 Task: Play online Dominion games in very easy mode.
Action: Mouse moved to (251, 512)
Screenshot: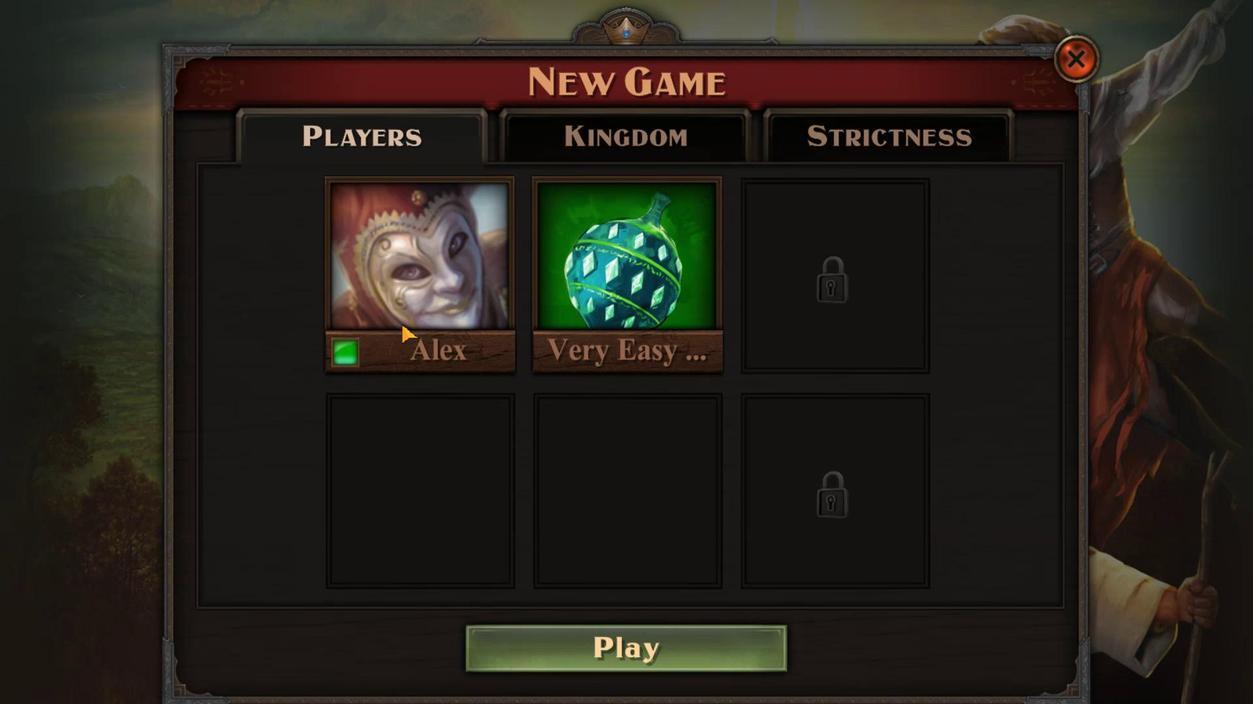 
Action: Mouse pressed left at (251, 512)
Screenshot: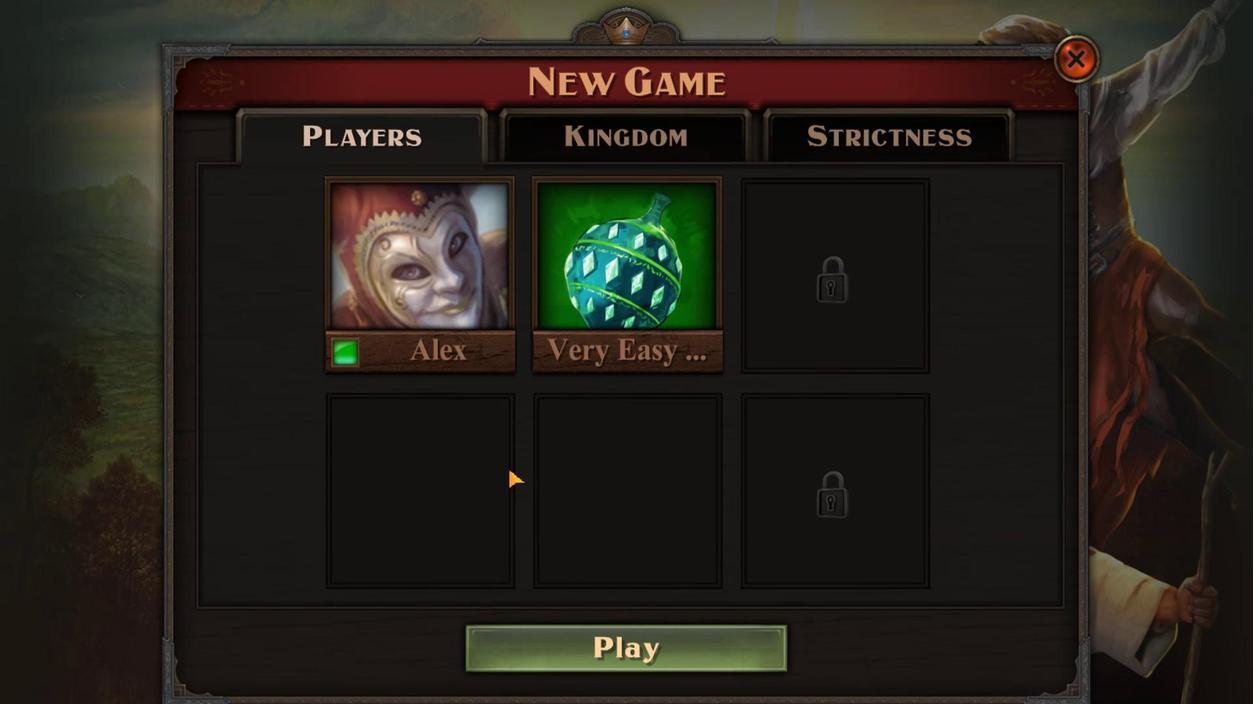 
Action: Mouse moved to (545, 513)
Screenshot: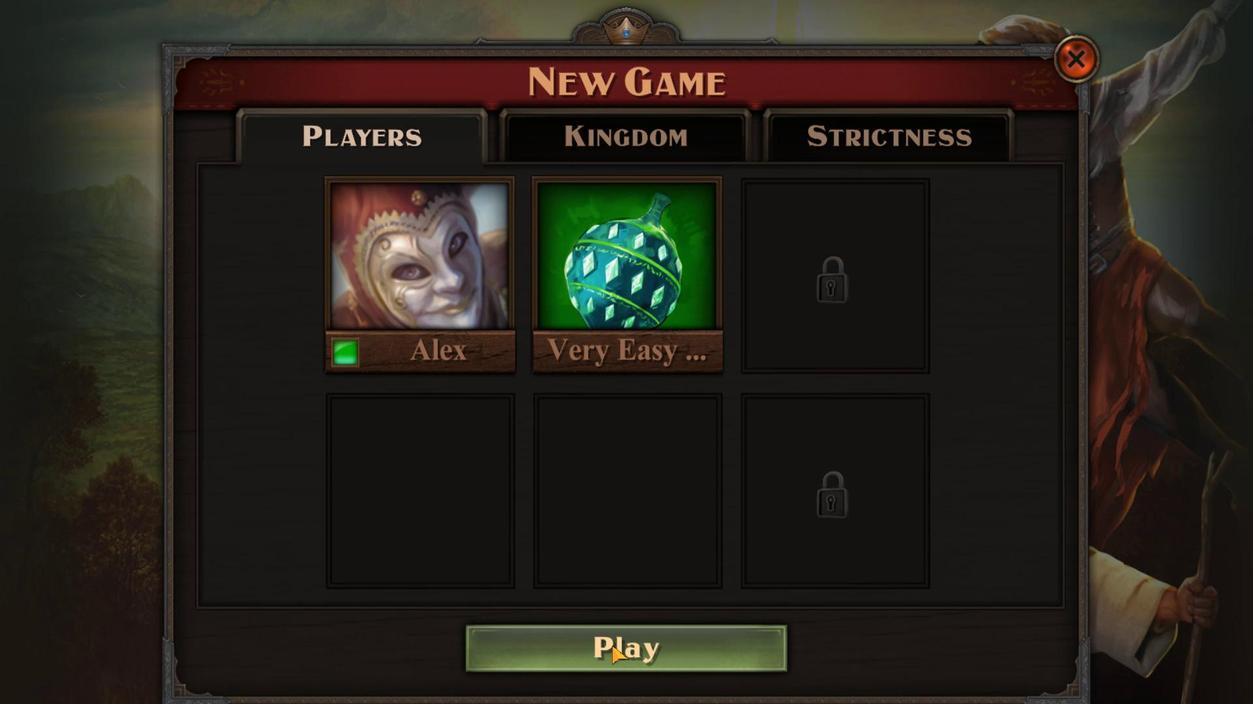 
Action: Mouse pressed left at (545, 513)
Screenshot: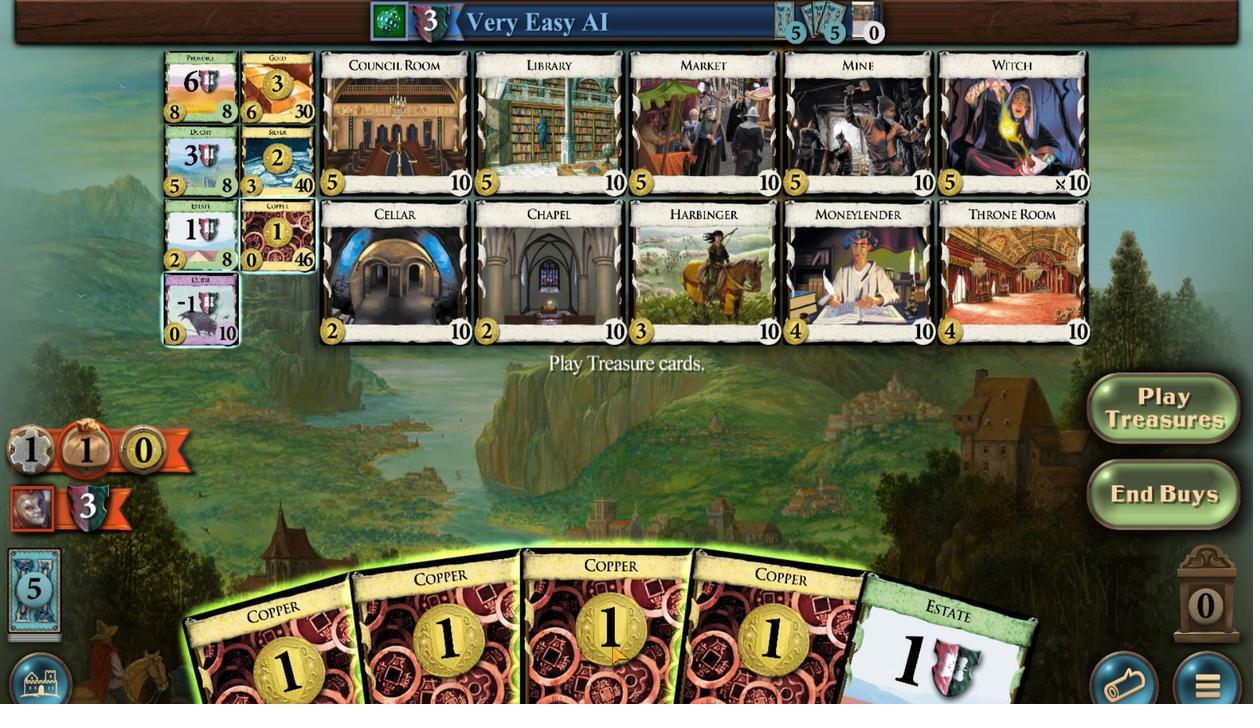 
Action: Mouse moved to (439, 513)
Screenshot: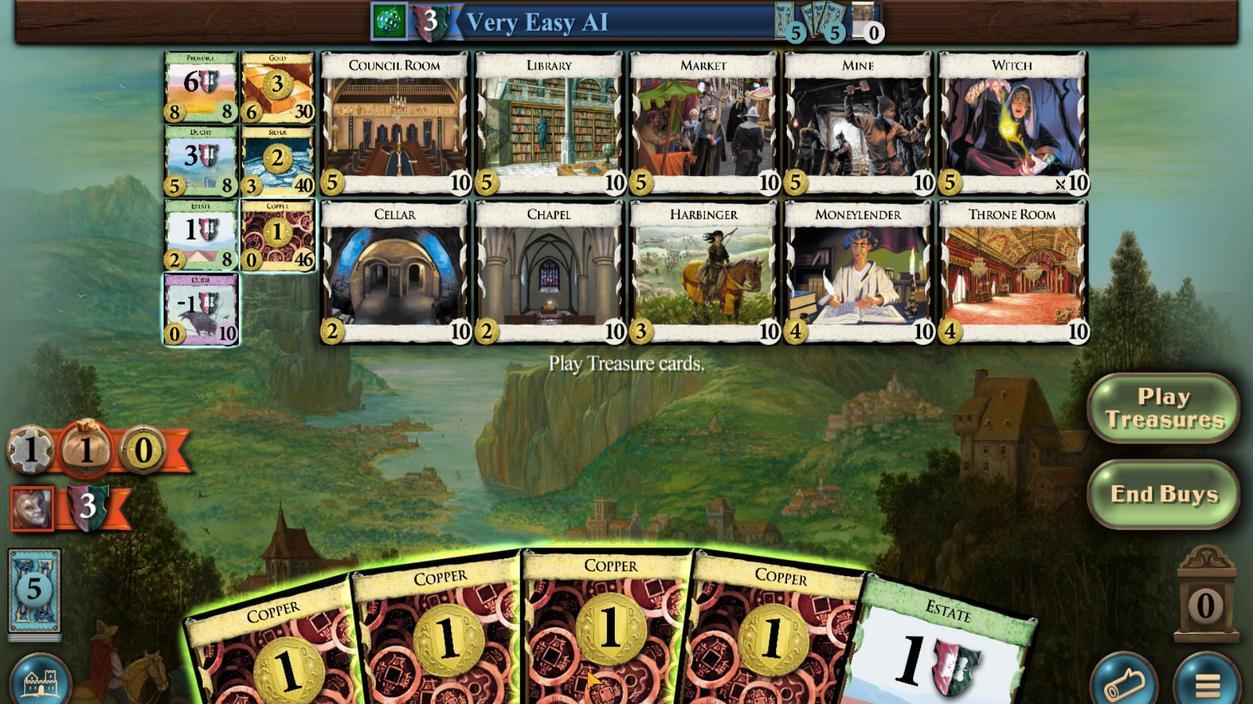 
Action: Mouse pressed left at (439, 513)
Screenshot: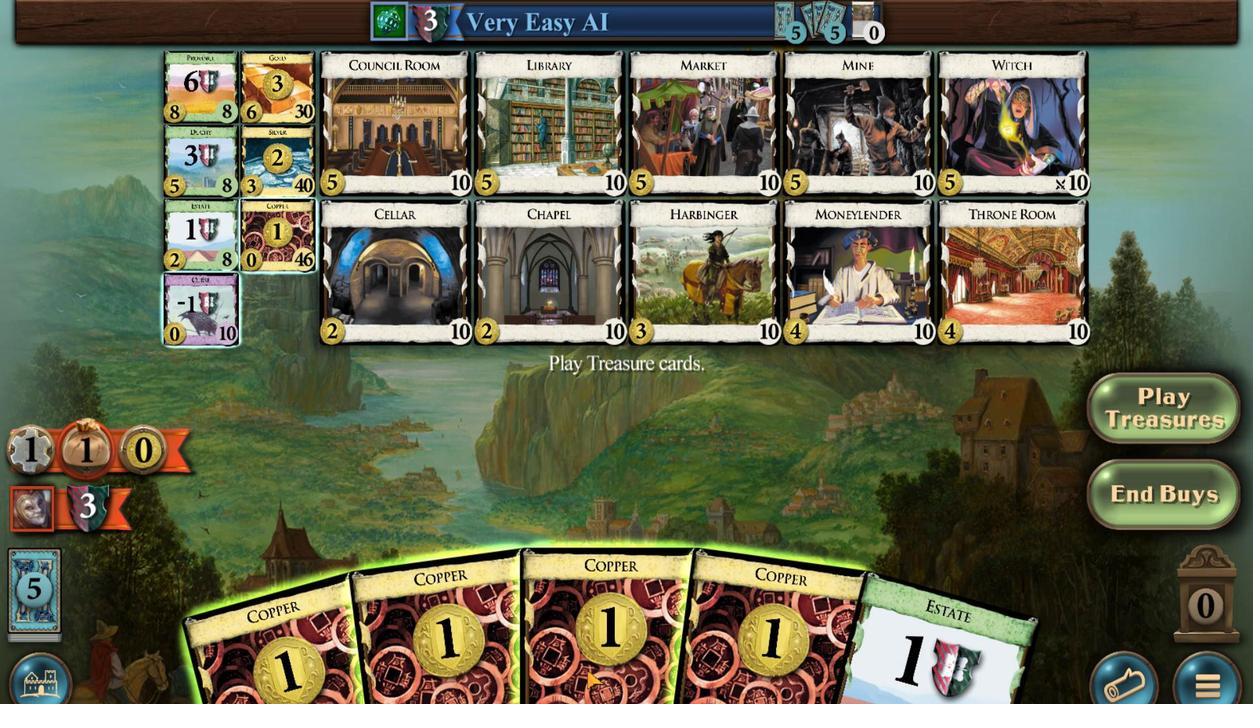 
Action: Mouse moved to (576, 512)
Screenshot: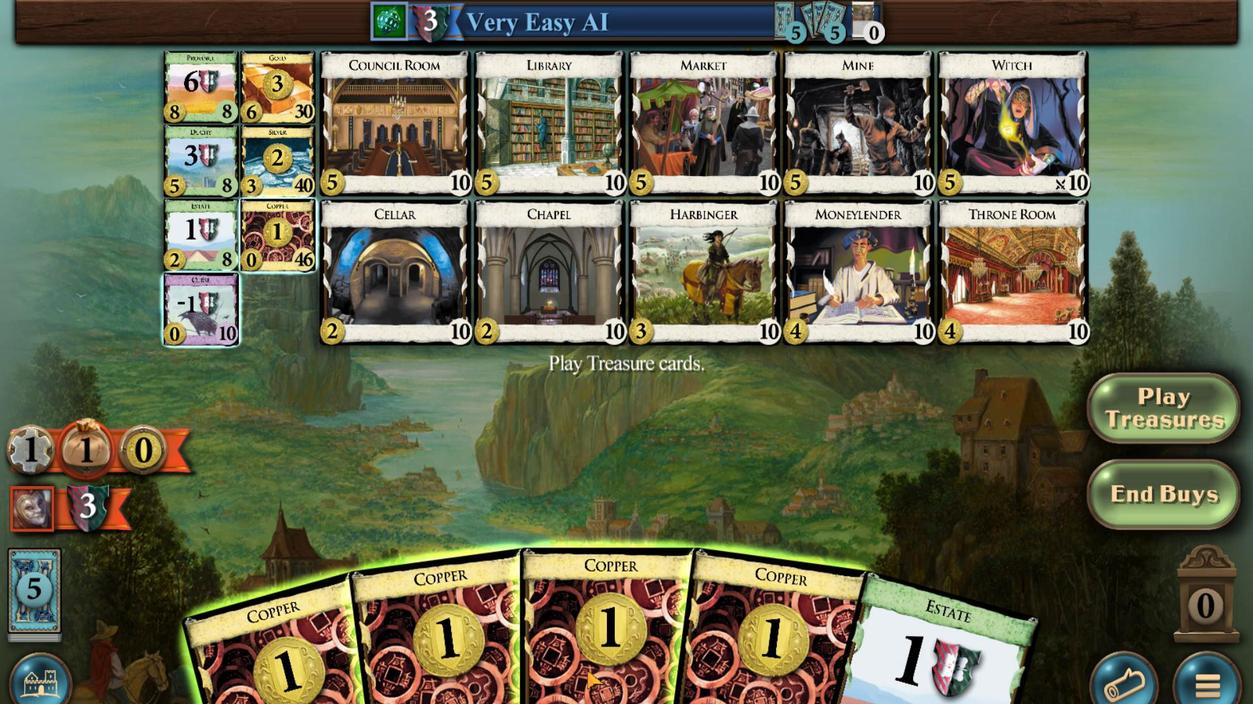 
Action: Mouse pressed left at (576, 512)
Screenshot: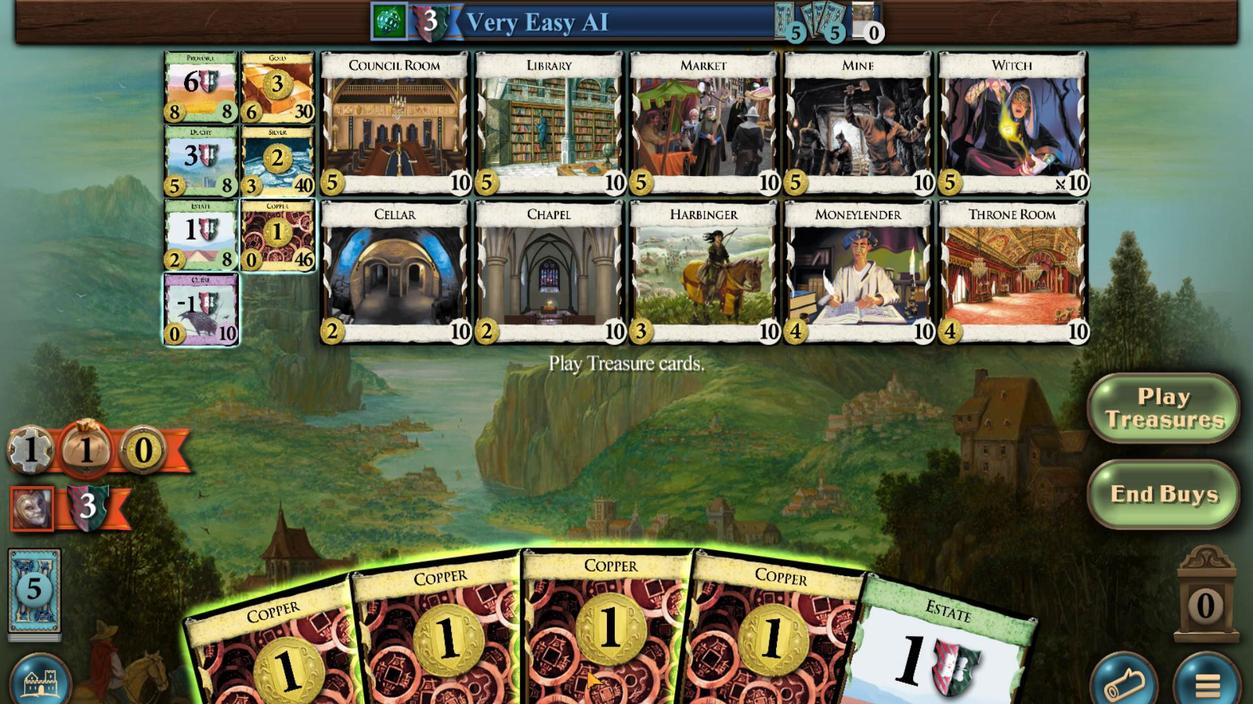 
Action: Mouse moved to (394, 512)
Screenshot: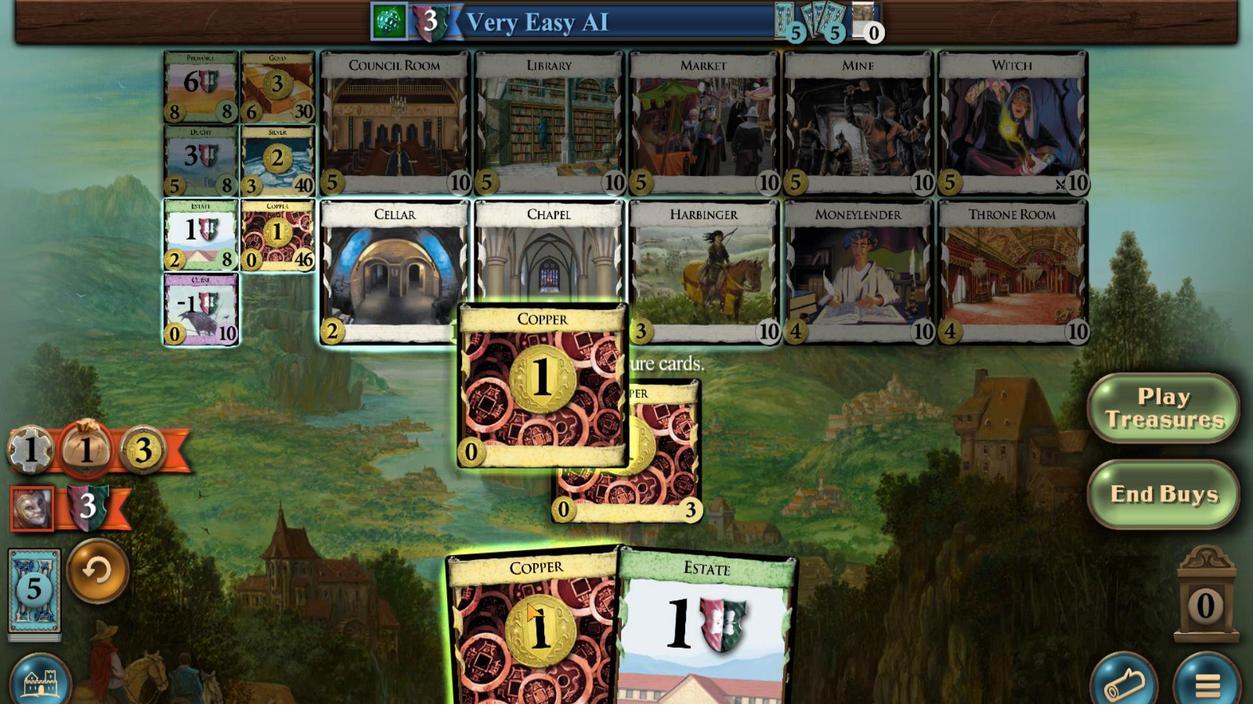 
Action: Mouse scrolled (394, 512) with delta (0, 0)
Screenshot: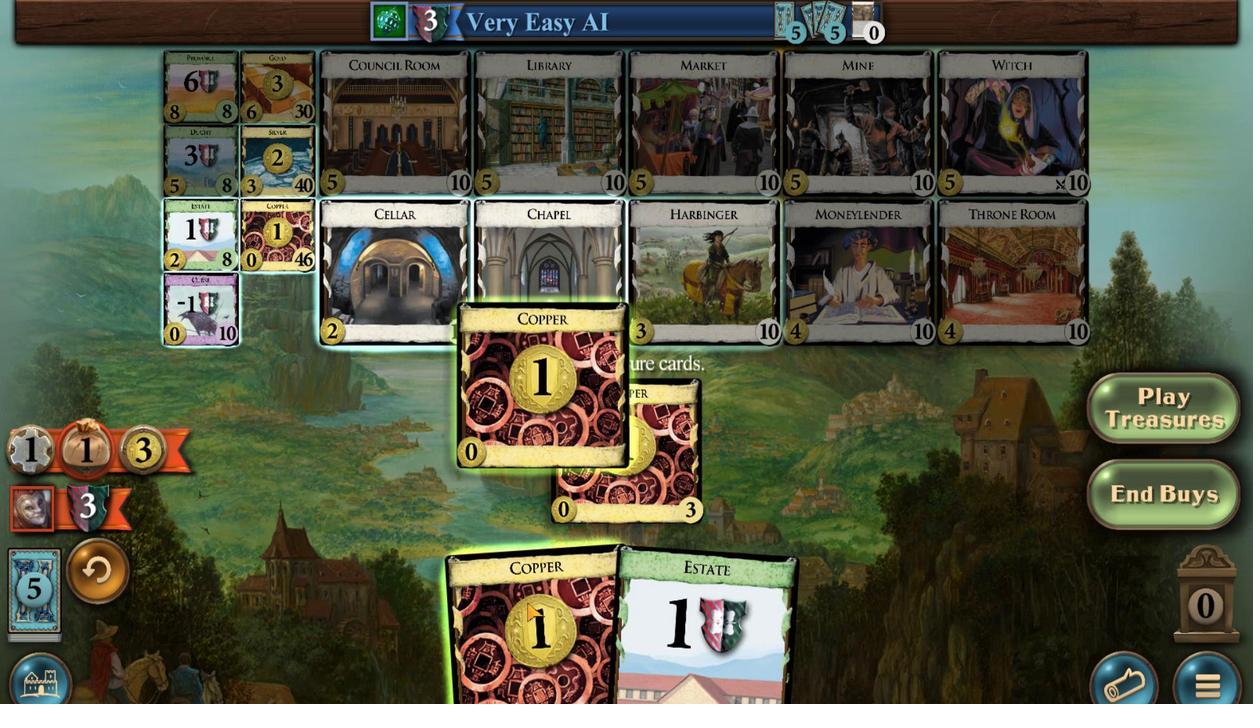 
Action: Mouse scrolled (394, 512) with delta (0, 0)
Screenshot: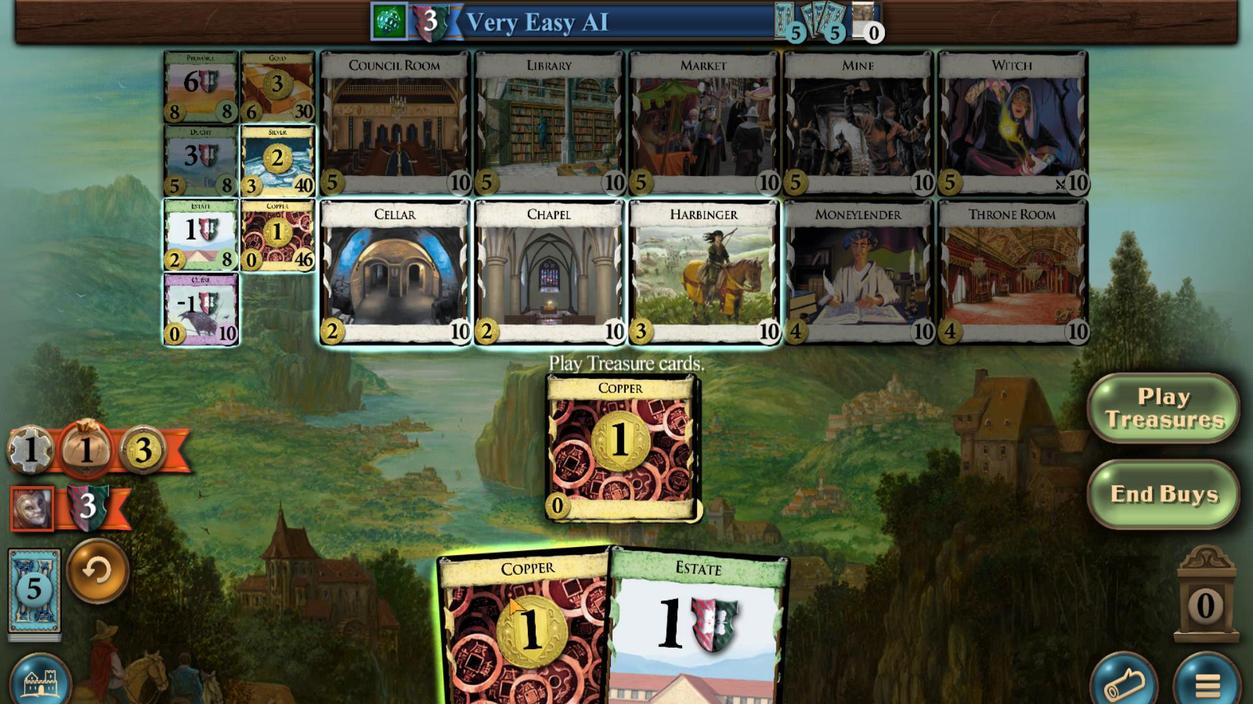 
Action: Mouse moved to (399, 512)
Screenshot: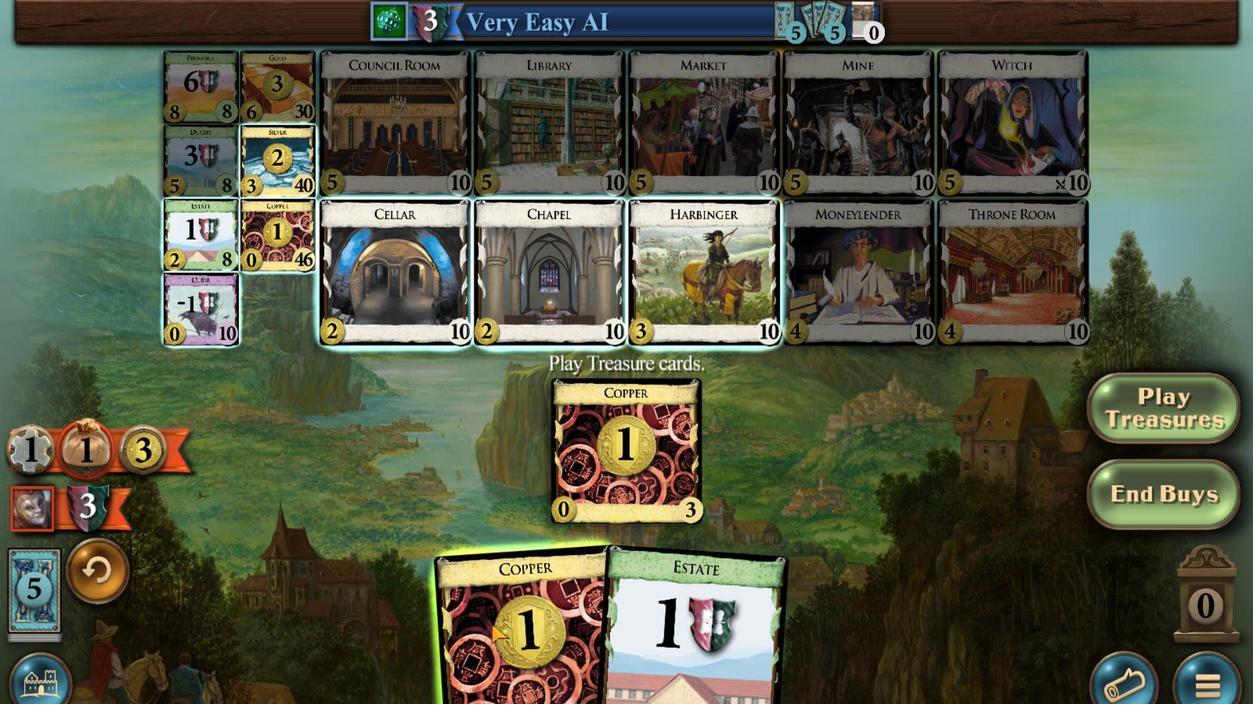 
Action: Mouse scrolled (399, 512) with delta (0, 0)
Screenshot: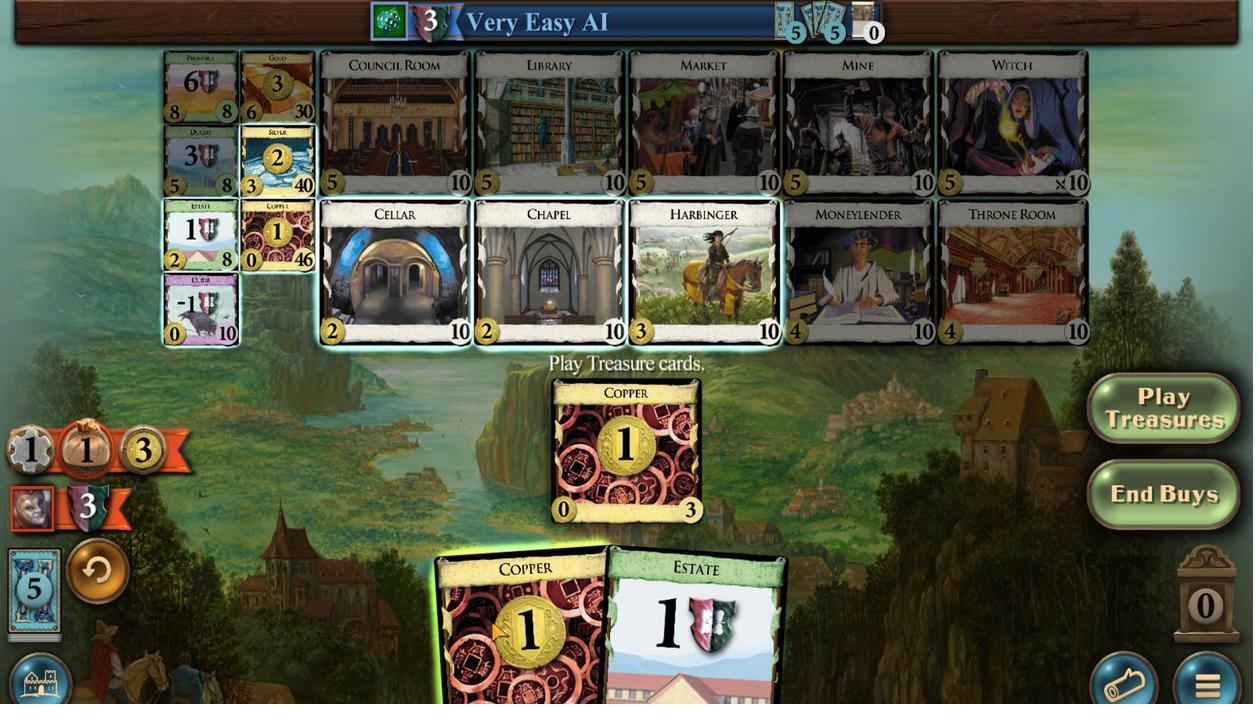 
Action: Mouse scrolled (399, 512) with delta (0, 0)
Screenshot: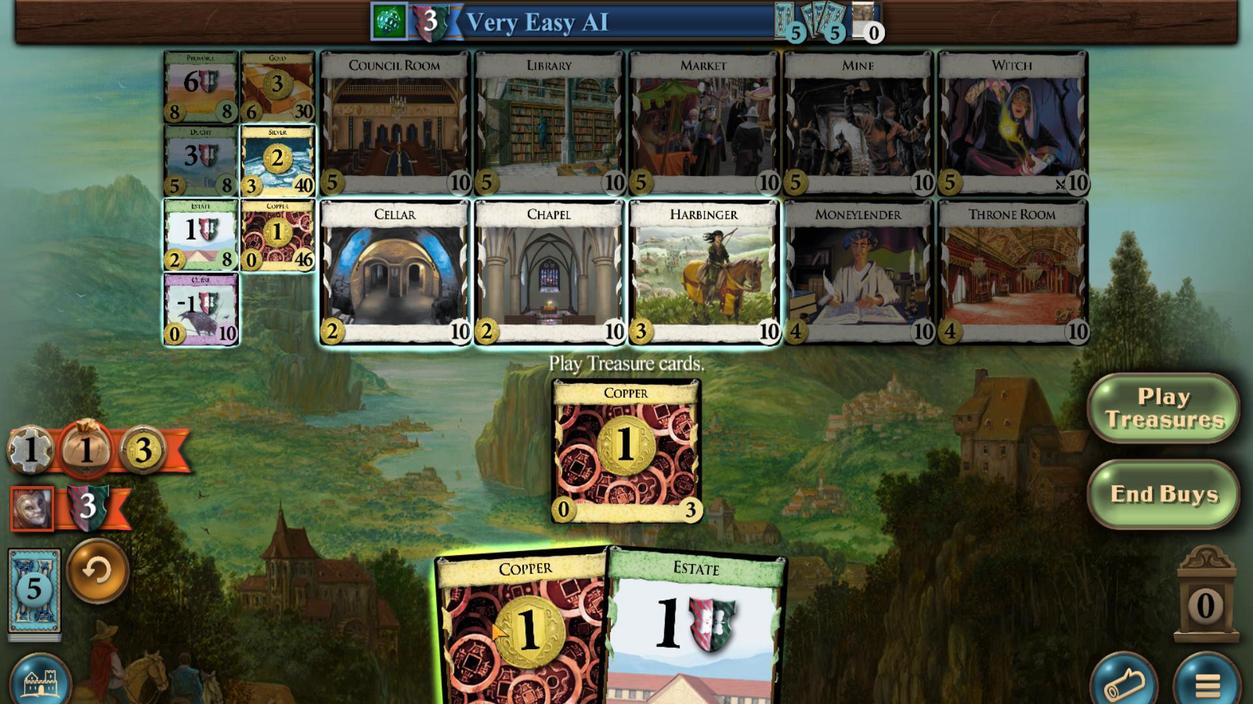 
Action: Mouse moved to (440, 512)
Screenshot: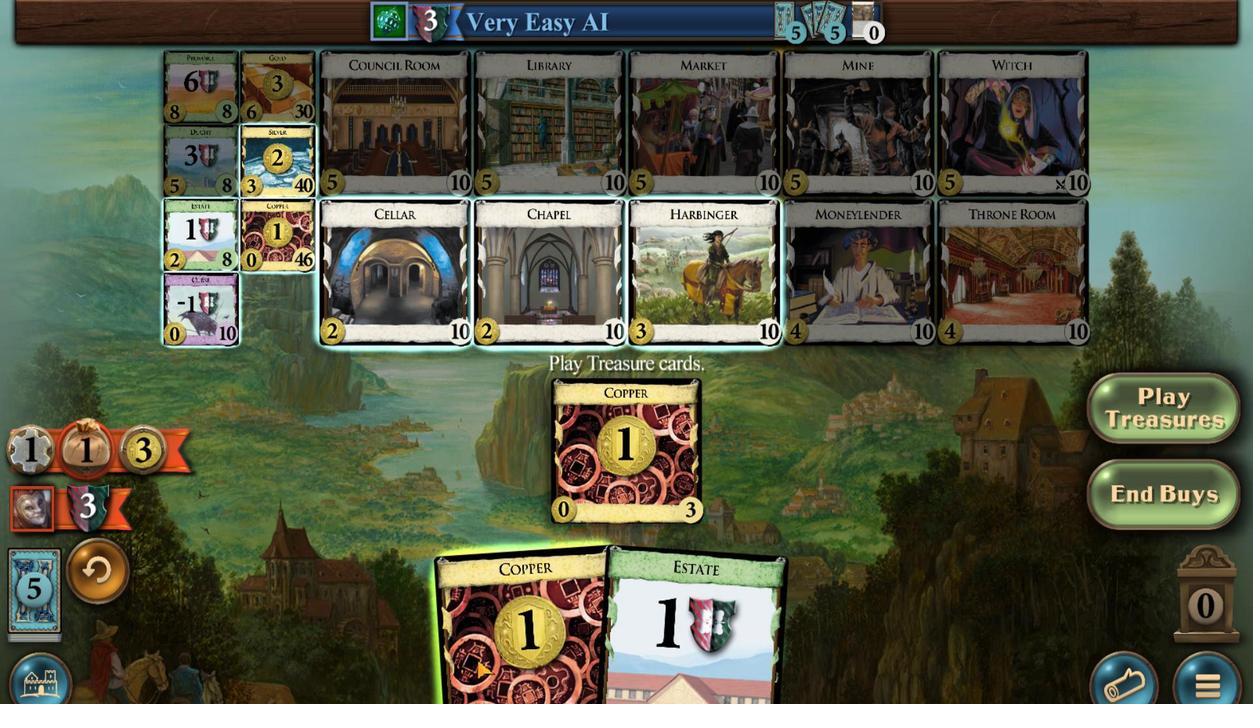 
Action: Mouse scrolled (440, 512) with delta (0, 0)
Screenshot: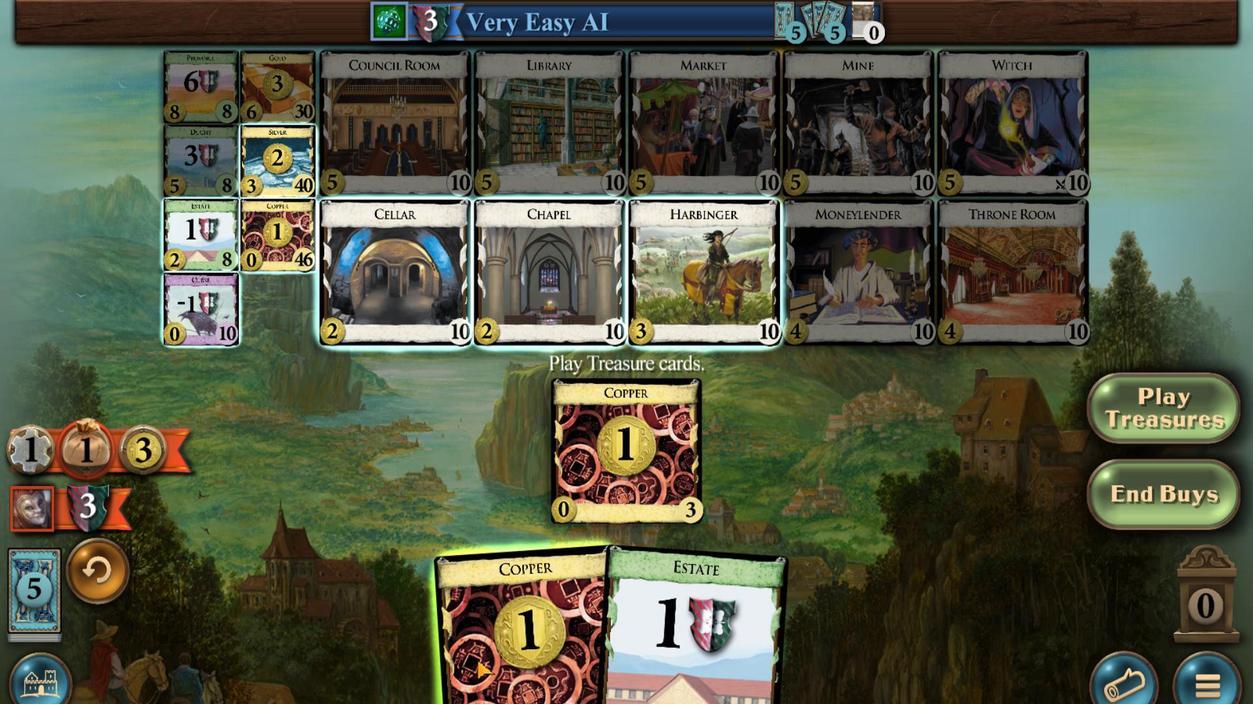 
Action: Mouse moved to (468, 512)
Screenshot: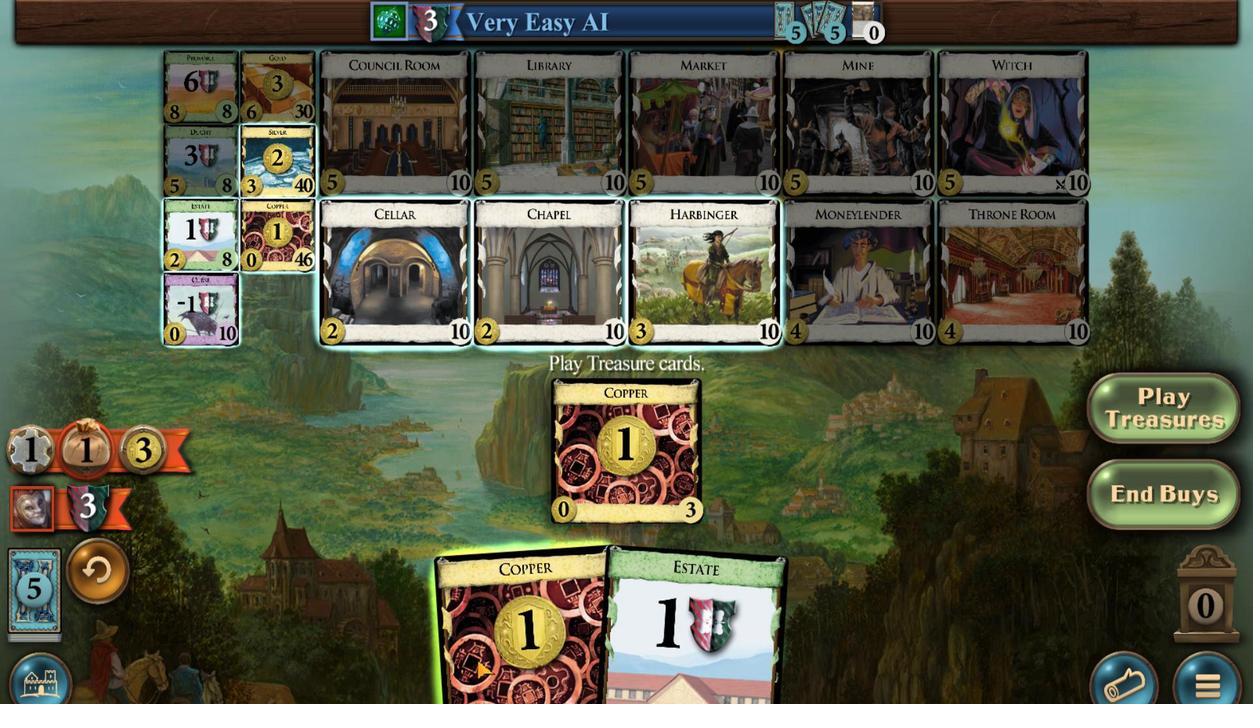 
Action: Mouse scrolled (468, 512) with delta (0, 0)
Screenshot: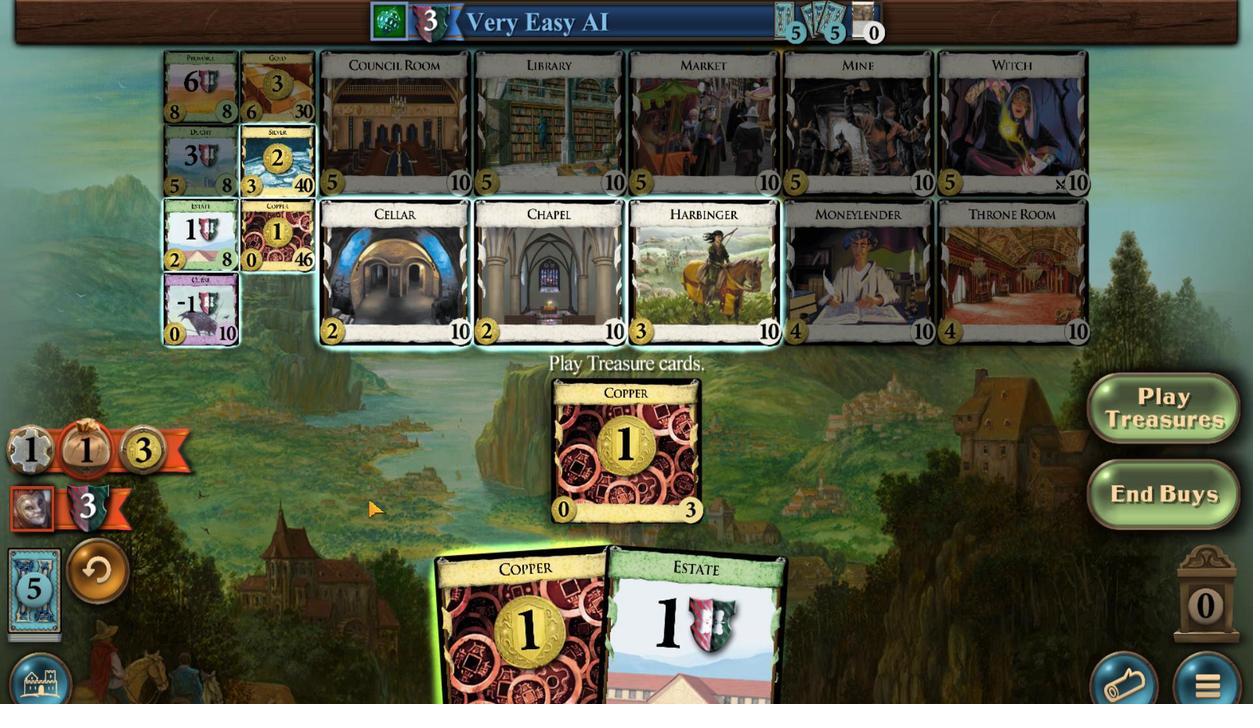 
Action: Mouse scrolled (468, 512) with delta (0, 0)
Screenshot: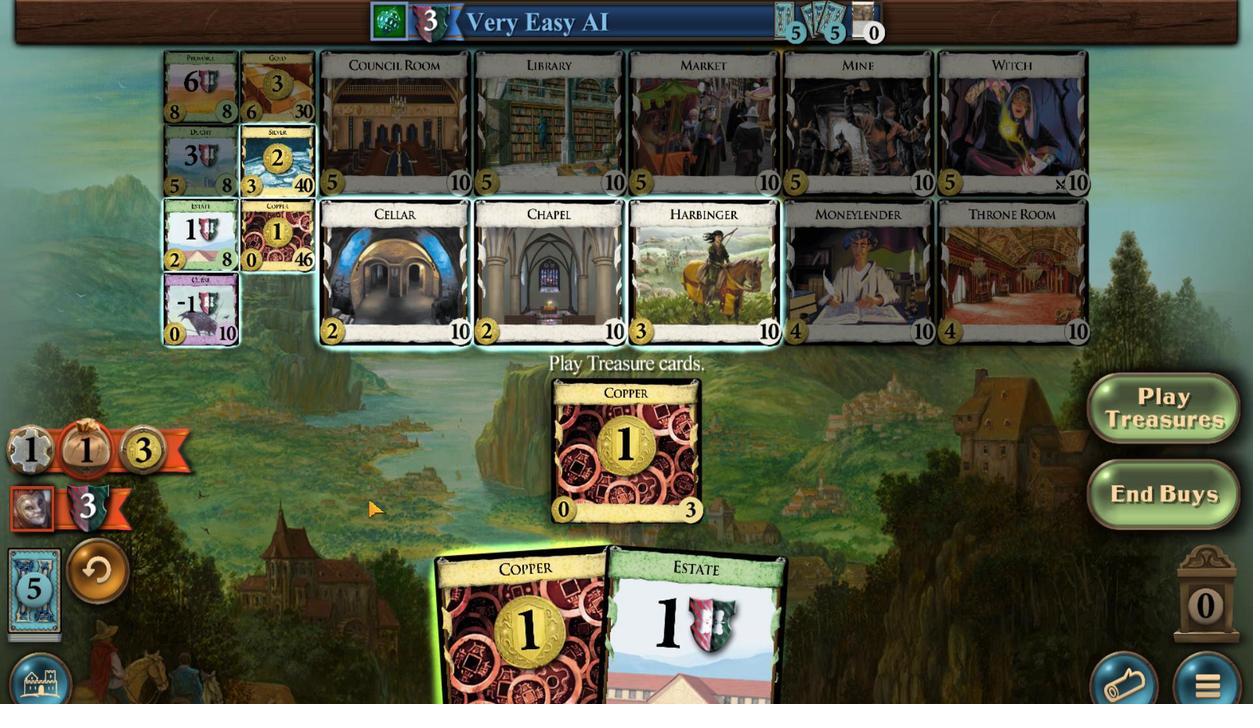 
Action: Mouse scrolled (468, 512) with delta (0, 0)
Screenshot: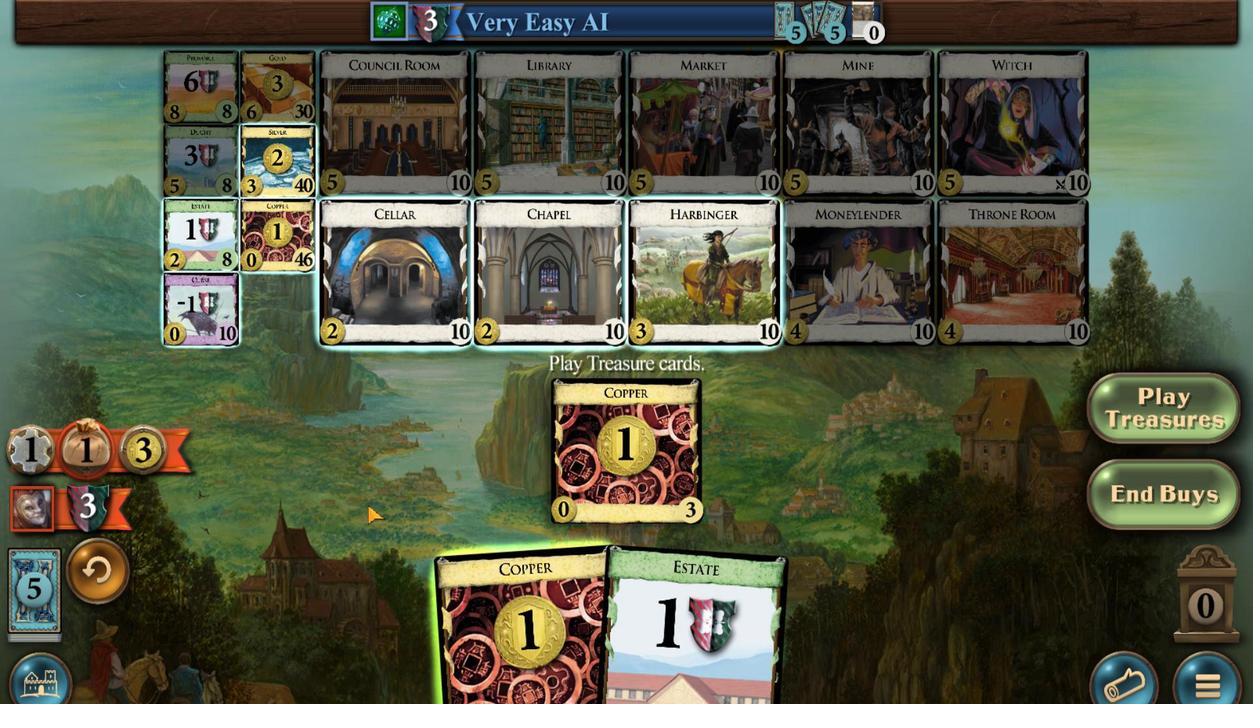 
Action: Mouse moved to (341, 515)
Screenshot: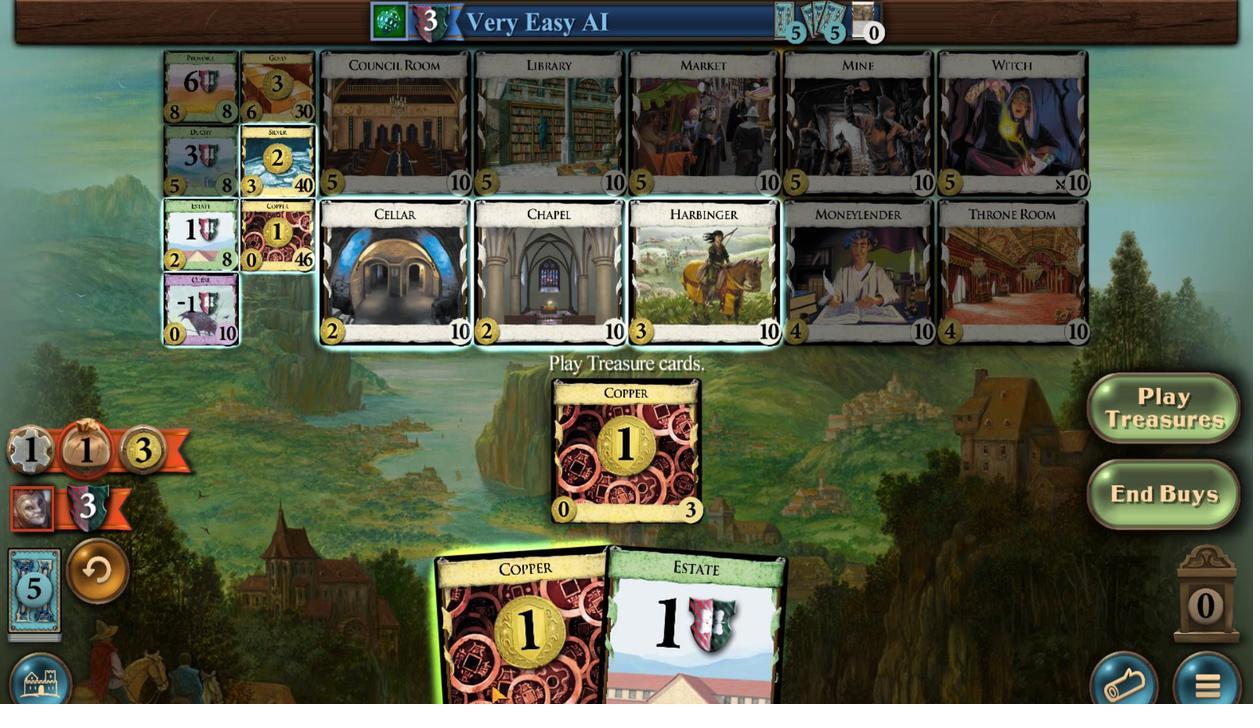 
Action: Mouse pressed left at (341, 515)
Screenshot: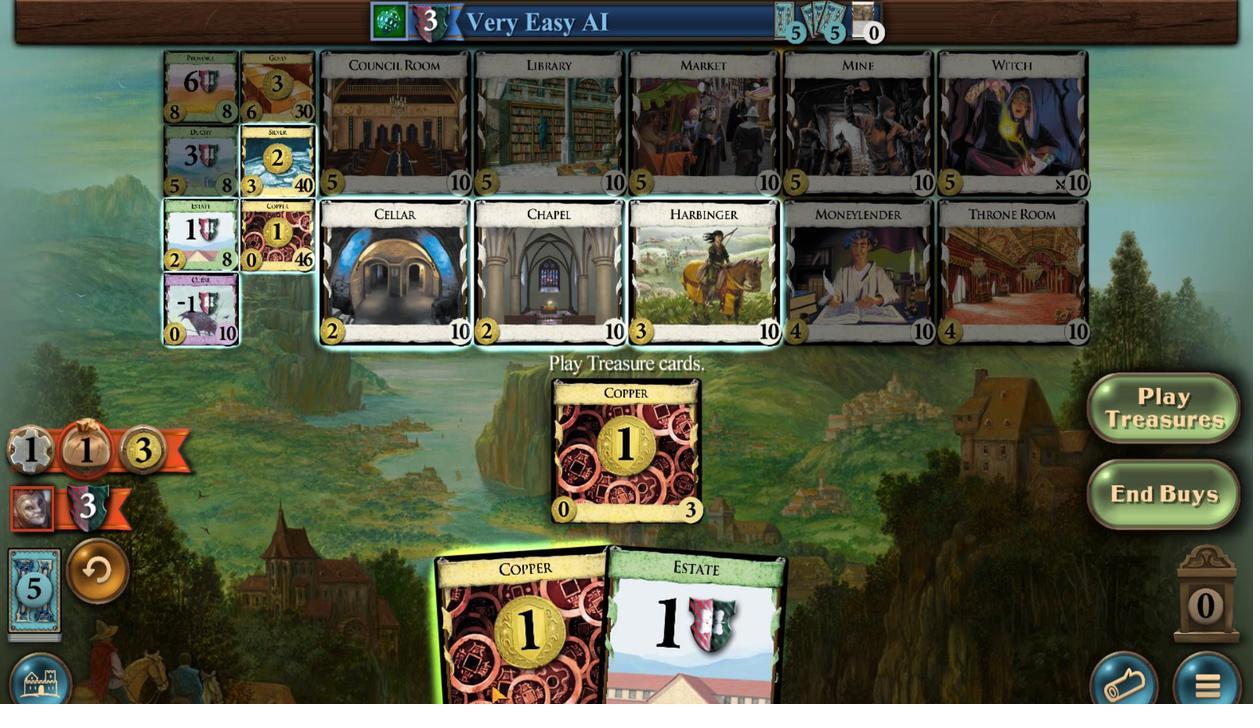 
Action: Mouse moved to (498, 512)
Screenshot: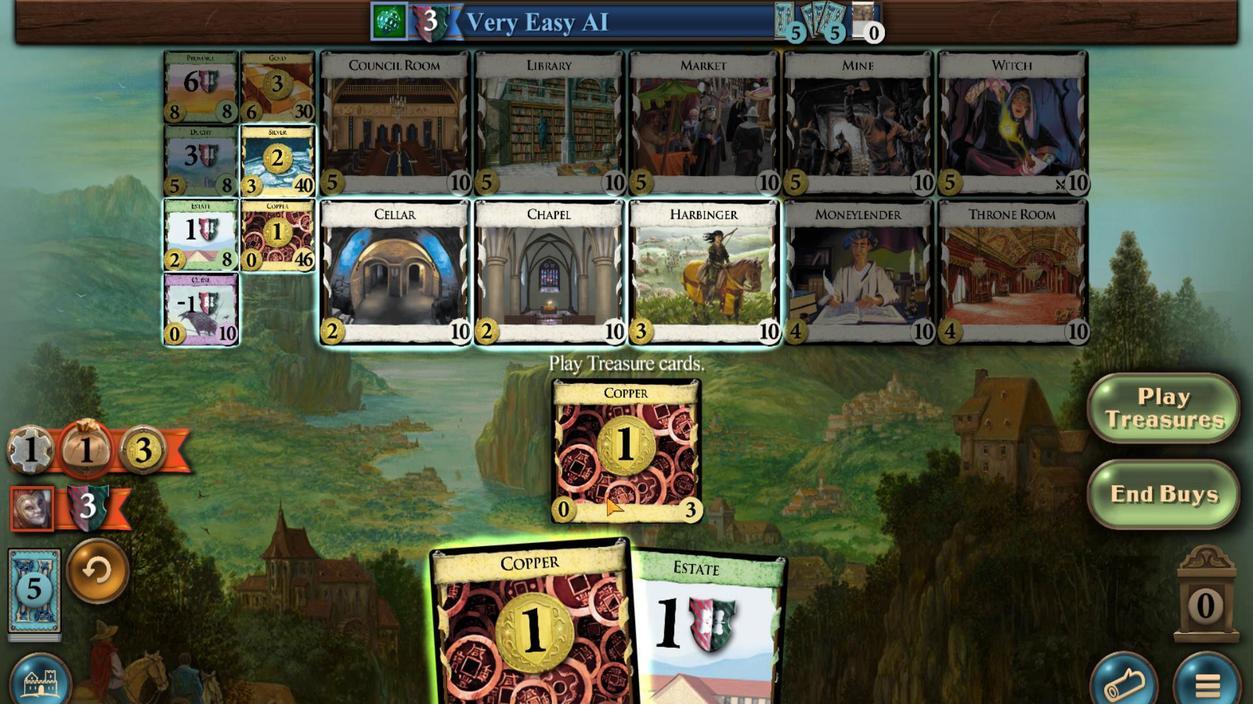
Action: Mouse scrolled (498, 512) with delta (0, 0)
Screenshot: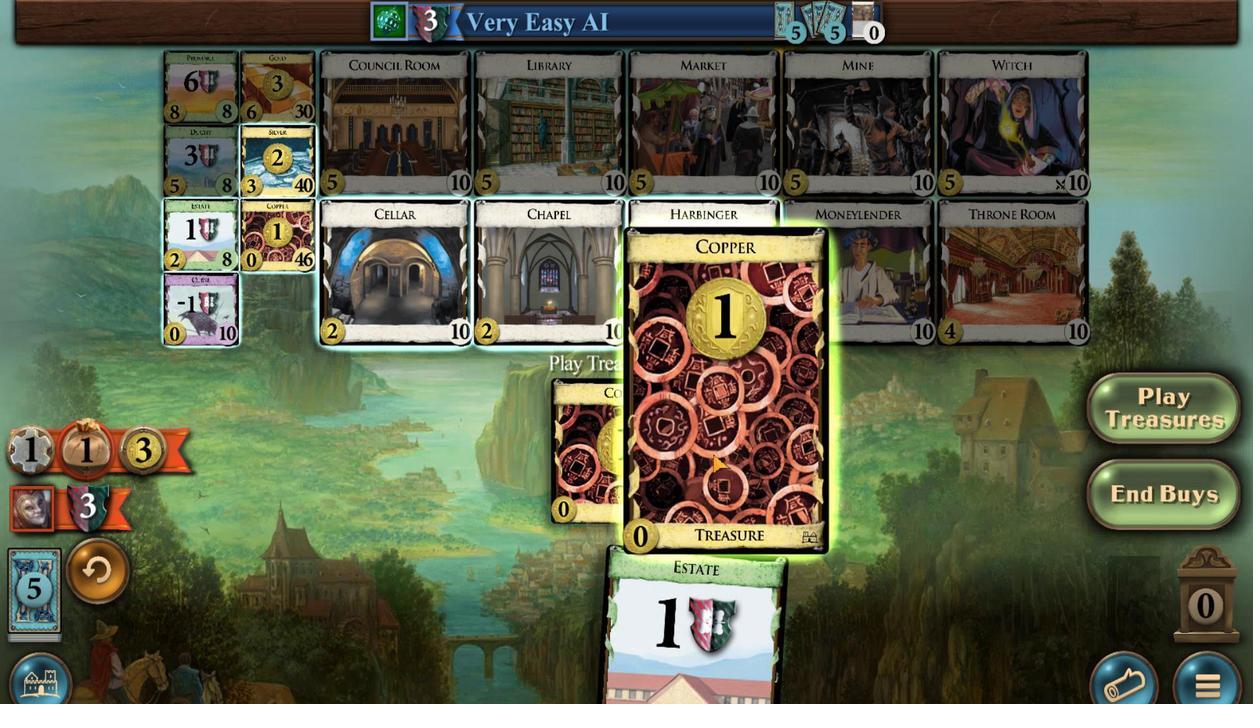
Action: Mouse scrolled (498, 512) with delta (0, 0)
Screenshot: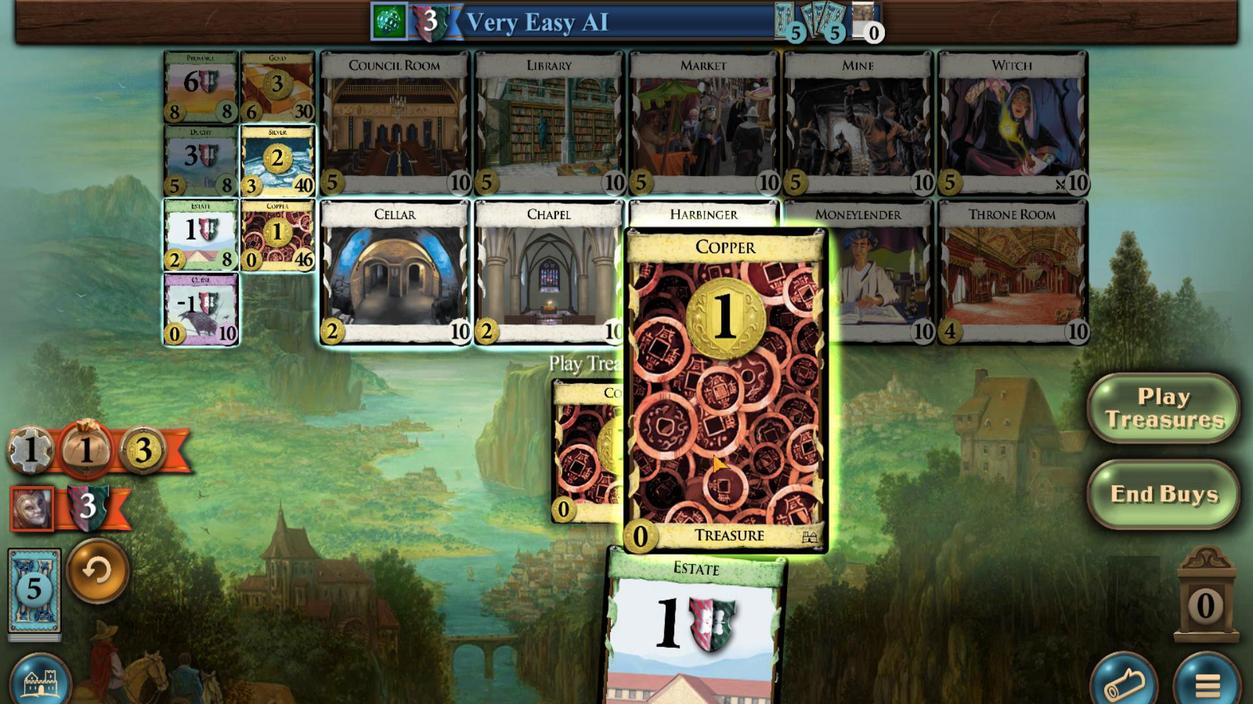 
Action: Mouse scrolled (498, 512) with delta (0, 0)
Screenshot: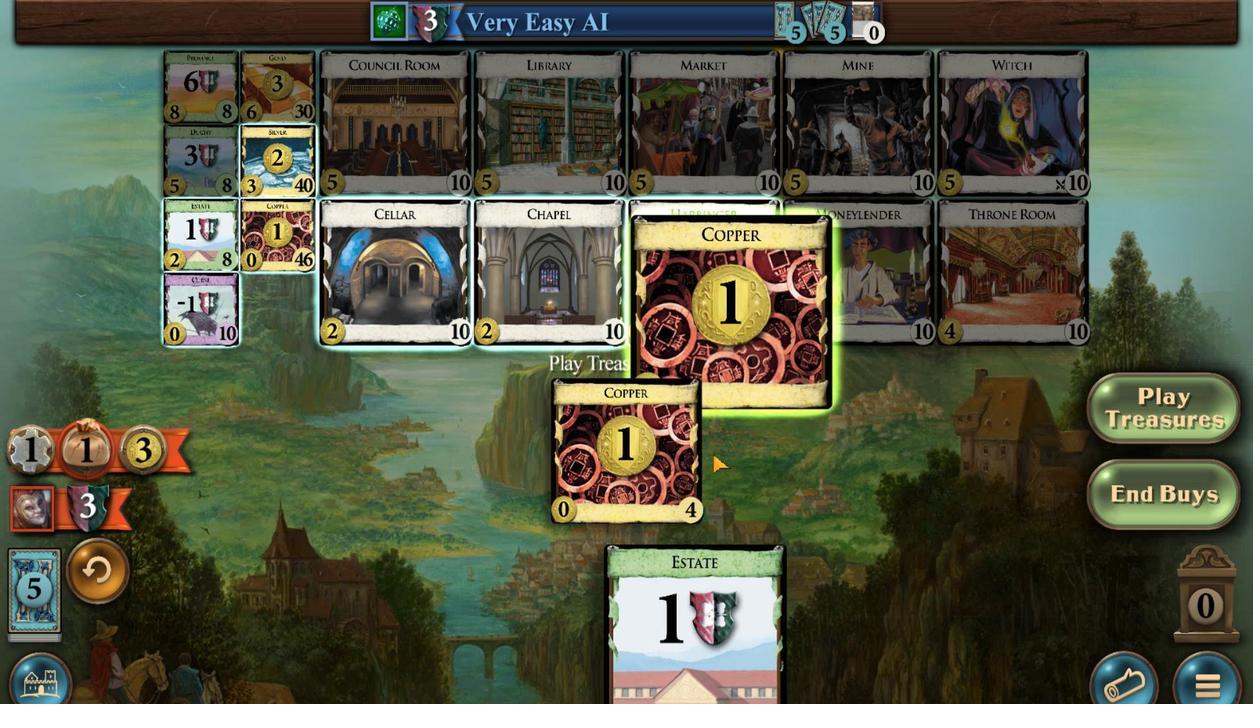 
Action: Mouse moved to (525, 512)
Screenshot: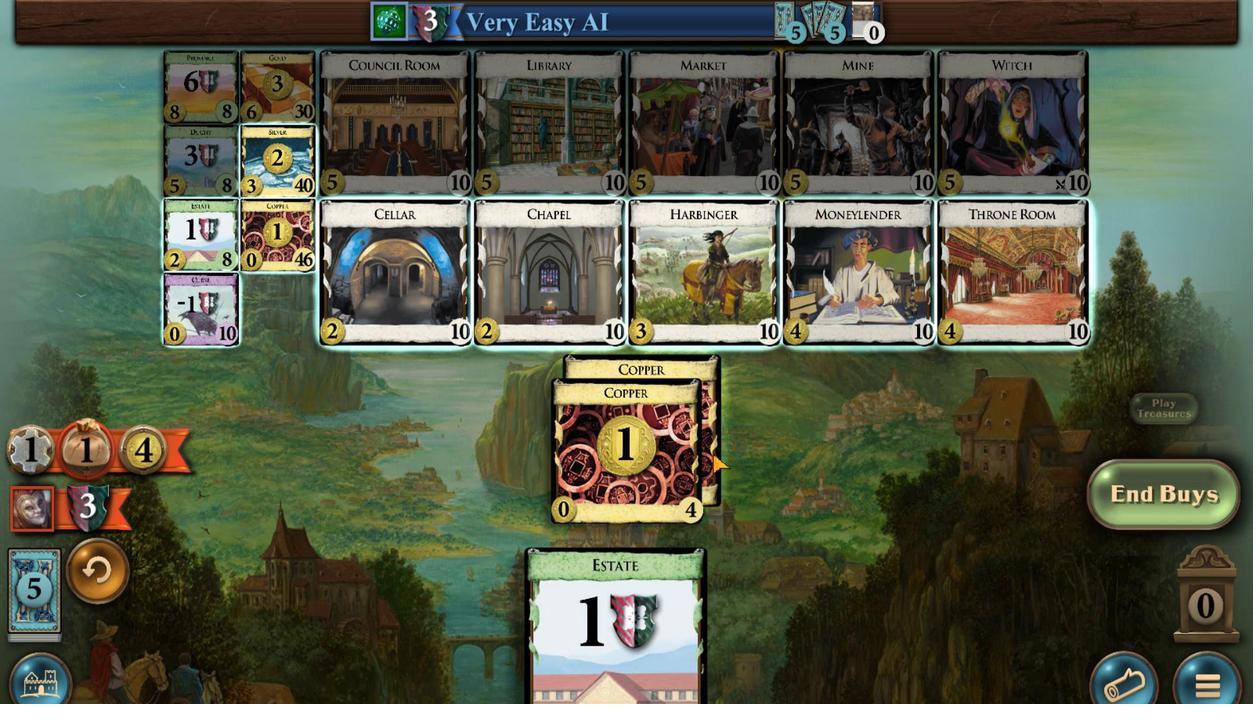 
Action: Mouse scrolled (525, 512) with delta (0, 0)
Screenshot: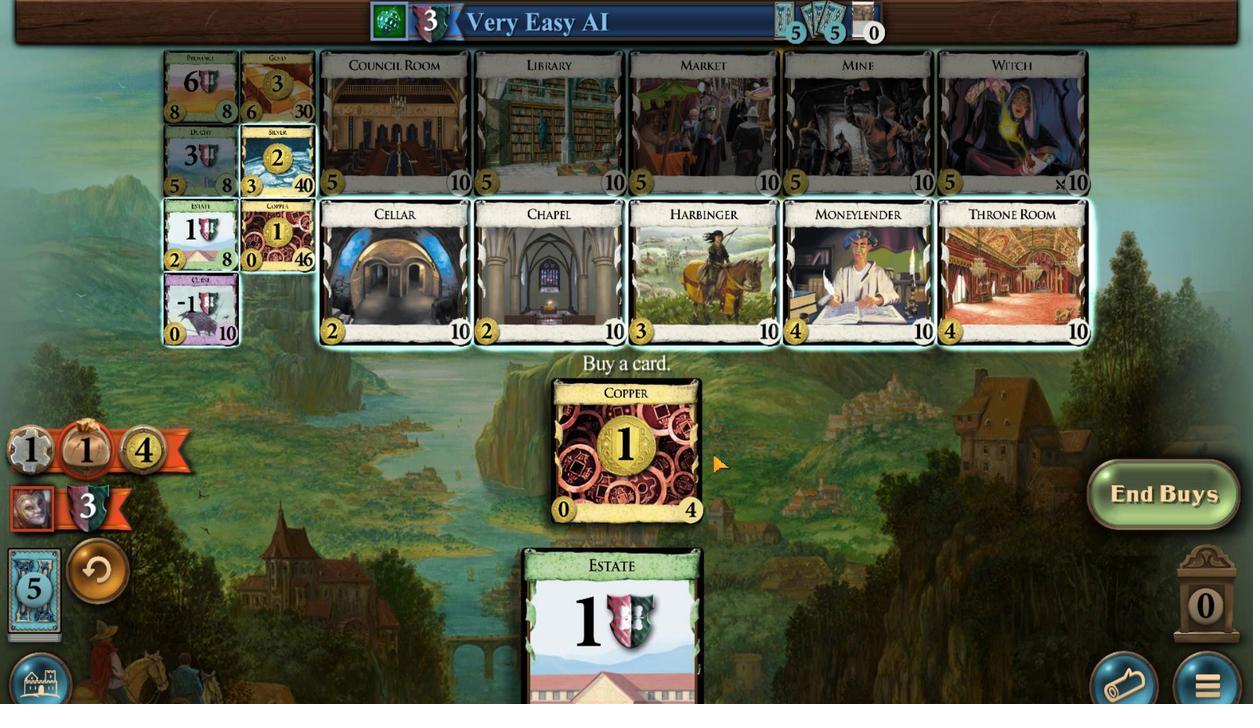 
Action: Mouse scrolled (525, 512) with delta (0, 0)
Screenshot: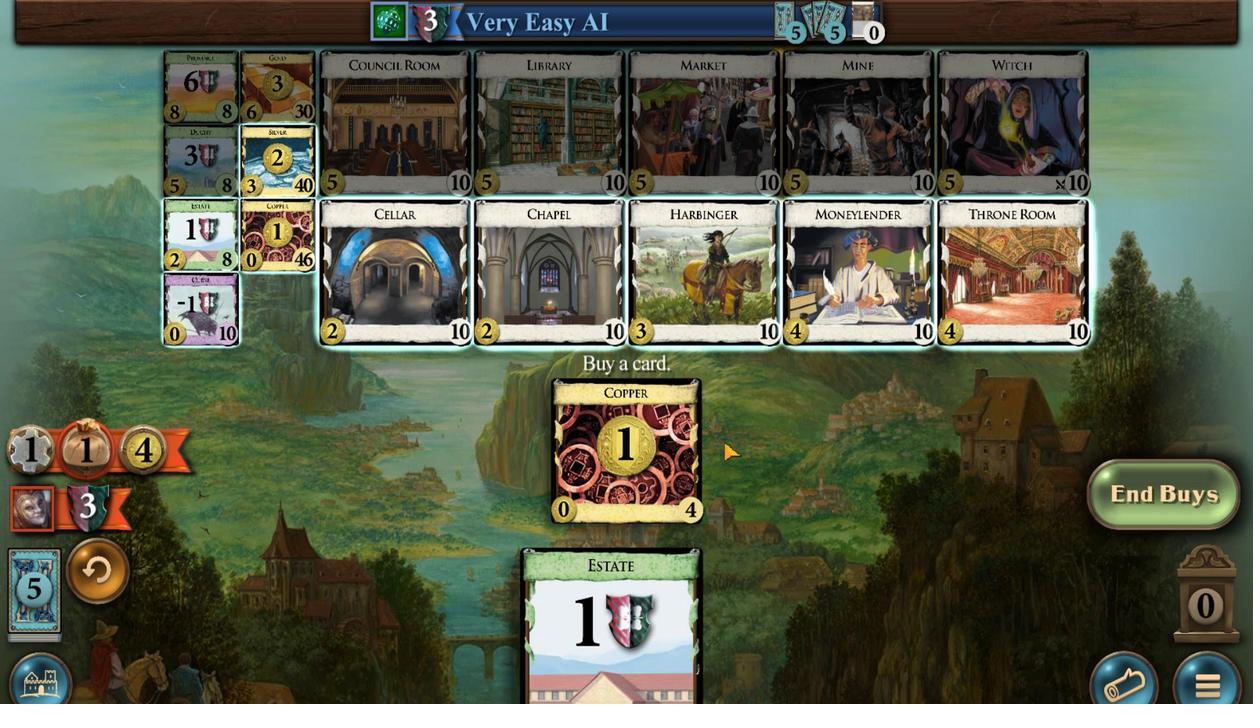 
Action: Mouse moved to (424, 512)
Screenshot: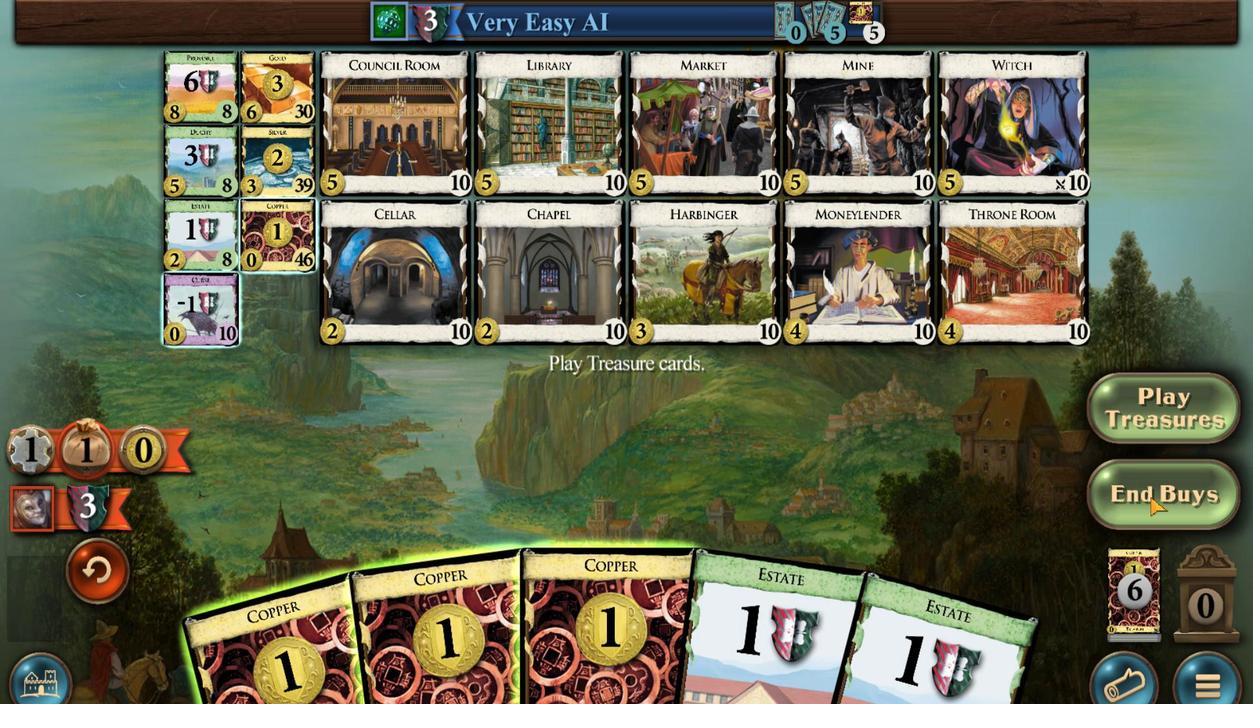 
Action: Mouse scrolled (424, 512) with delta (0, 0)
Screenshot: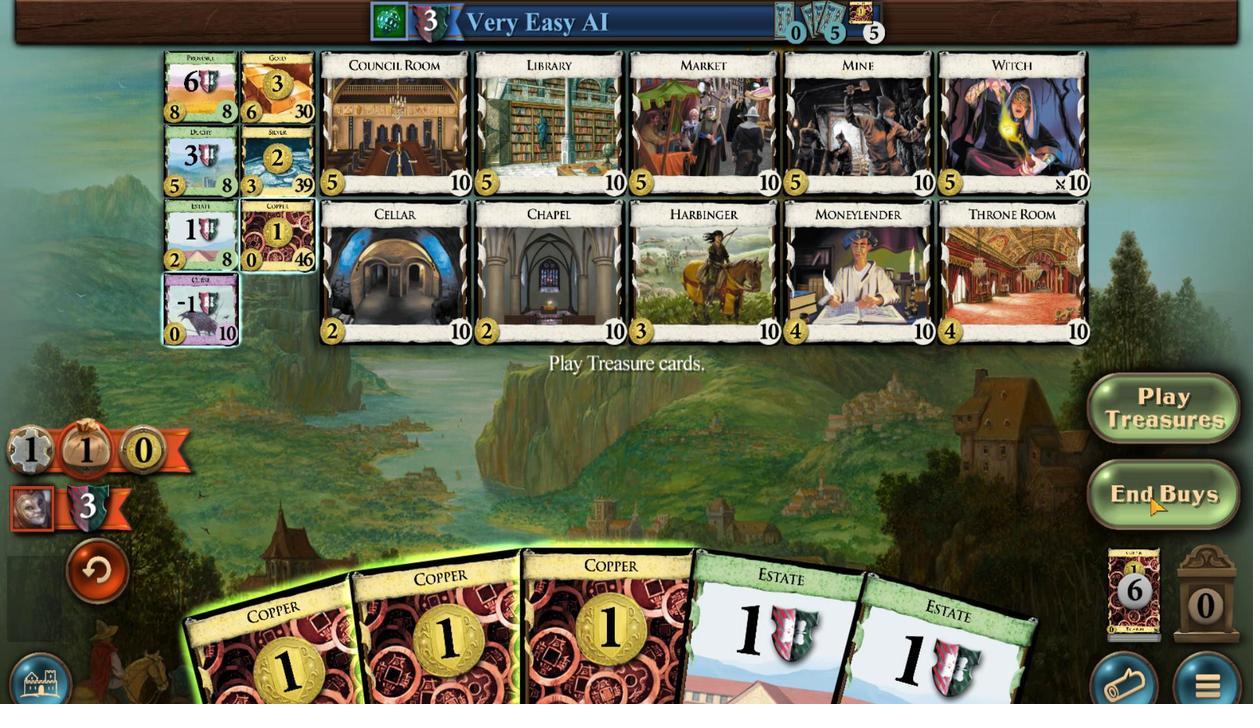 
Action: Mouse scrolled (424, 512) with delta (0, 0)
Screenshot: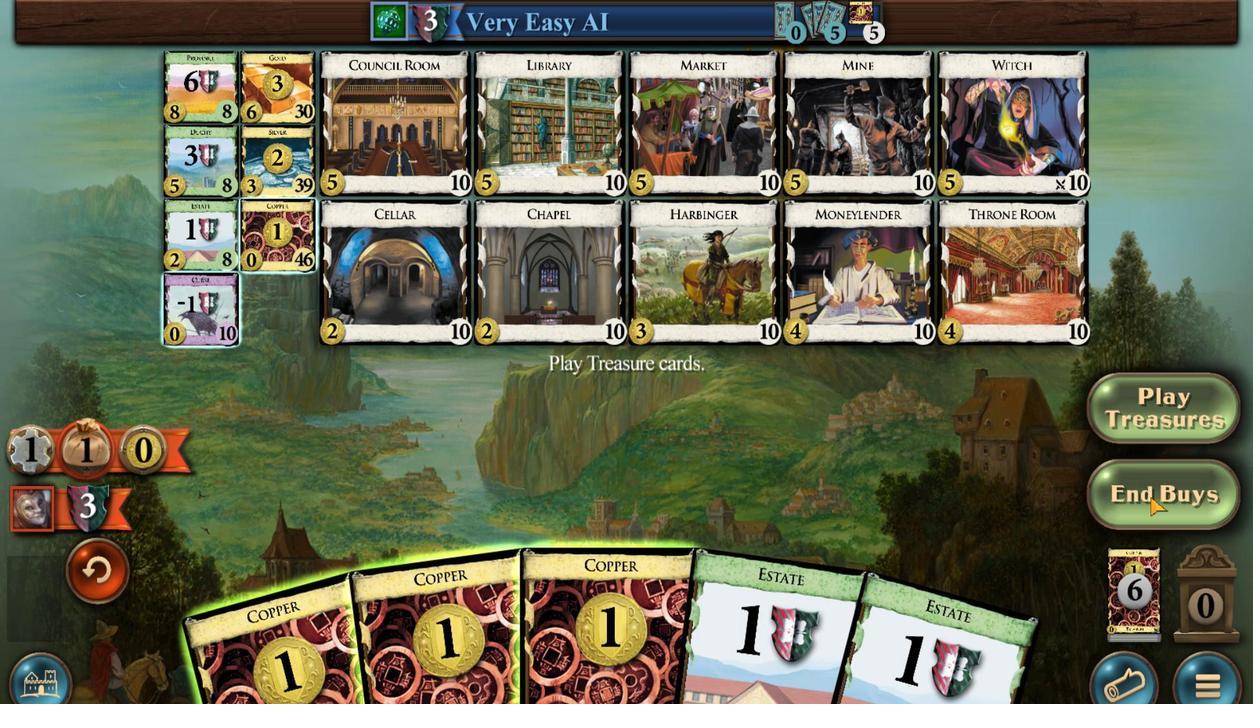 
Action: Mouse moved to (273, 514)
Screenshot: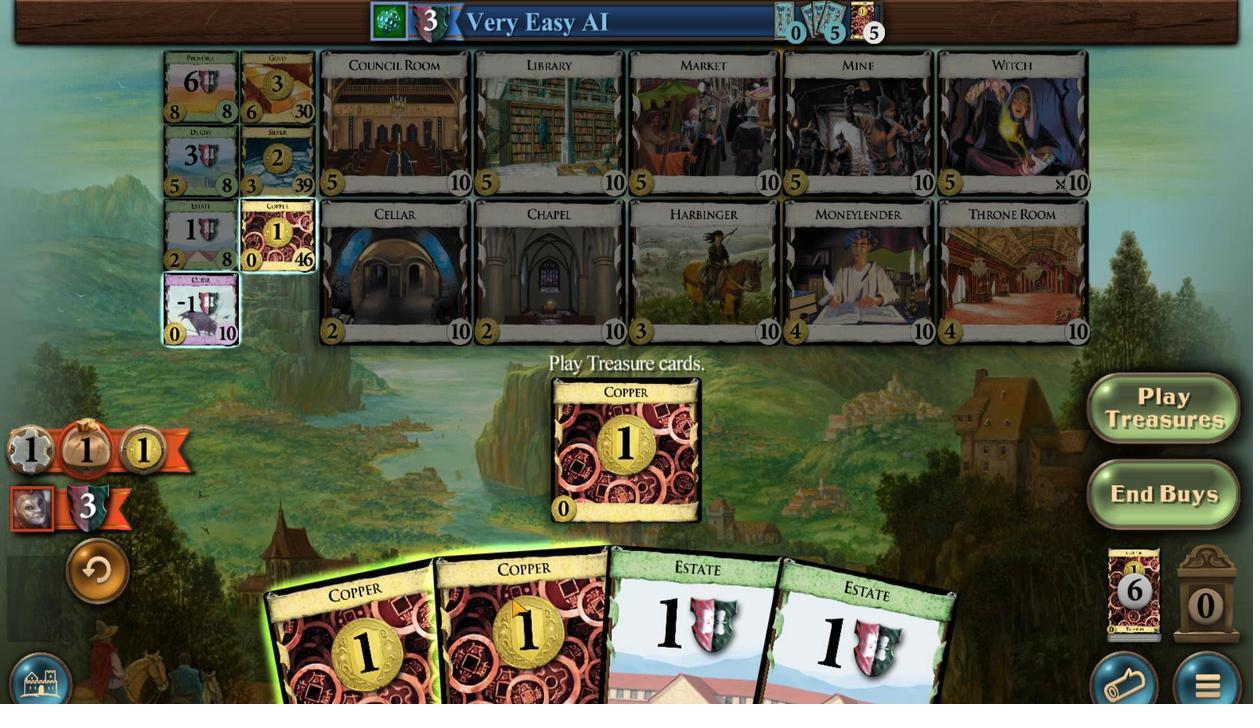
Action: Mouse pressed left at (273, 514)
Screenshot: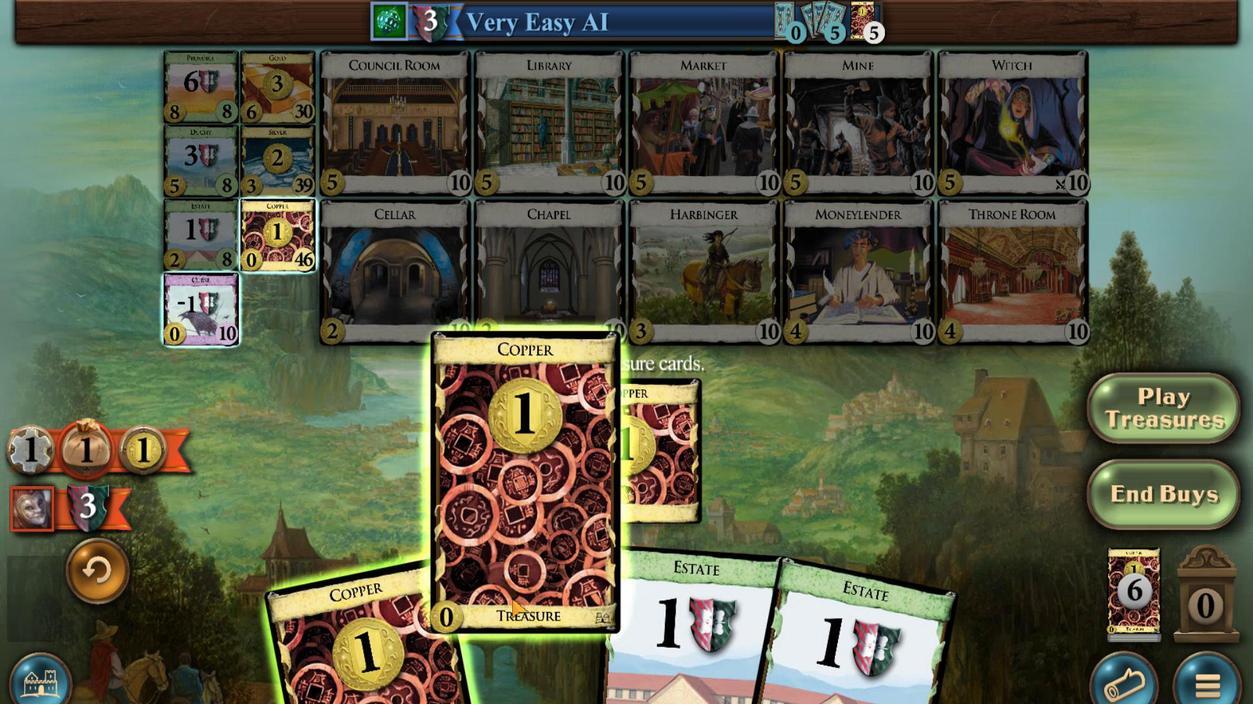 
Action: Mouse moved to (323, 512)
Screenshot: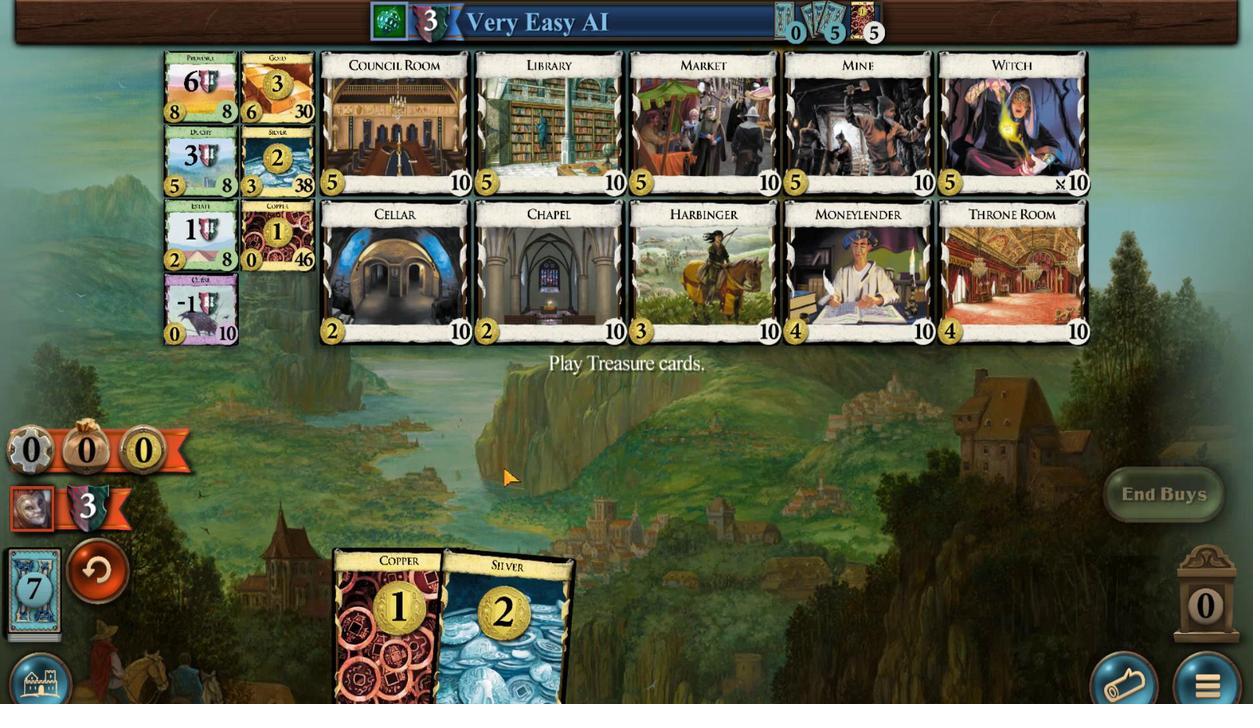 
Action: Mouse scrolled (323, 512) with delta (0, 0)
Screenshot: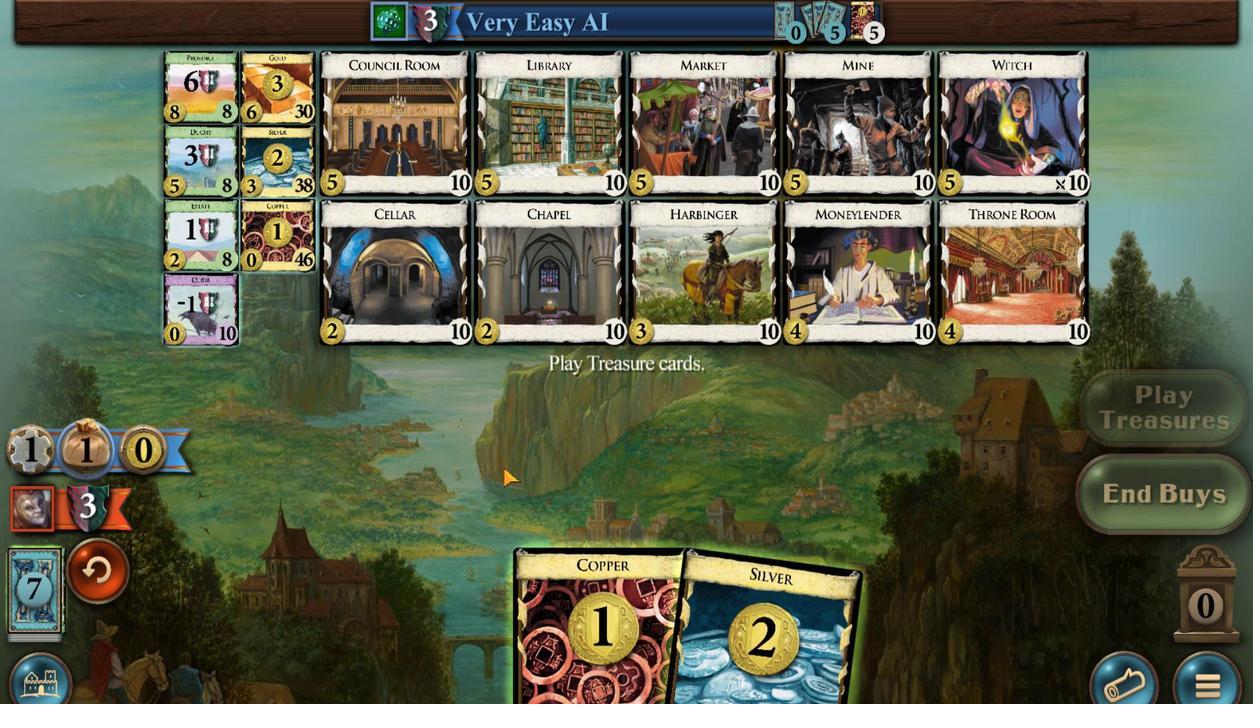 
Action: Mouse scrolled (323, 512) with delta (0, 0)
Screenshot: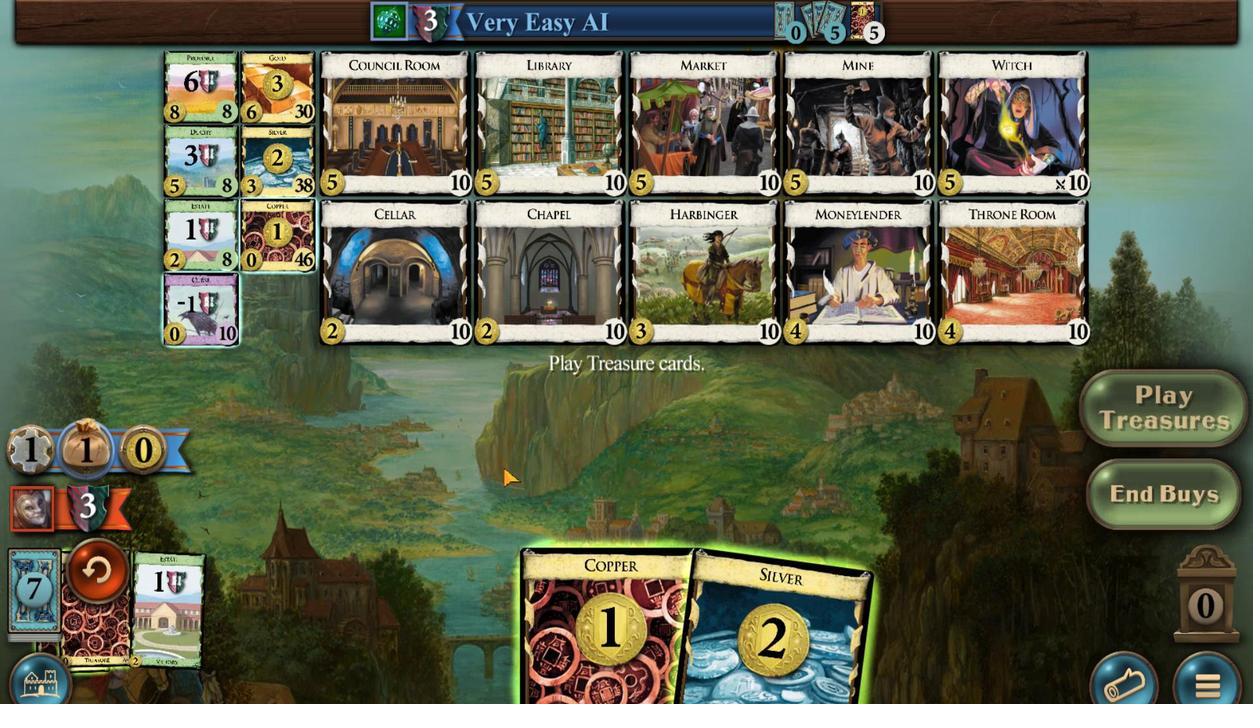 
Action: Mouse moved to (302, 512)
Screenshot: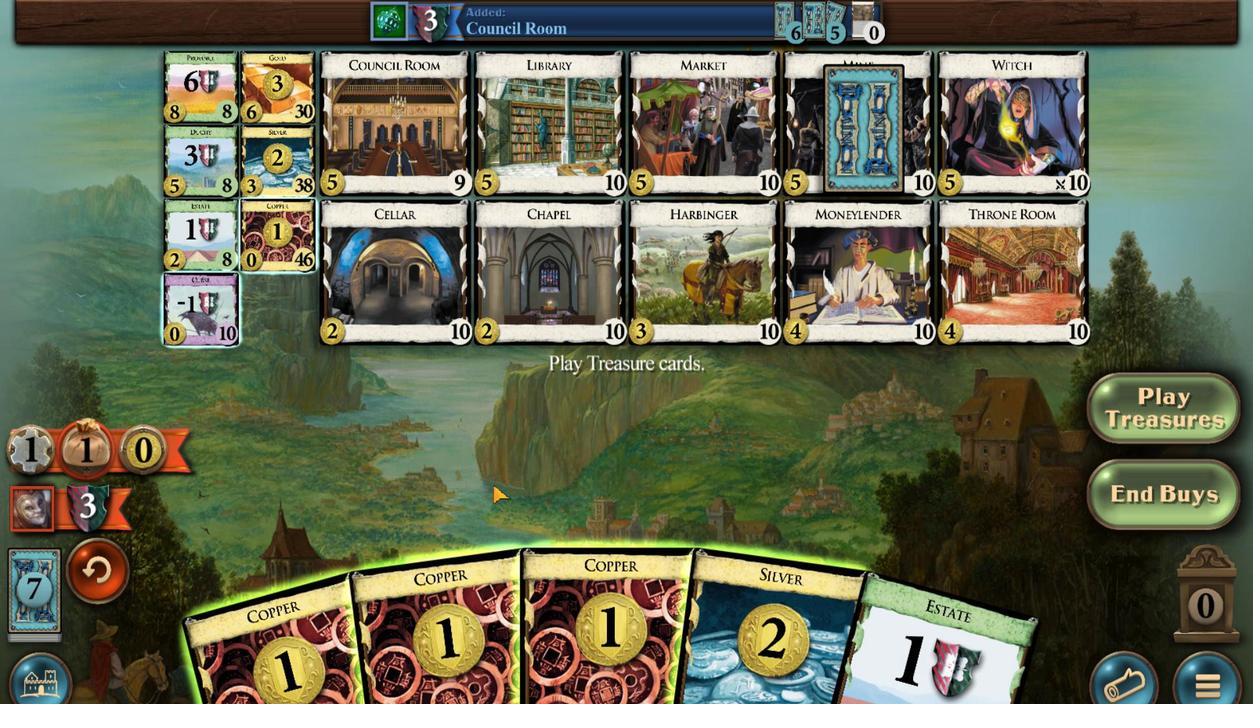 
Action: Mouse scrolled (302, 512) with delta (0, 0)
Screenshot: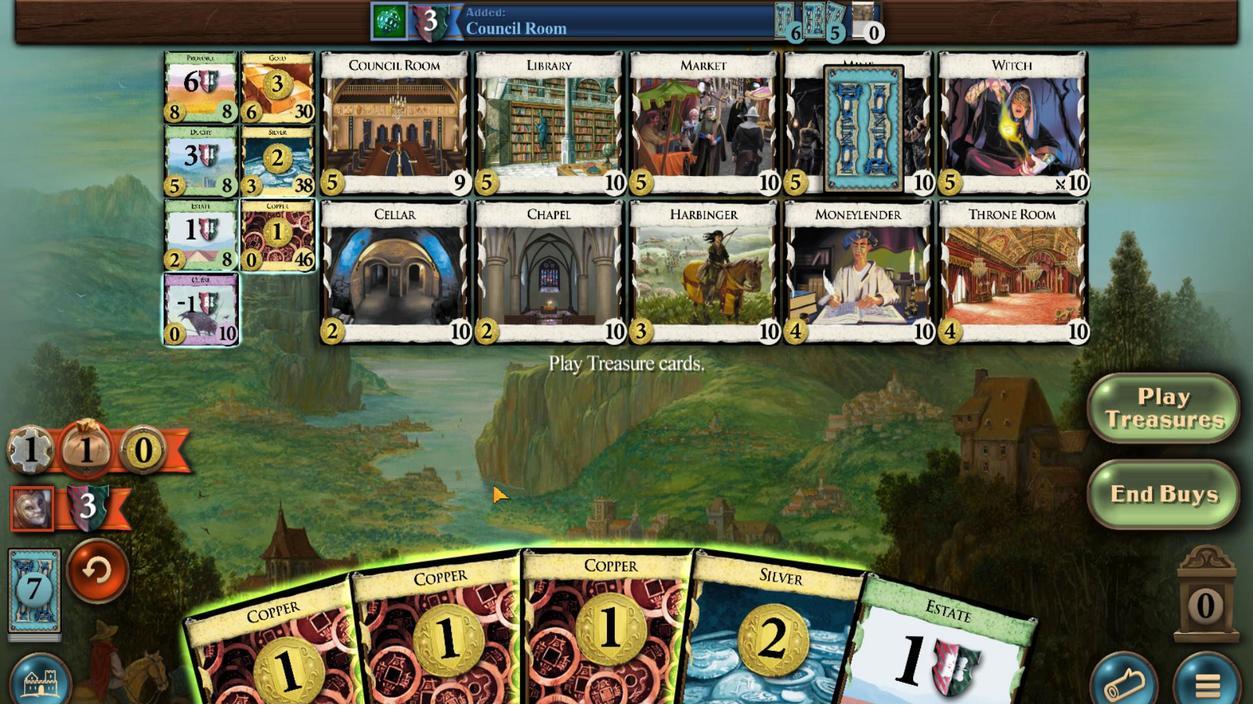 
Action: Mouse moved to (302, 512)
Screenshot: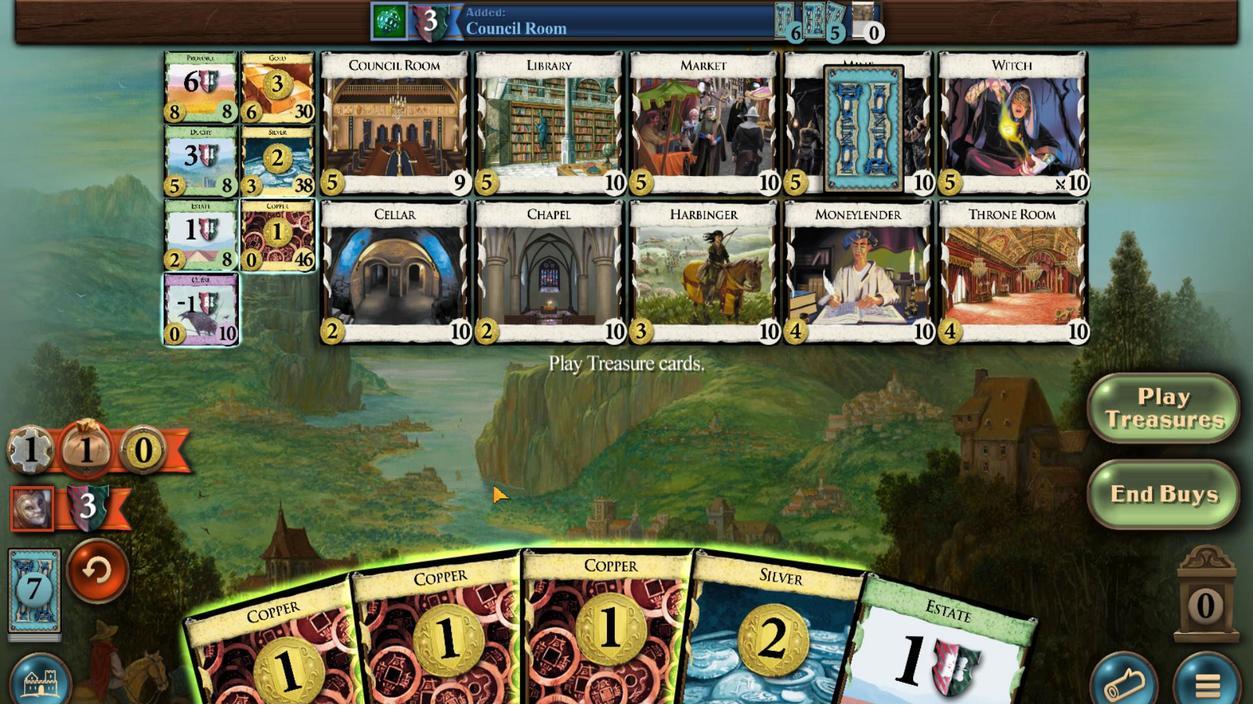 
Action: Mouse scrolled (302, 512) with delta (0, 0)
Screenshot: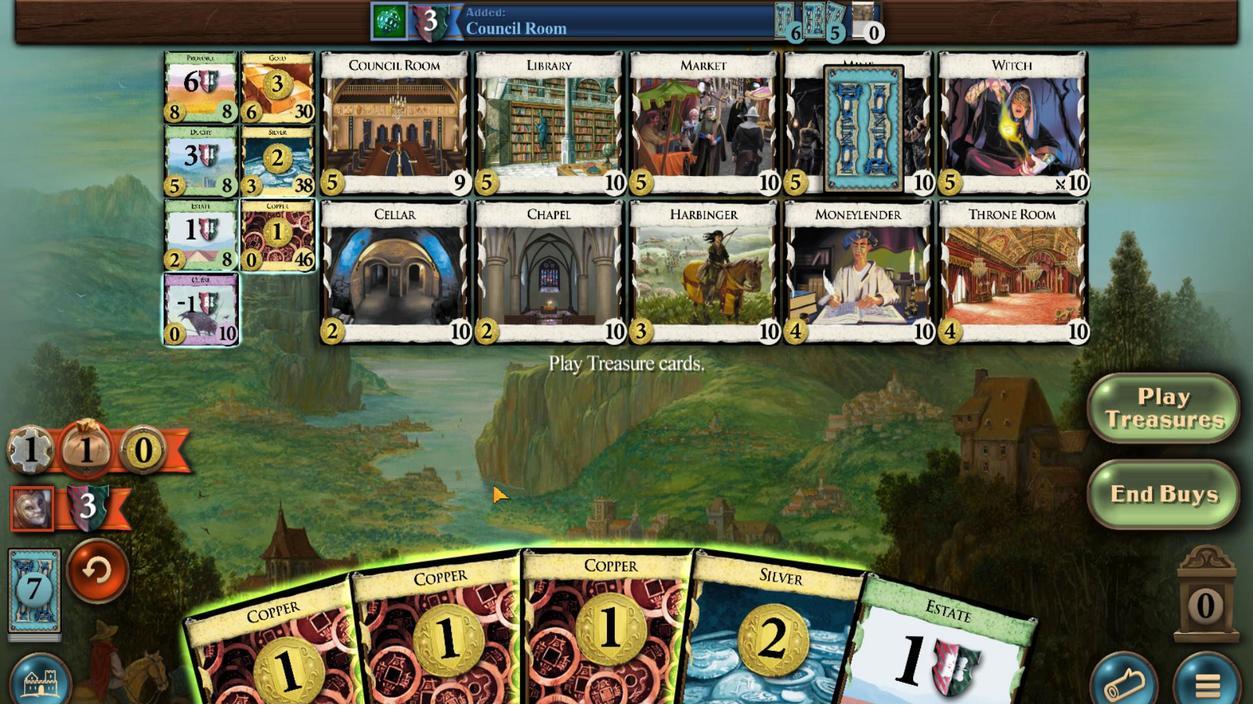 
Action: Mouse moved to (396, 512)
Screenshot: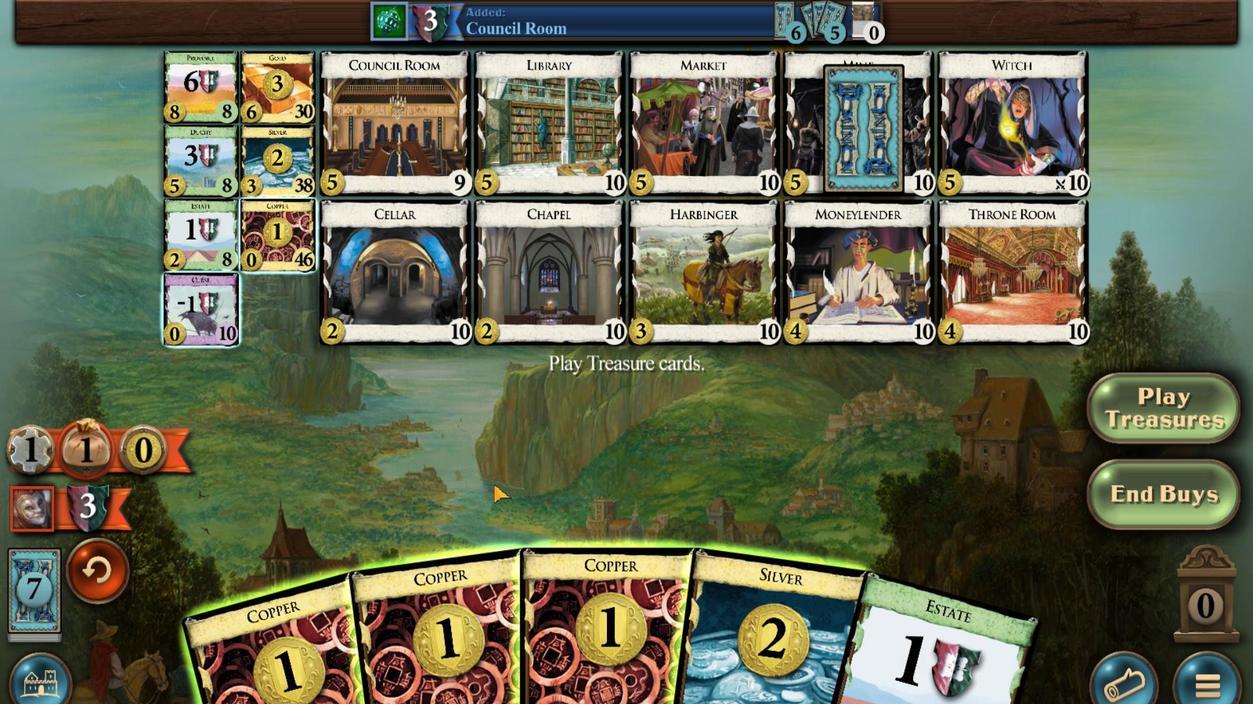 
Action: Mouse scrolled (396, 512) with delta (0, 0)
Screenshot: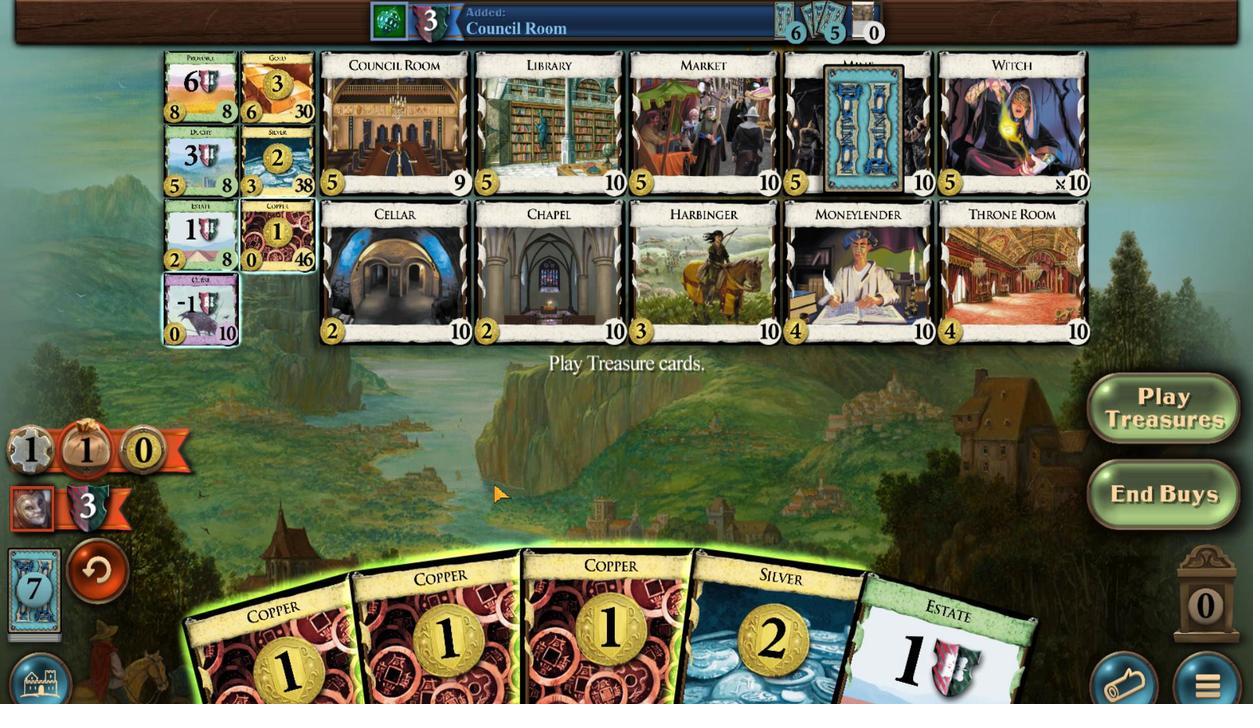 
Action: Mouse scrolled (396, 512) with delta (0, 0)
Screenshot: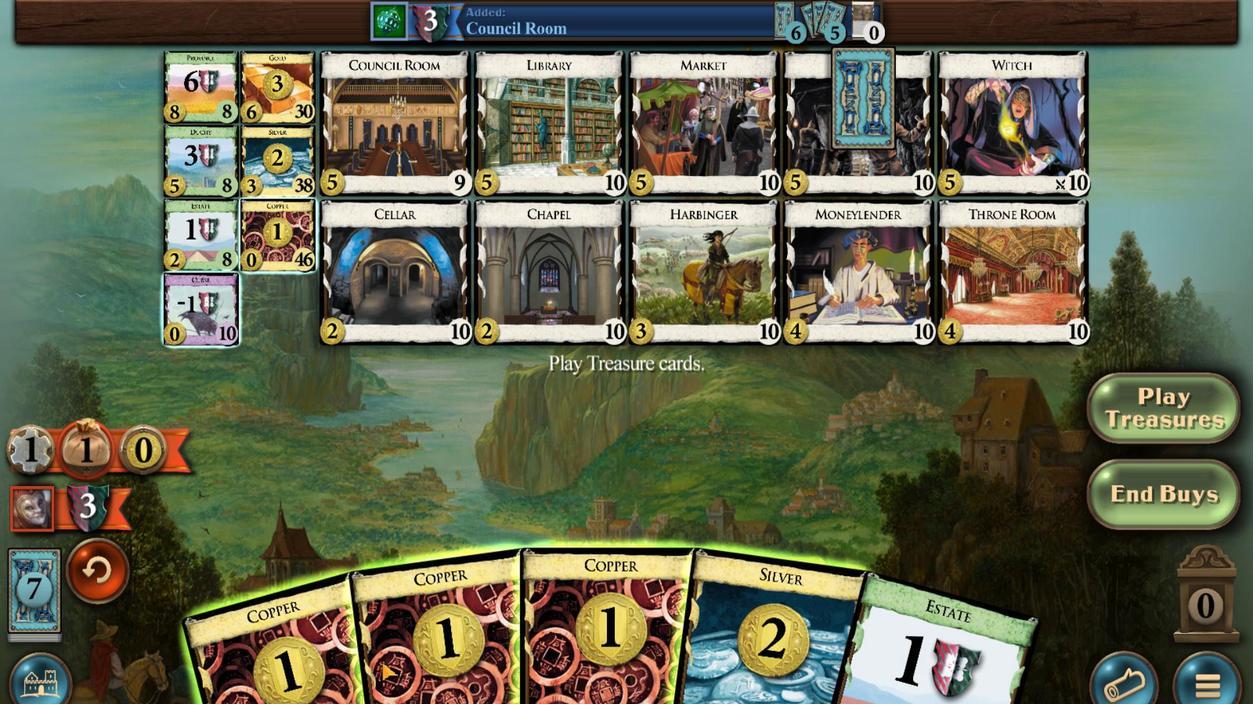 
Action: Mouse moved to (269, 514)
Screenshot: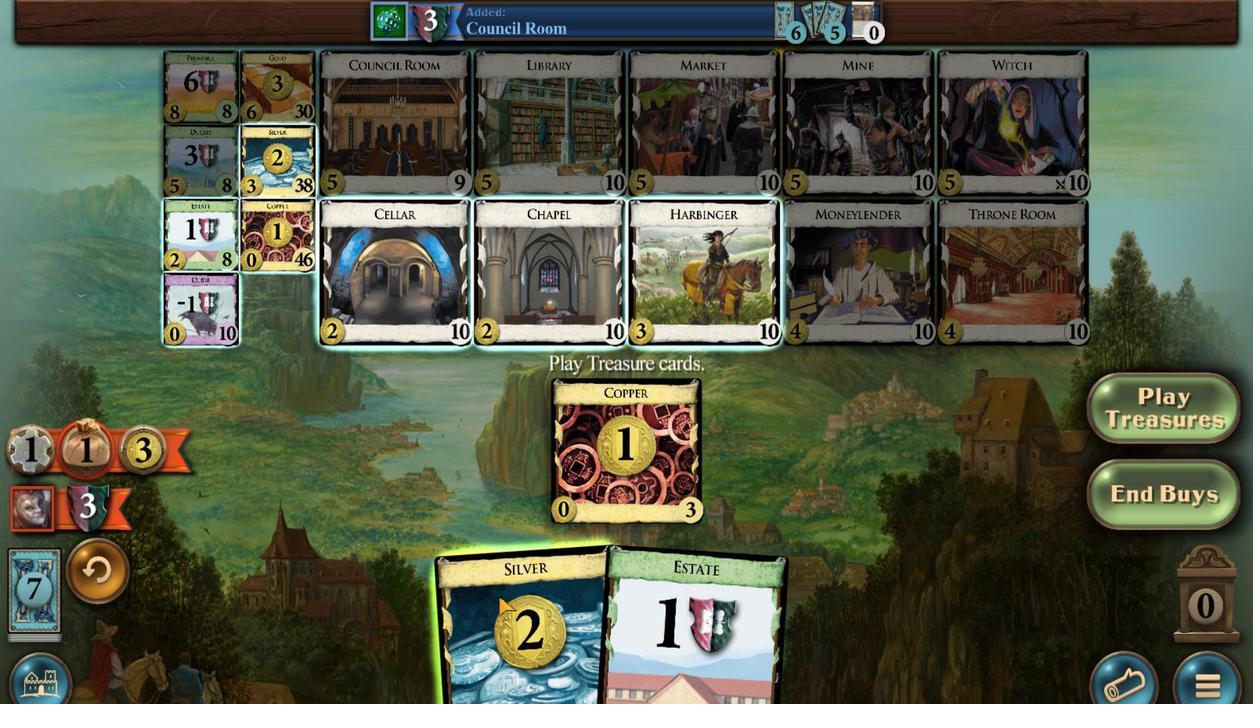 
Action: Mouse pressed left at (269, 514)
Screenshot: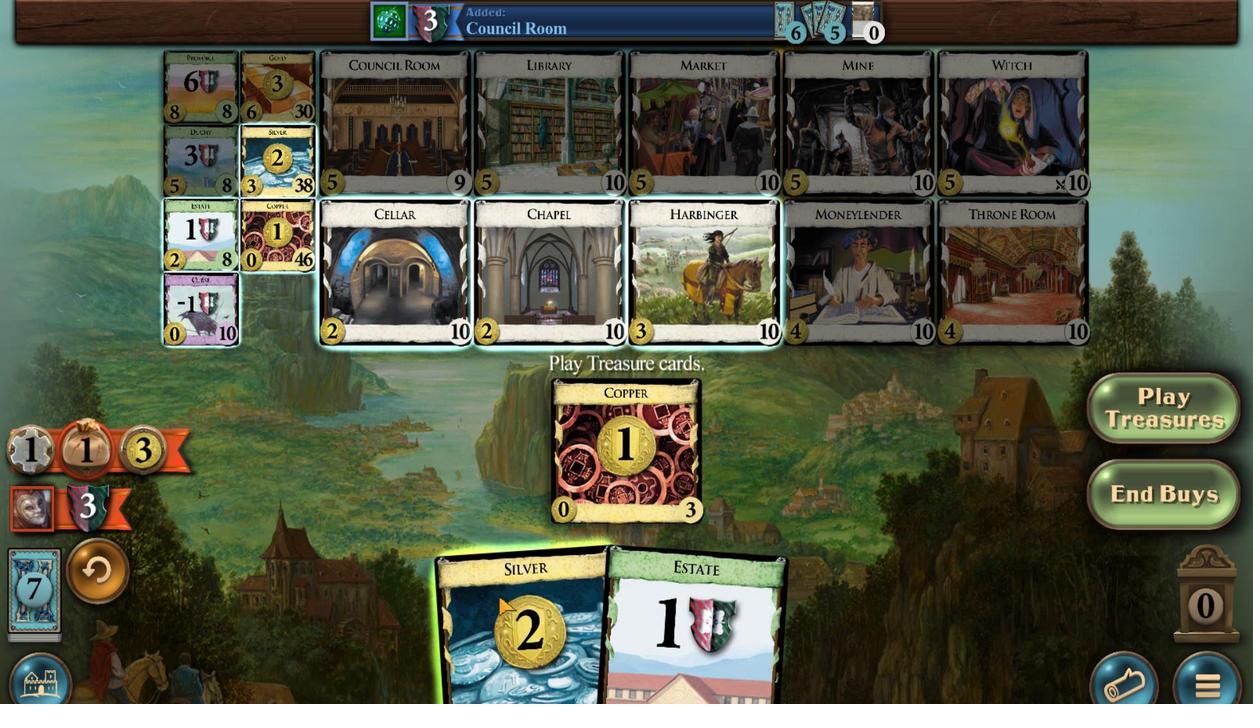 
Action: Mouse moved to (856, 512)
Screenshot: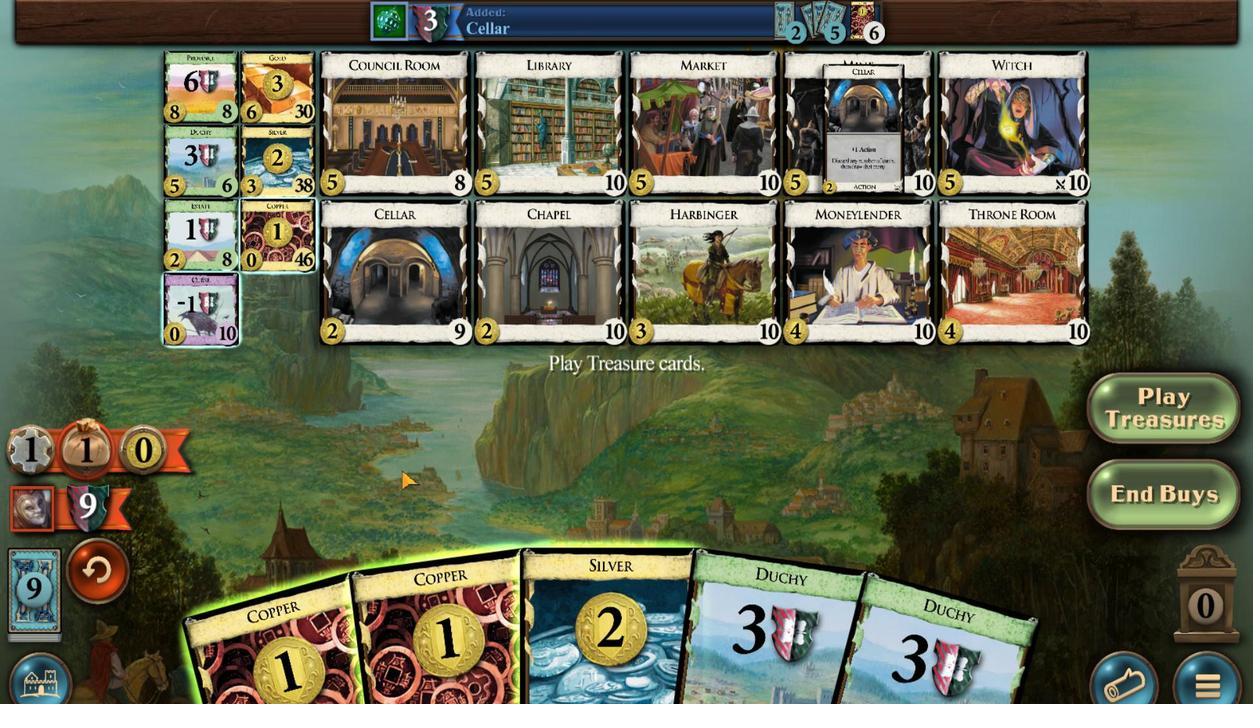 
Action: Mouse scrolled (856, 512) with delta (0, 0)
Screenshot: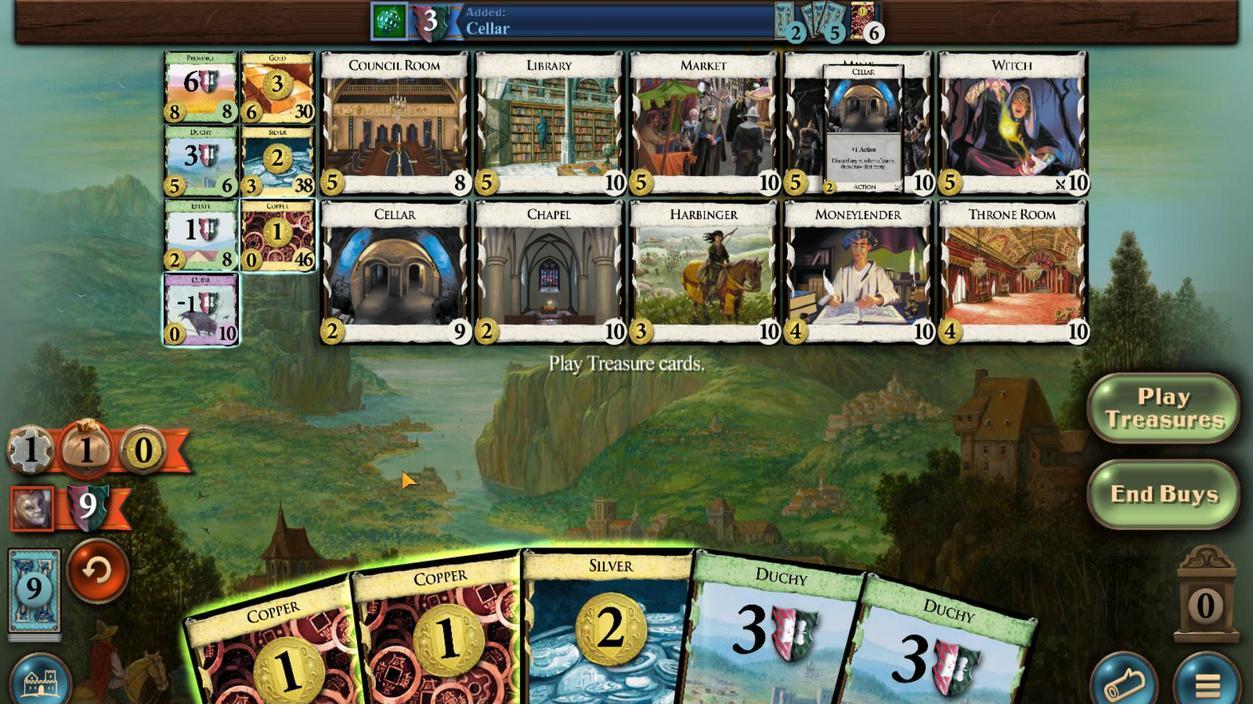 
Action: Mouse scrolled (856, 512) with delta (0, 0)
Screenshot: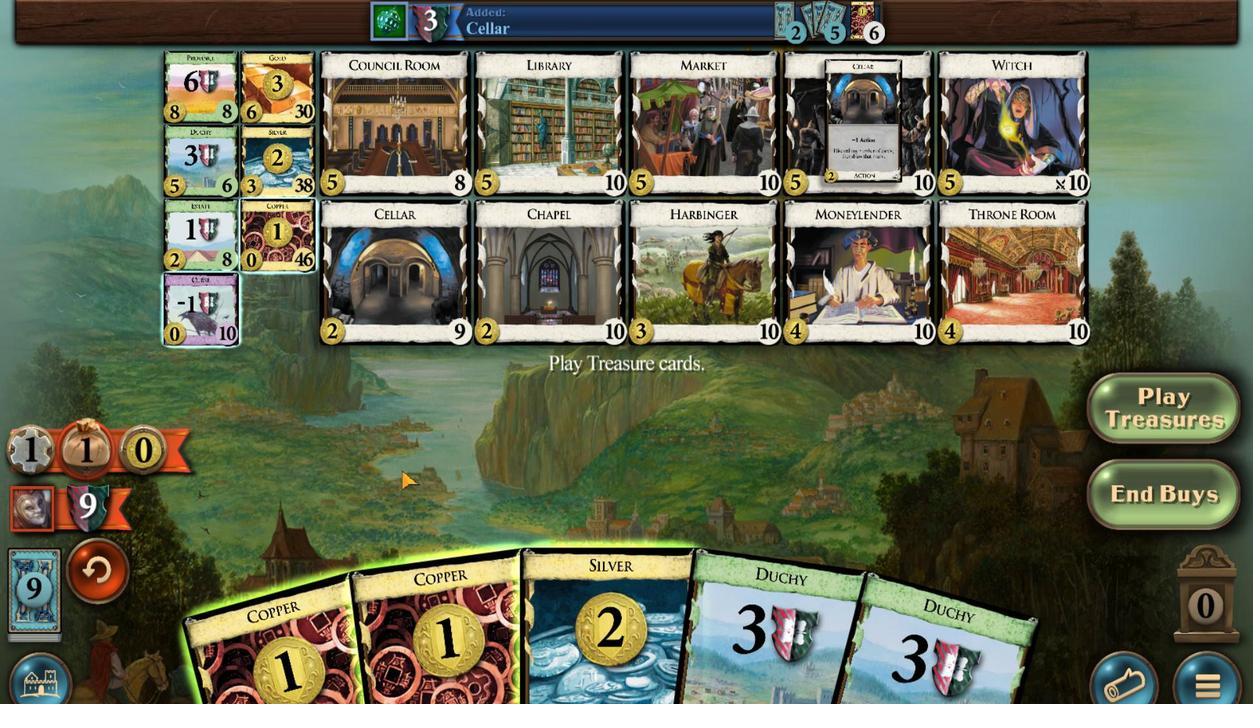 
Action: Mouse moved to (769, 512)
Screenshot: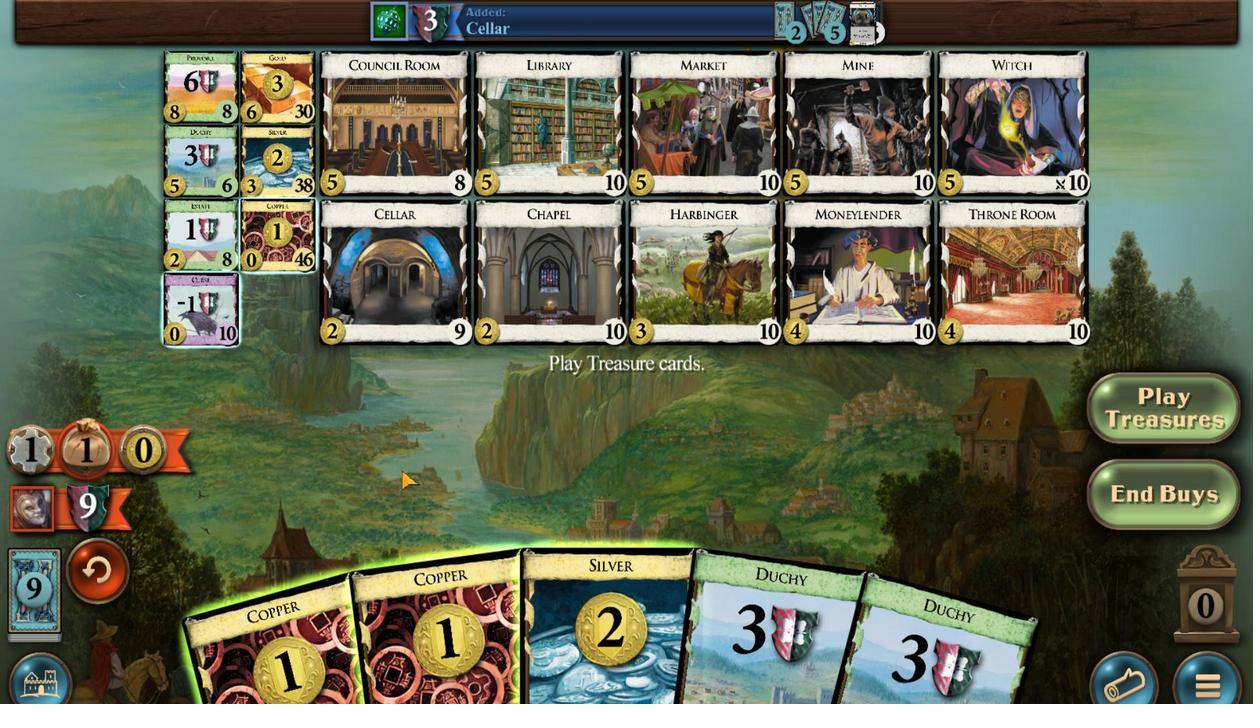 
Action: Mouse scrolled (769, 512) with delta (0, 0)
Screenshot: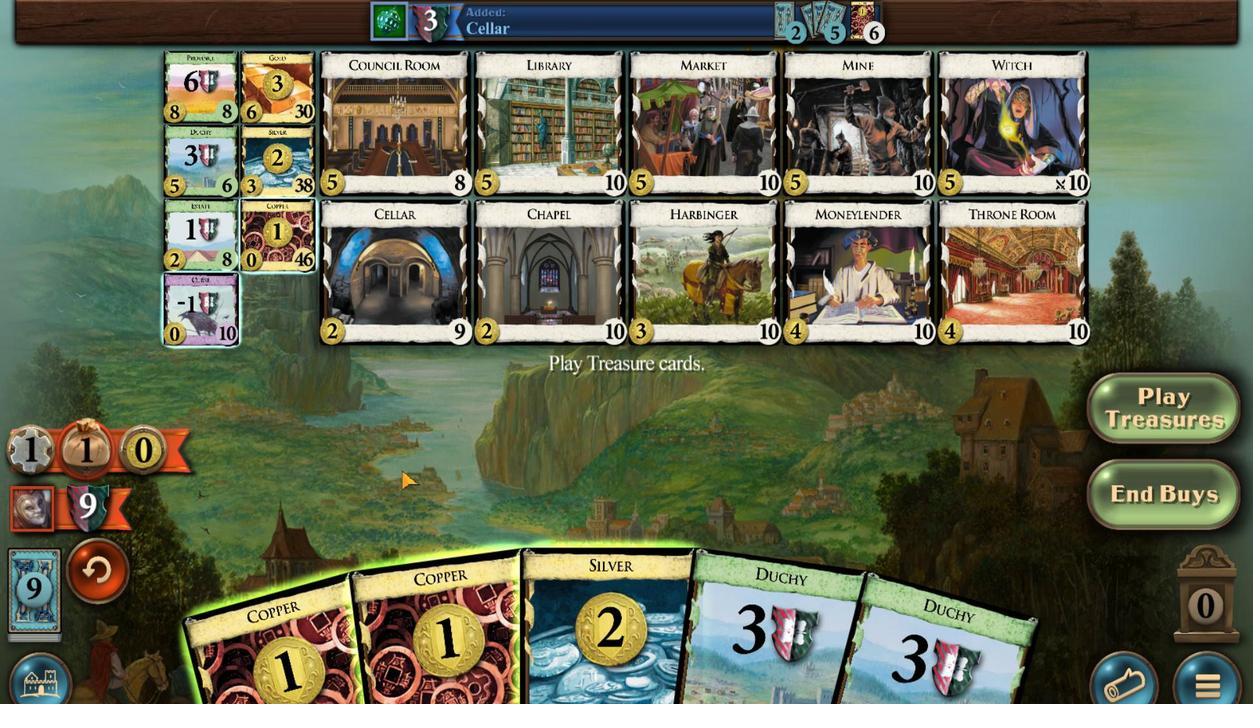 
Action: Mouse scrolled (769, 512) with delta (0, 0)
Screenshot: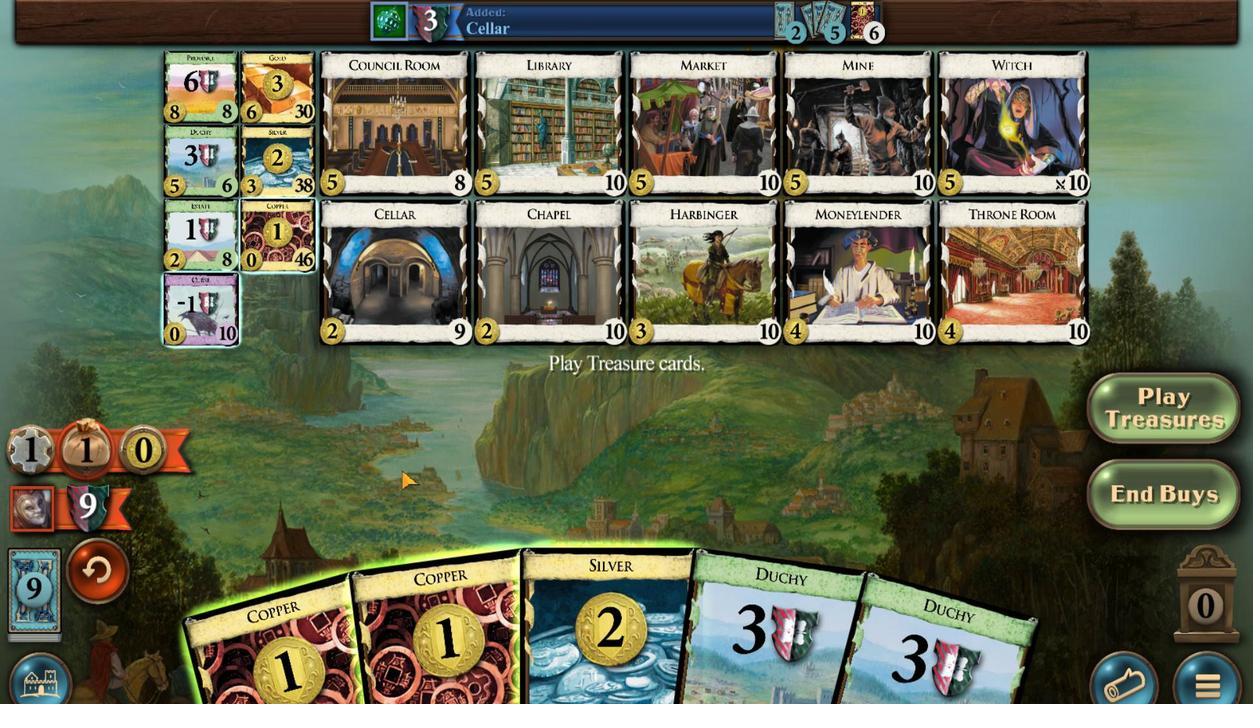 
Action: Mouse moved to (687, 512)
Screenshot: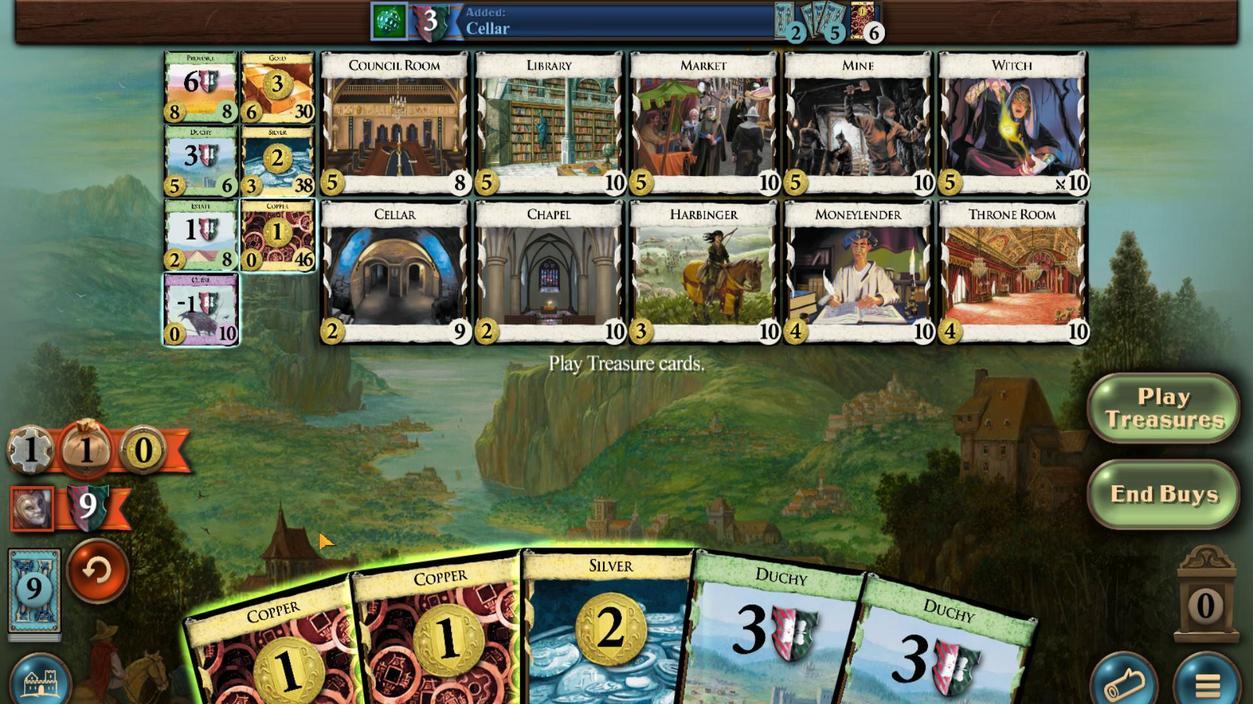 
Action: Mouse scrolled (687, 512) with delta (0, 0)
Screenshot: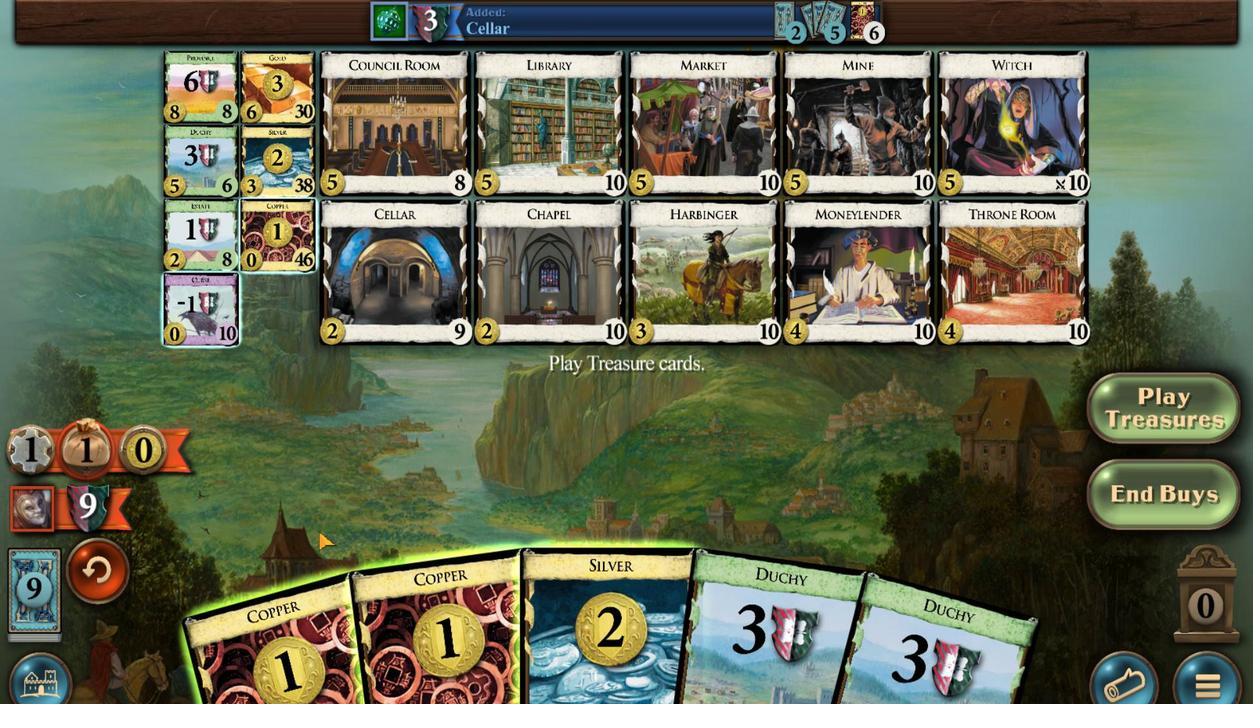 
Action: Mouse moved to (659, 512)
Screenshot: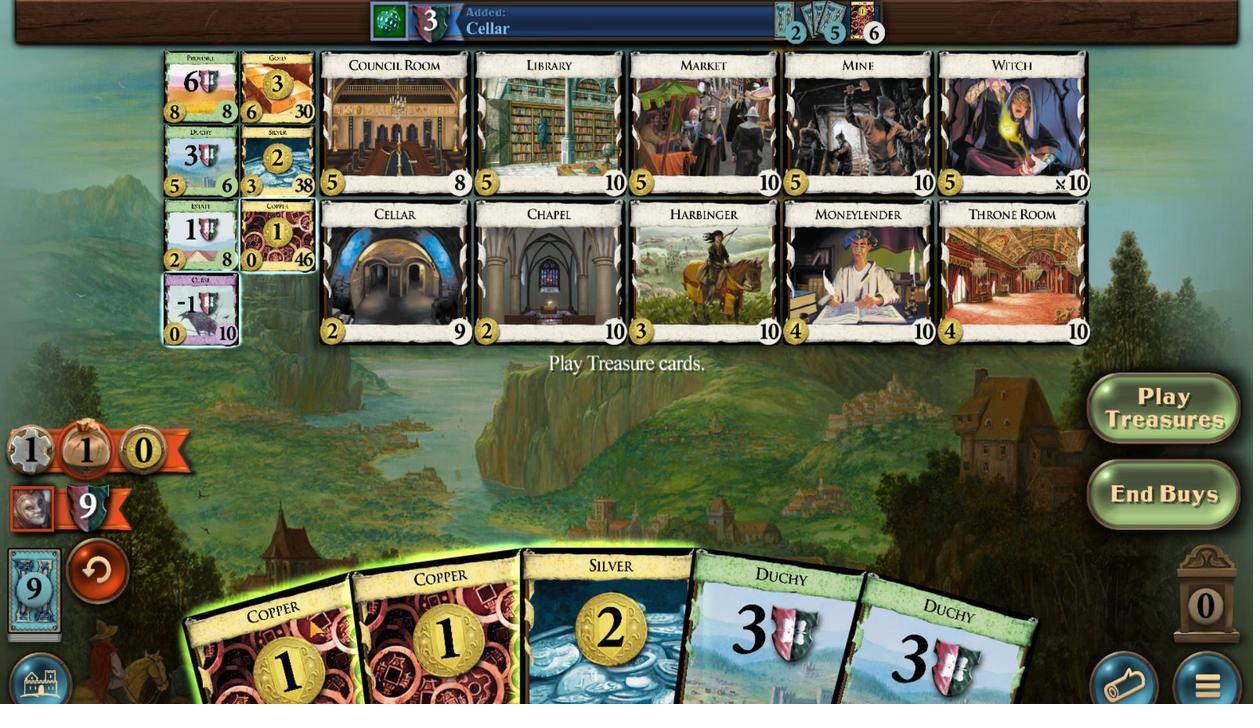 
Action: Mouse scrolled (659, 512) with delta (0, 0)
Screenshot: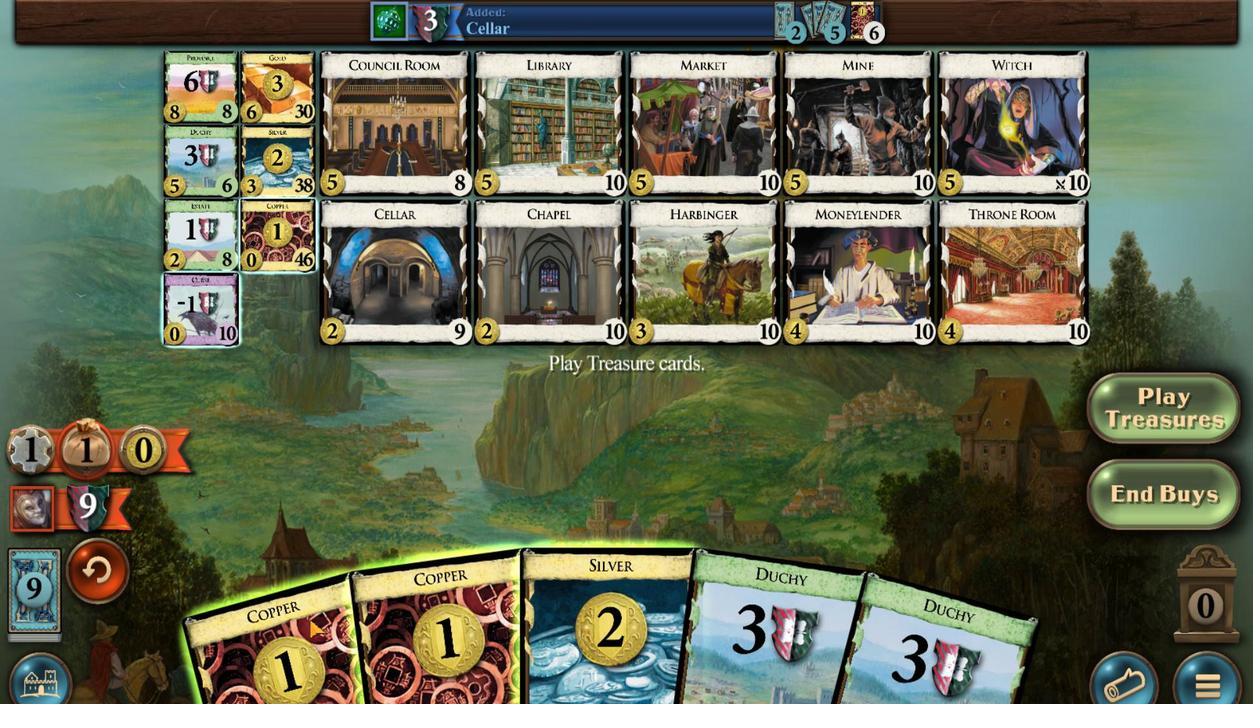 
Action: Mouse moved to (617, 512)
Screenshot: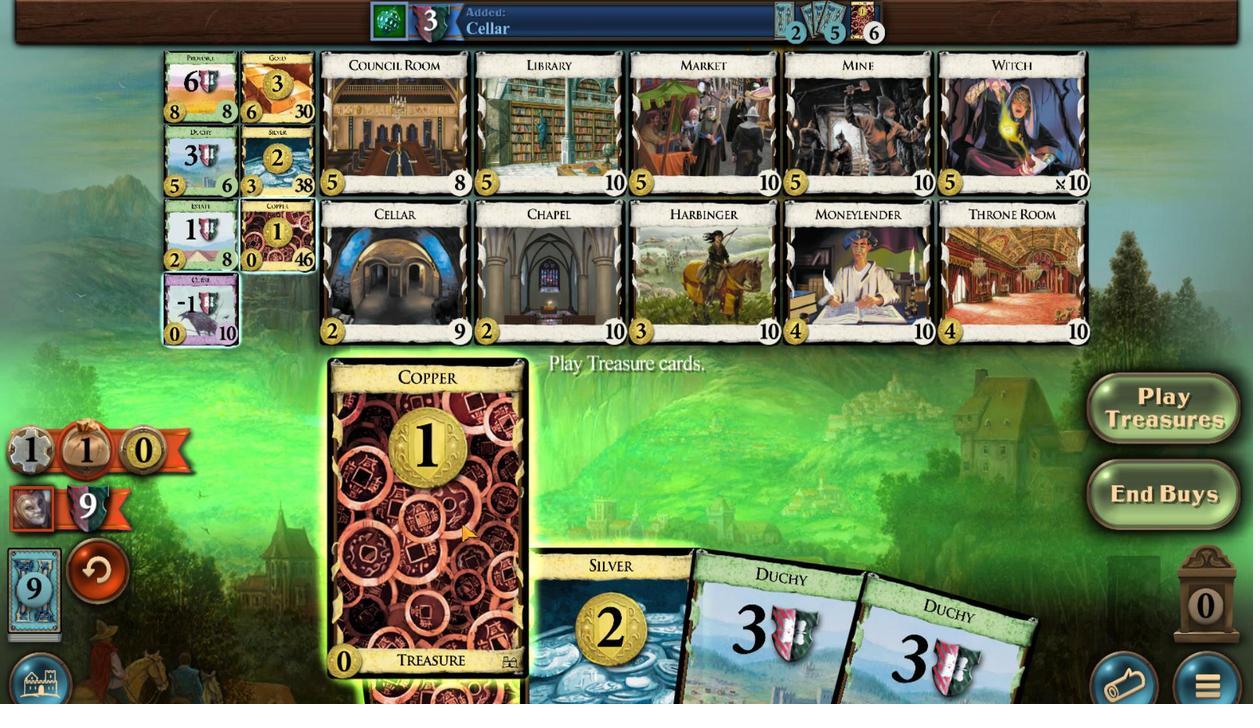 
Action: Mouse scrolled (617, 512) with delta (0, 0)
Screenshot: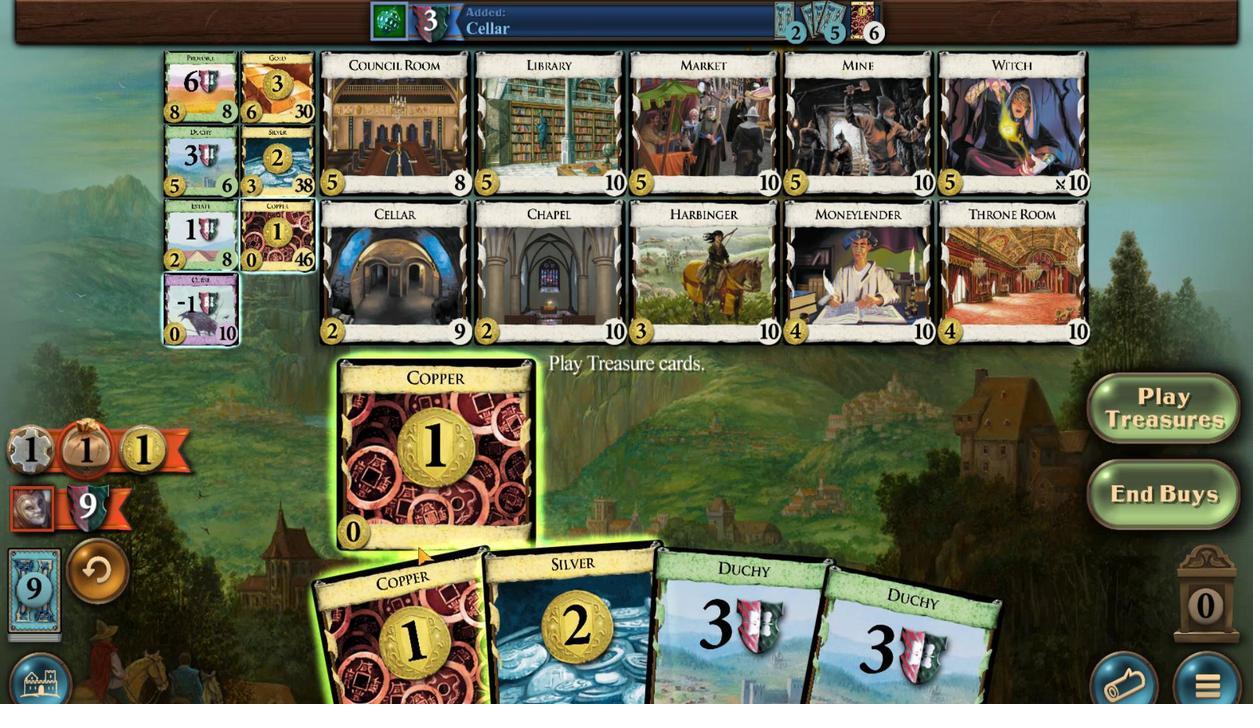 
Action: Mouse scrolled (617, 512) with delta (0, 0)
Screenshot: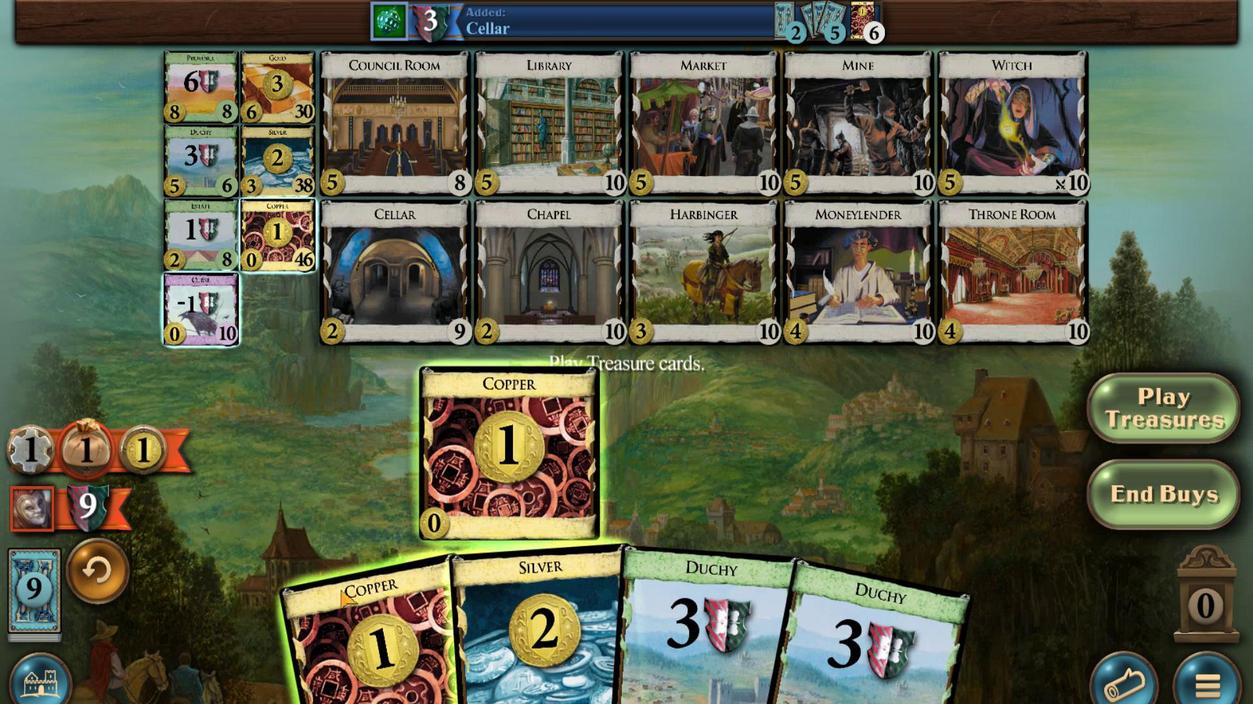 
Action: Mouse scrolled (617, 512) with delta (0, 0)
Screenshot: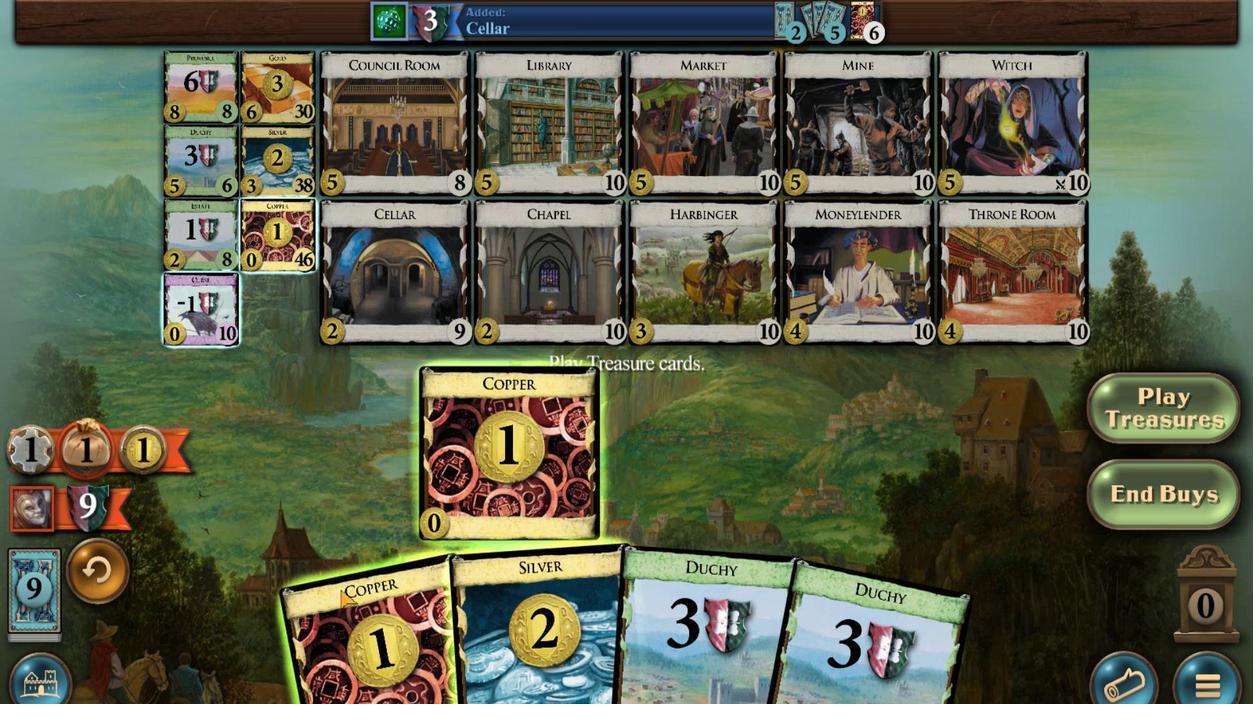 
Action: Mouse scrolled (617, 512) with delta (0, 0)
Screenshot: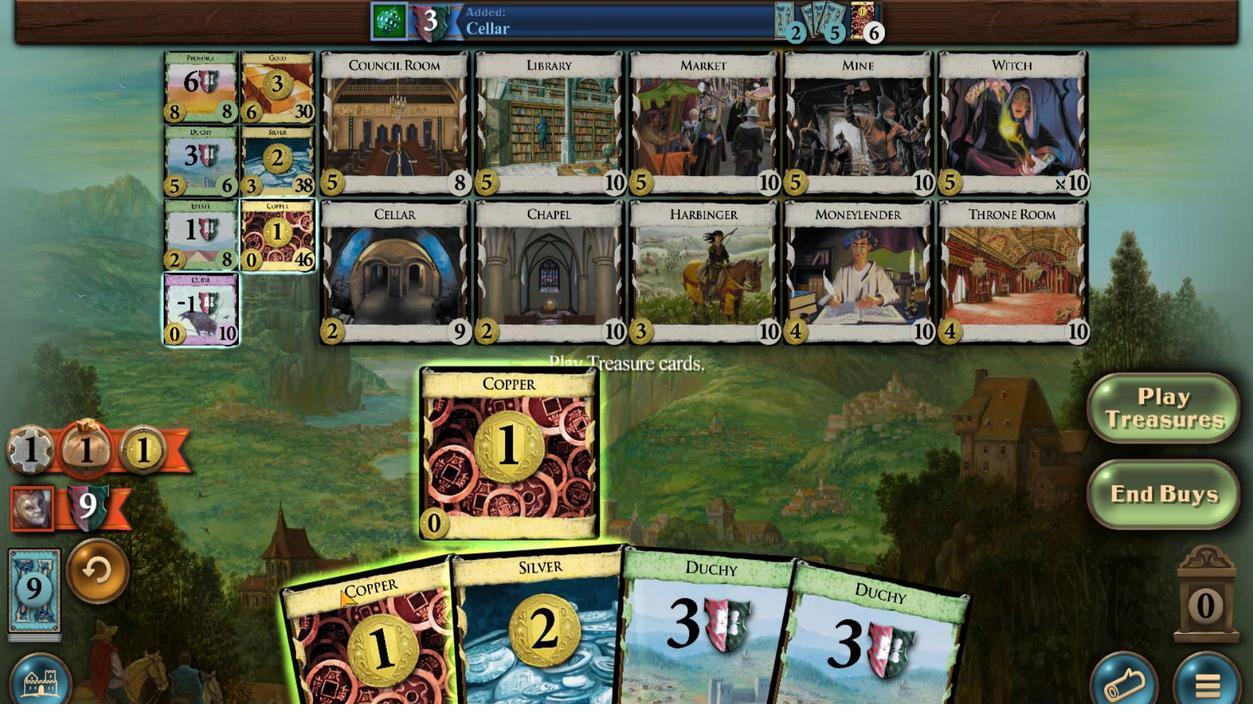
Action: Mouse moved to (531, 512)
Screenshot: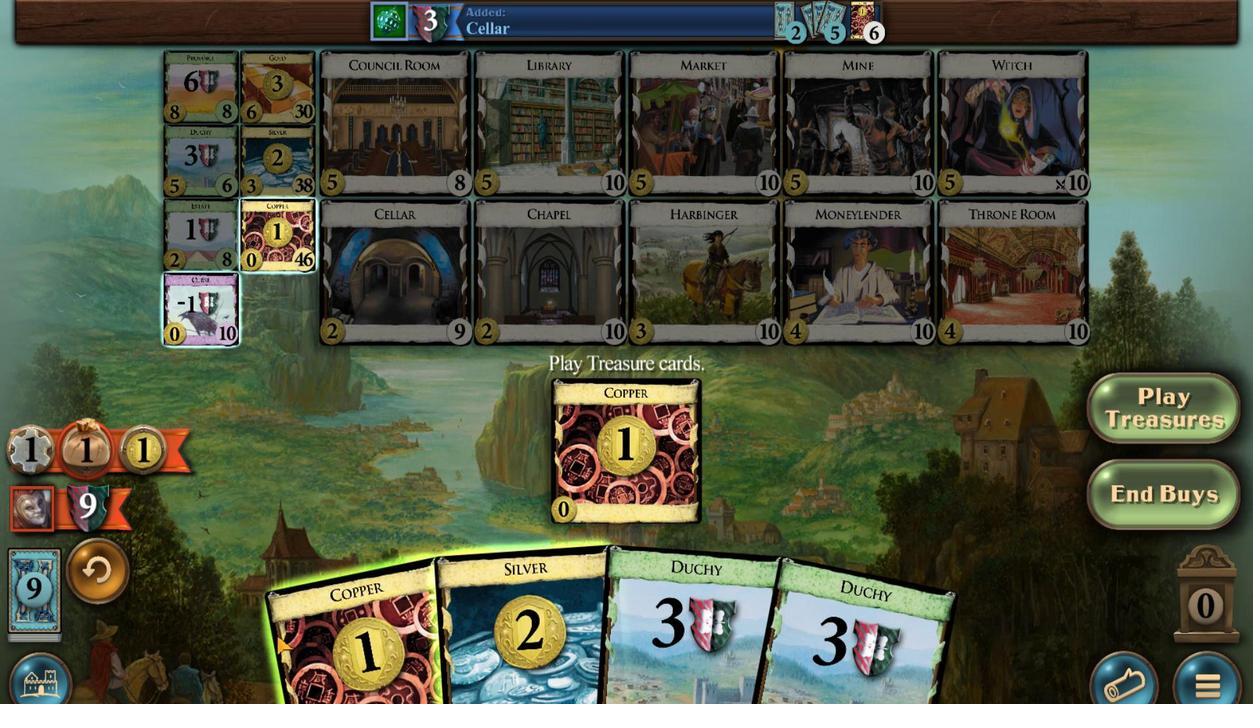 
Action: Mouse scrolled (531, 512) with delta (0, 0)
Screenshot: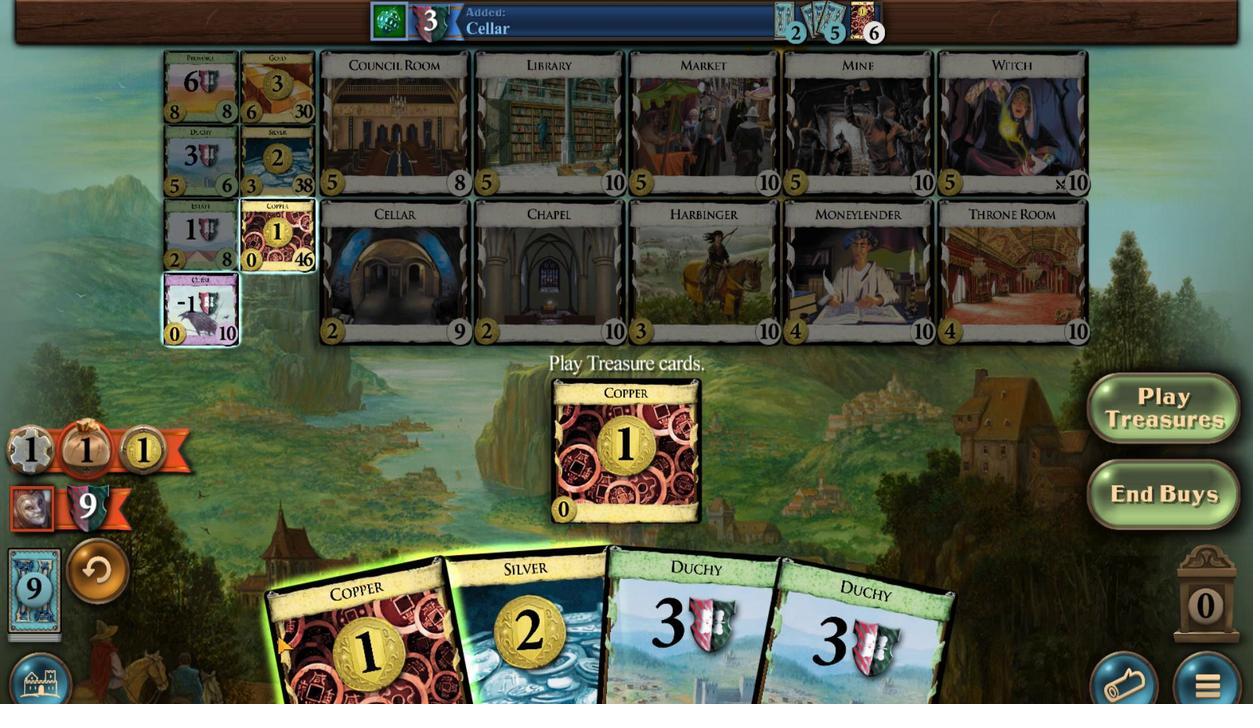 
Action: Mouse scrolled (531, 512) with delta (0, 0)
Screenshot: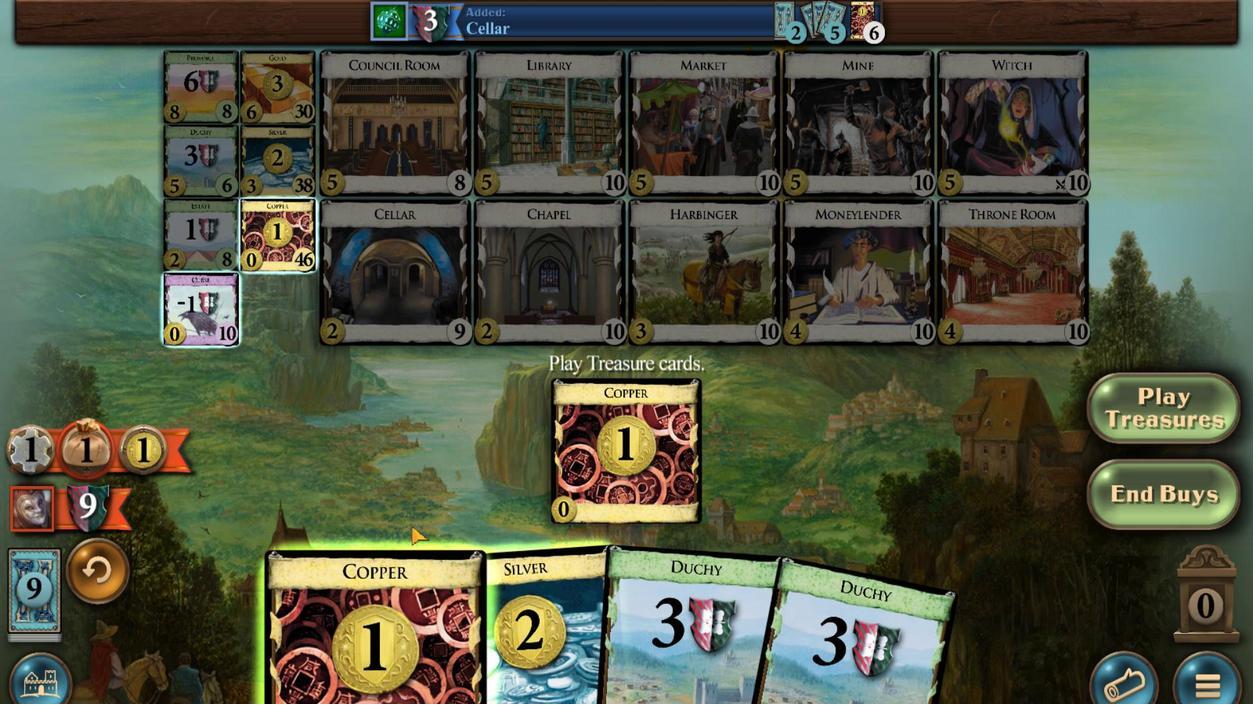 
Action: Mouse scrolled (531, 512) with delta (0, 0)
Screenshot: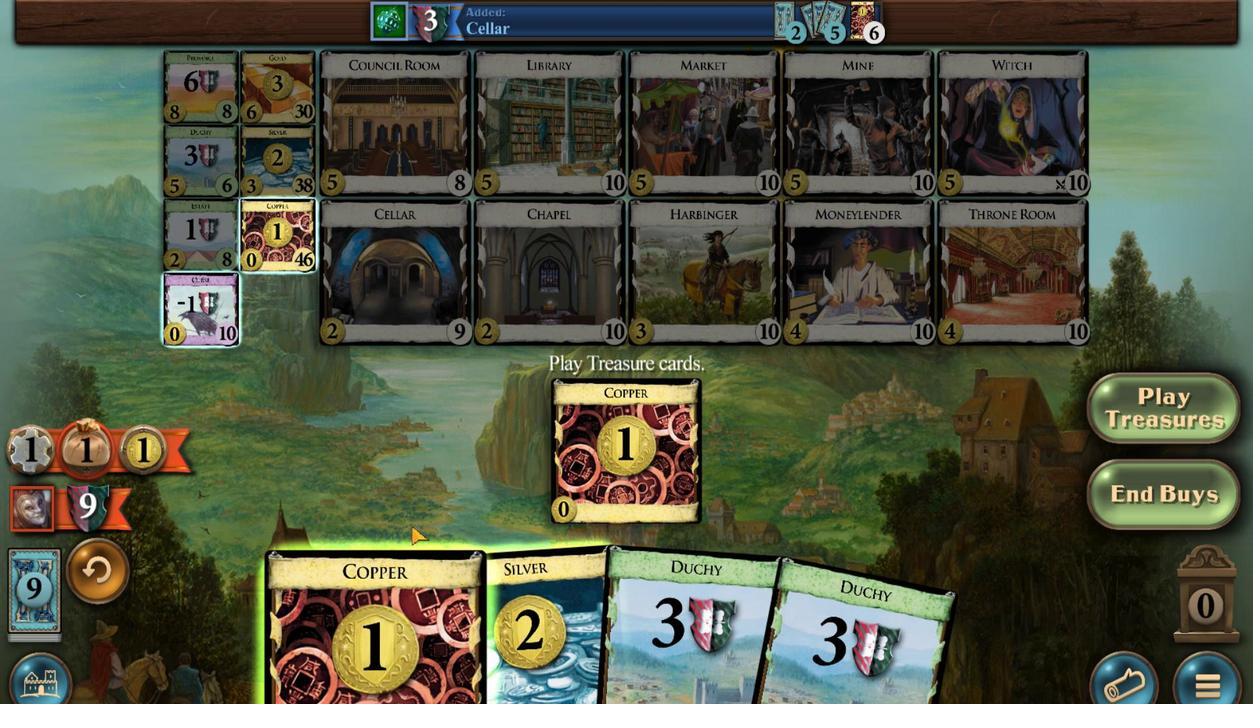 
Action: Mouse scrolled (531, 512) with delta (0, 0)
Screenshot: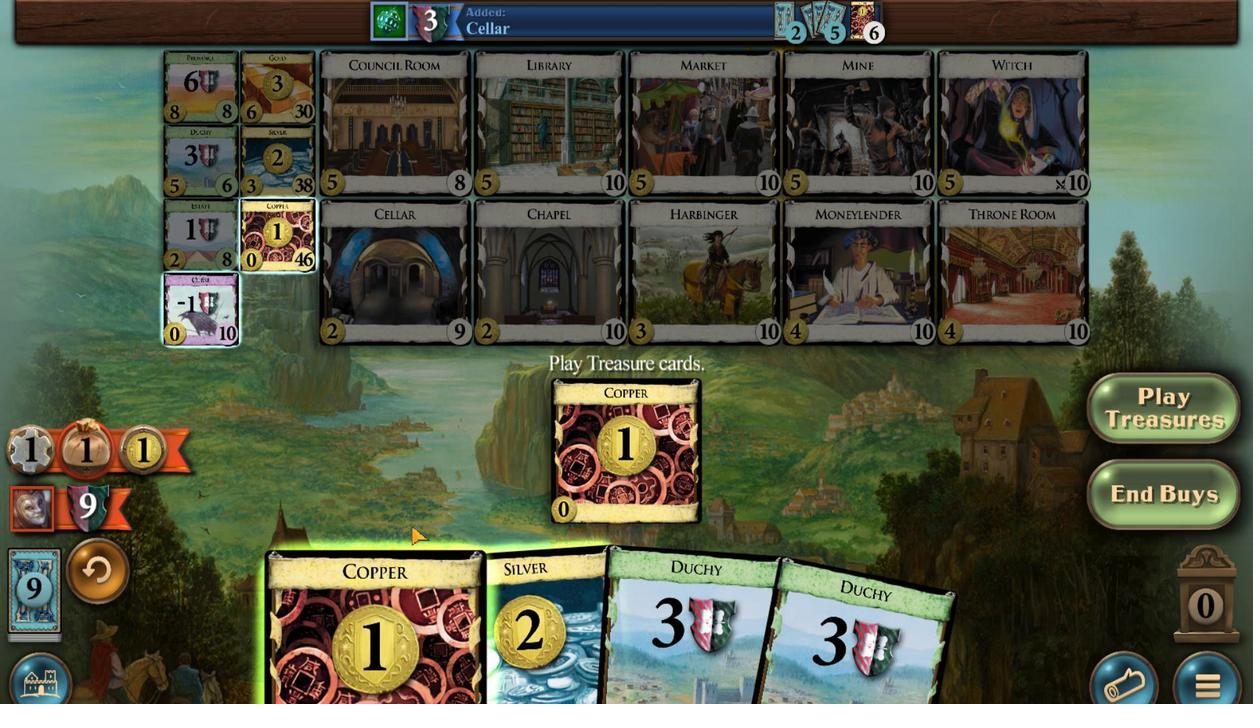 
Action: Mouse scrolled (531, 512) with delta (0, 0)
Screenshot: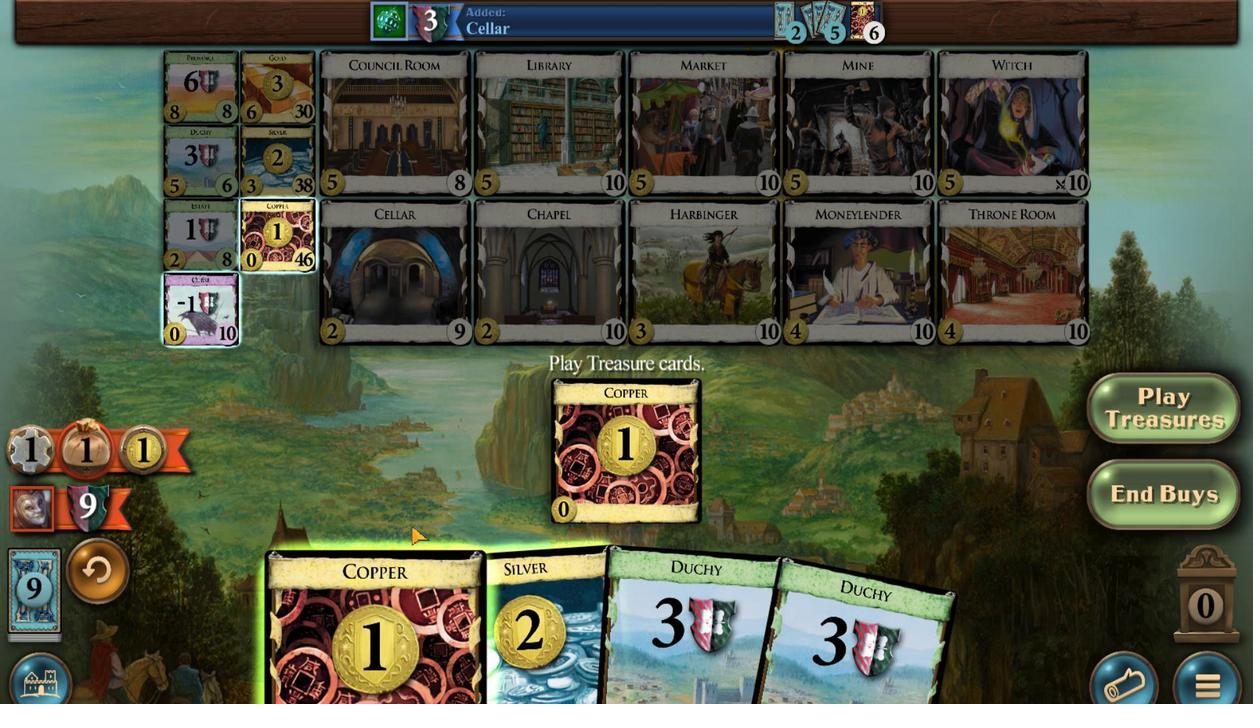 
Action: Mouse moved to (596, 512)
Screenshot: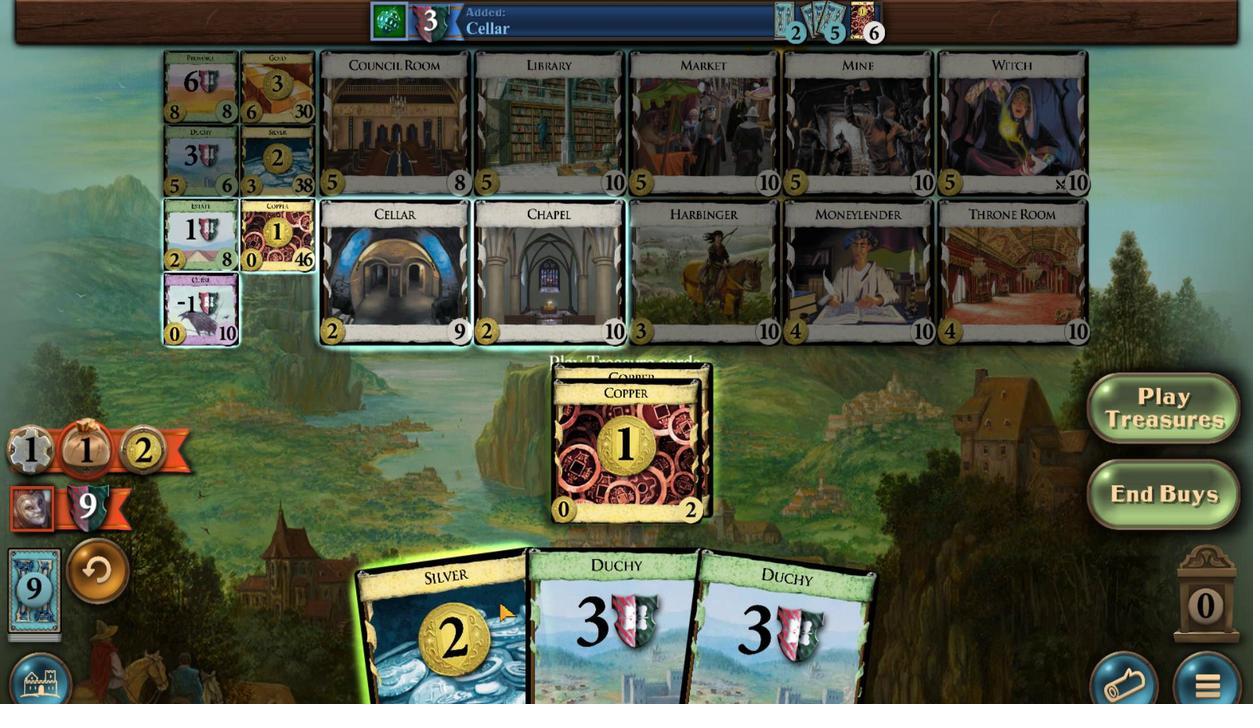 
Action: Mouse scrolled (596, 512) with delta (0, 0)
Screenshot: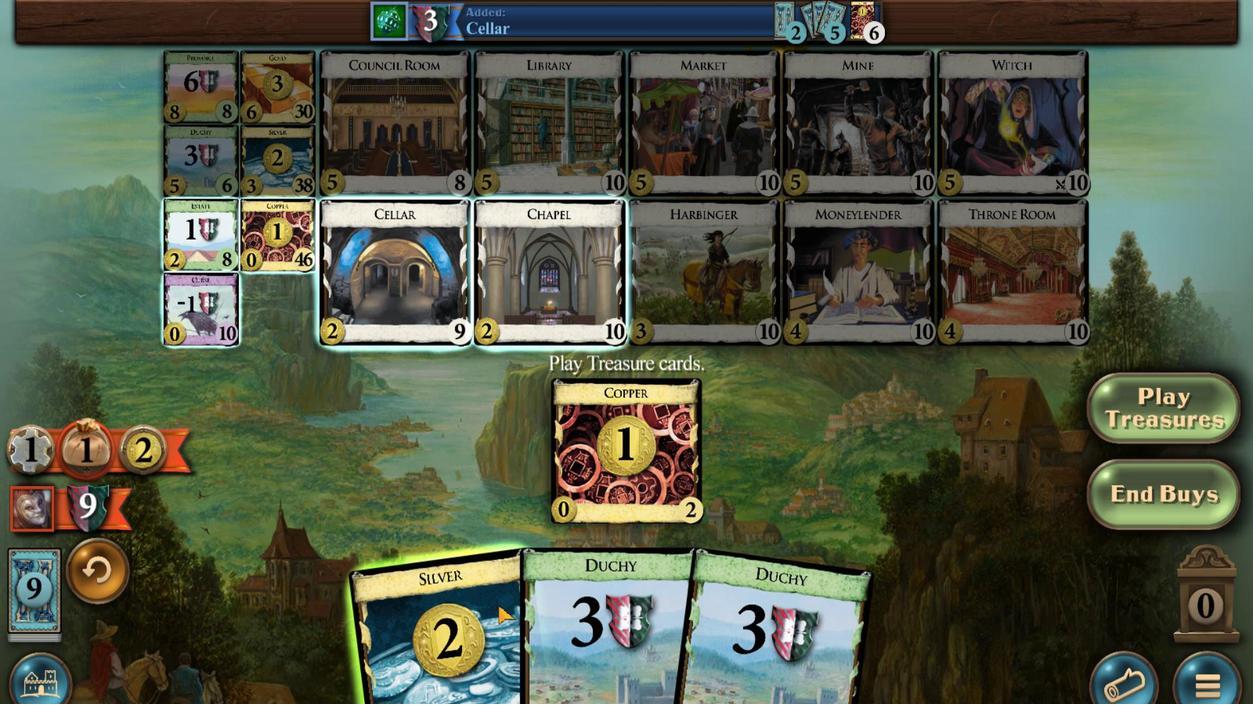 
Action: Mouse scrolled (596, 512) with delta (0, 0)
Screenshot: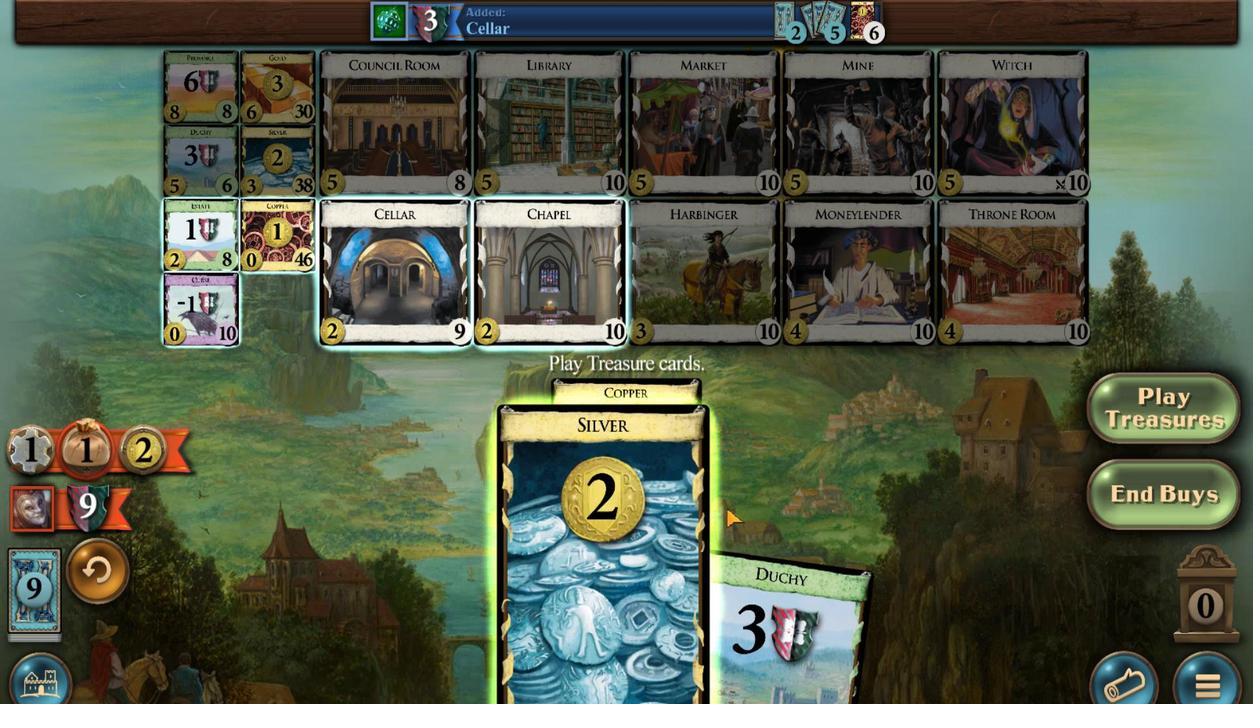 
Action: Mouse scrolled (596, 512) with delta (0, 0)
Screenshot: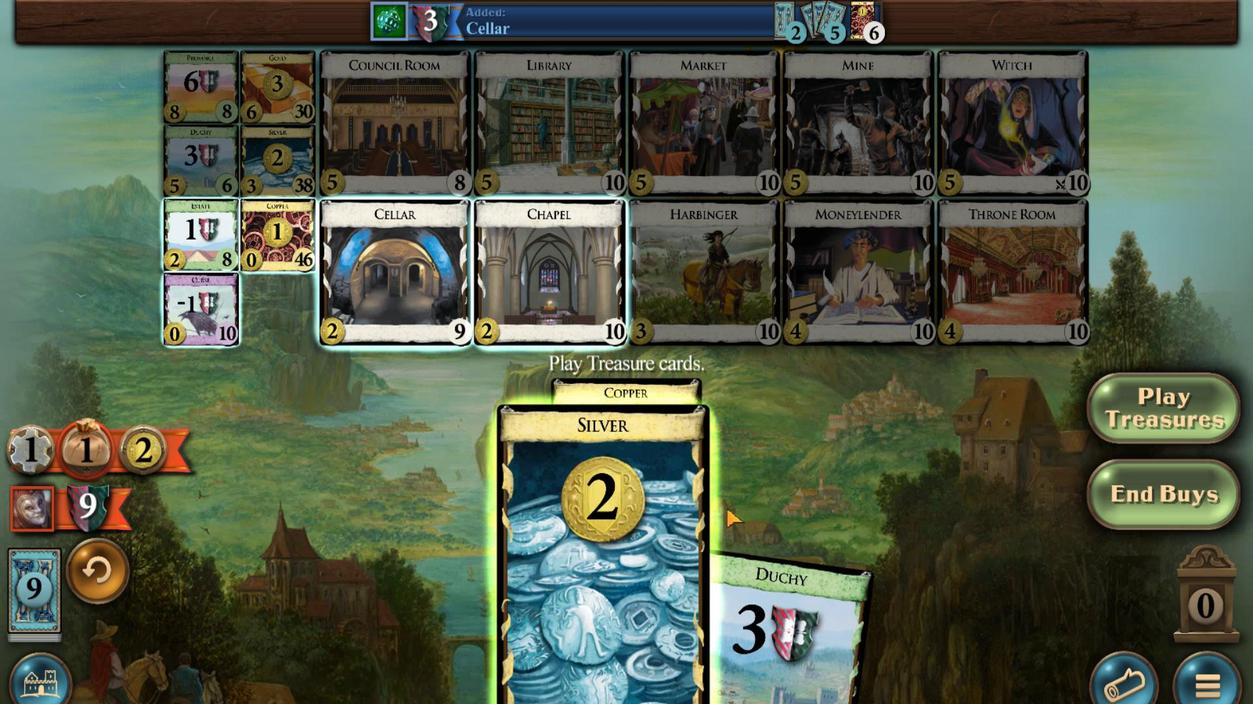
Action: Mouse moved to (301, 515)
Screenshot: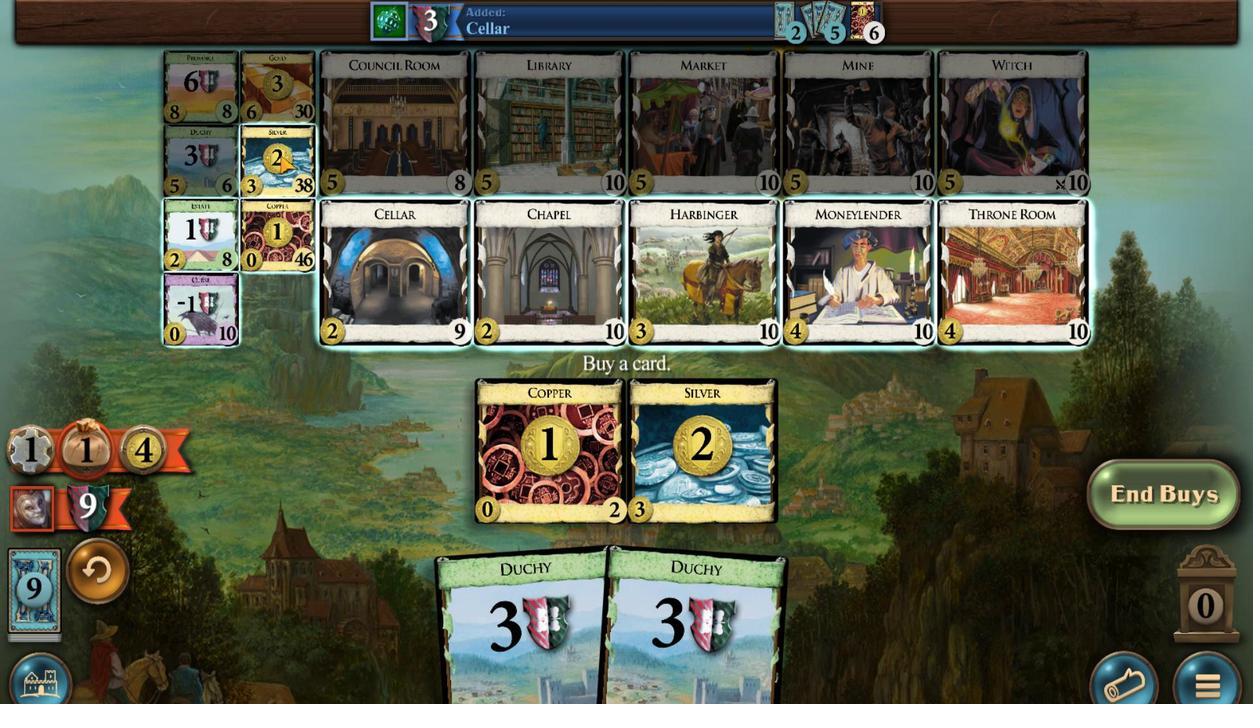 
Action: Mouse pressed left at (301, 515)
Screenshot: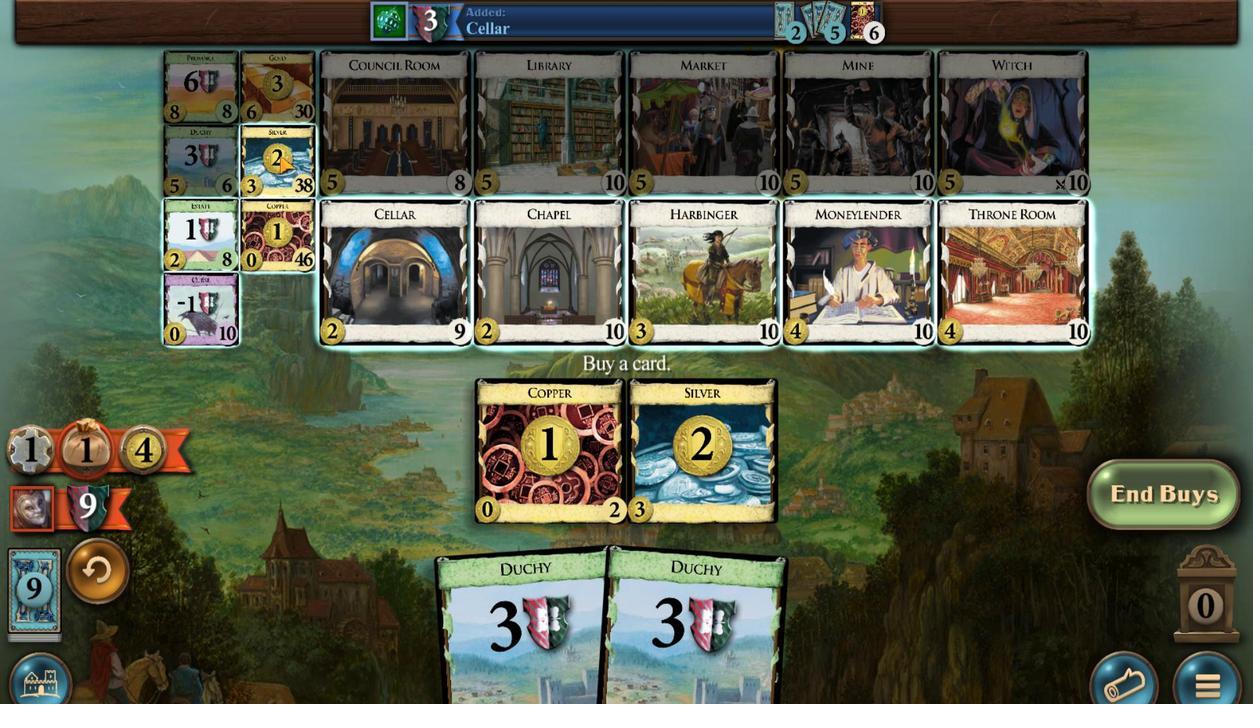 
Action: Mouse moved to (263, 512)
Screenshot: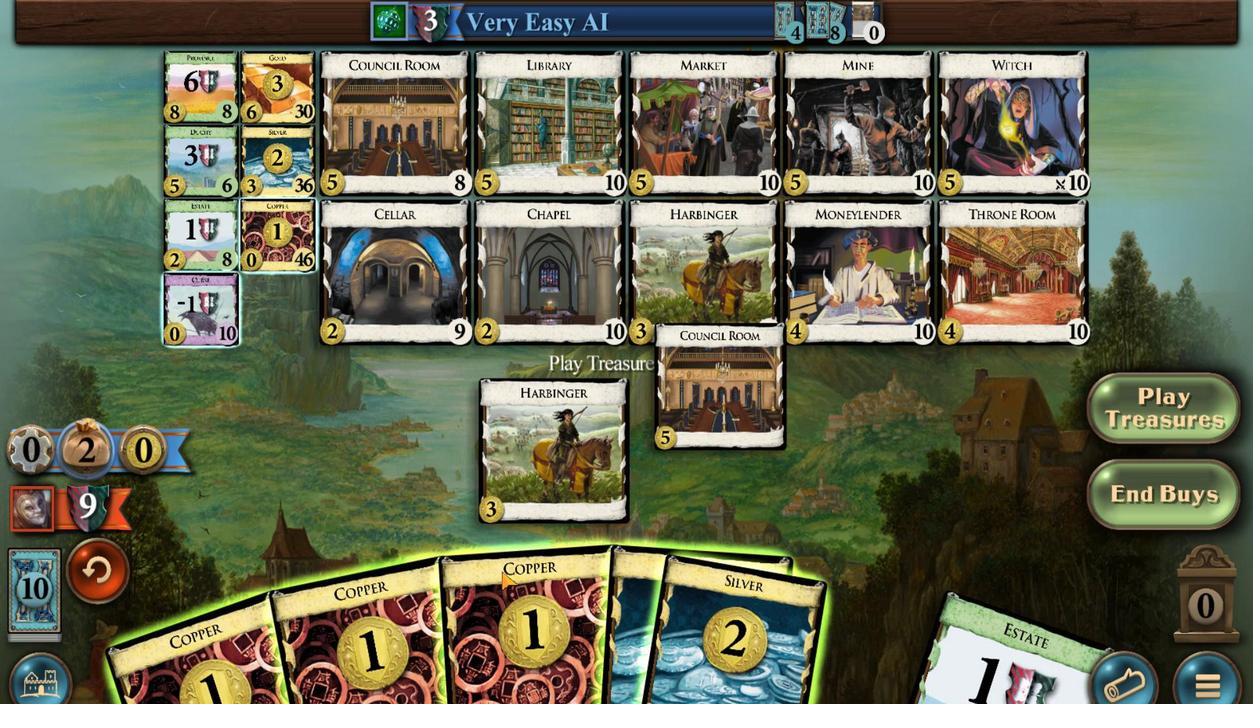 
Action: Mouse scrolled (263, 512) with delta (0, 0)
Screenshot: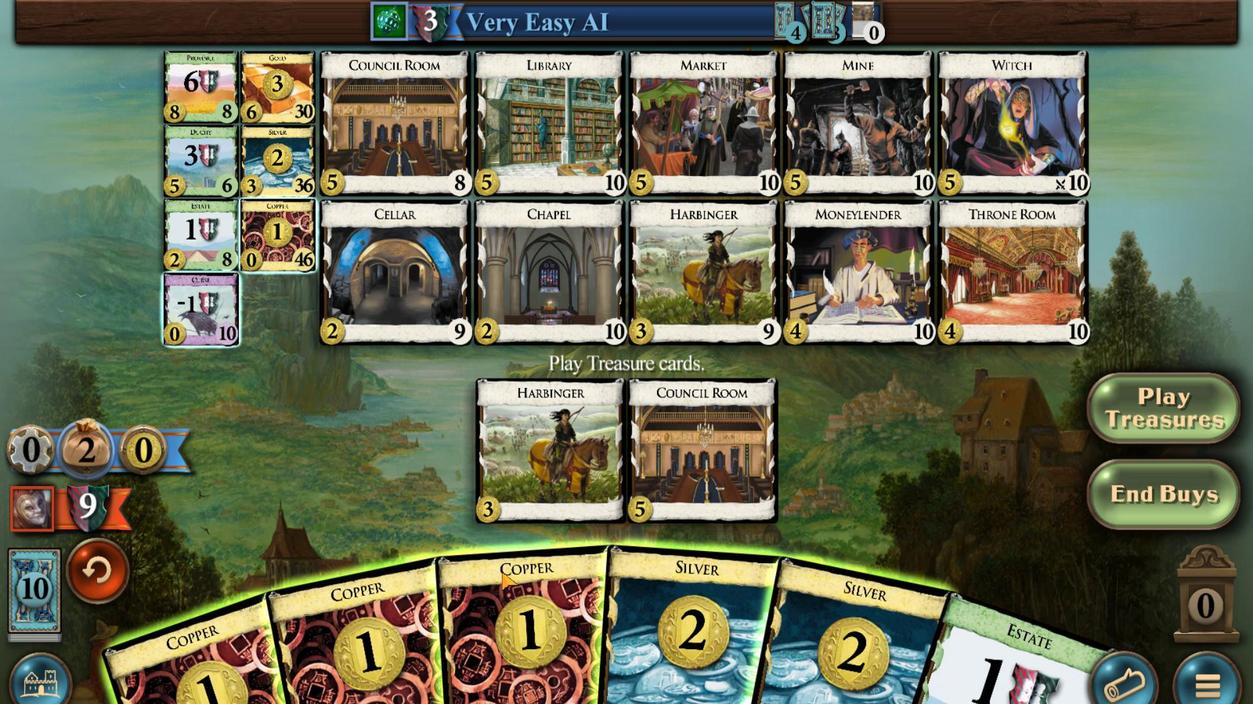 
Action: Mouse scrolled (263, 512) with delta (0, 0)
Screenshot: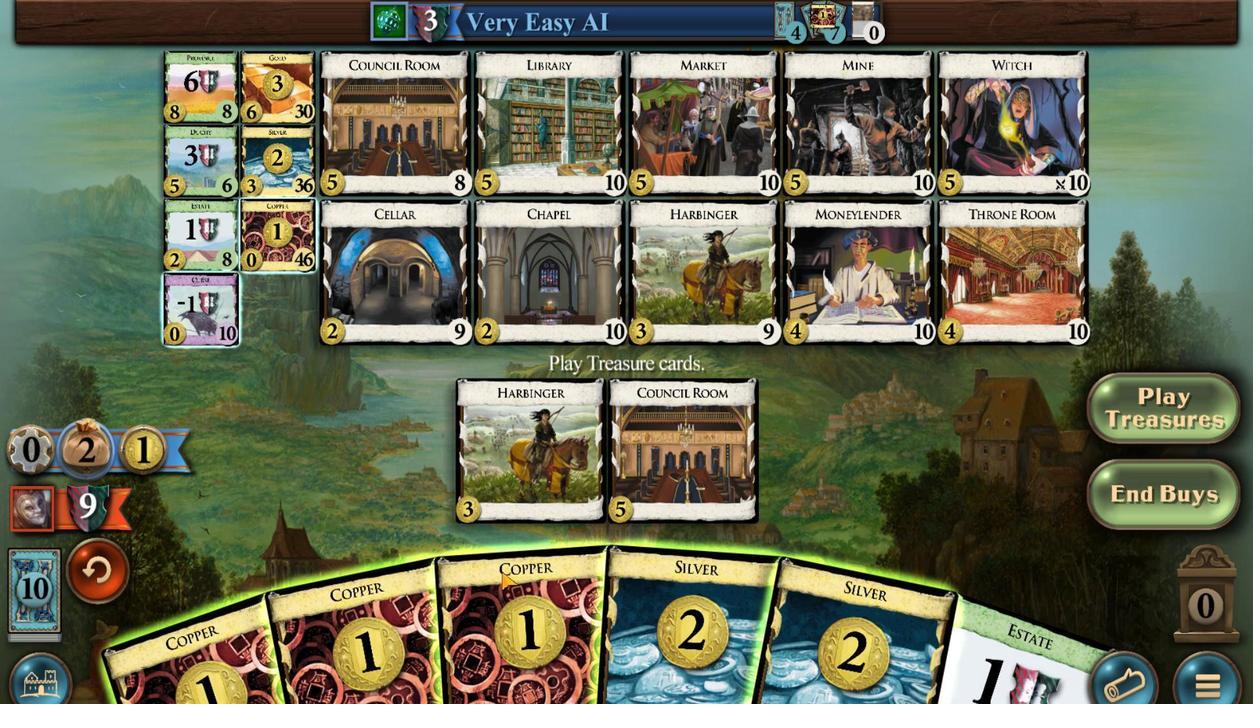 
Action: Mouse moved to (334, 512)
Screenshot: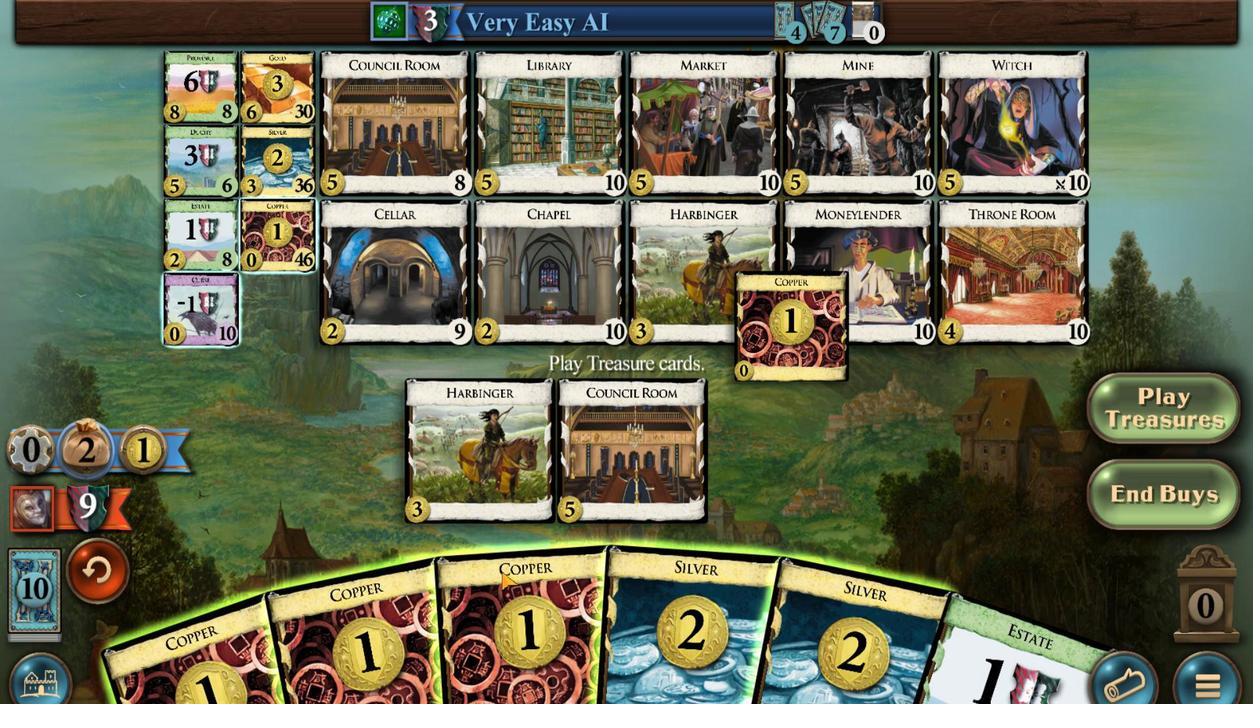 
Action: Mouse scrolled (334, 512) with delta (0, 0)
Screenshot: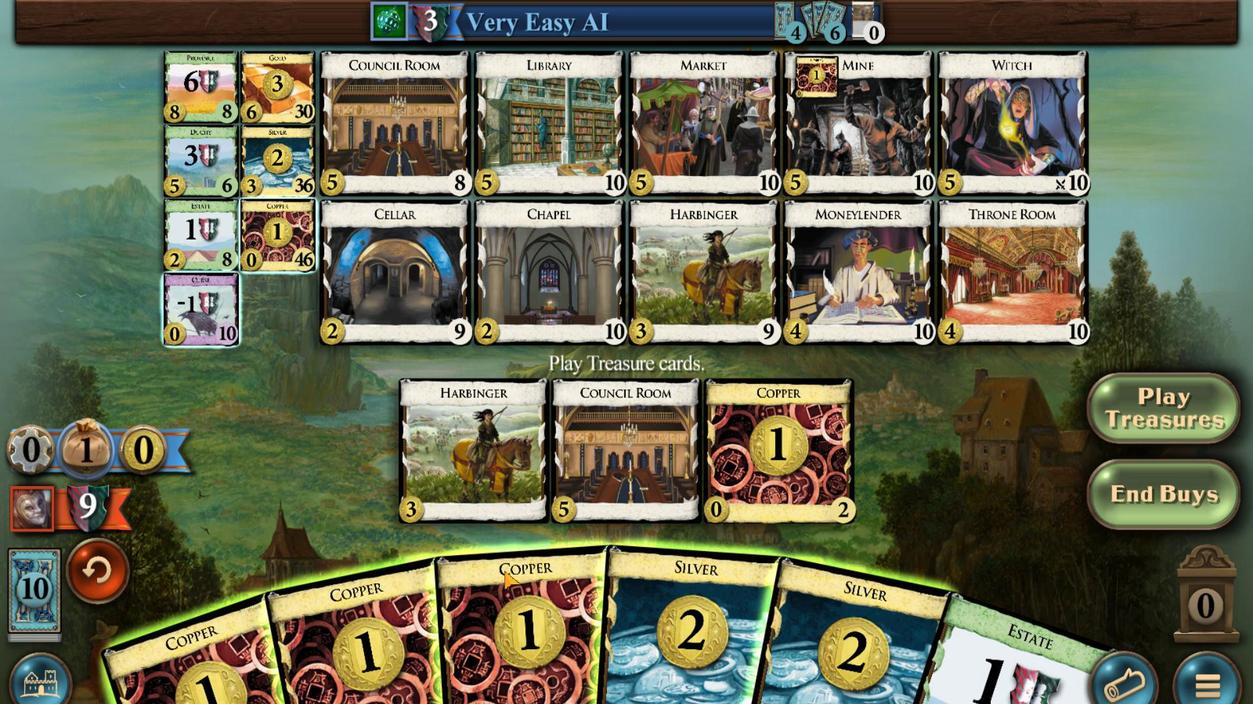 
Action: Mouse scrolled (334, 512) with delta (0, 0)
Screenshot: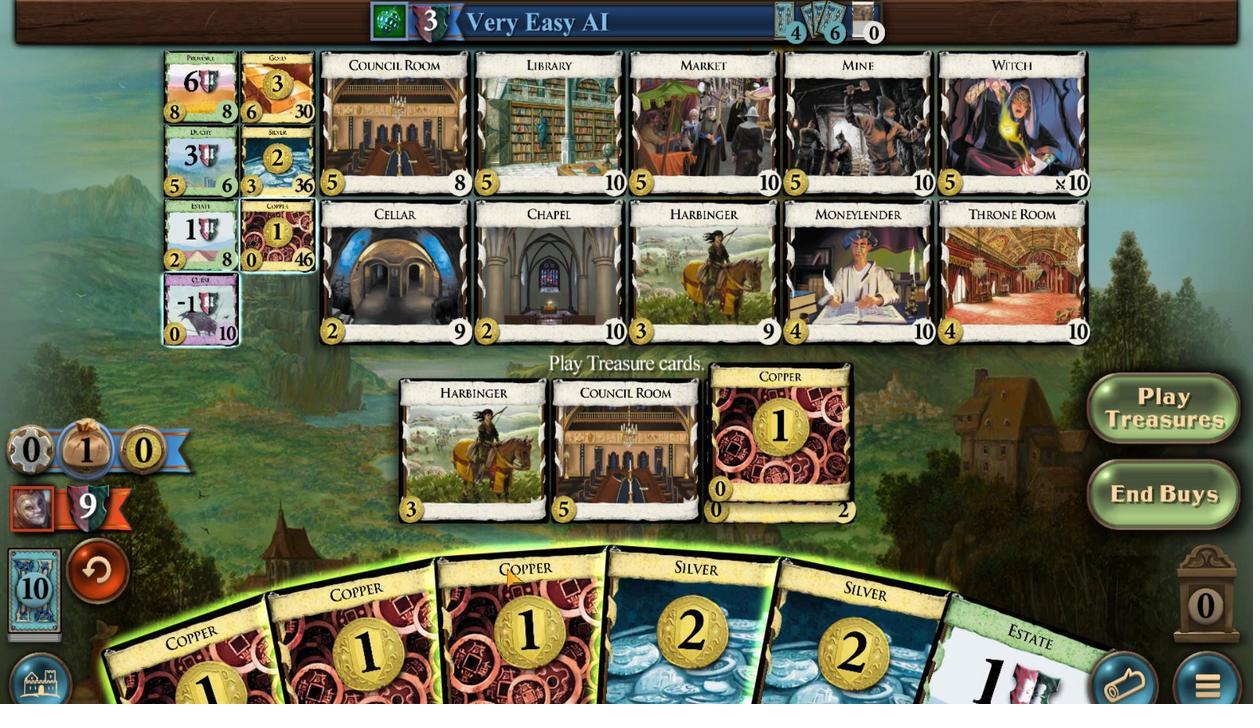 
Action: Mouse scrolled (334, 512) with delta (0, 0)
Screenshot: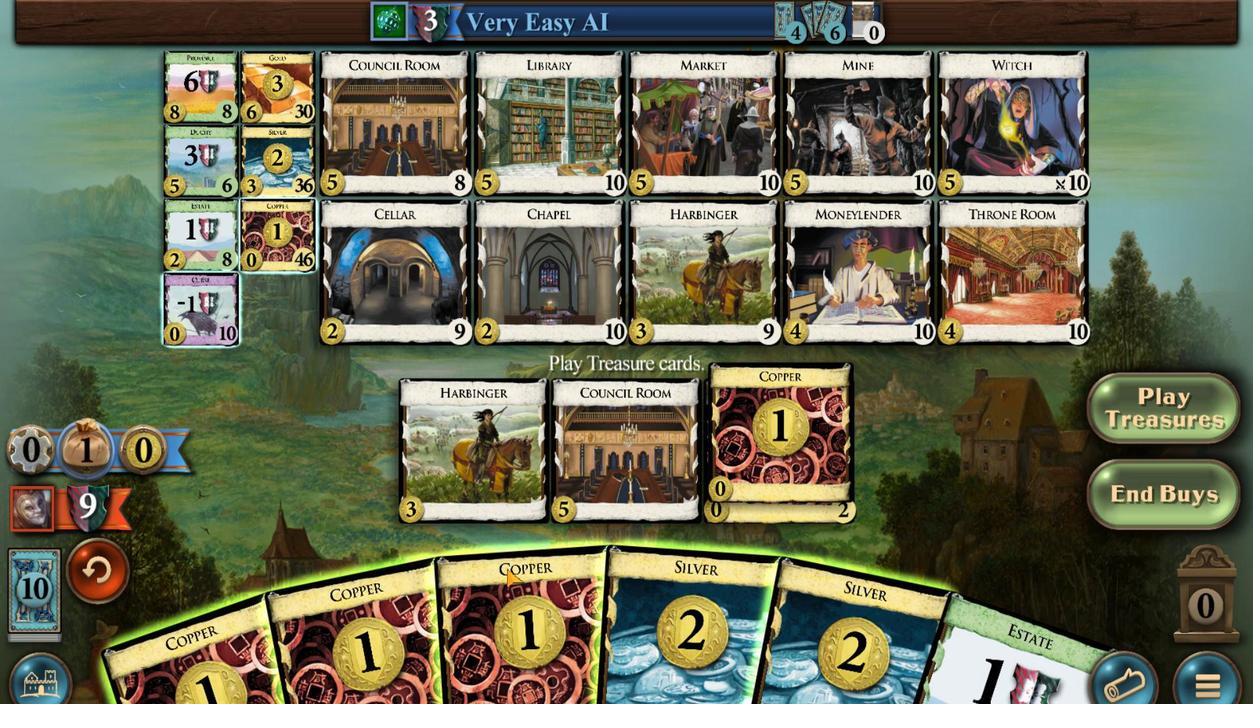 
Action: Mouse scrolled (334, 512) with delta (0, 0)
Screenshot: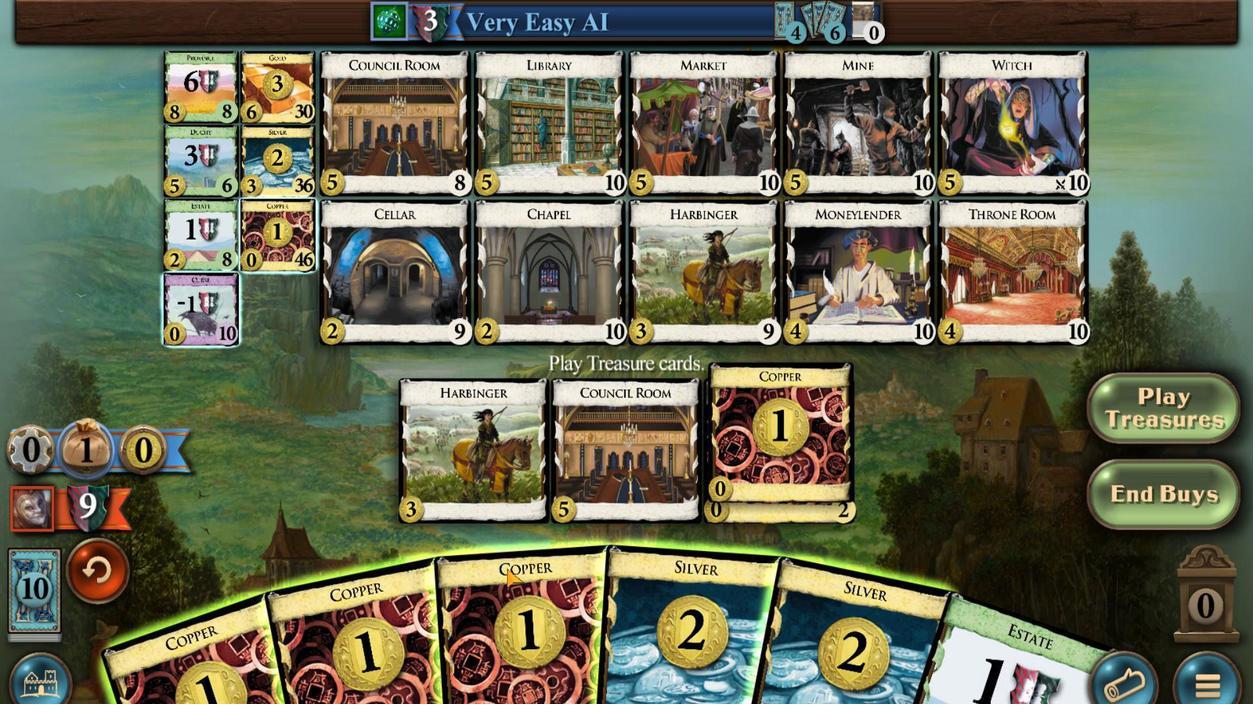 
Action: Mouse moved to (323, 512)
Screenshot: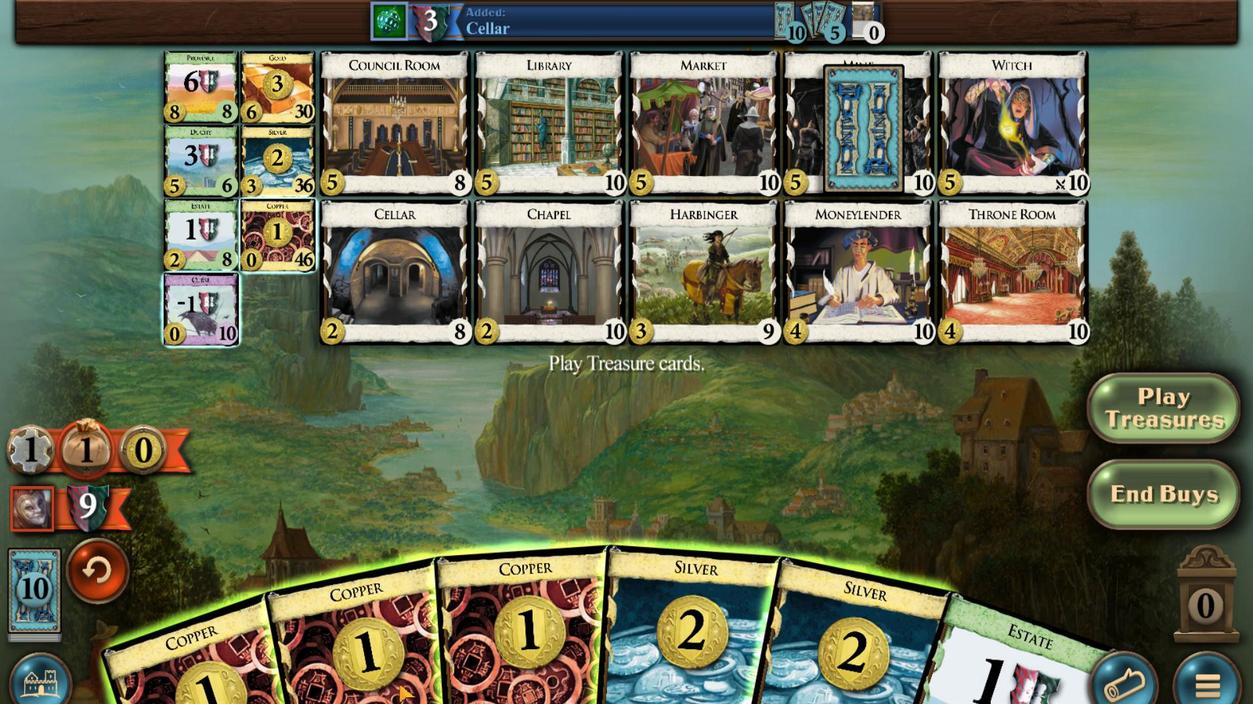 
Action: Mouse pressed left at (323, 512)
Screenshot: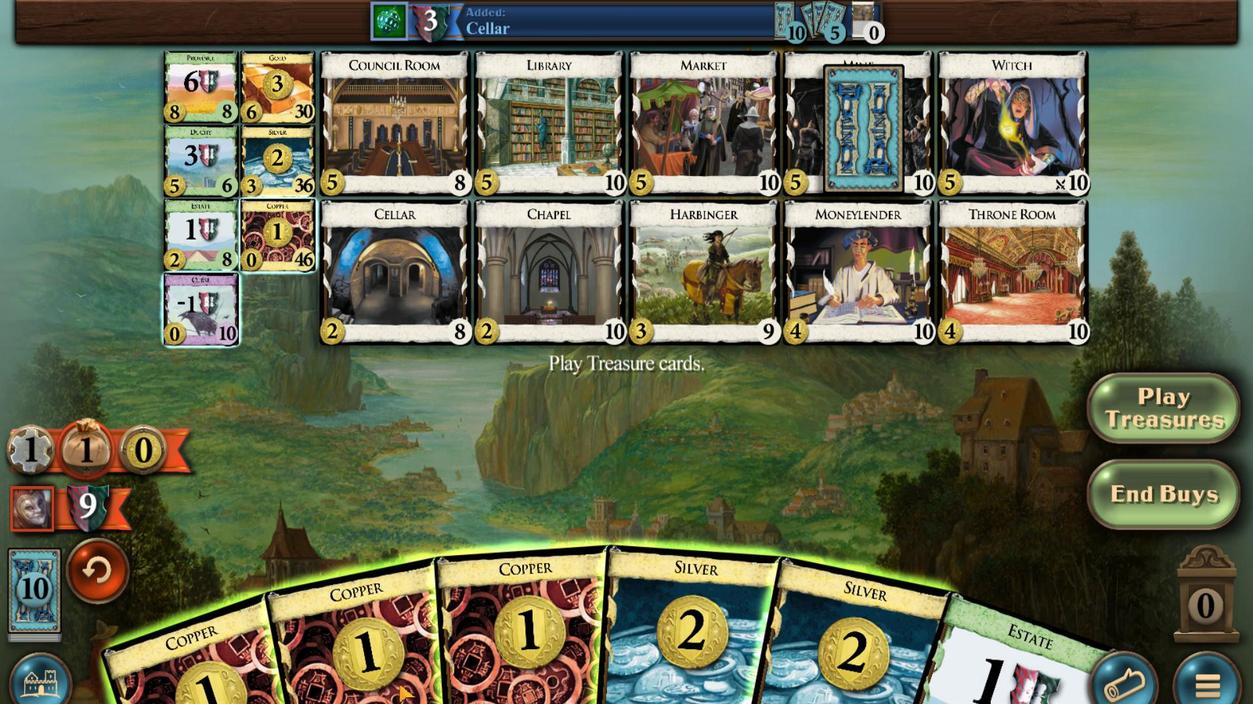 
Action: Mouse moved to (375, 512)
Screenshot: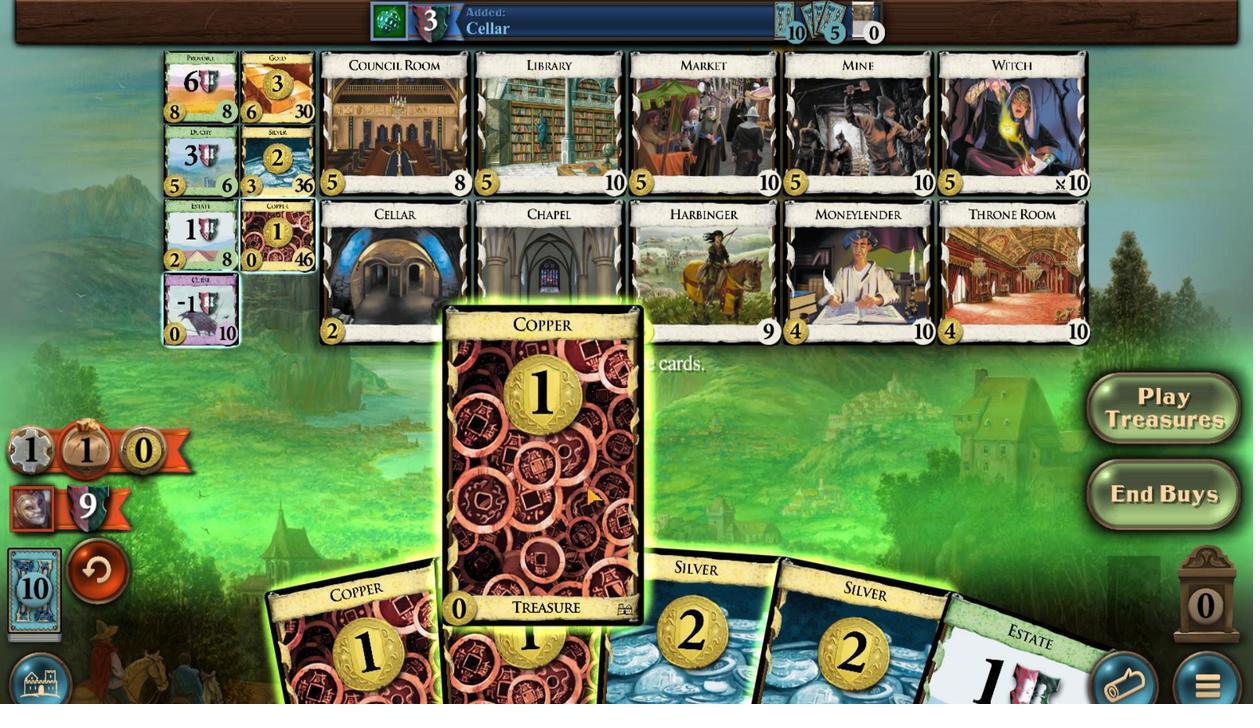 
Action: Mouse scrolled (375, 512) with delta (0, 0)
Screenshot: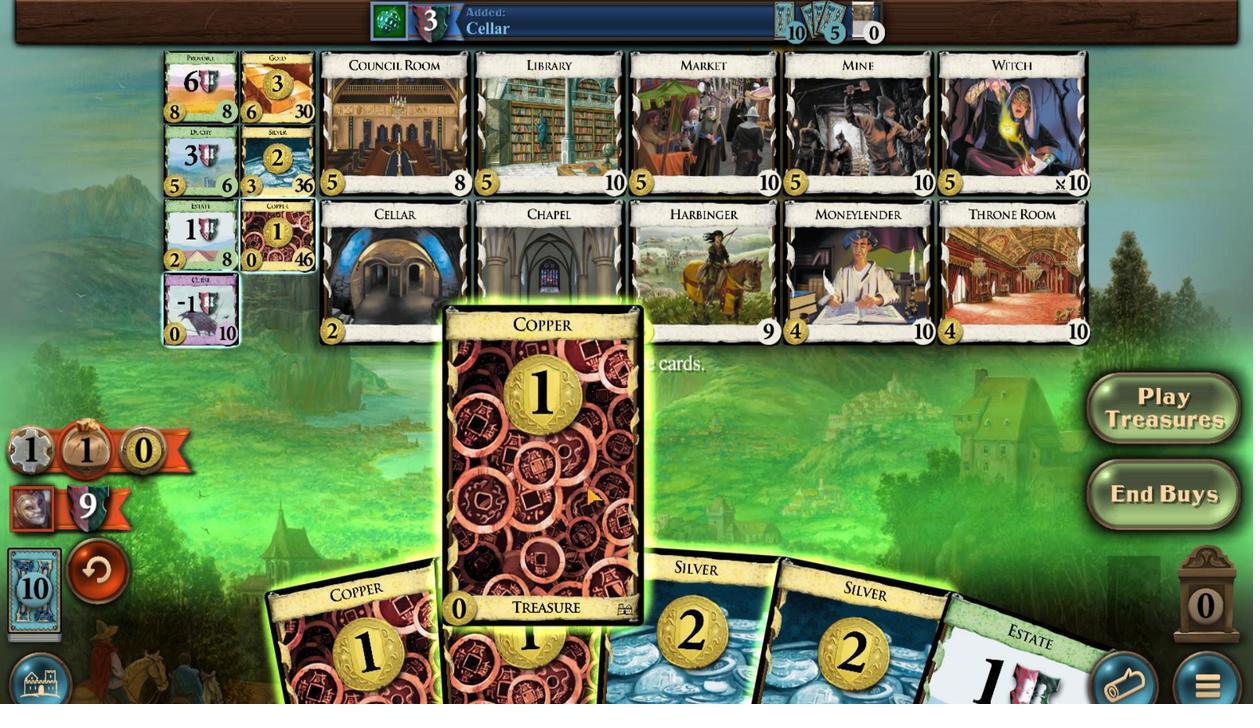 
Action: Mouse moved to (440, 512)
Screenshot: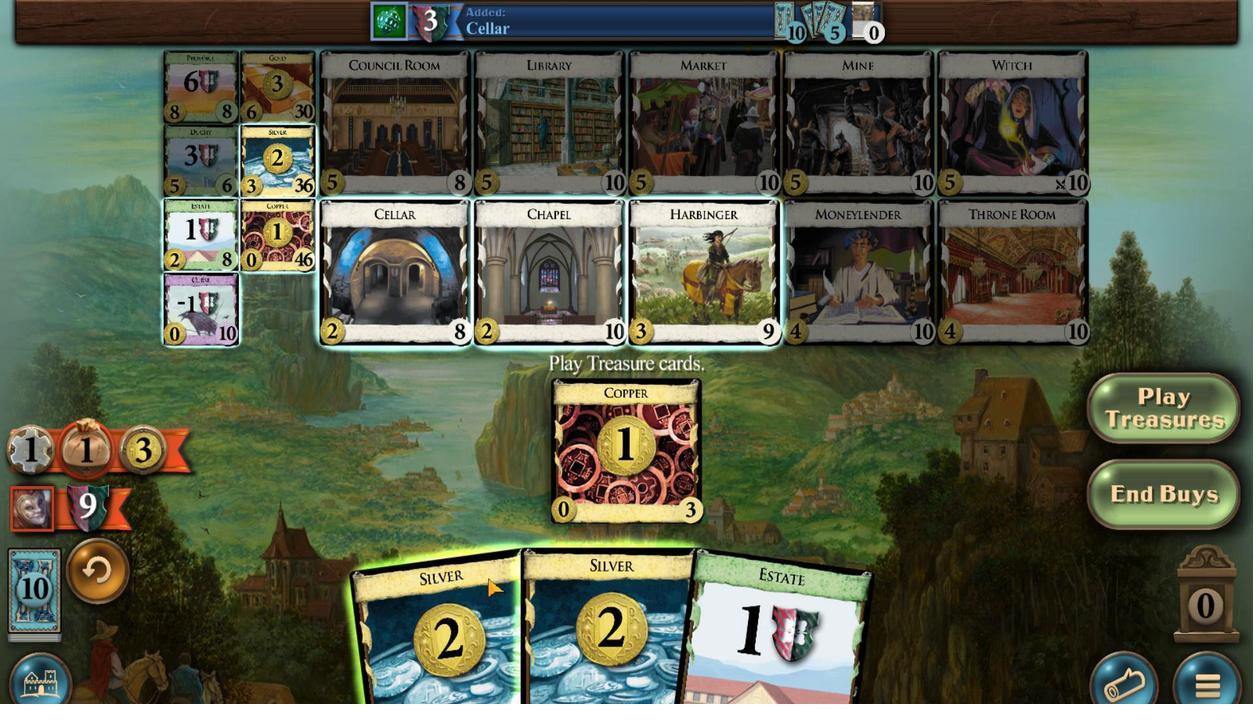 
Action: Mouse pressed left at (440, 512)
Screenshot: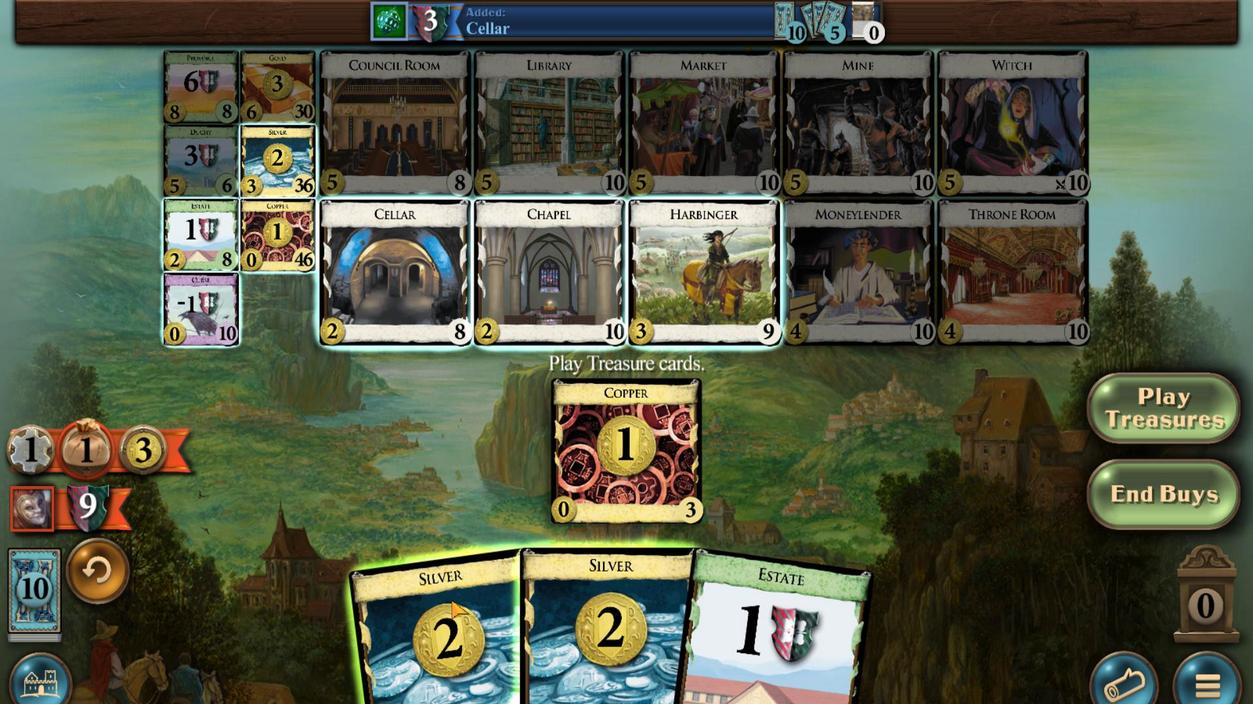 
Action: Mouse moved to (495, 512)
Screenshot: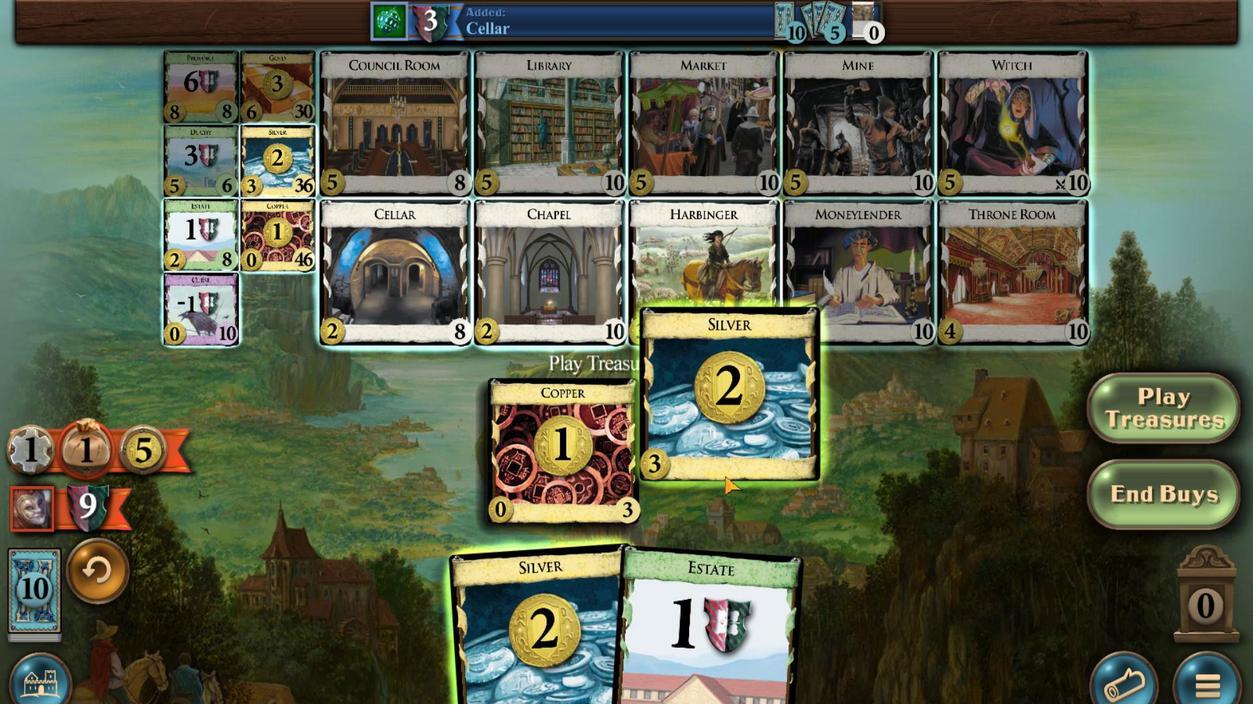 
Action: Mouse pressed left at (495, 512)
Screenshot: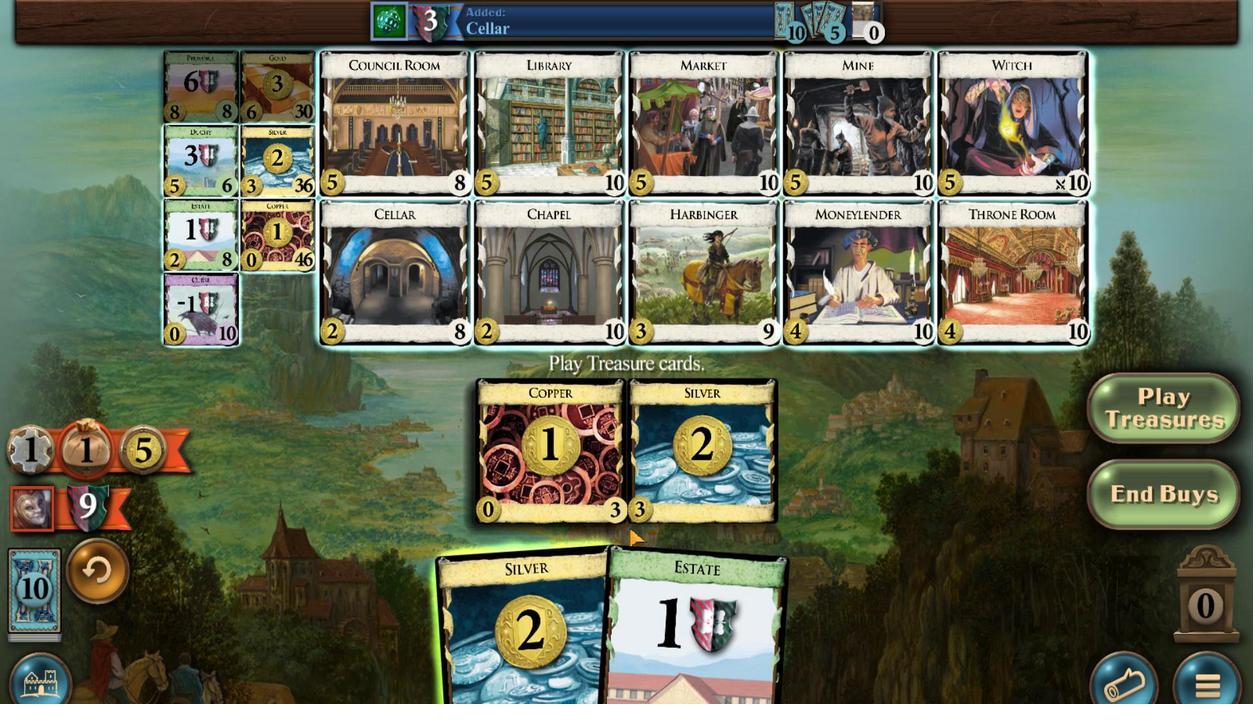 
Action: Mouse moved to (574, 512)
Screenshot: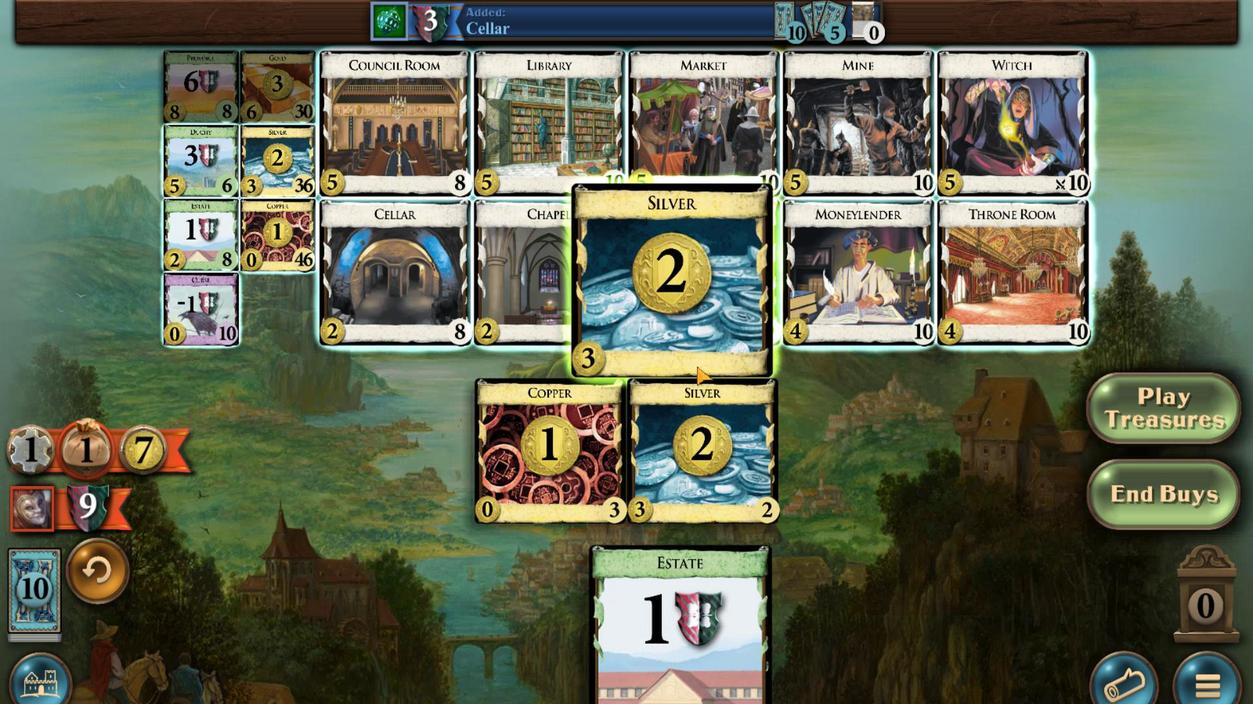 
Action: Mouse pressed left at (574, 512)
Screenshot: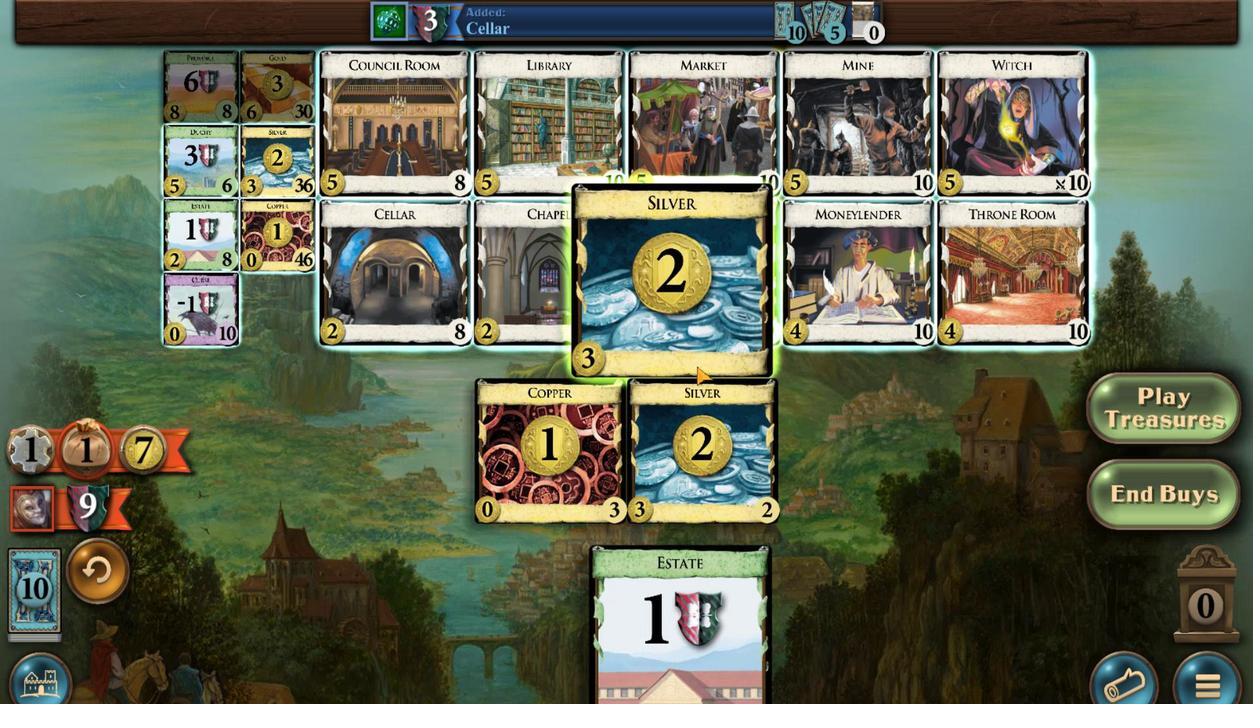 
Action: Mouse moved to (229, 515)
Screenshot: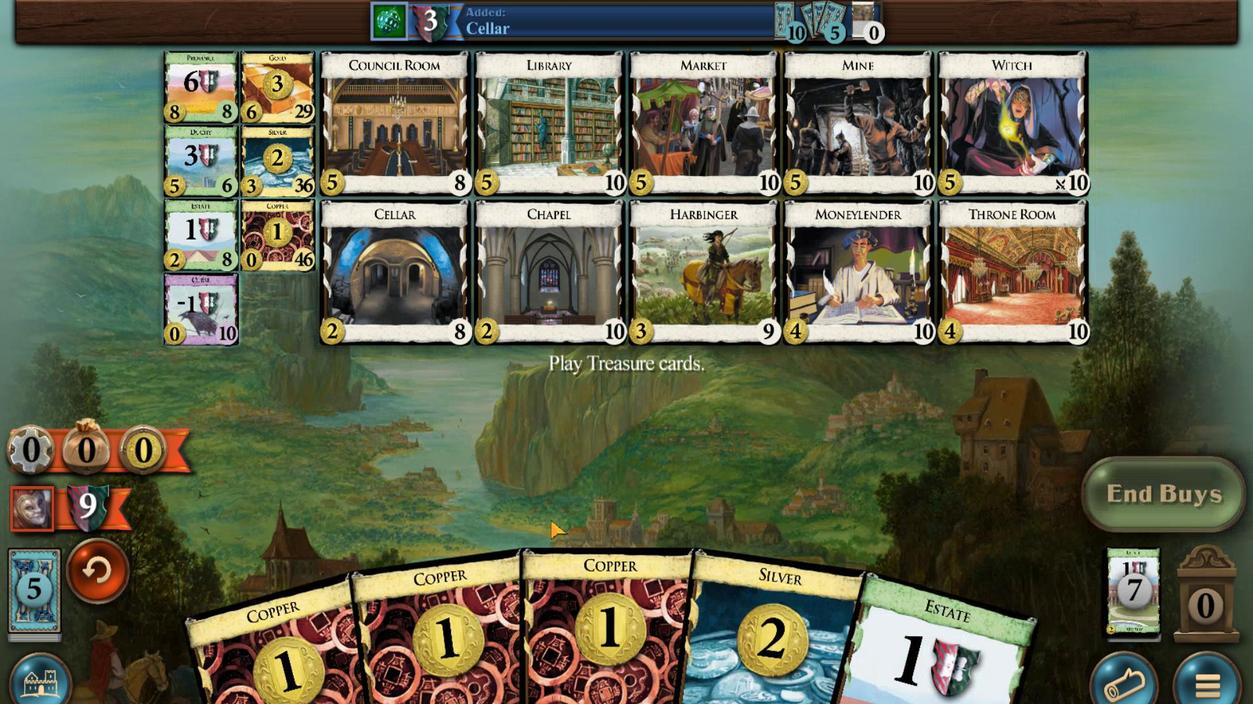 
Action: Mouse pressed left at (229, 515)
Screenshot: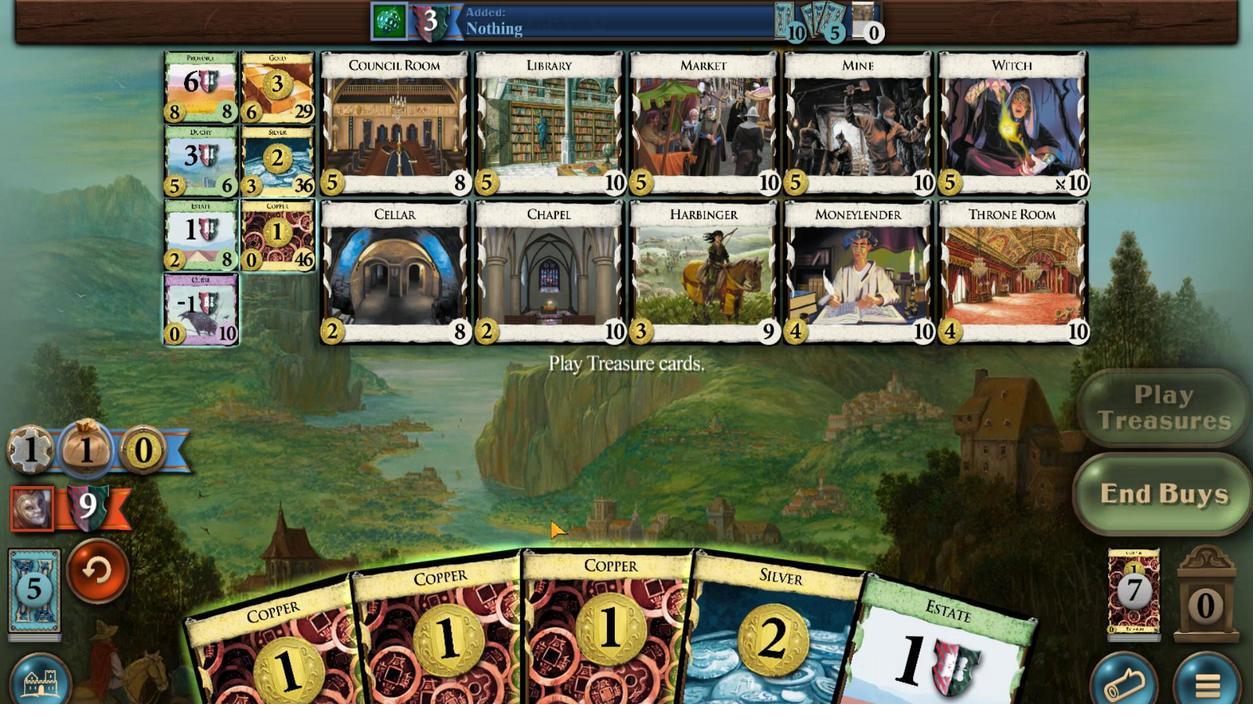 
Action: Mouse moved to (267, 512)
Screenshot: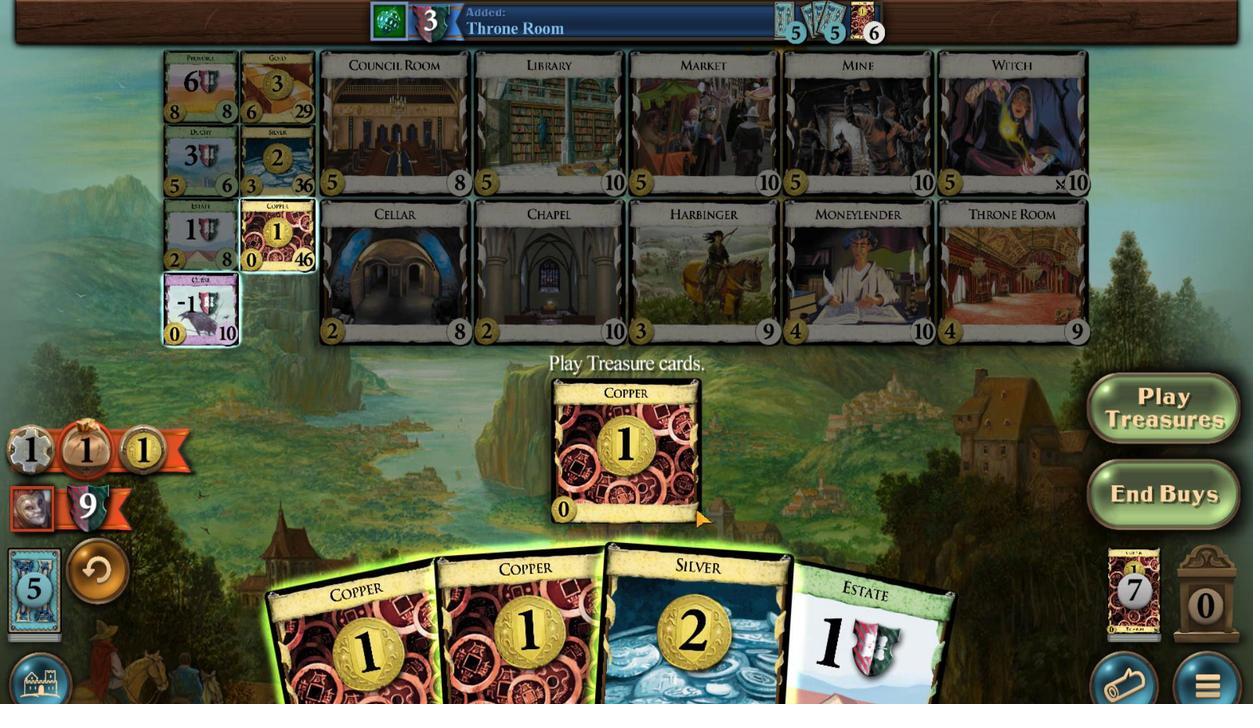
Action: Mouse pressed left at (267, 512)
Screenshot: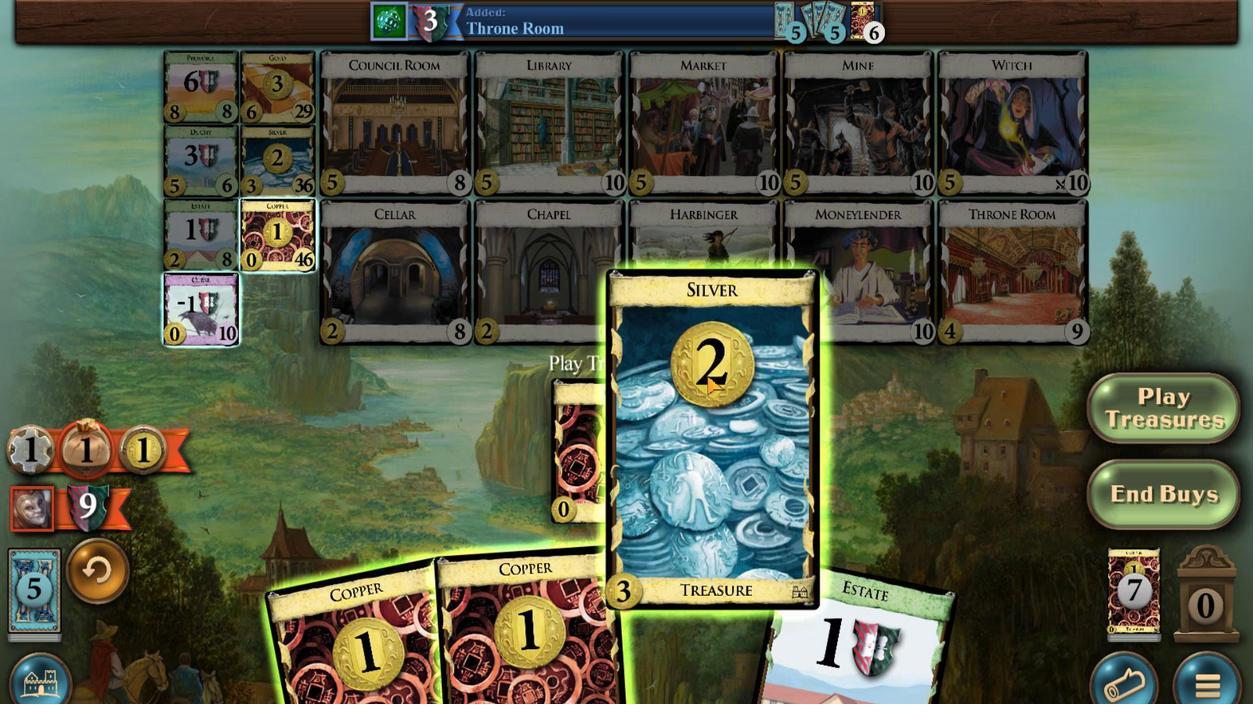 
Action: Mouse moved to (296, 512)
Screenshot: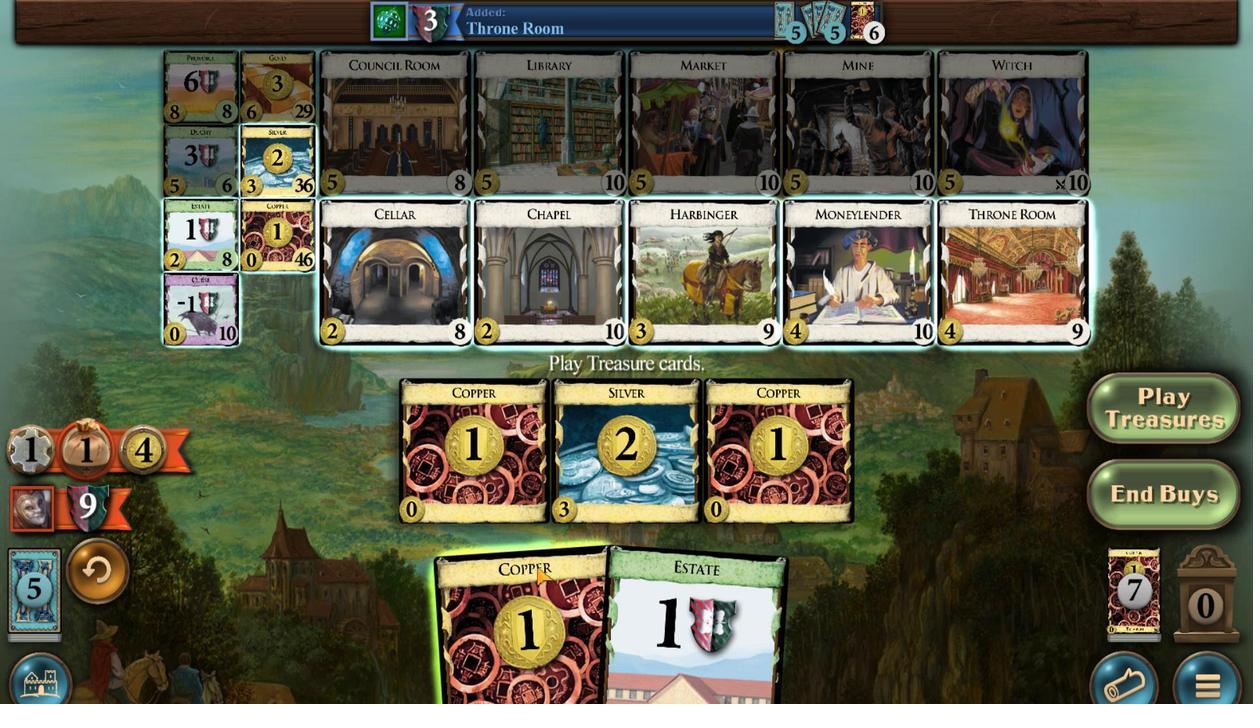 
Action: Mouse pressed left at (296, 512)
Screenshot: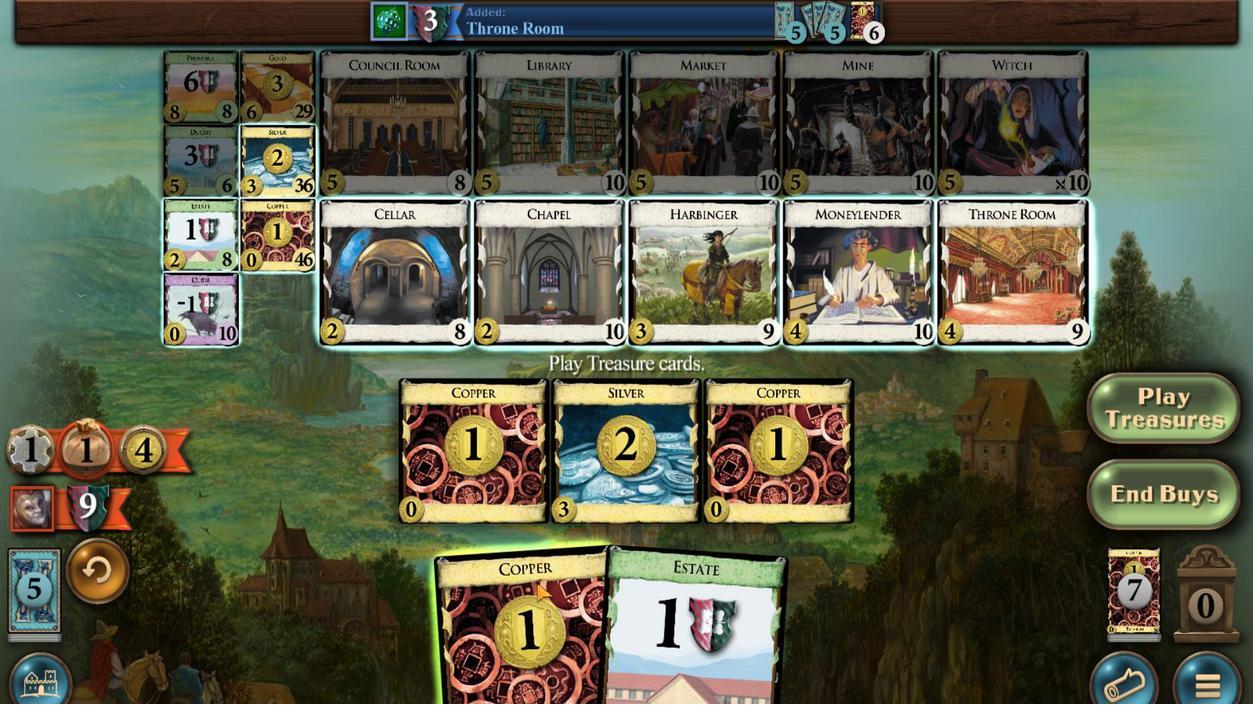 
Action: Mouse moved to (378, 512)
Screenshot: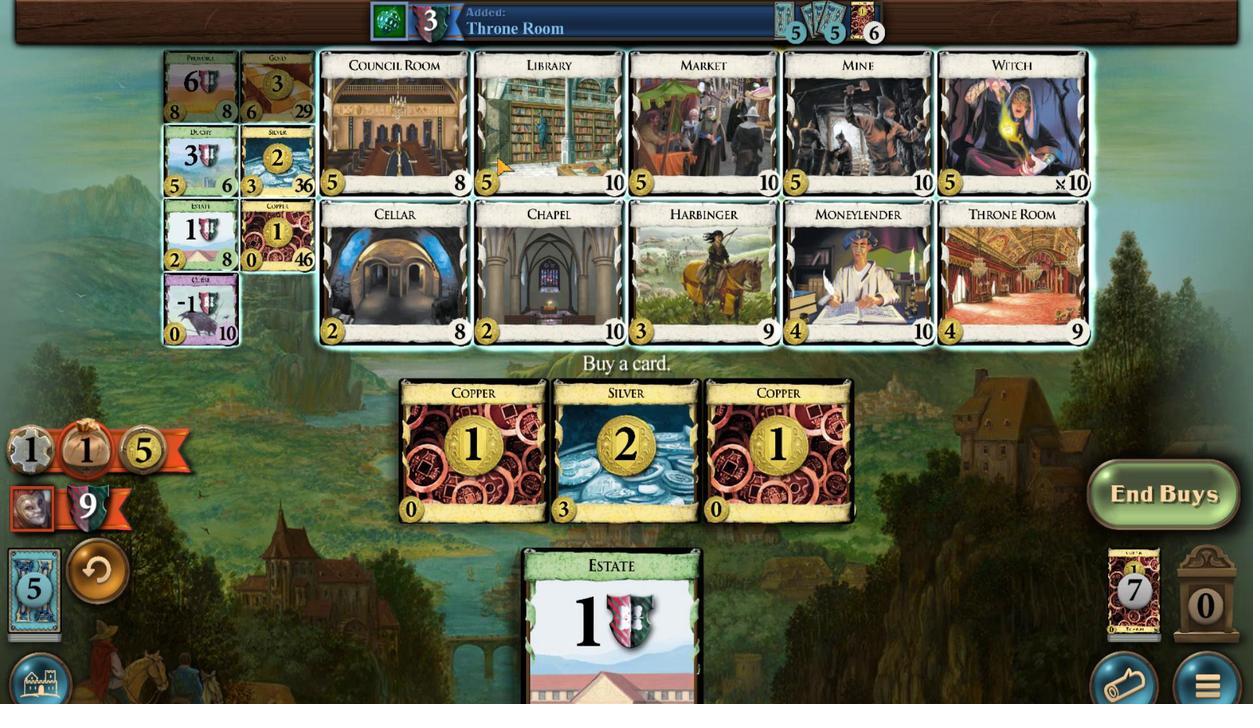 
Action: Mouse pressed left at (378, 512)
Screenshot: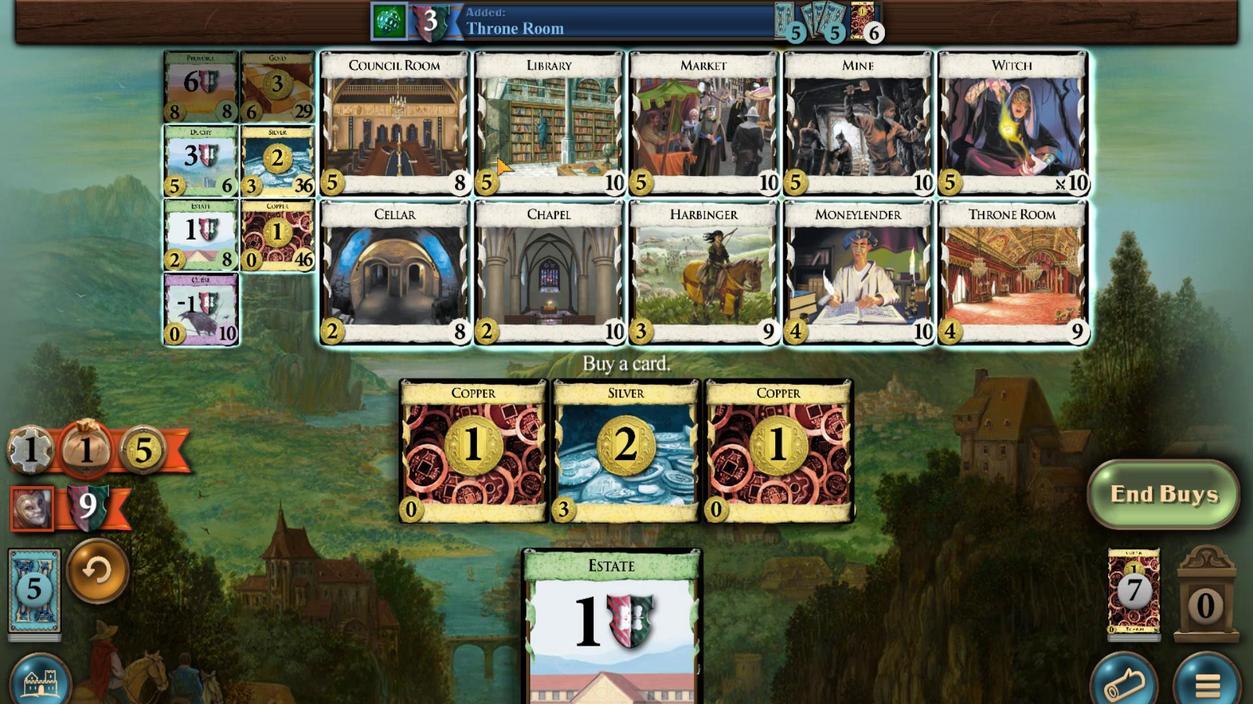 
Action: Mouse moved to (459, 512)
Screenshot: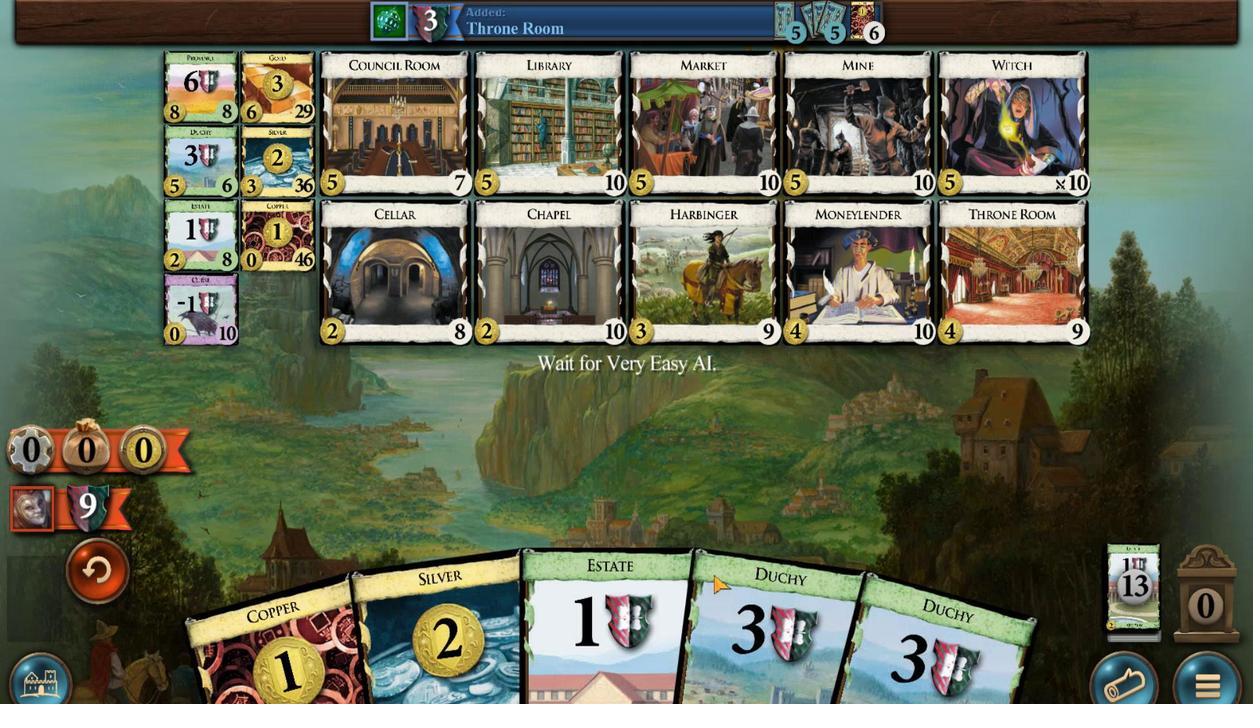 
Action: Mouse pressed left at (459, 512)
Screenshot: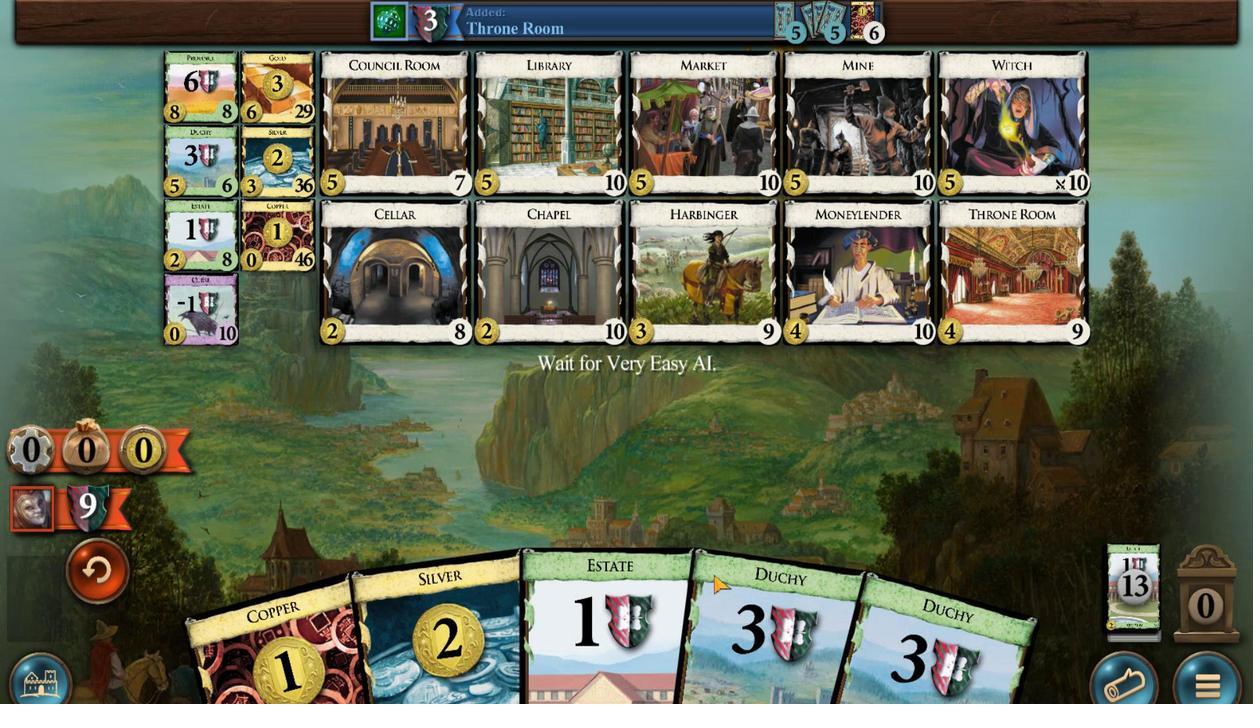 
Action: Mouse moved to (360, 515)
Screenshot: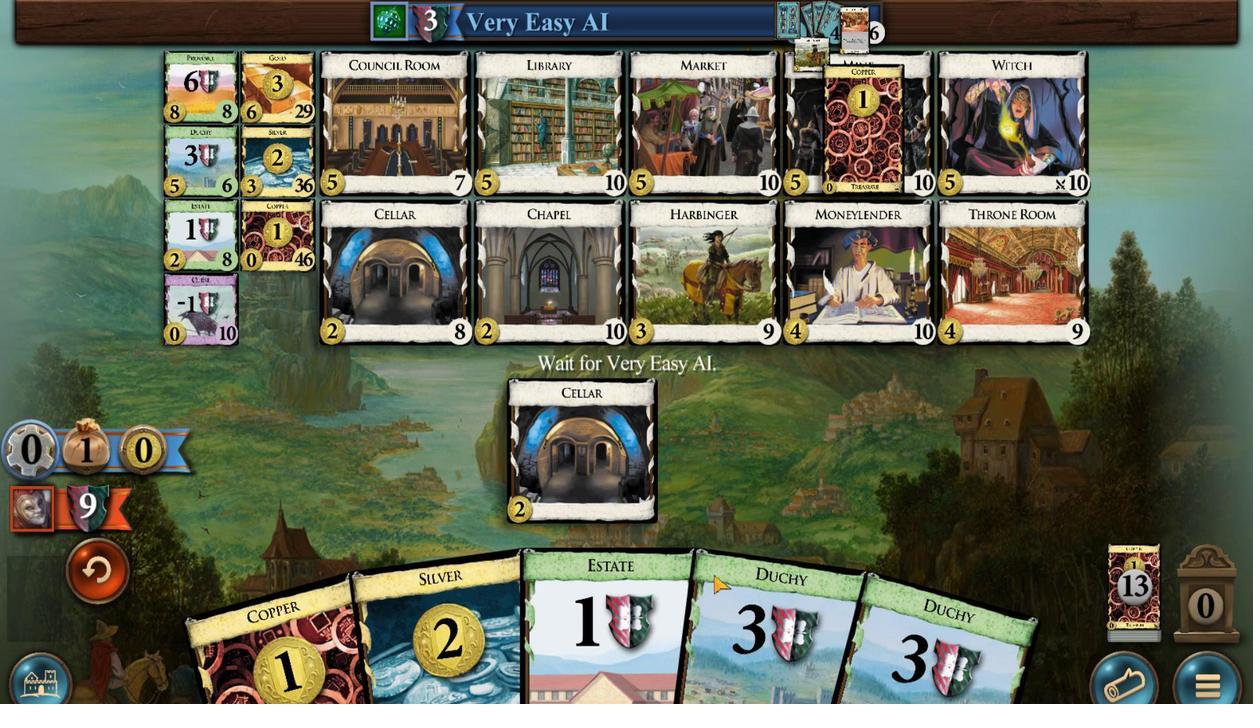 
Action: Mouse pressed left at (360, 515)
Screenshot: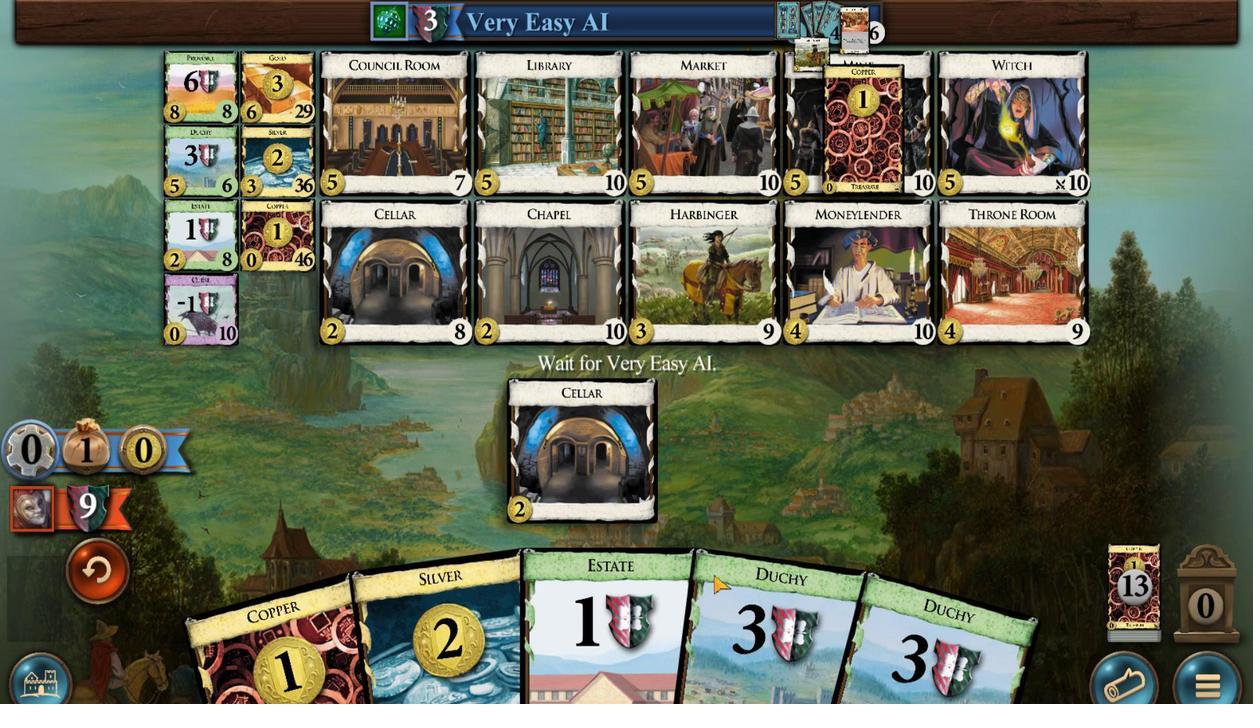 
Action: Mouse moved to (224, 512)
Screenshot: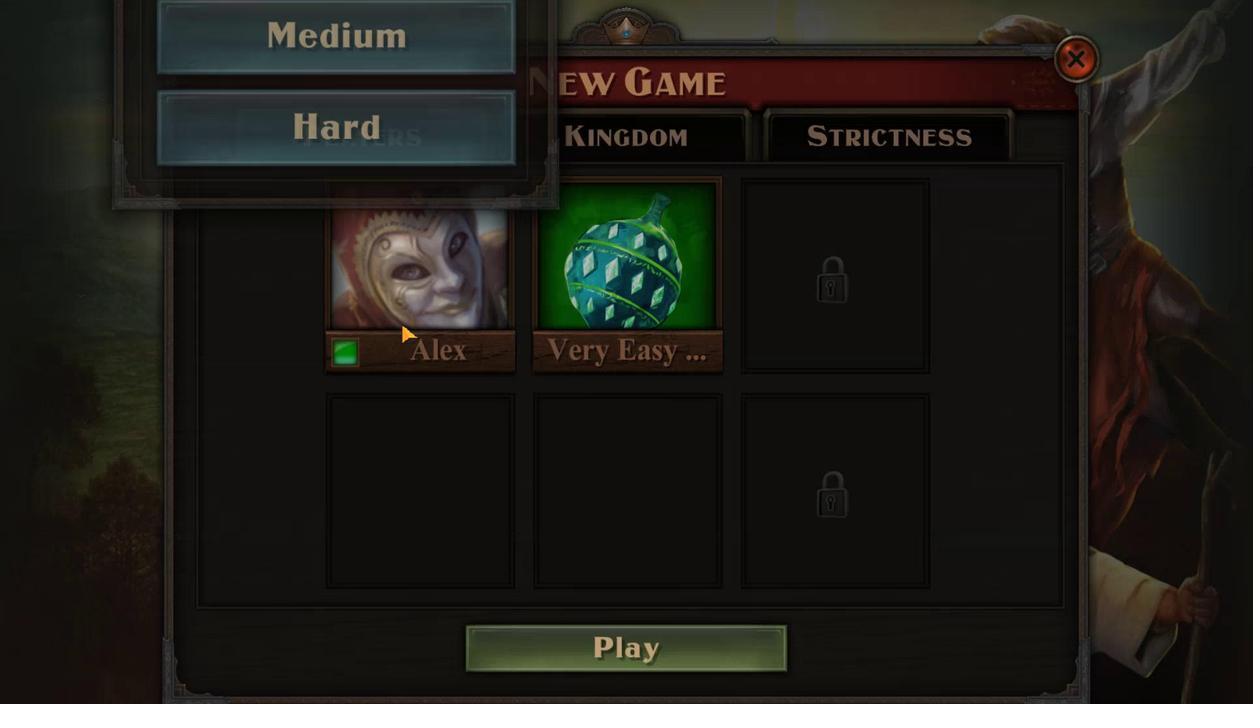 
Action: Mouse pressed left at (224, 512)
Screenshot: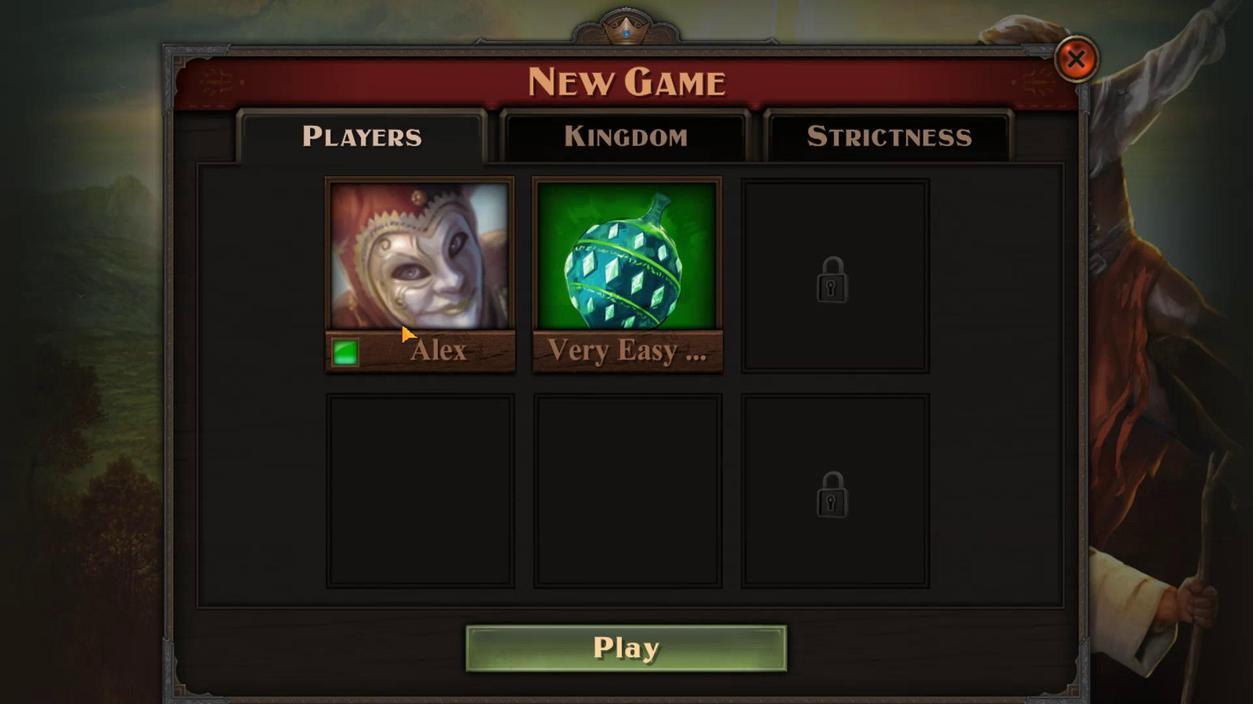 
Action: Mouse moved to (613, 513)
Screenshot: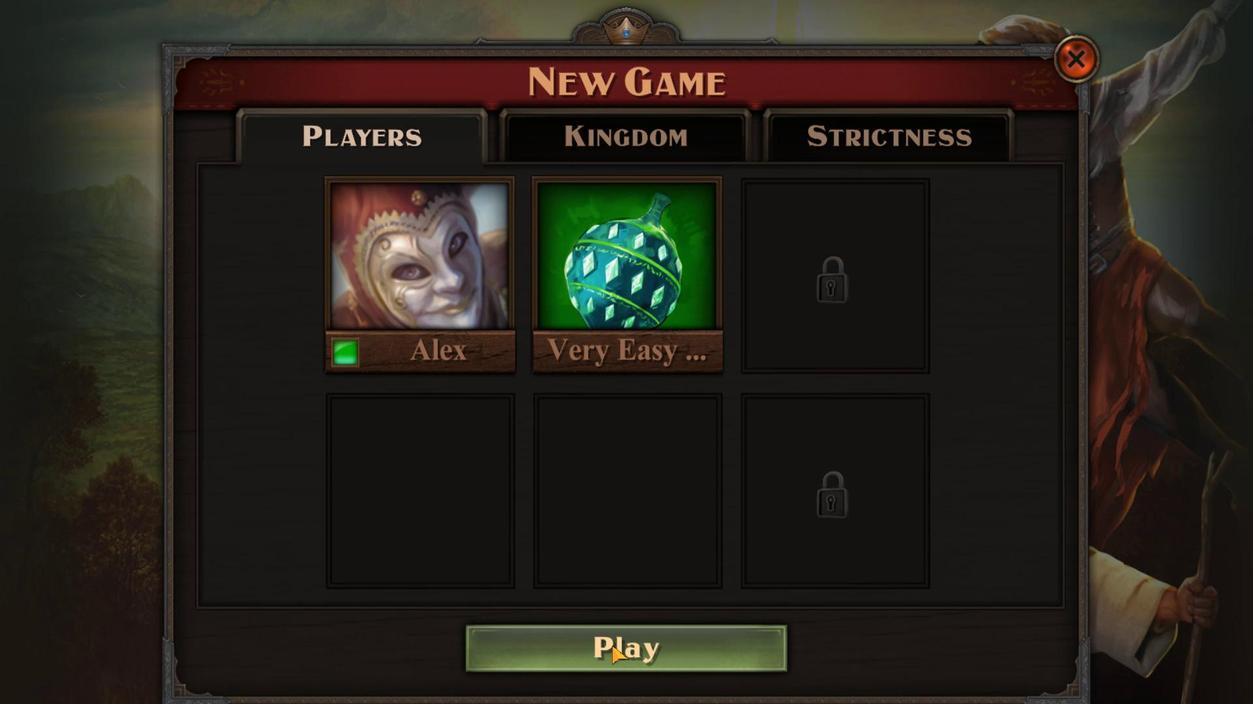 
Action: Mouse pressed left at (613, 513)
Screenshot: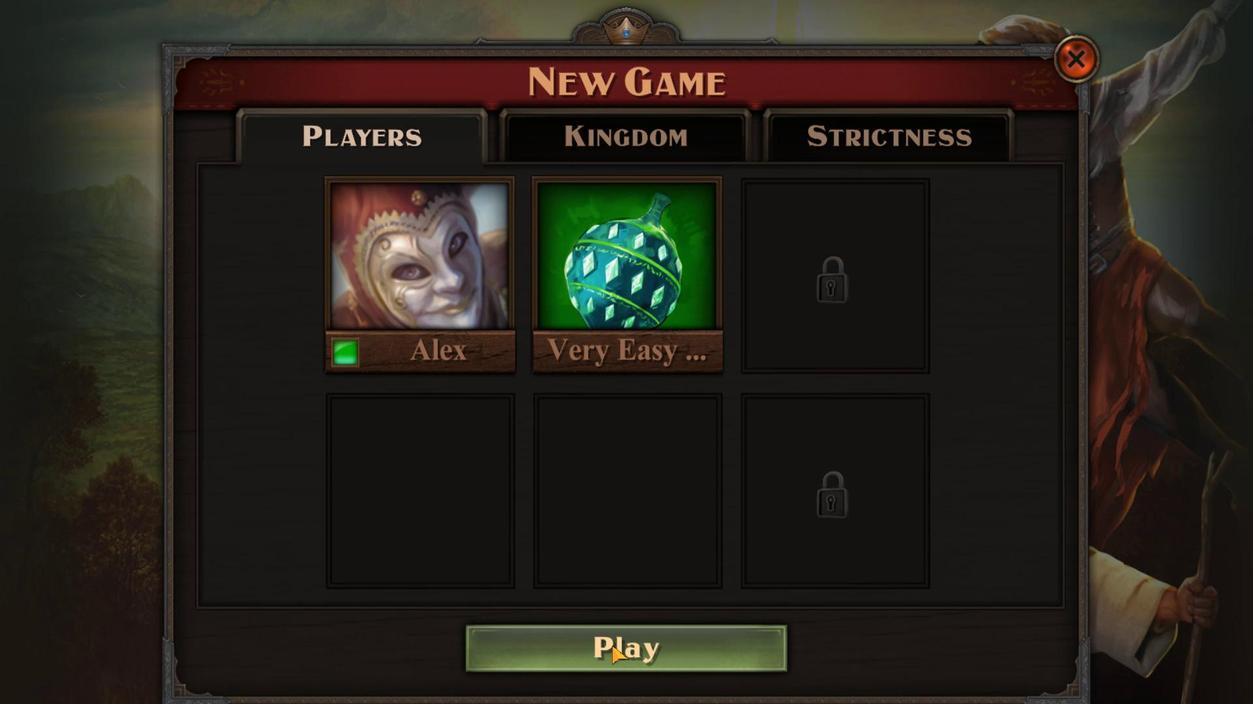 
Action: Mouse moved to (395, 513)
Screenshot: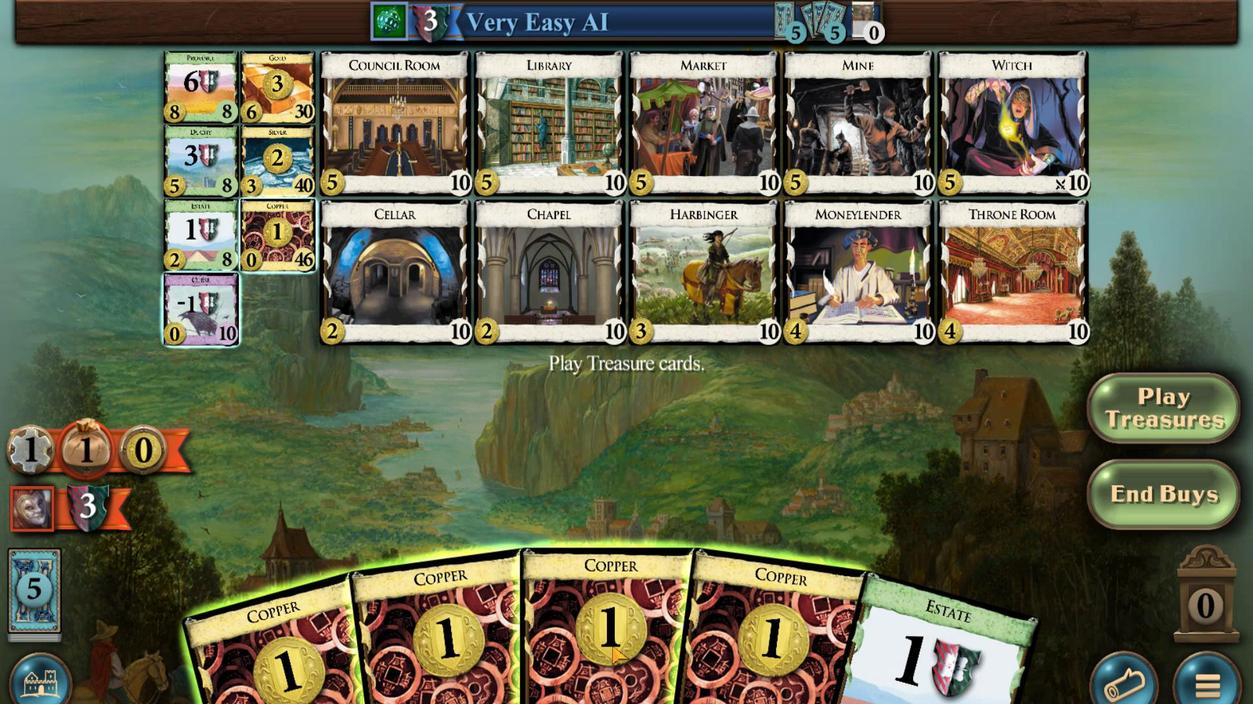 
Action: Mouse pressed left at (395, 513)
Screenshot: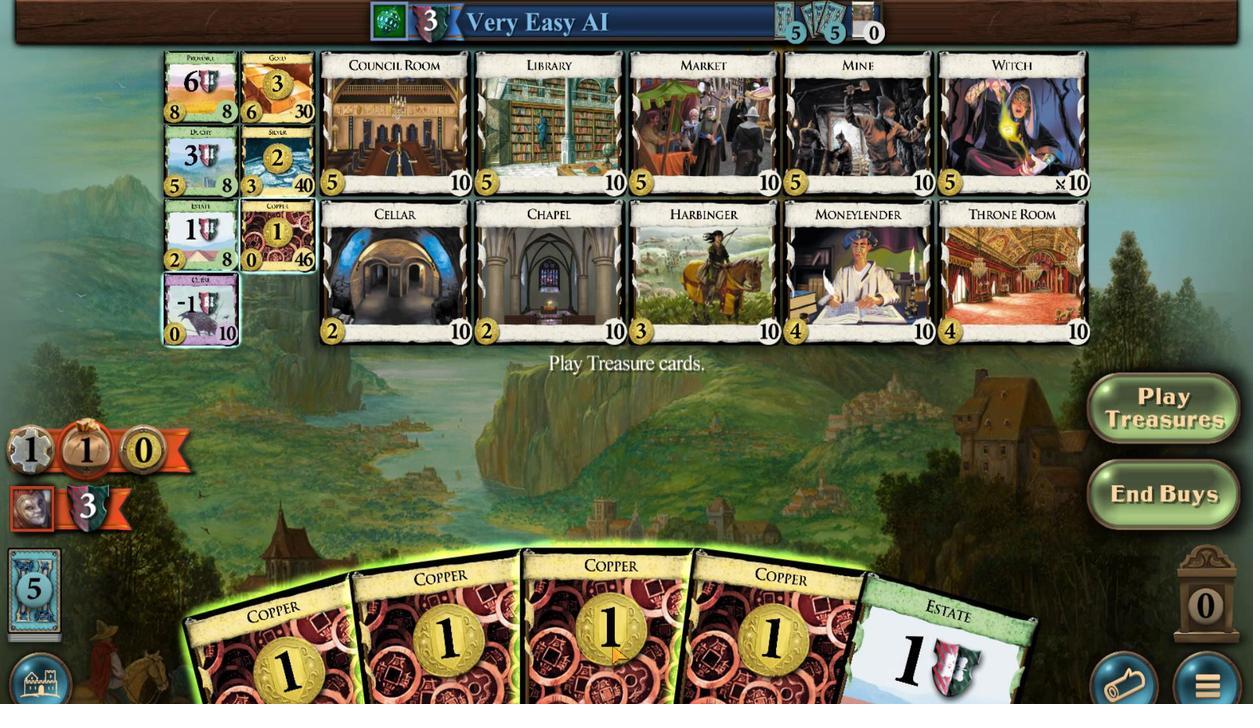 
Action: Mouse moved to (580, 512)
Screenshot: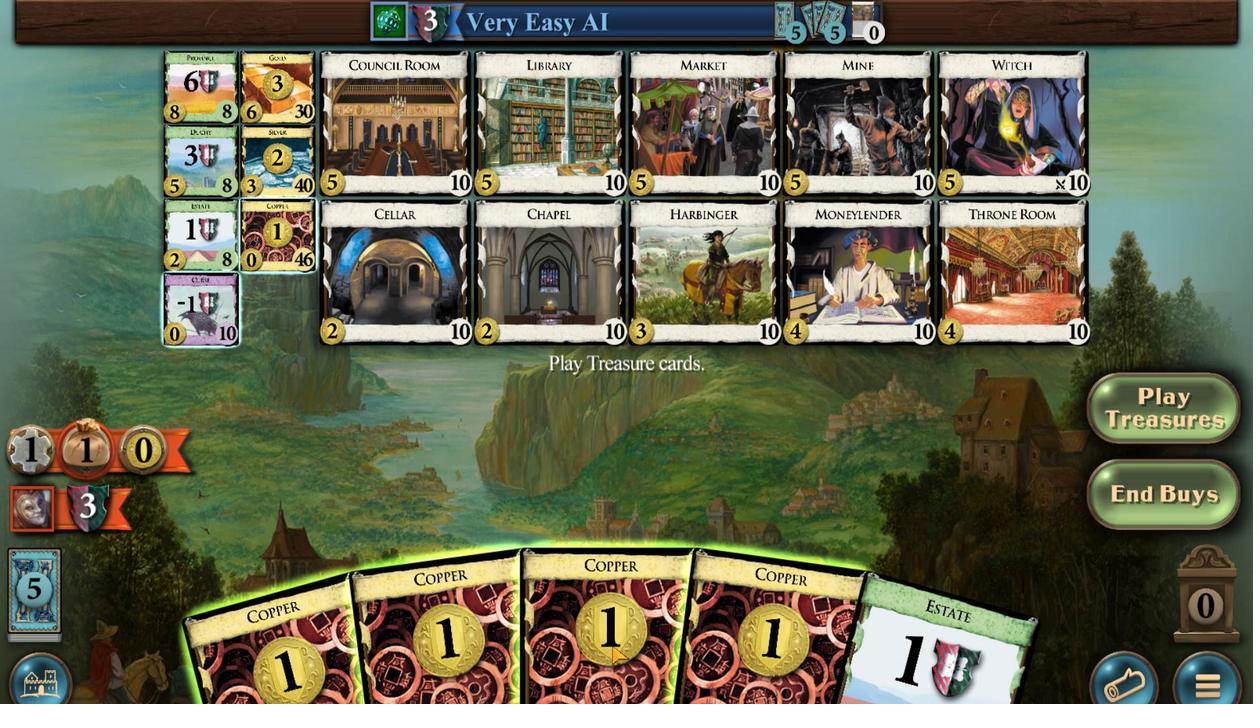 
Action: Mouse pressed left at (580, 512)
Screenshot: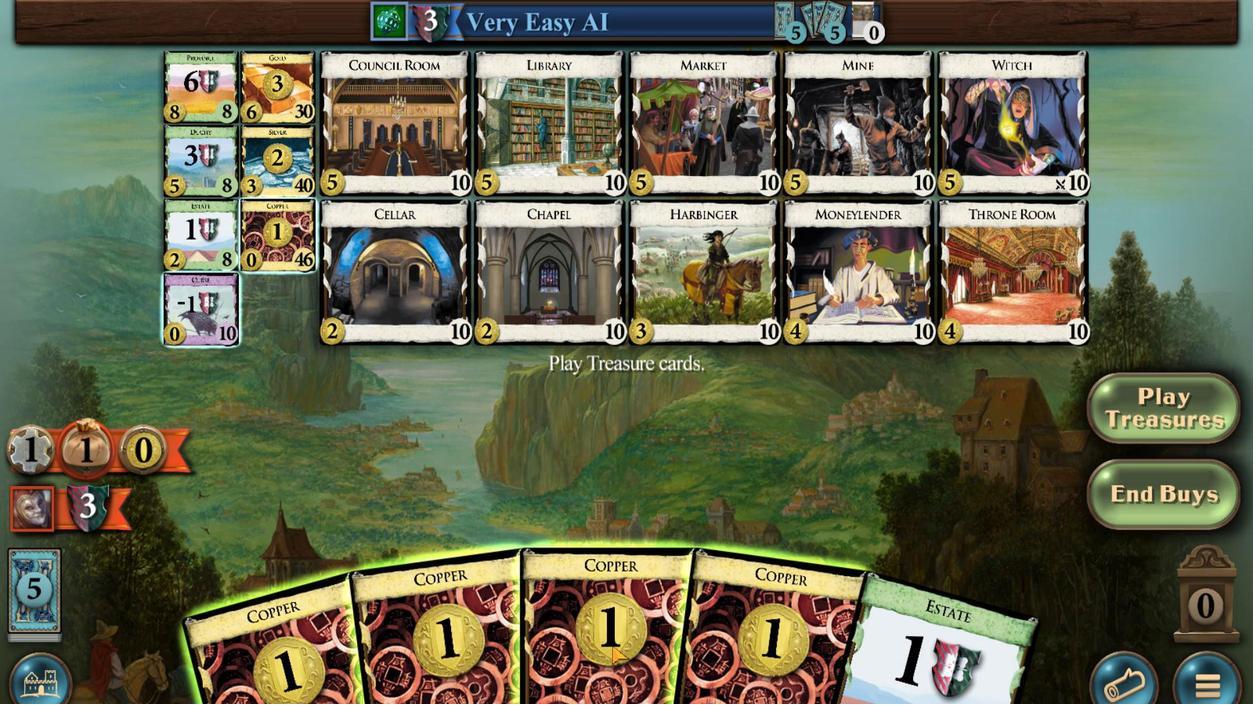 
Action: Mouse moved to (451, 512)
Screenshot: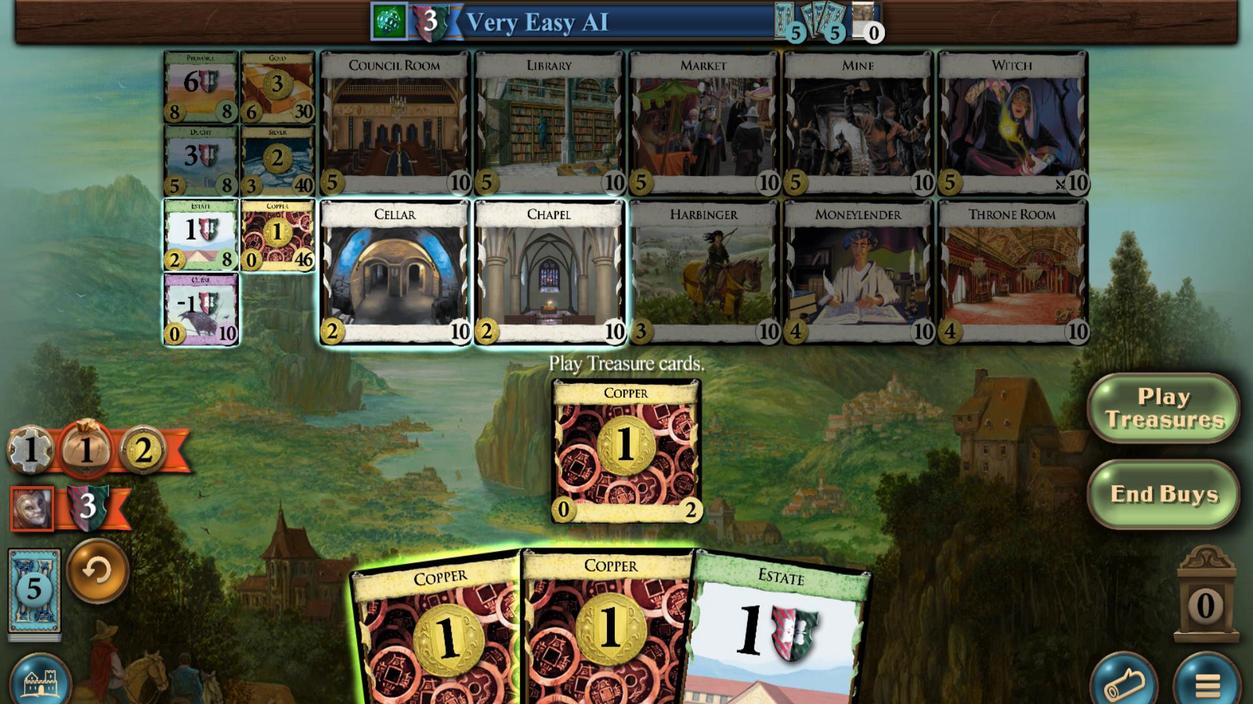 
Action: Mouse scrolled (451, 512) with delta (0, 0)
Screenshot: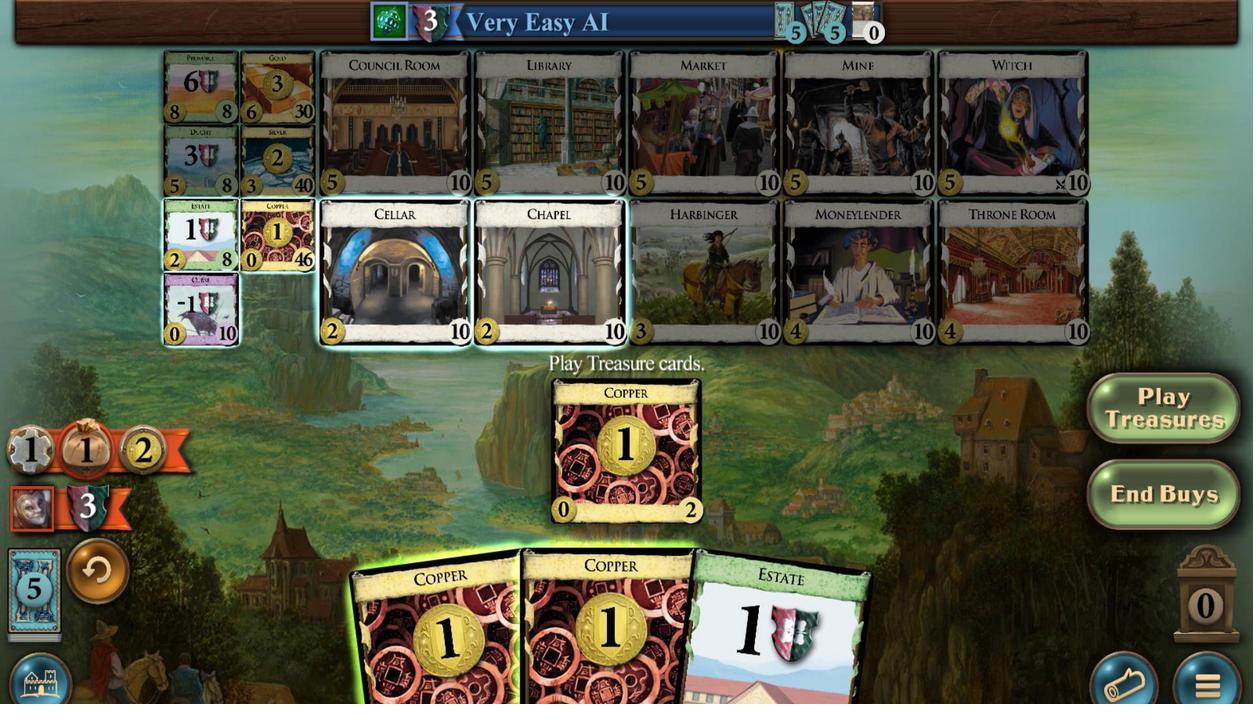 
Action: Mouse scrolled (451, 512) with delta (0, 0)
Screenshot: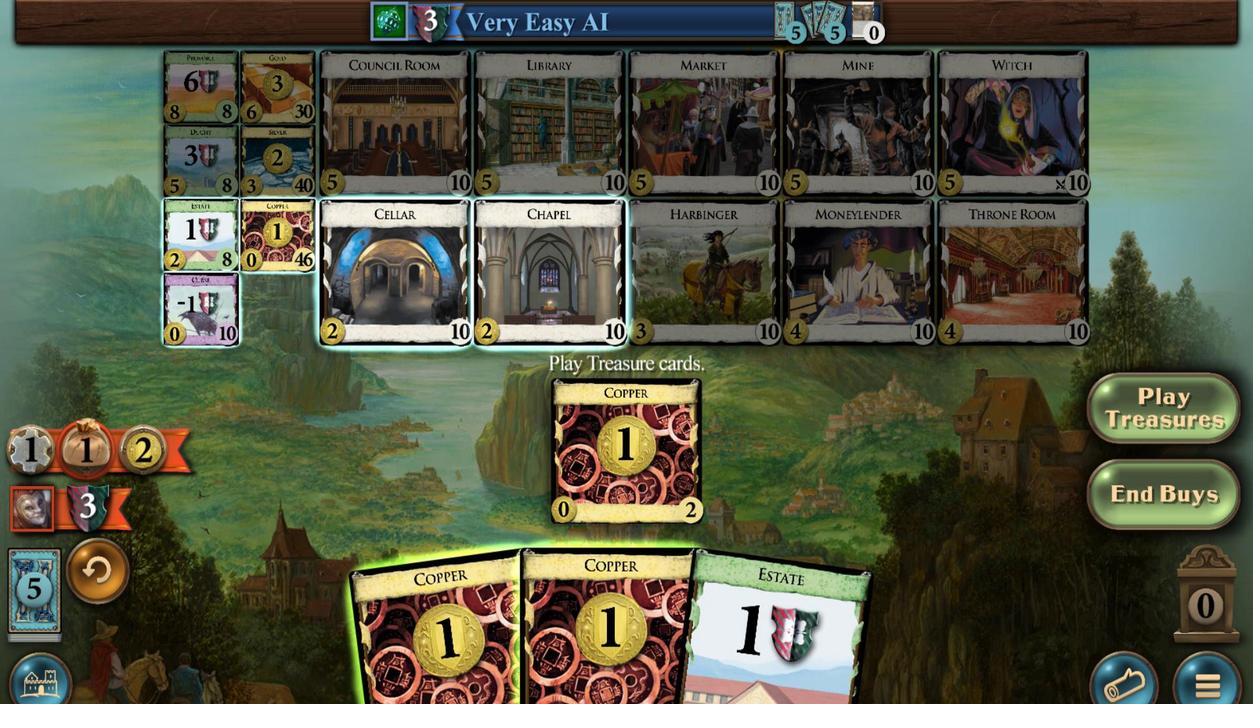 
Action: Mouse scrolled (451, 512) with delta (0, 0)
Screenshot: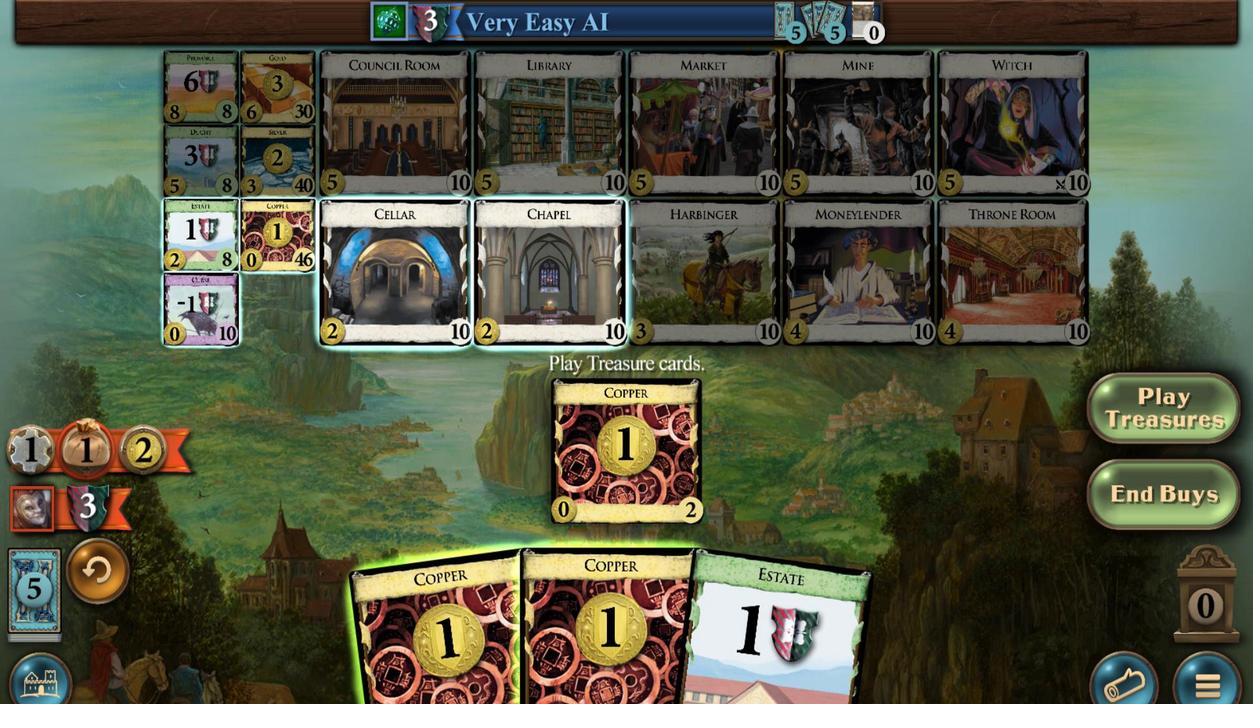 
Action: Mouse moved to (484, 512)
Screenshot: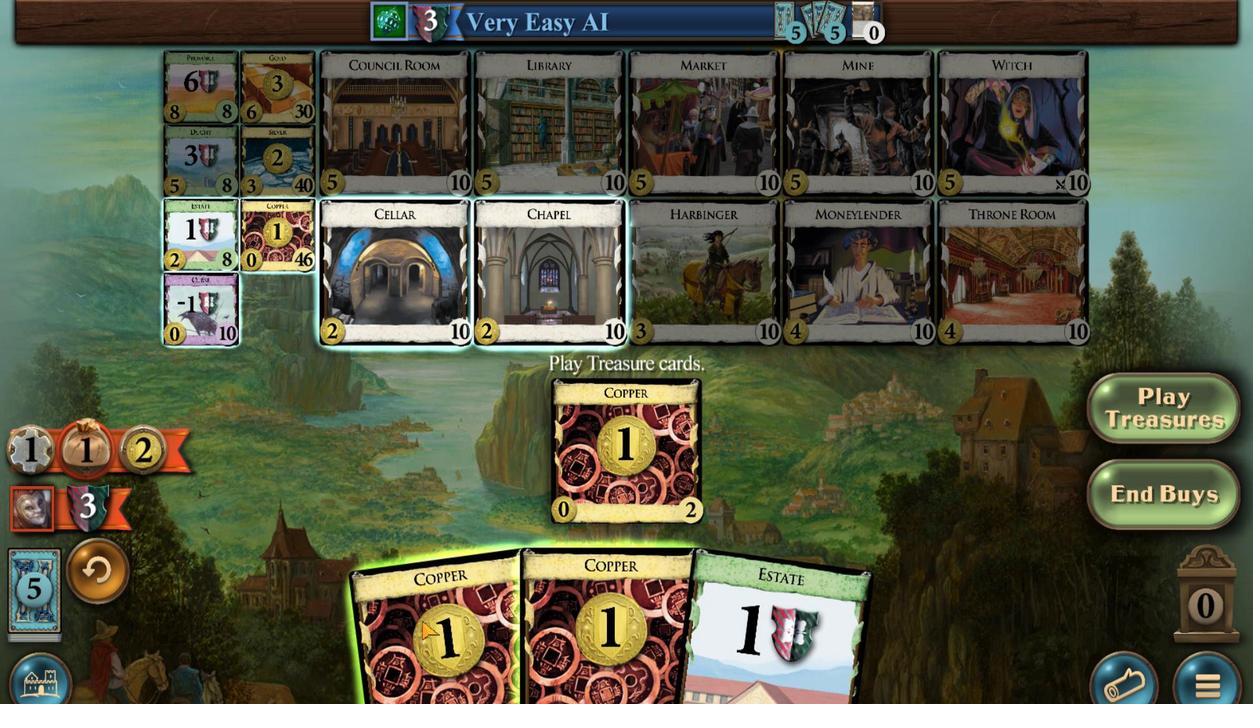 
Action: Mouse scrolled (484, 512) with delta (0, 0)
Screenshot: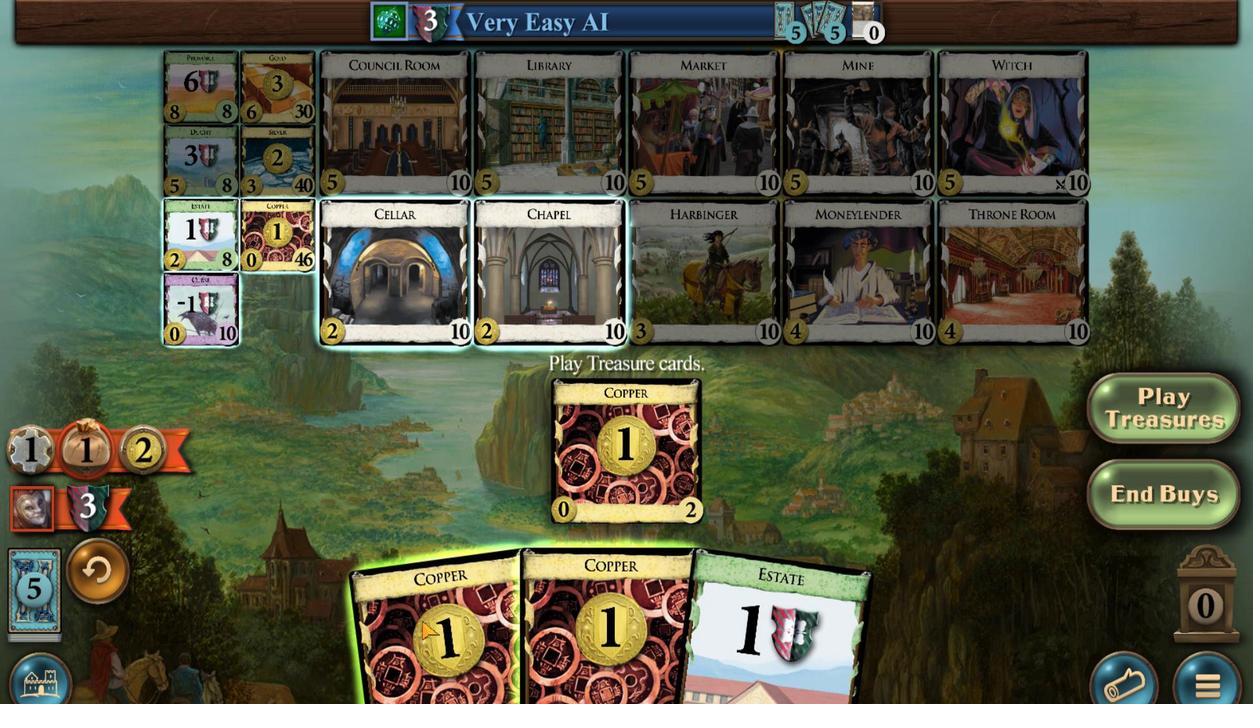 
Action: Mouse moved to (486, 512)
Screenshot: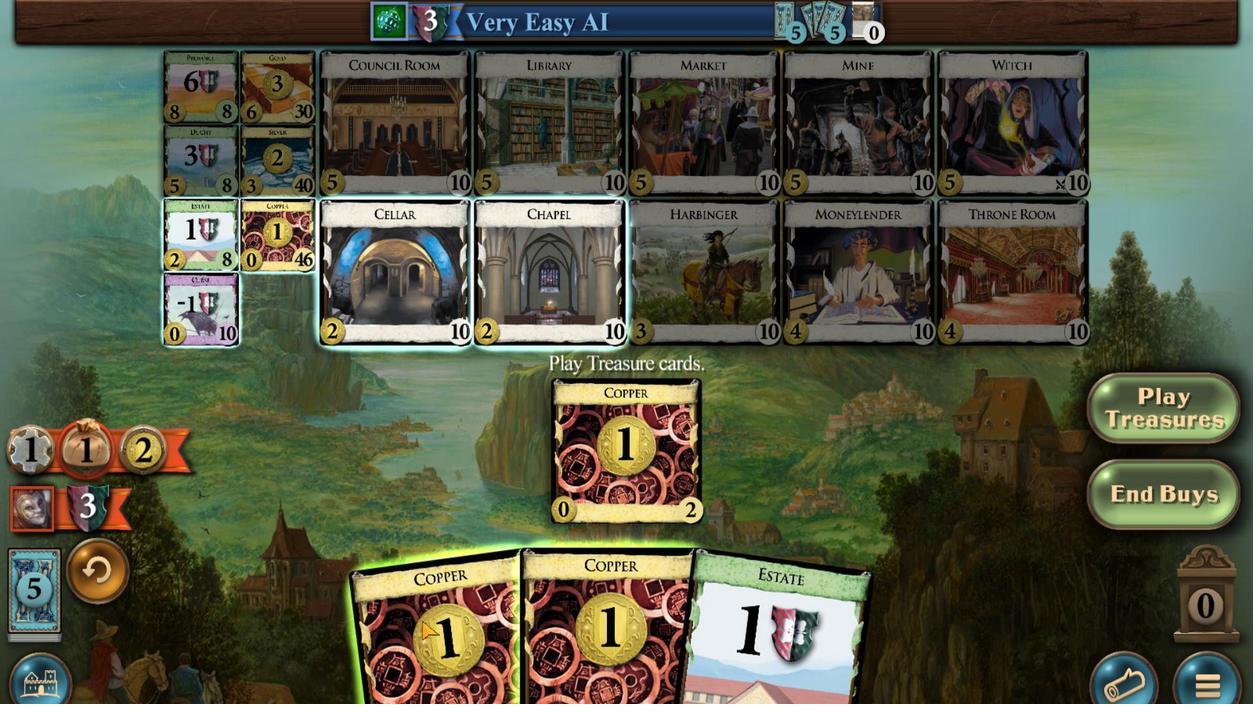 
Action: Mouse scrolled (486, 512) with delta (0, 0)
Screenshot: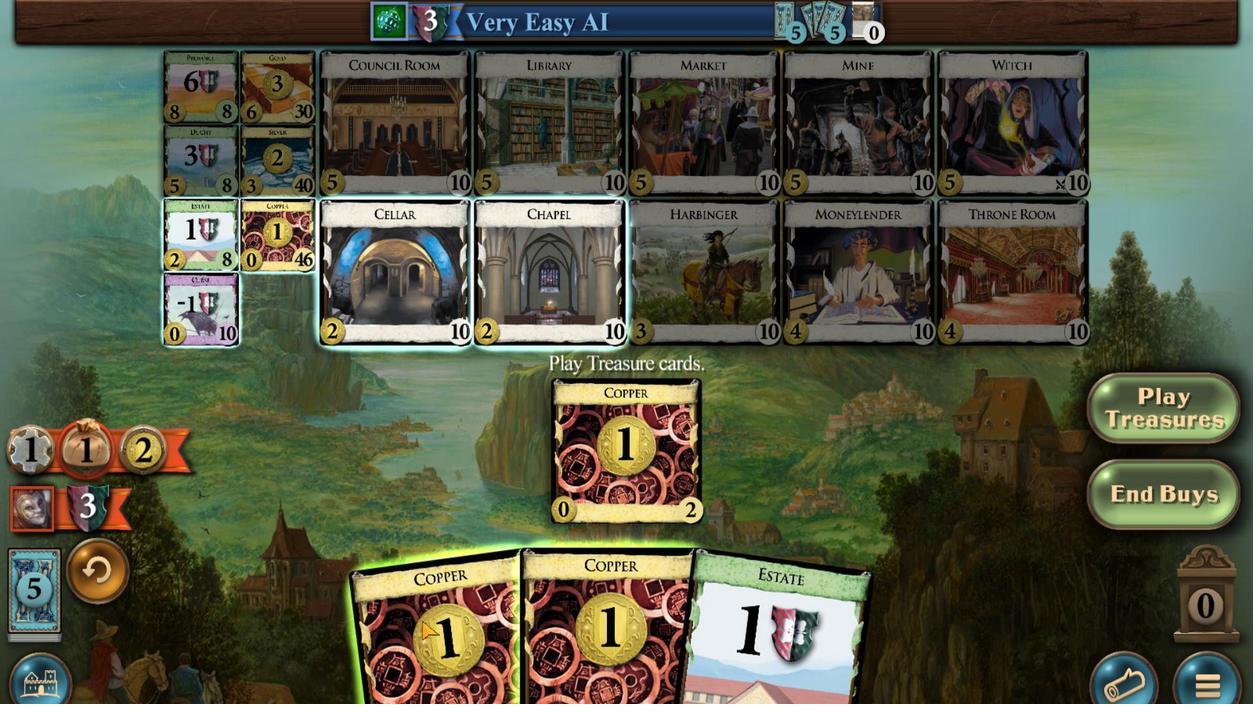 
Action: Mouse moved to (322, 513)
Screenshot: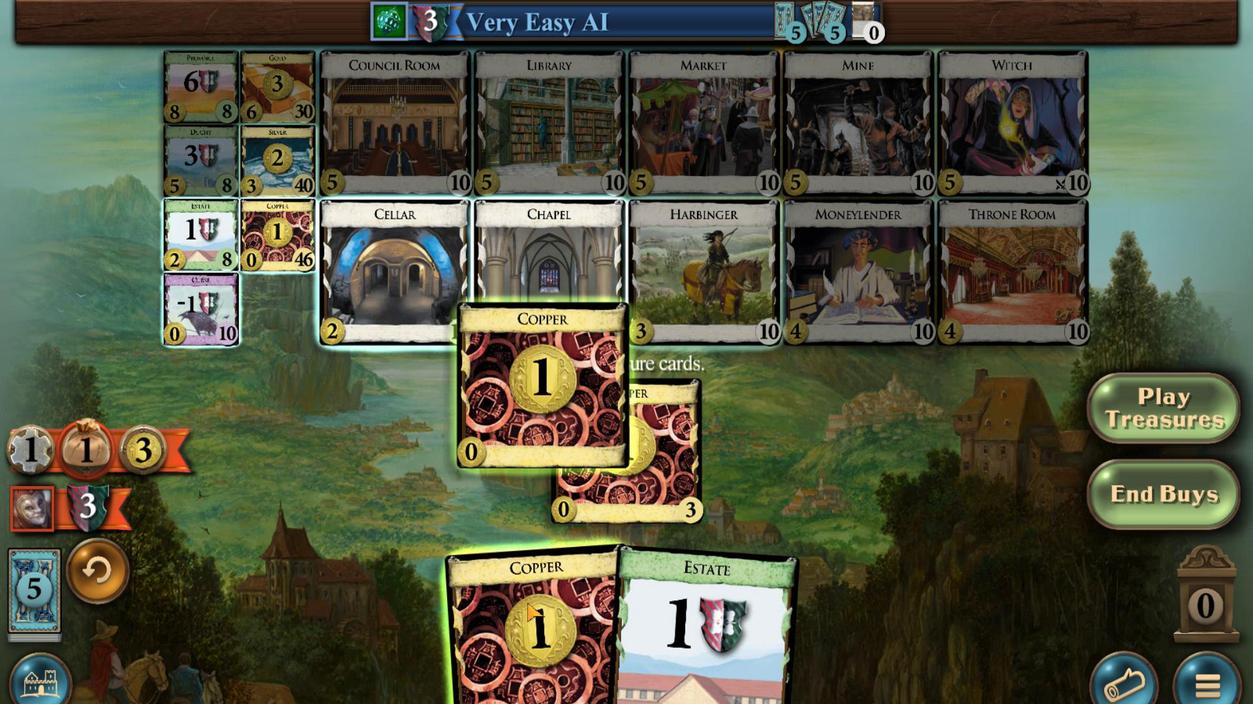 
Action: Mouse scrolled (322, 513) with delta (0, 0)
Screenshot: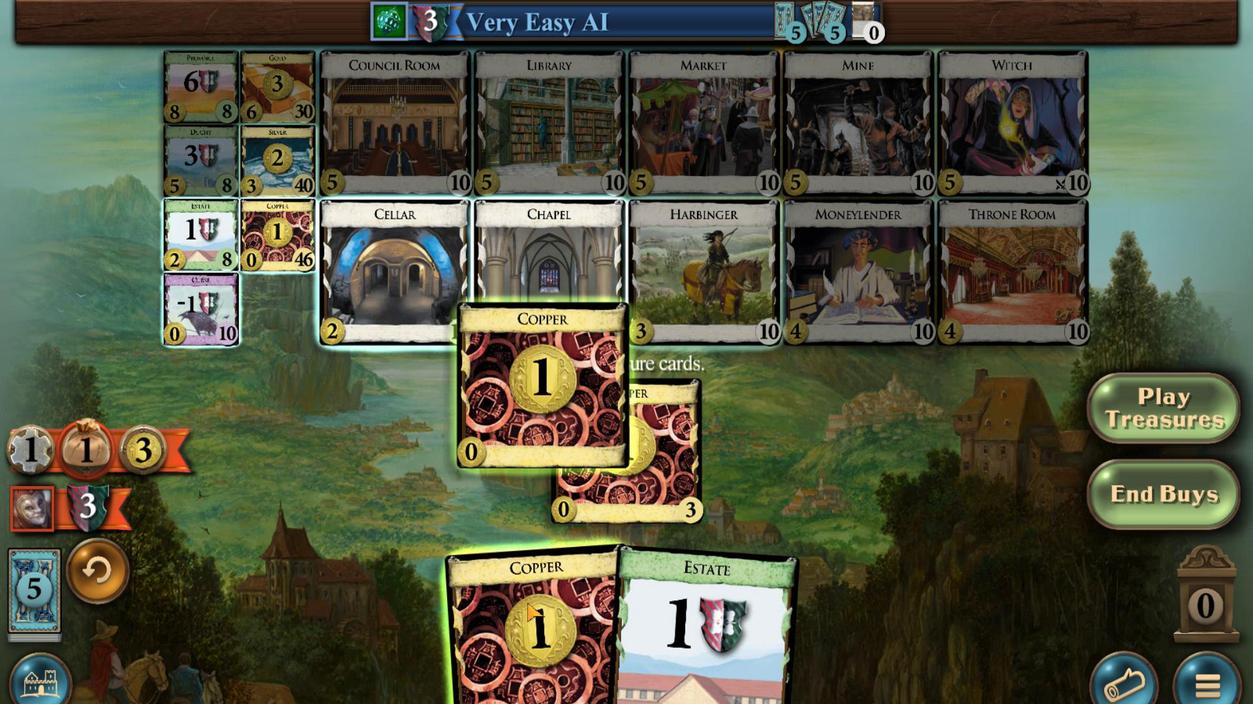 
Action: Mouse moved to (321, 513)
Screenshot: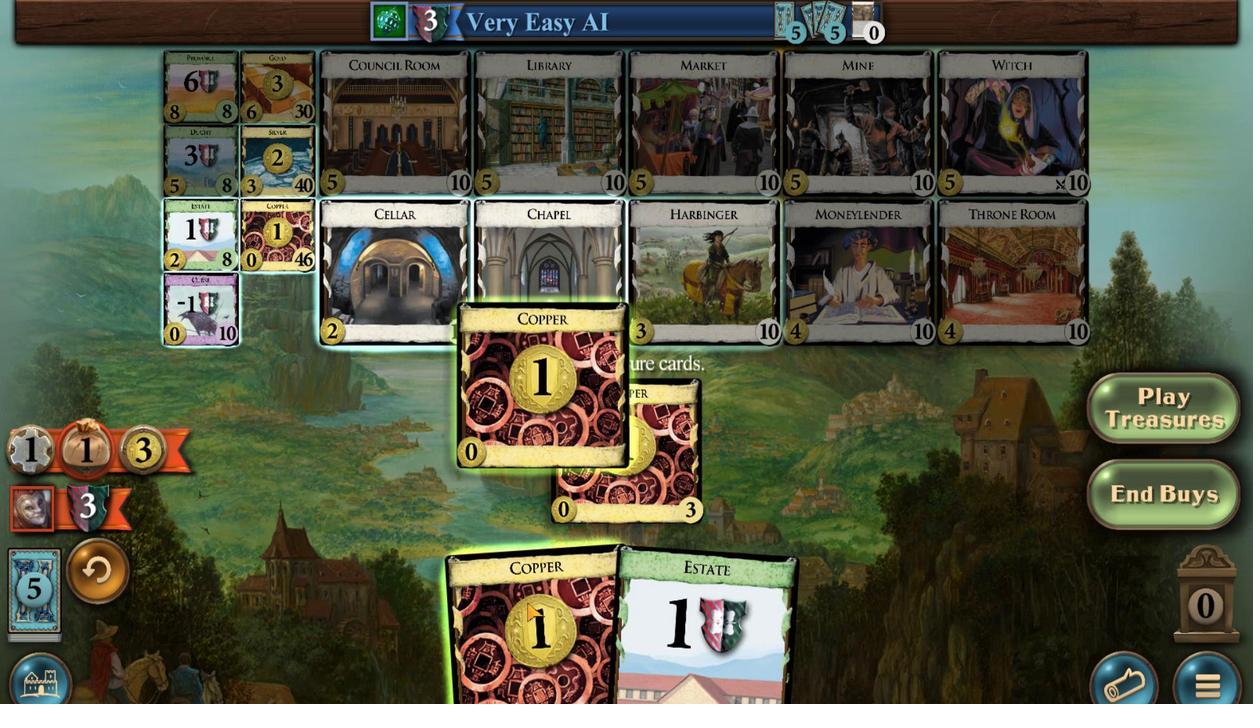 
Action: Mouse scrolled (321, 513) with delta (0, 0)
Screenshot: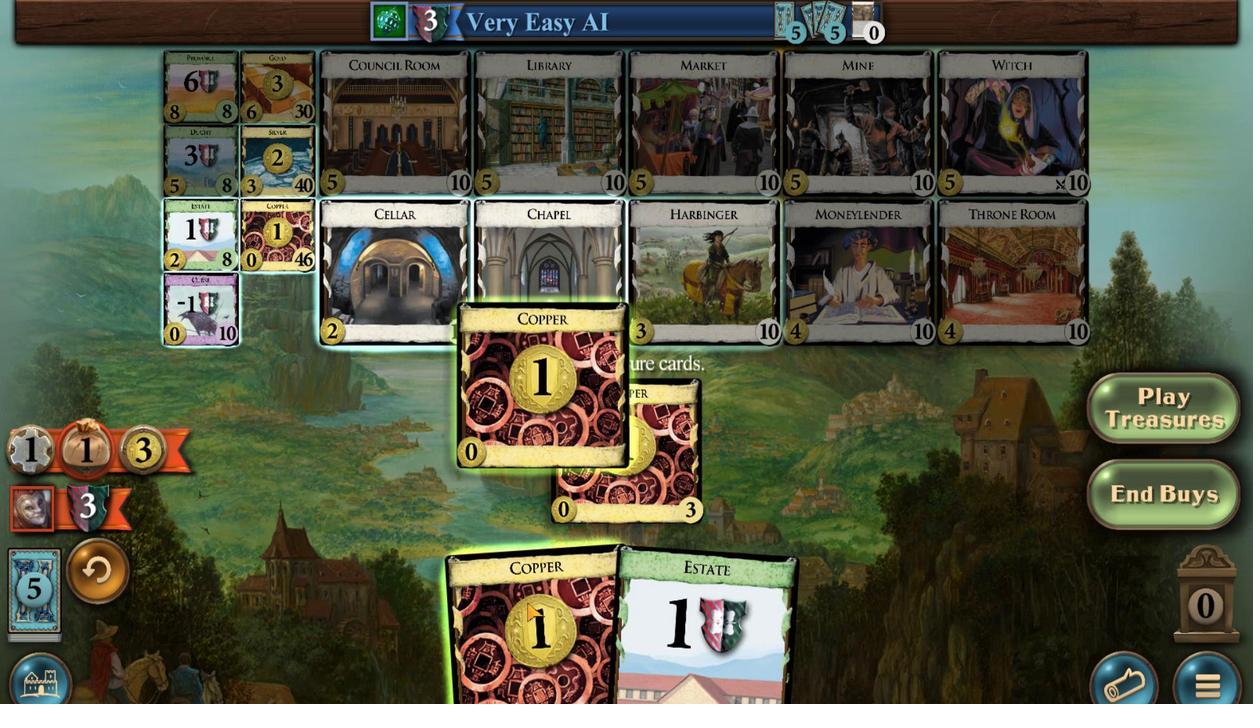 
Action: Mouse scrolled (321, 513) with delta (0, 0)
Screenshot: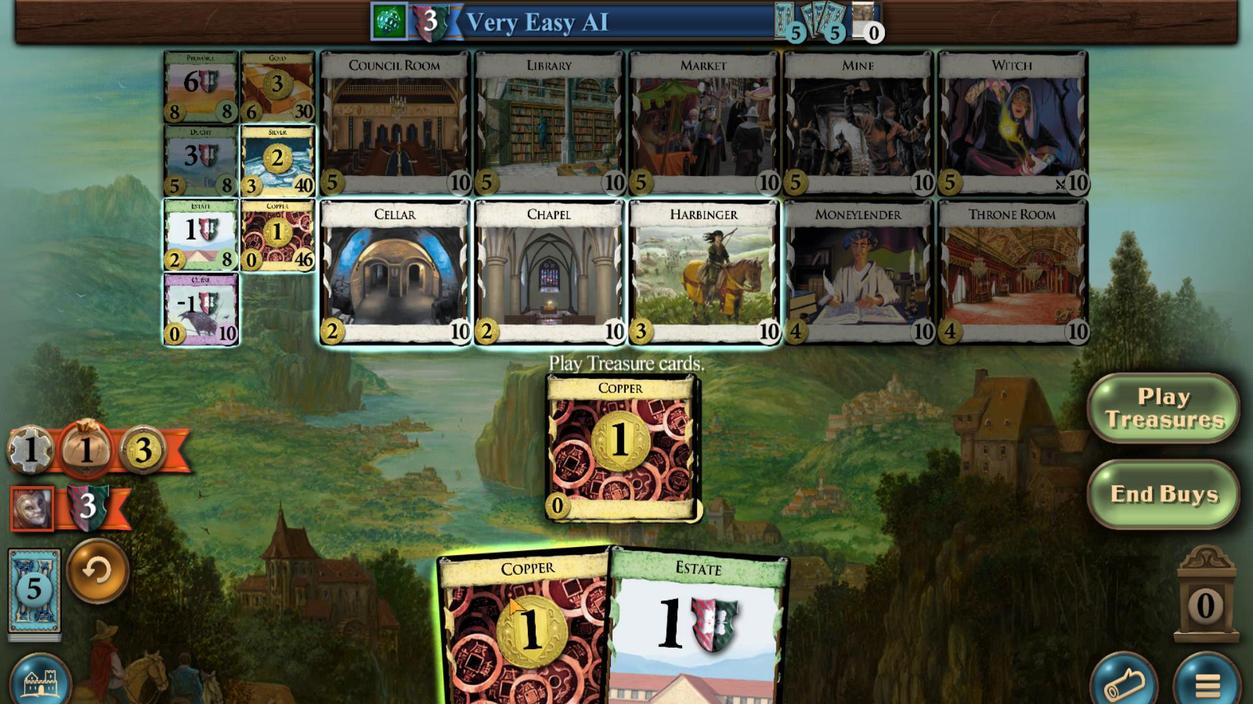 
Action: Mouse moved to (372, 511)
Screenshot: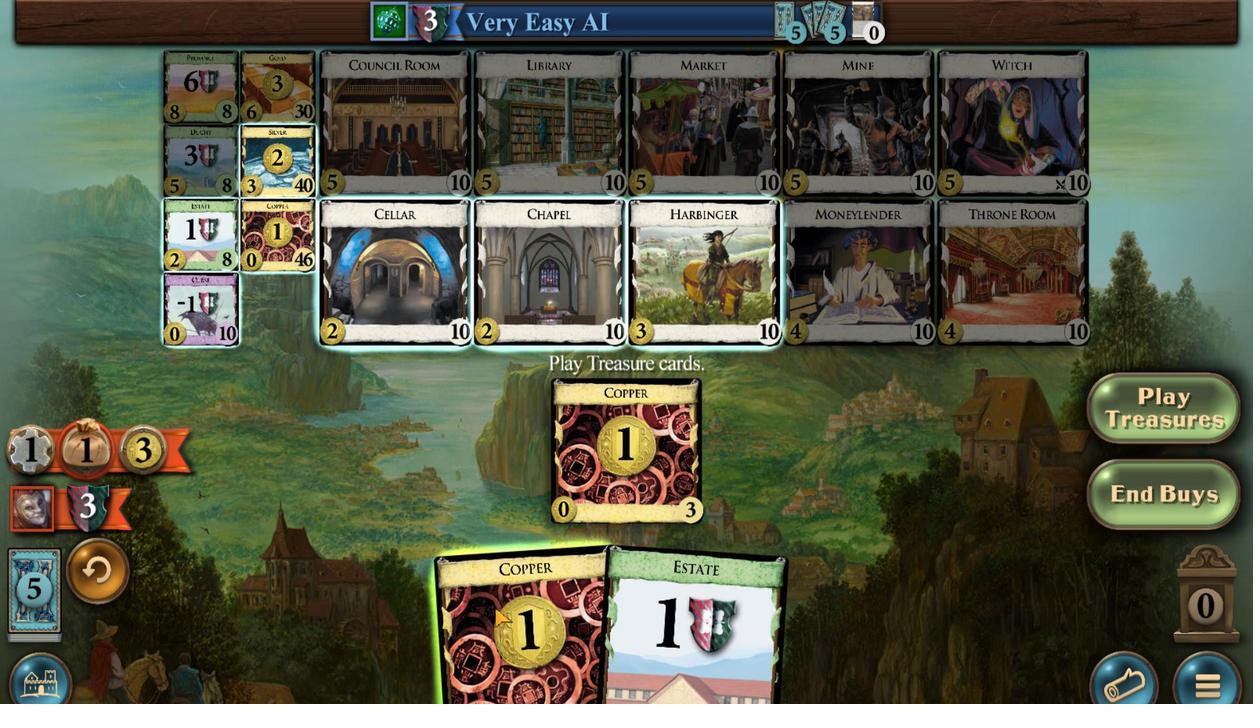 
Action: Mouse scrolled (372, 511) with delta (0, 0)
Screenshot: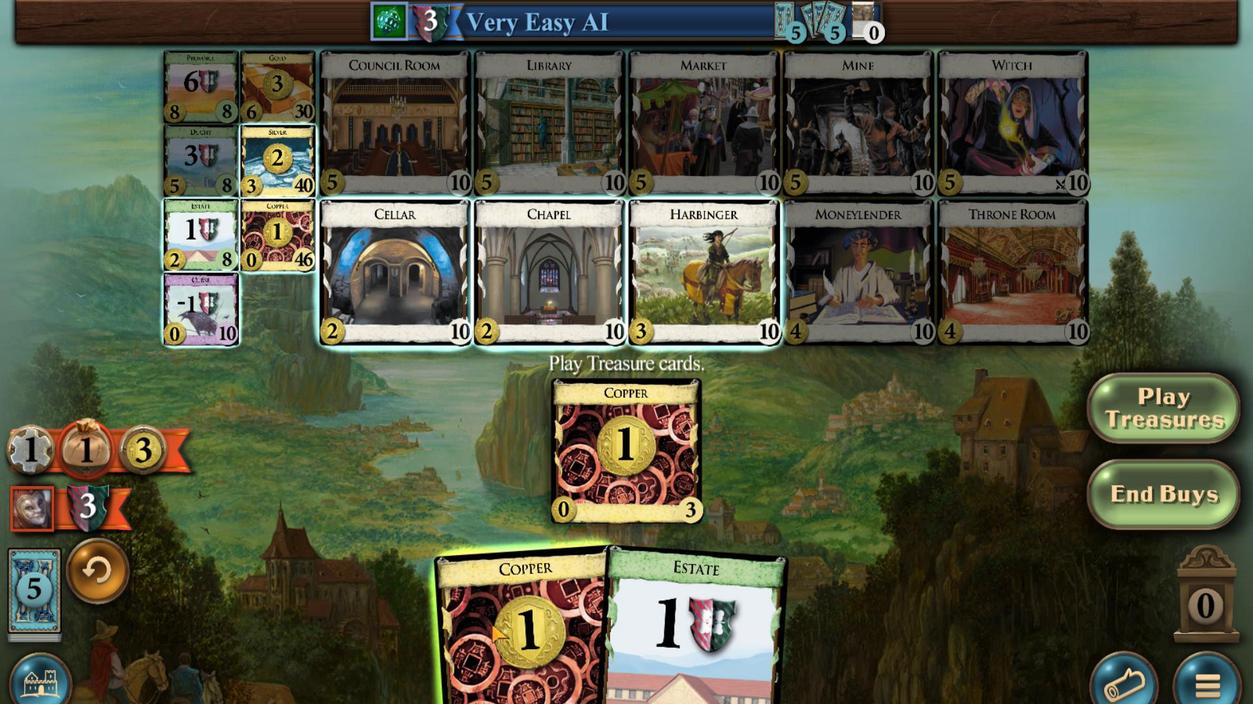 
Action: Mouse moved to (413, 512)
Screenshot: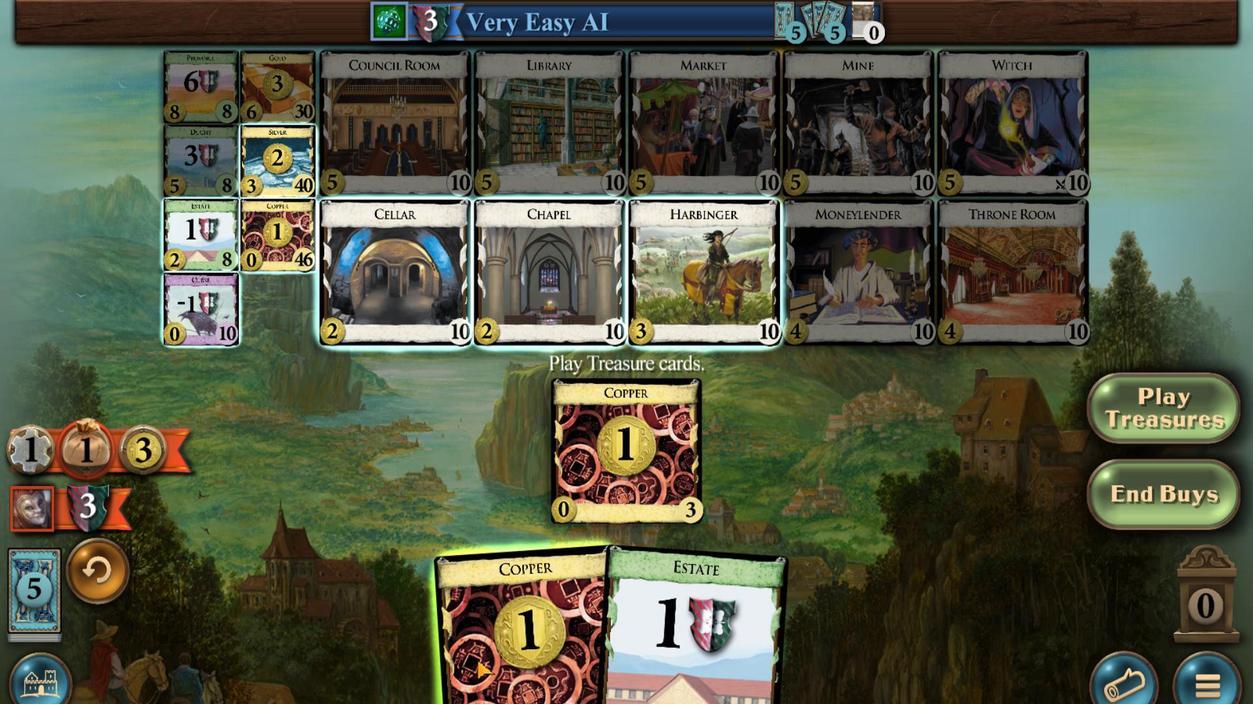 
Action: Mouse scrolled (413, 512) with delta (0, 0)
Screenshot: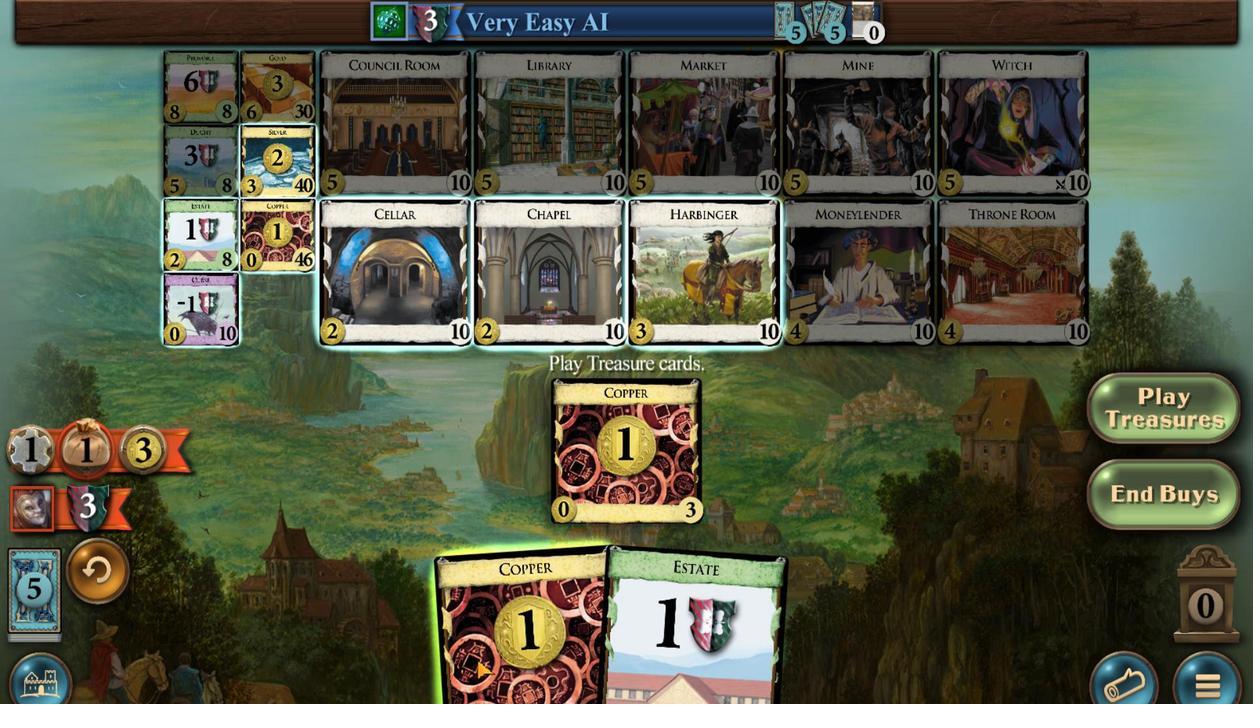 
Action: Mouse scrolled (413, 512) with delta (0, 0)
Screenshot: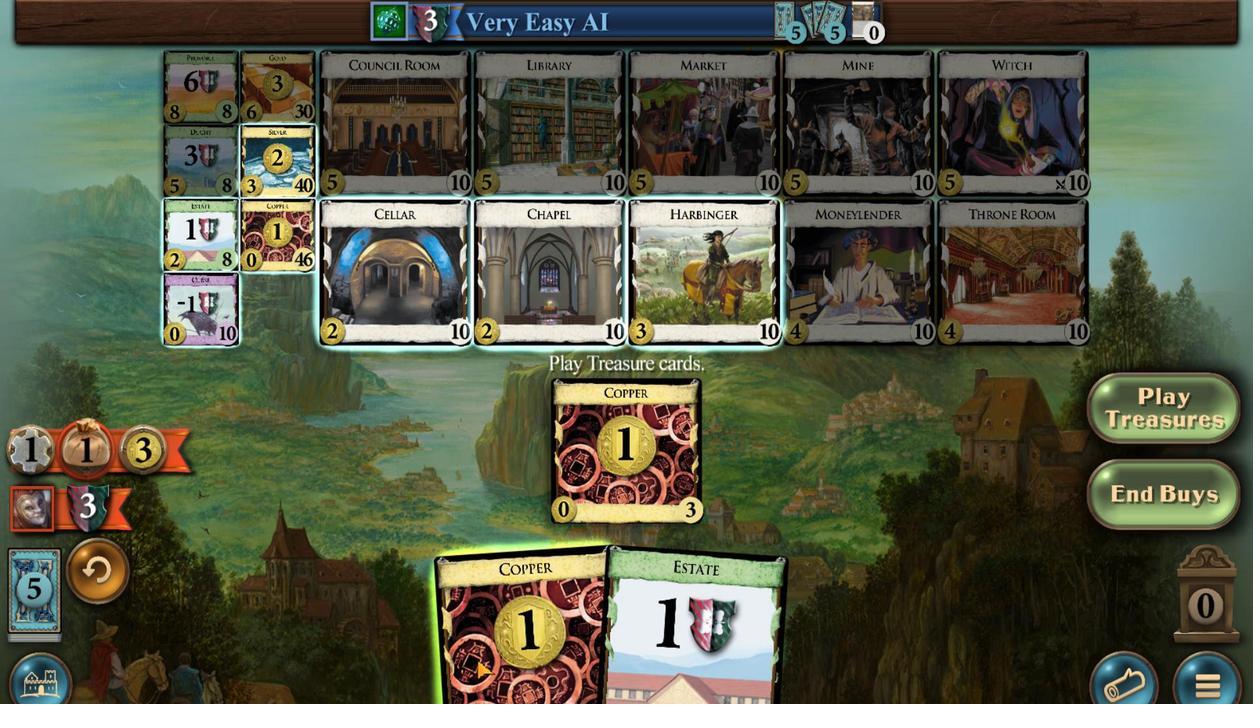 
Action: Mouse moved to (413, 512)
Screenshot: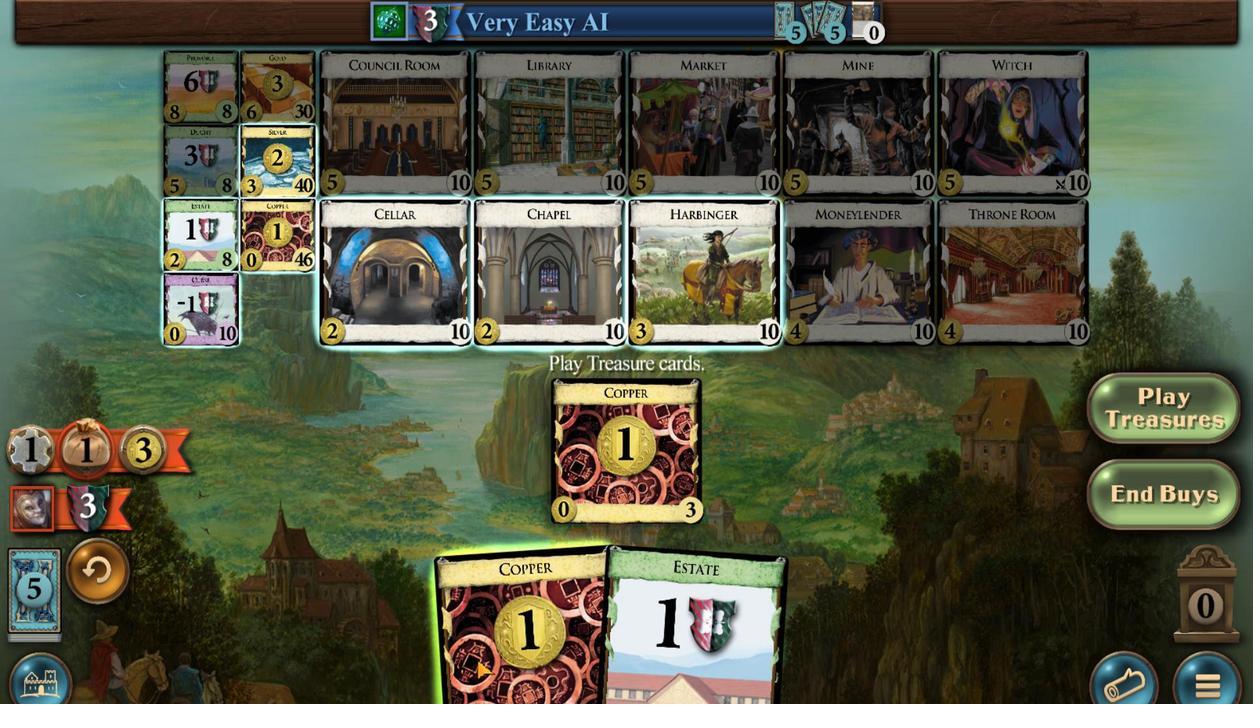 
Action: Mouse scrolled (413, 512) with delta (0, 0)
Screenshot: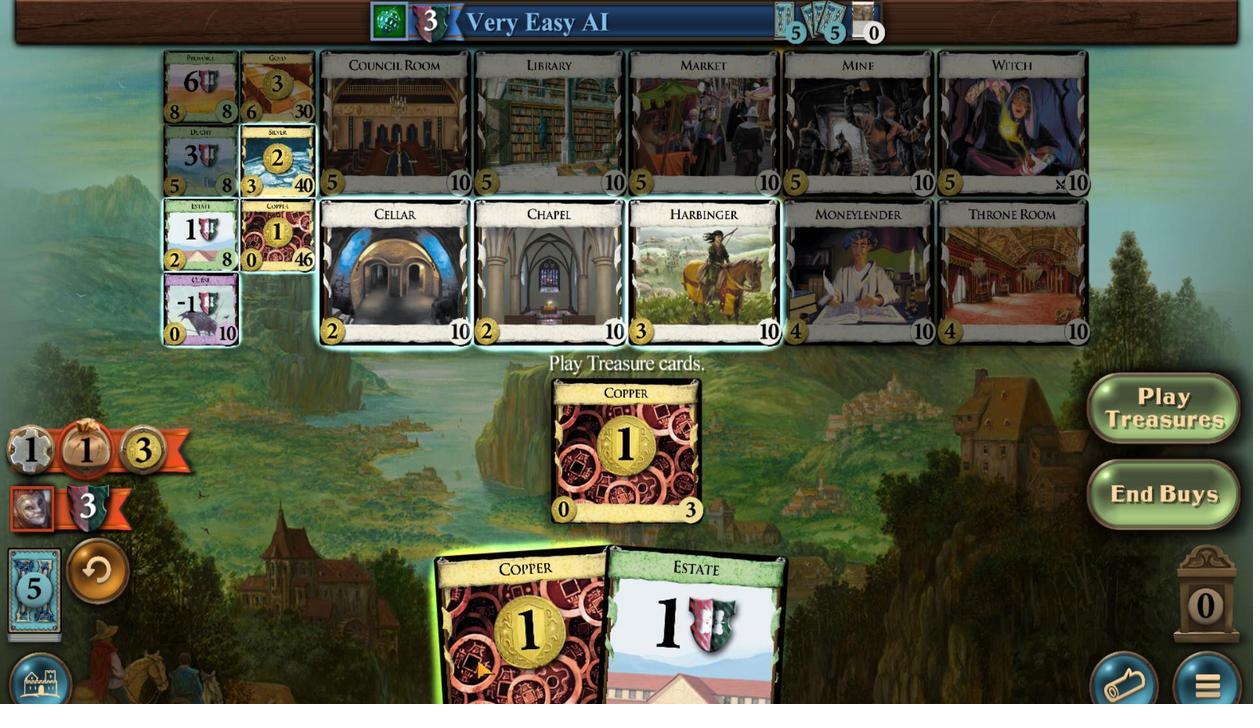 
Action: Mouse moved to (413, 512)
Screenshot: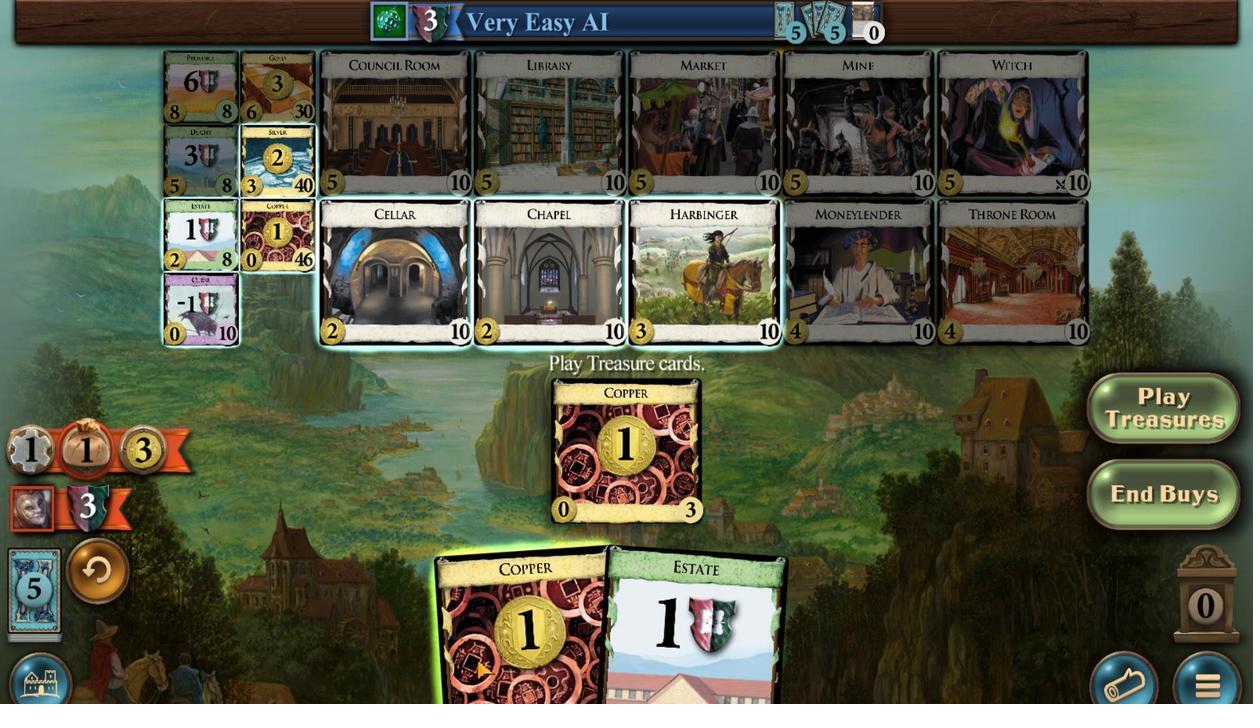 
Action: Mouse scrolled (413, 512) with delta (0, 0)
Screenshot: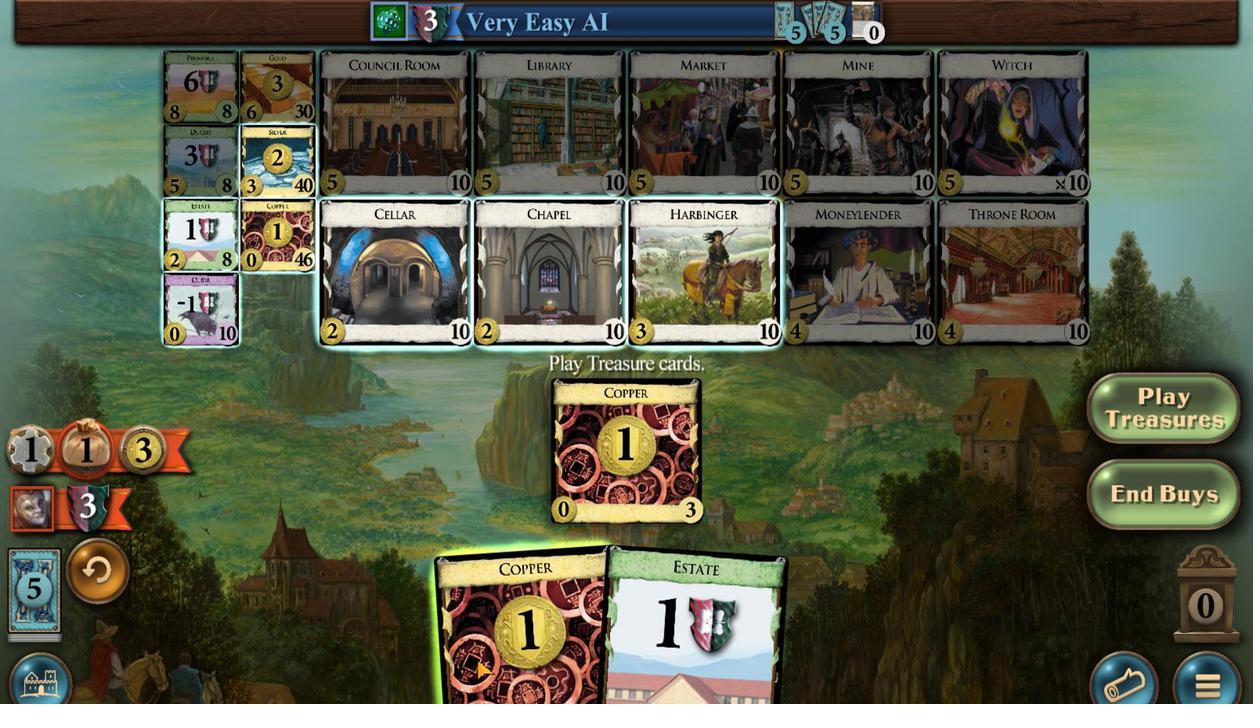 
Action: Mouse moved to (413, 512)
Screenshot: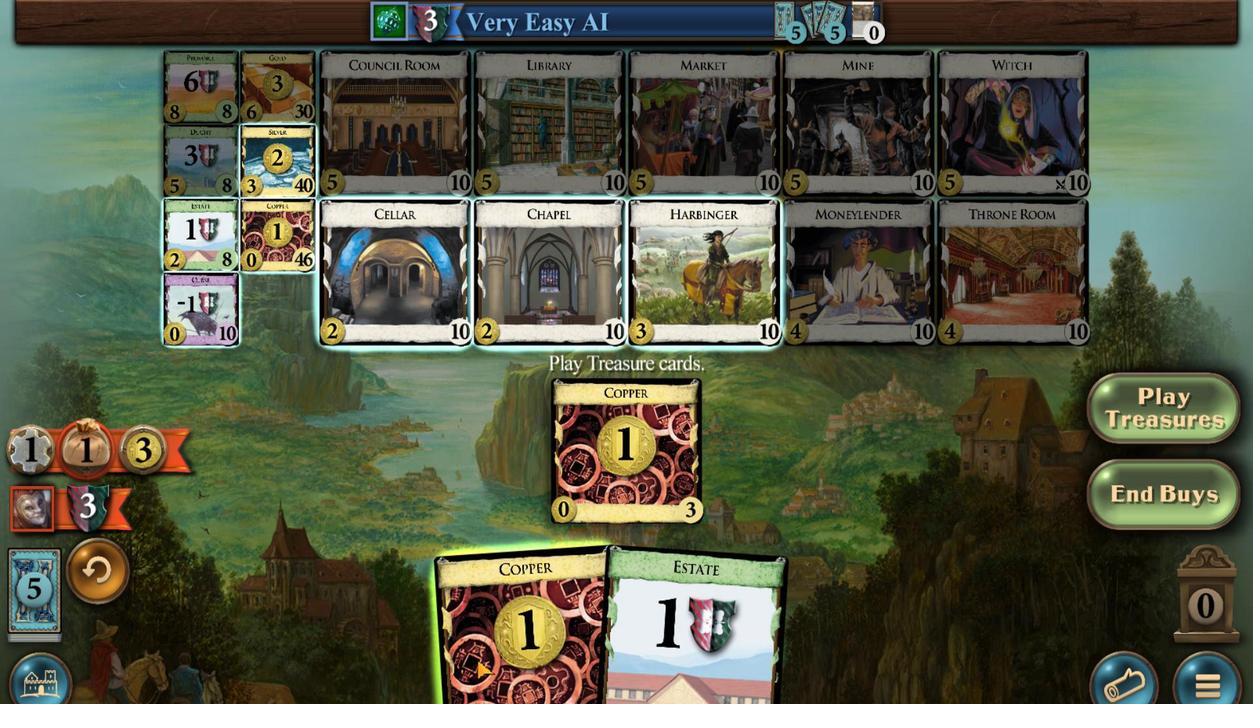 
Action: Mouse scrolled (413, 512) with delta (0, 0)
Screenshot: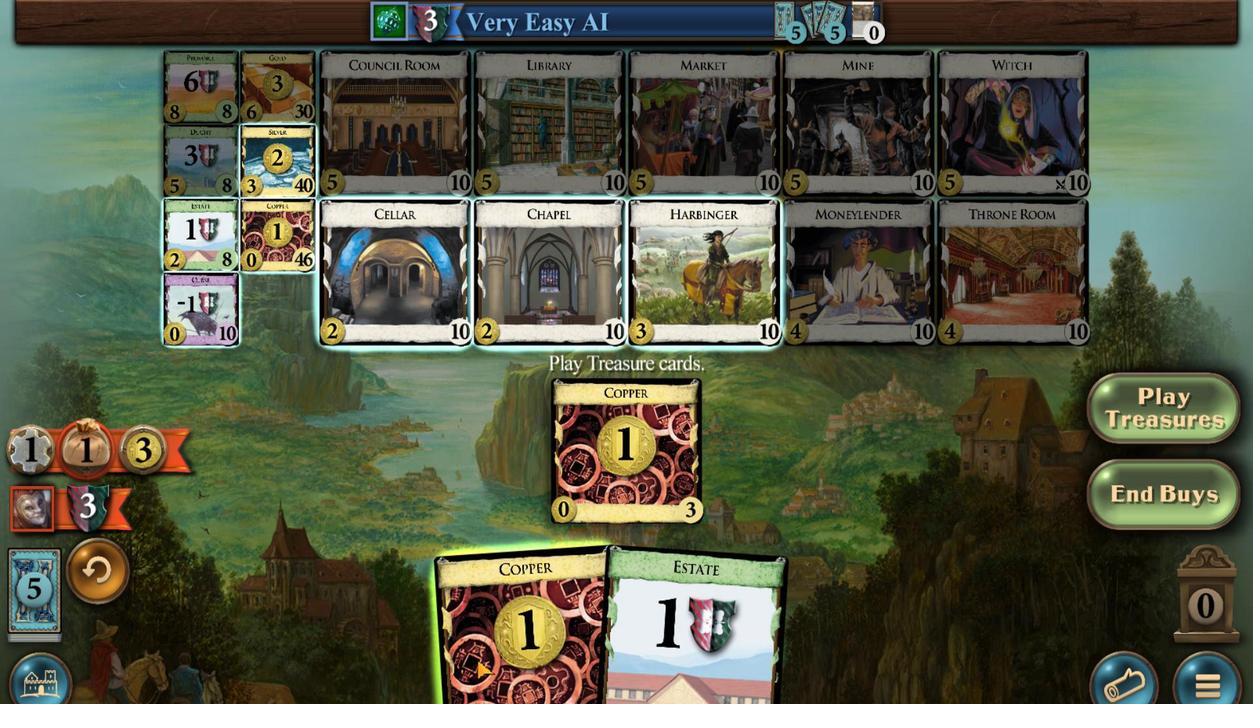 
Action: Mouse scrolled (413, 512) with delta (0, 0)
Screenshot: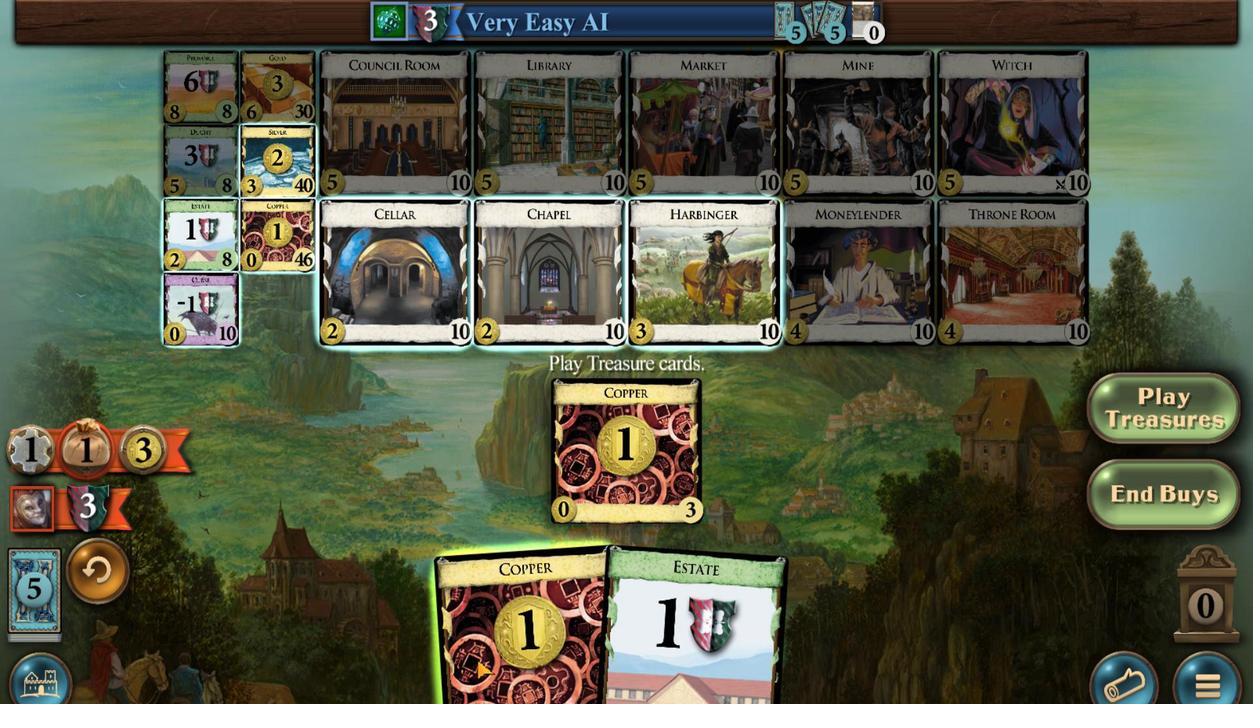 
Action: Mouse moved to (492, 511)
Screenshot: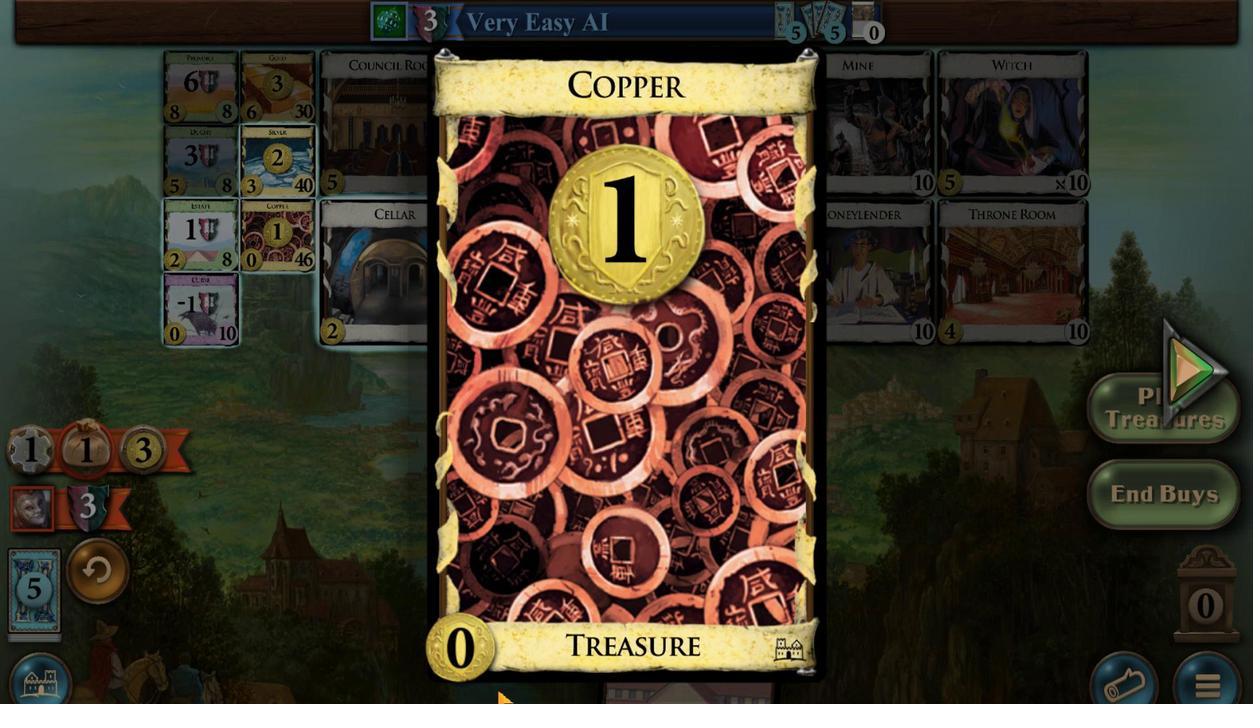 
Action: Mouse scrolled (492, 511) with delta (0, 0)
Screenshot: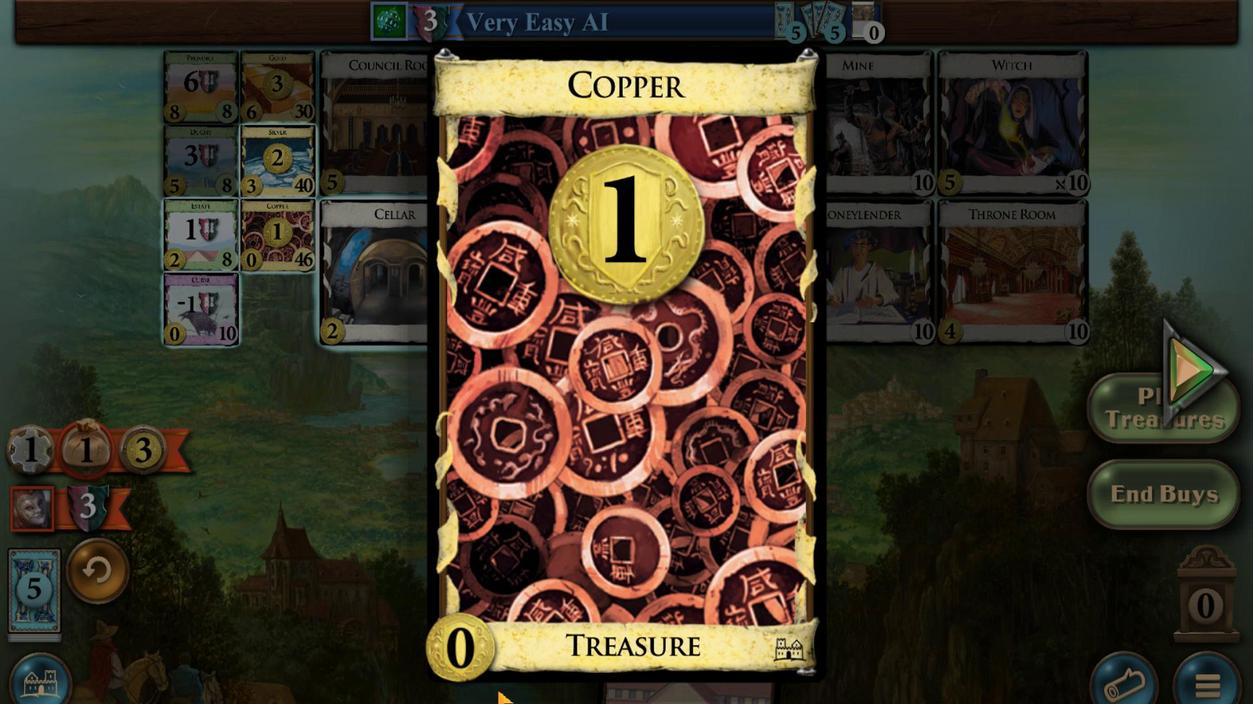 
Action: Mouse moved to (479, 511)
Screenshot: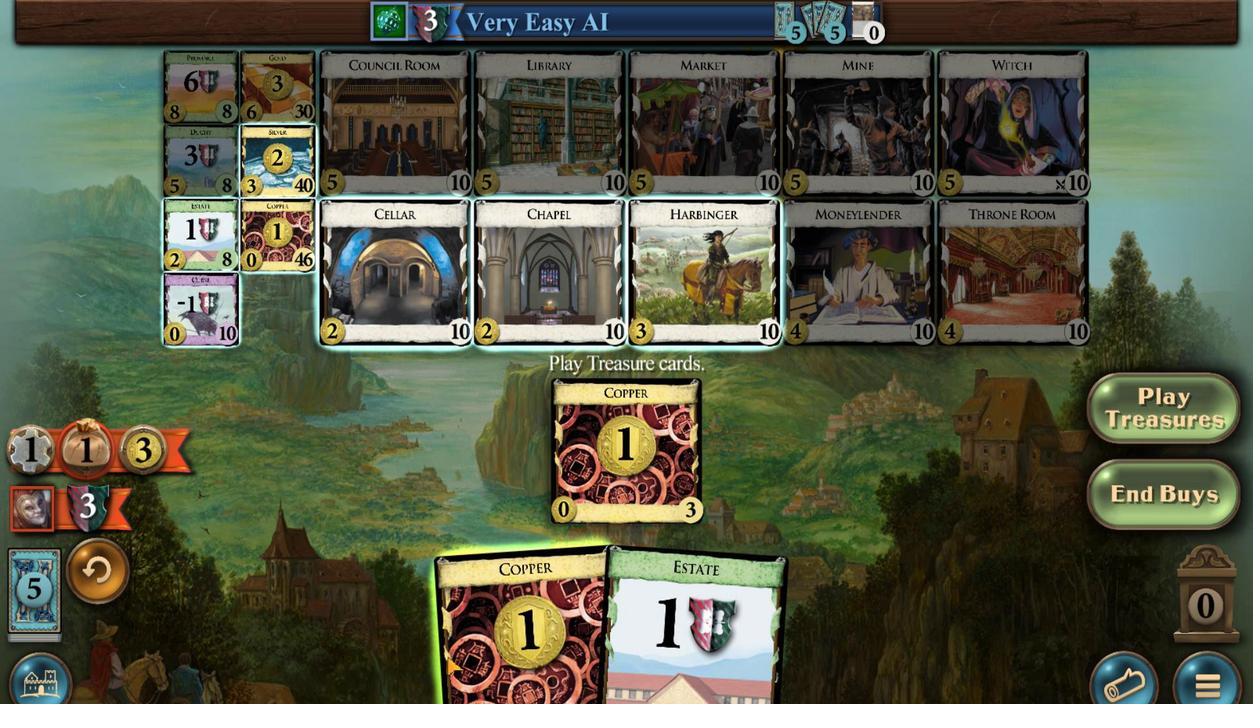 
Action: Mouse pressed left at (479, 511)
Screenshot: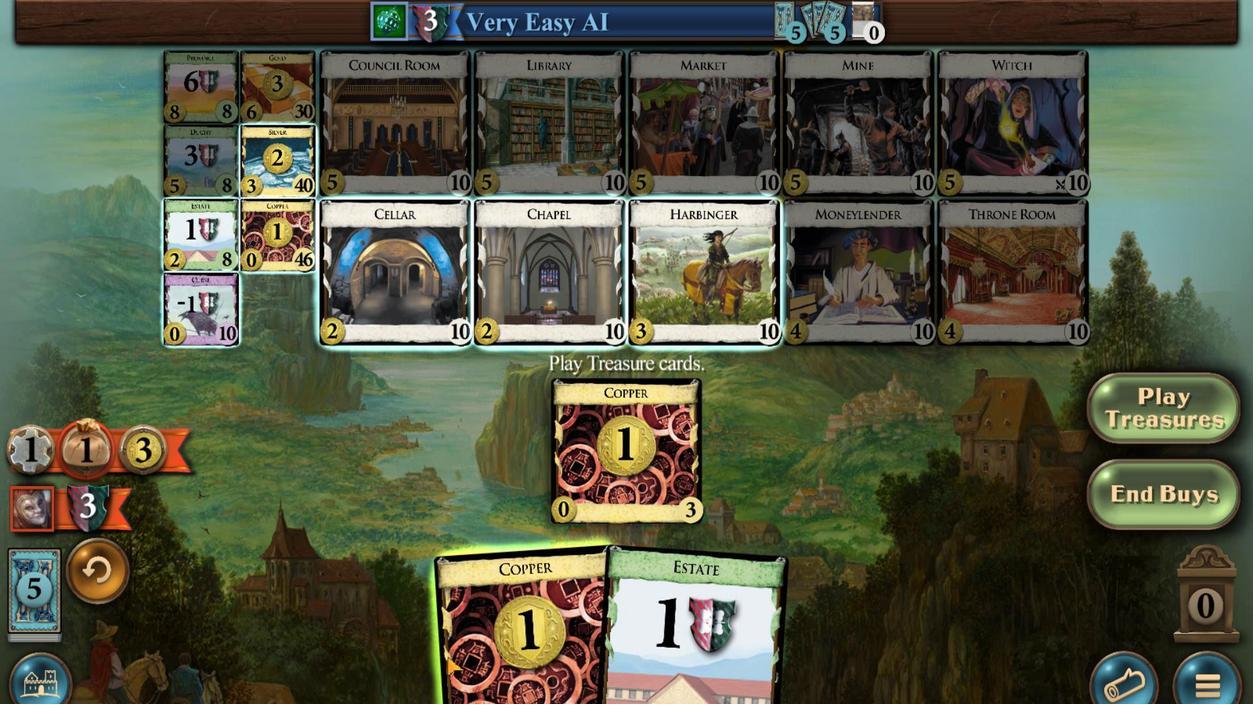
Action: Mouse pressed left at (479, 511)
Screenshot: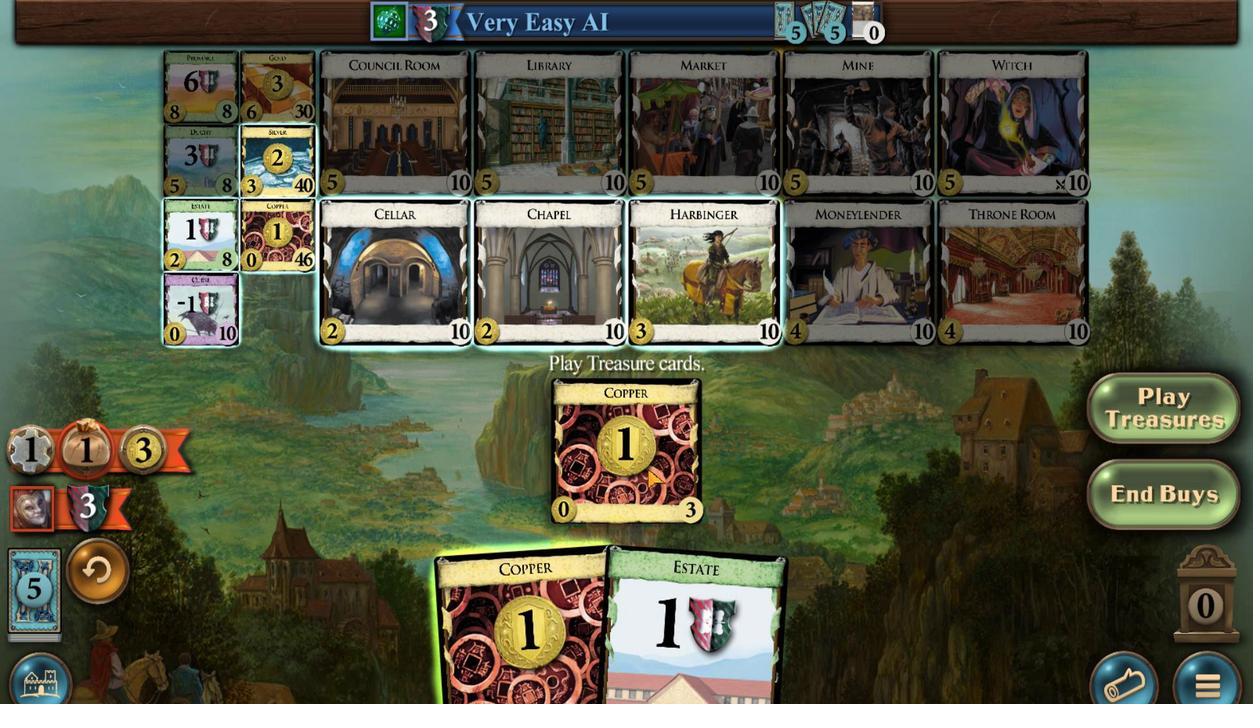 
Action: Mouse moved to (491, 512)
Screenshot: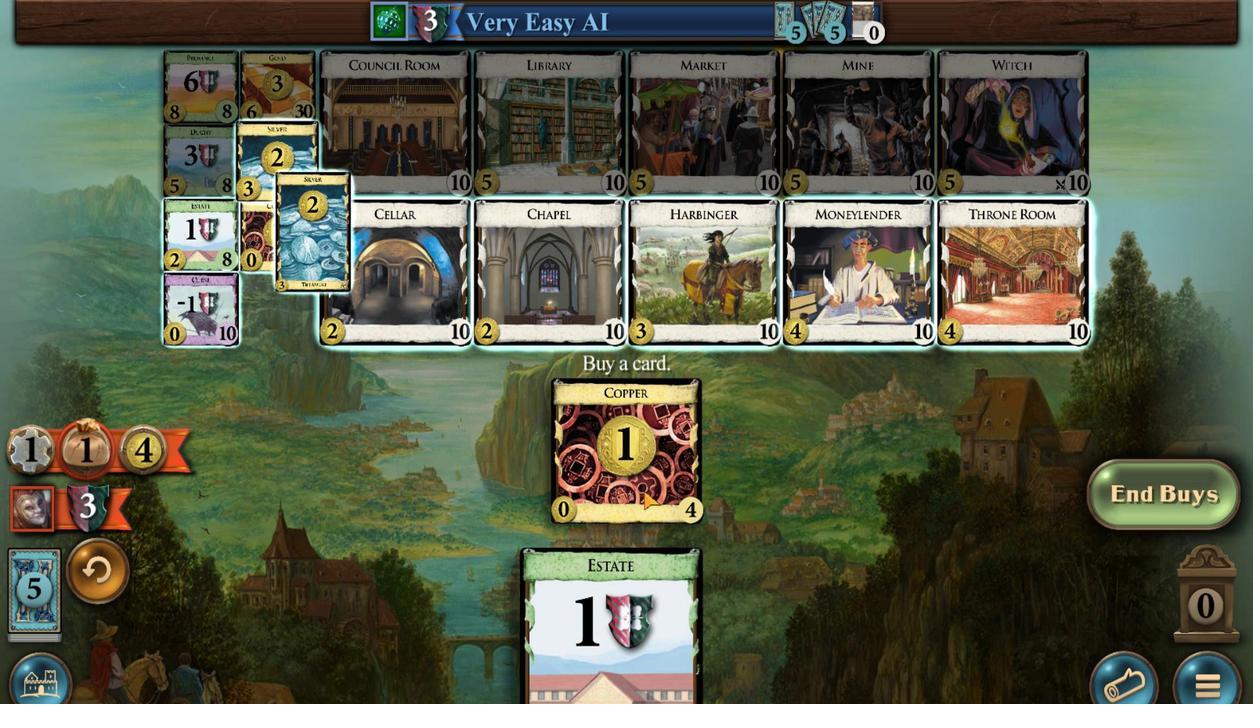 
Action: Mouse pressed left at (491, 512)
Screenshot: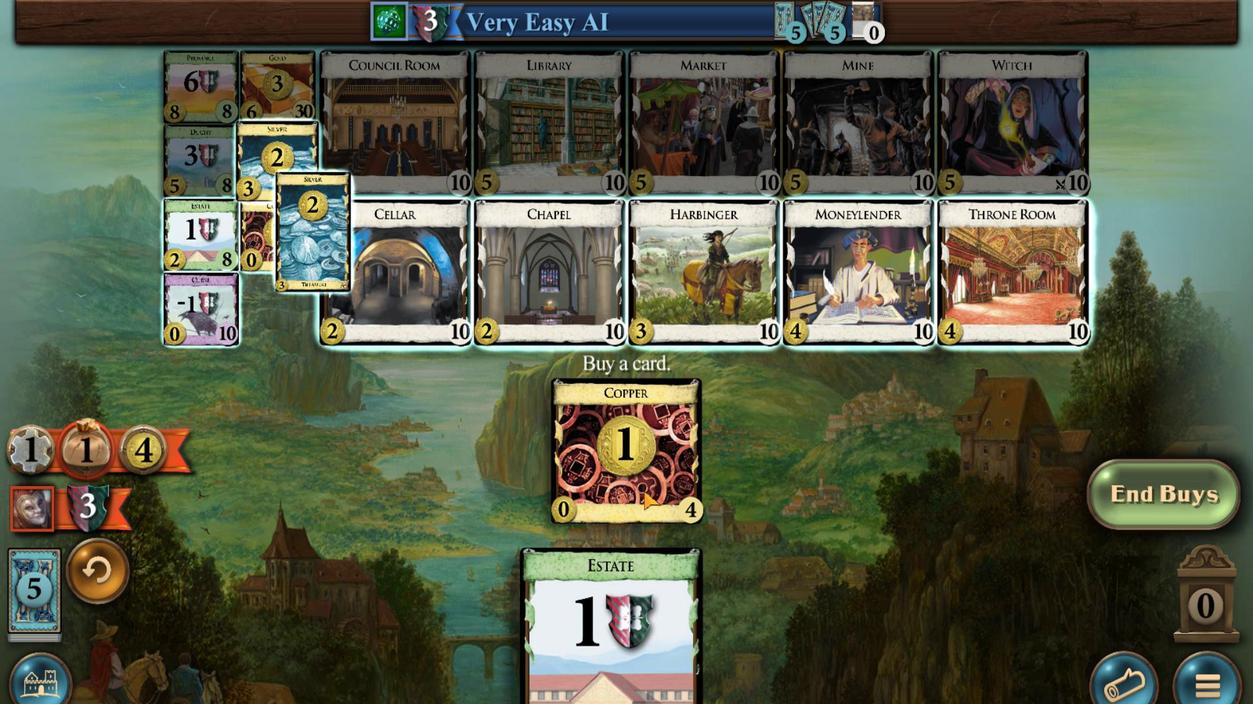 
Action: Mouse moved to (303, 514)
Screenshot: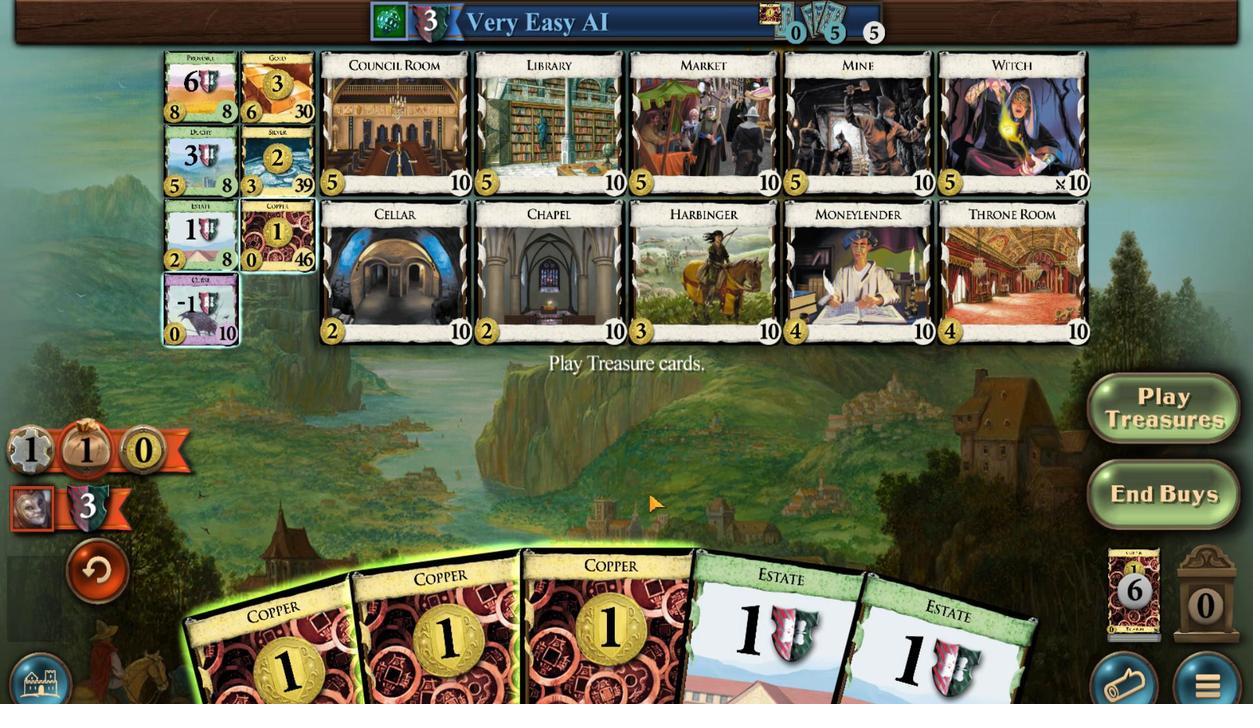 
Action: Mouse pressed left at (303, 514)
Screenshot: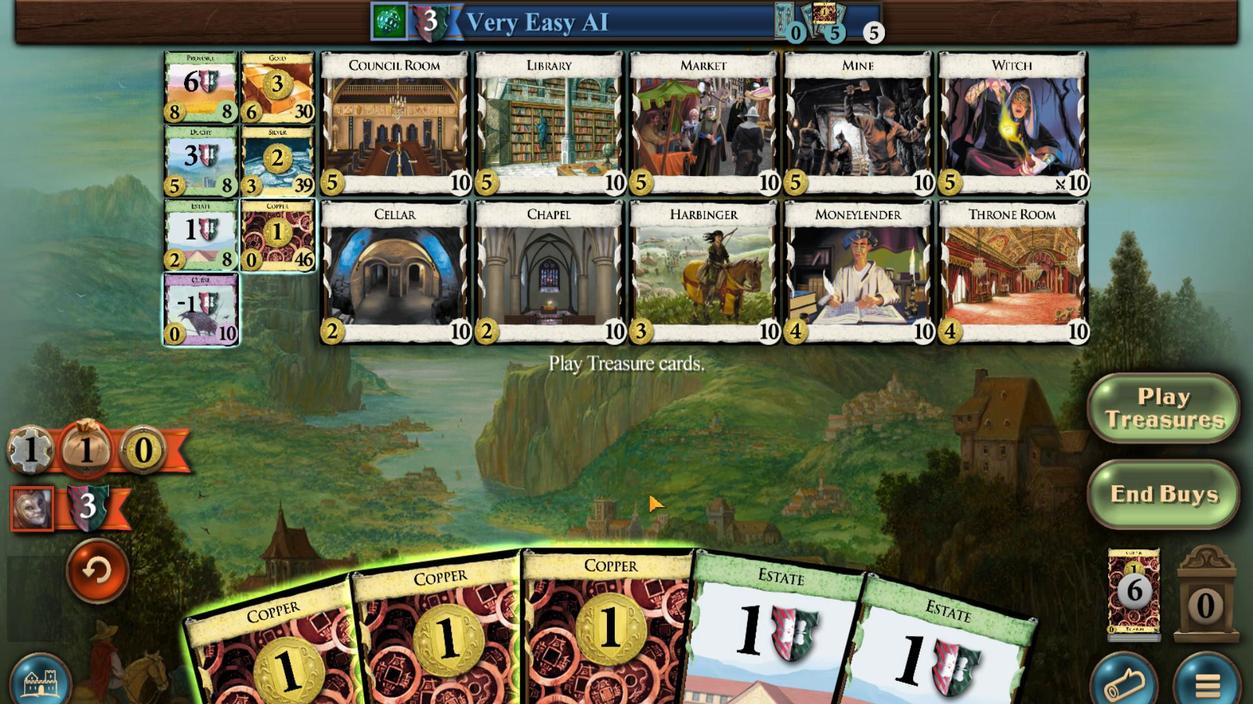
Action: Mouse moved to (526, 512)
Screenshot: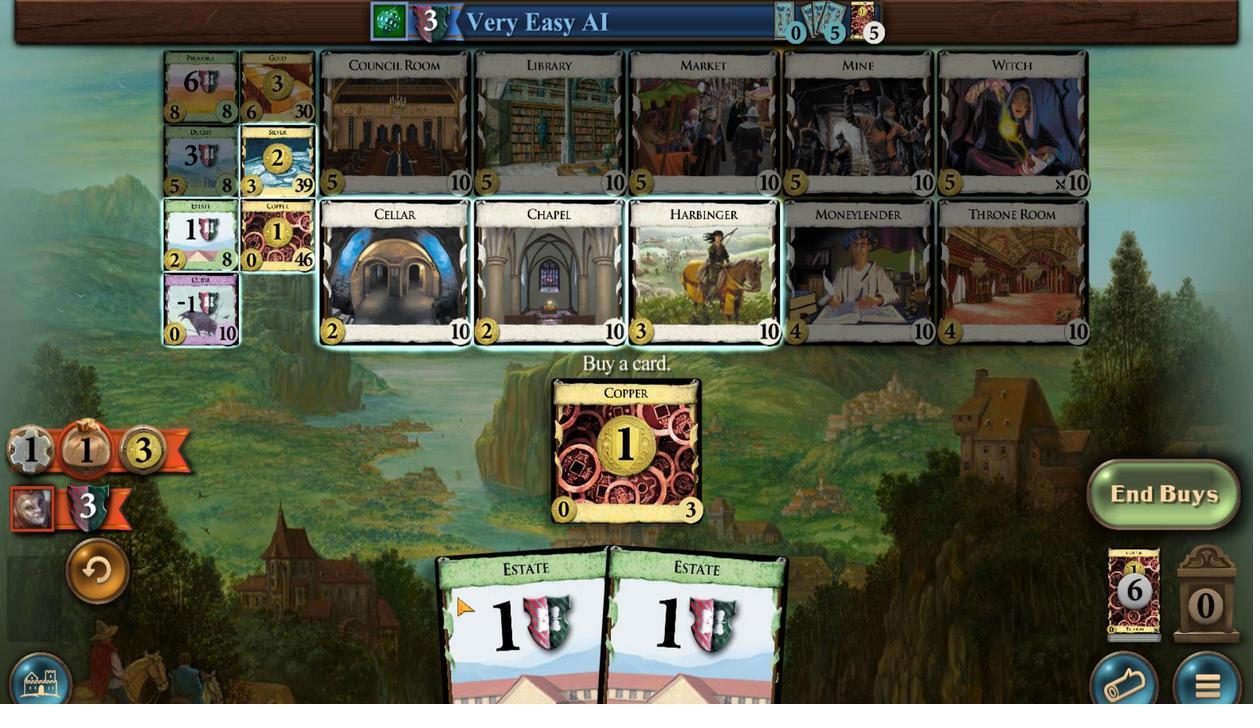 
Action: Mouse scrolled (526, 512) with delta (0, 0)
Screenshot: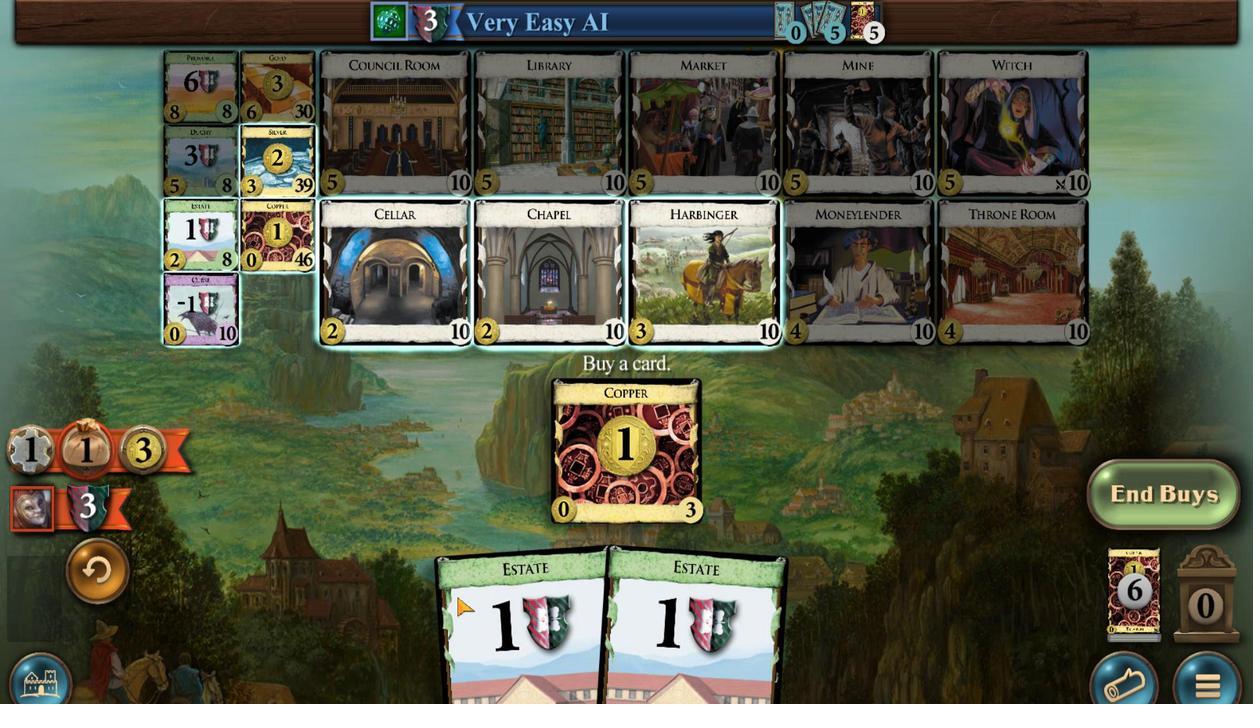 
Action: Mouse scrolled (526, 512) with delta (0, 0)
Screenshot: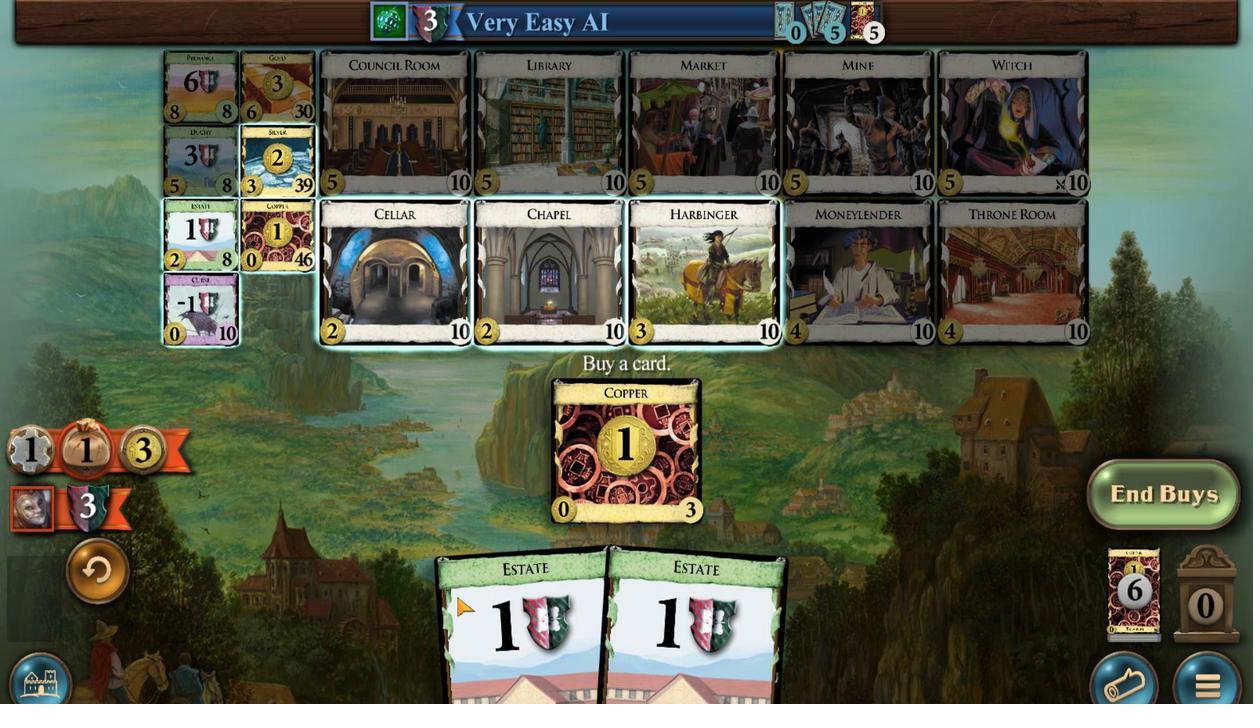 
Action: Mouse scrolled (526, 512) with delta (0, 0)
Screenshot: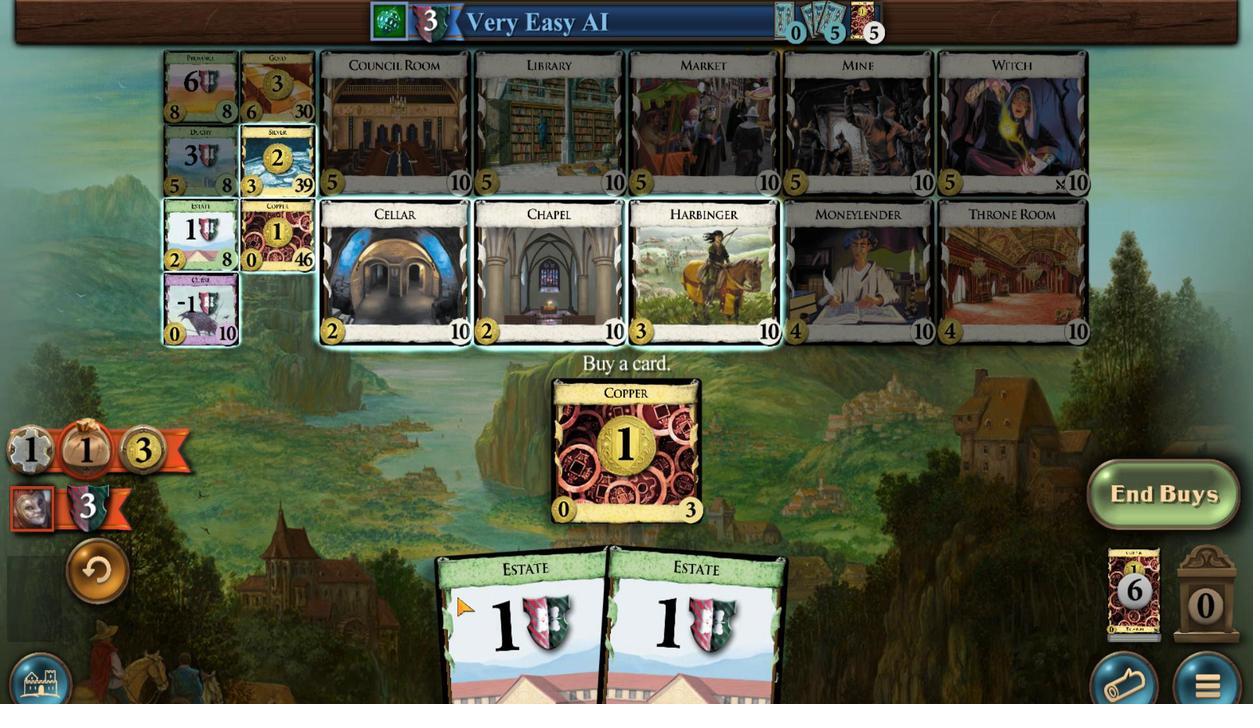 
Action: Mouse scrolled (526, 512) with delta (0, 0)
Screenshot: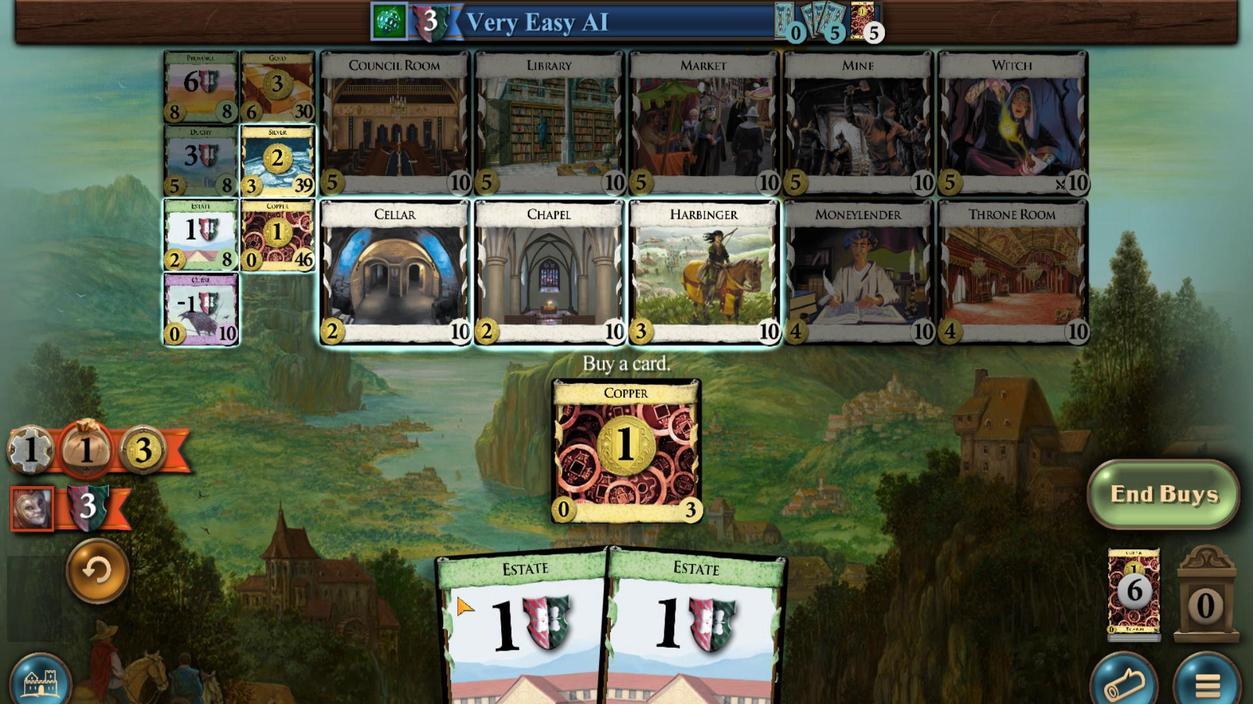 
Action: Mouse moved to (493, 512)
Screenshot: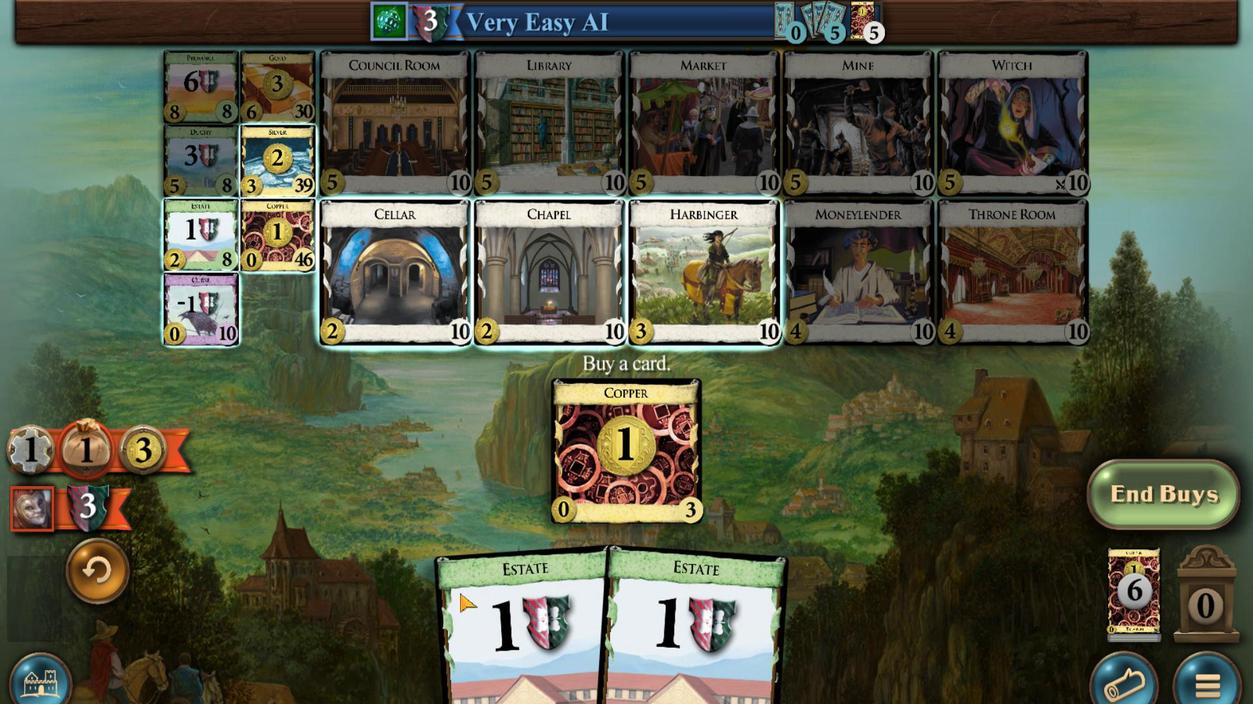 
Action: Mouse scrolled (493, 512) with delta (0, 0)
Screenshot: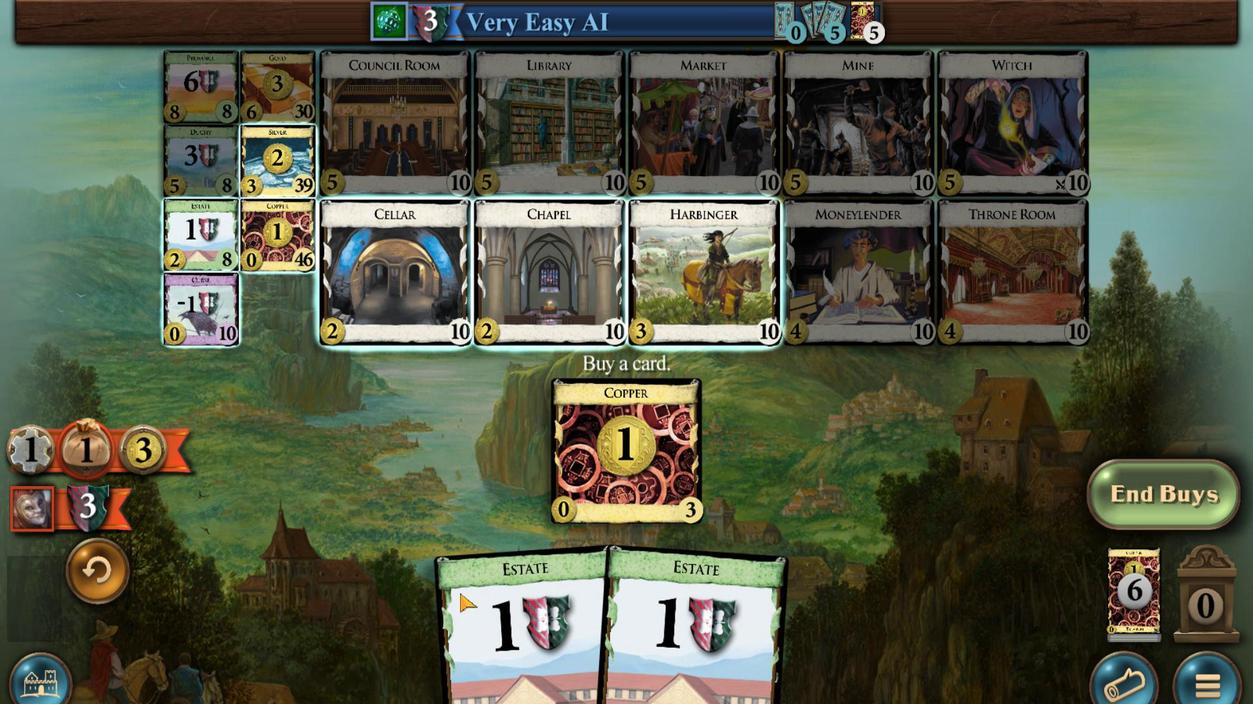 
Action: Mouse moved to (492, 512)
Screenshot: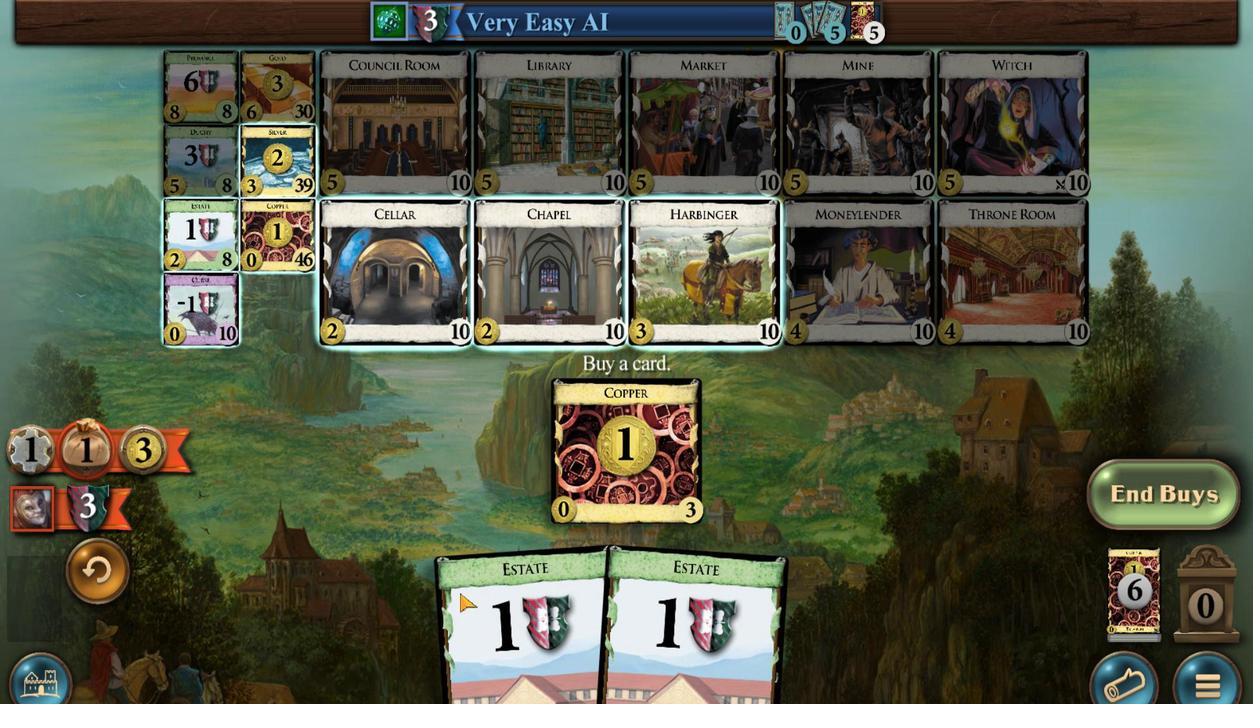
Action: Mouse scrolled (492, 512) with delta (0, 0)
Screenshot: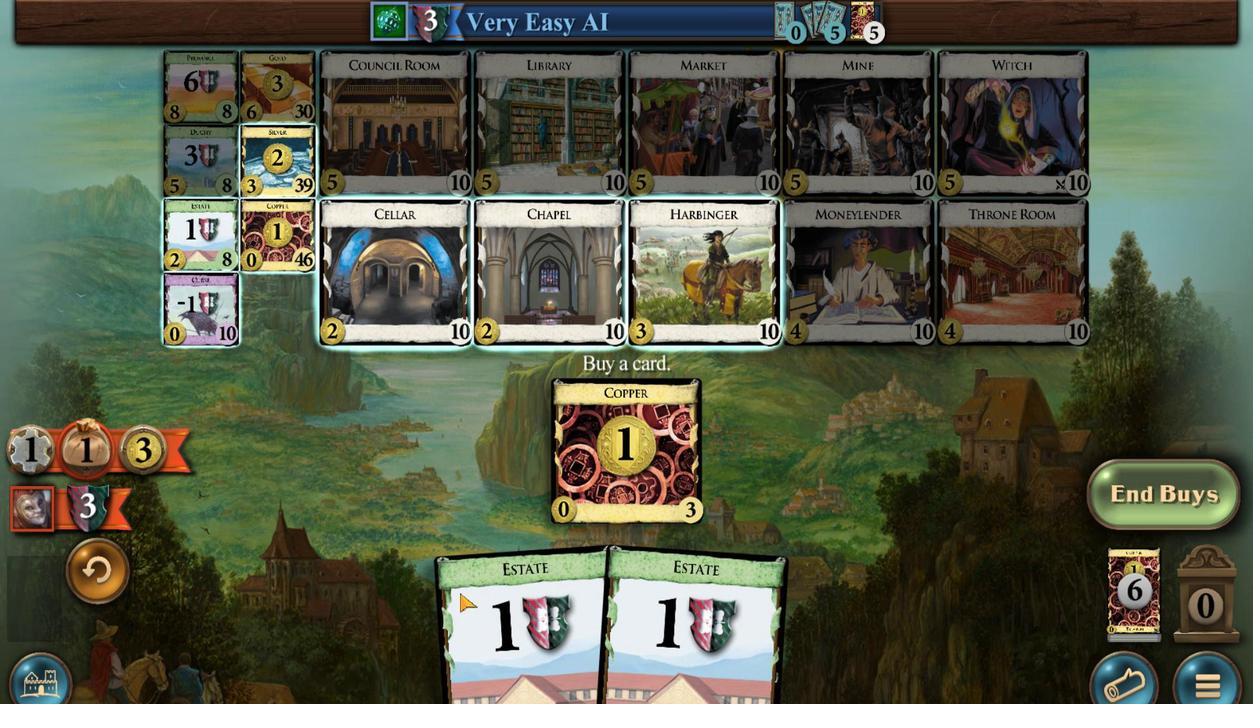 
Action: Mouse scrolled (492, 512) with delta (0, 0)
Screenshot: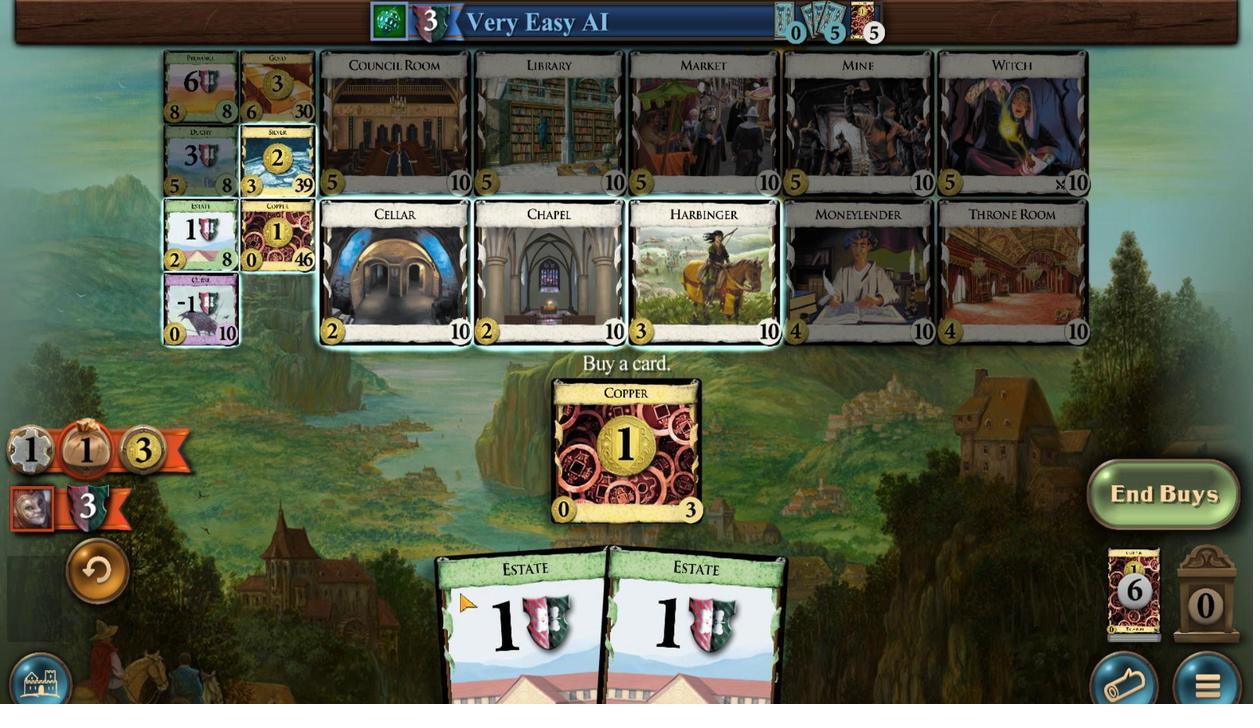 
Action: Mouse scrolled (492, 512) with delta (0, 0)
Screenshot: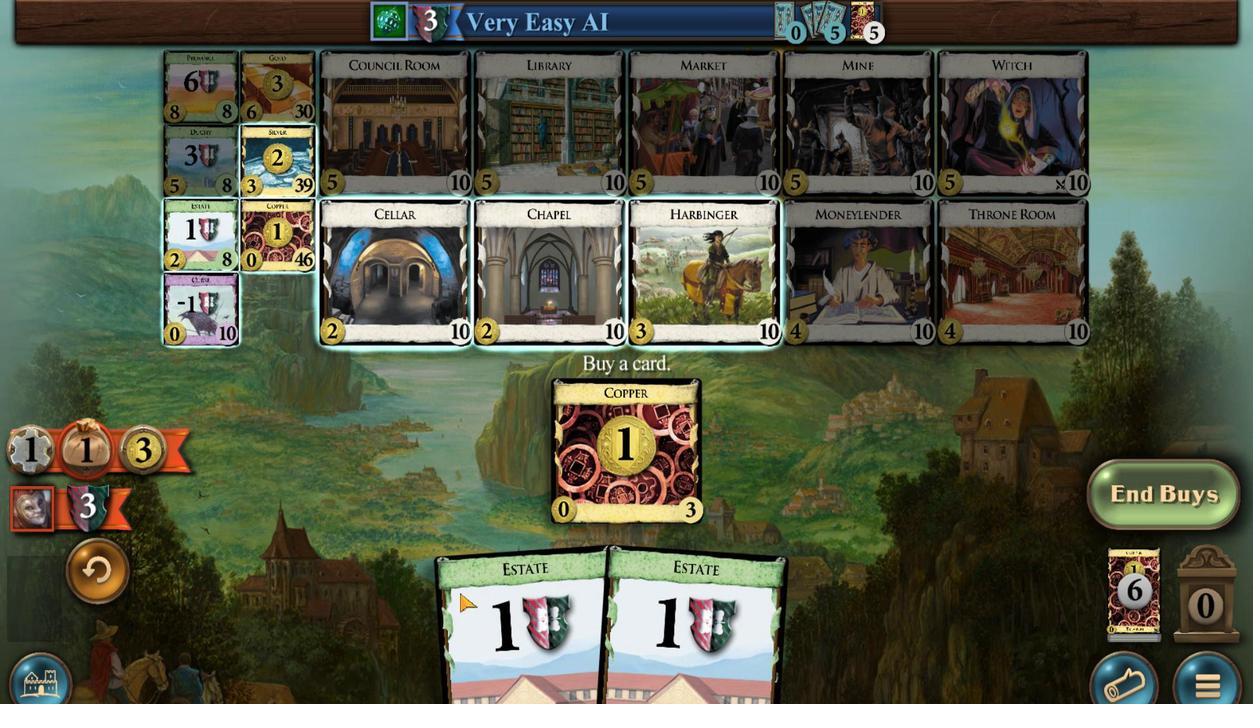 
Action: Mouse moved to (444, 512)
Screenshot: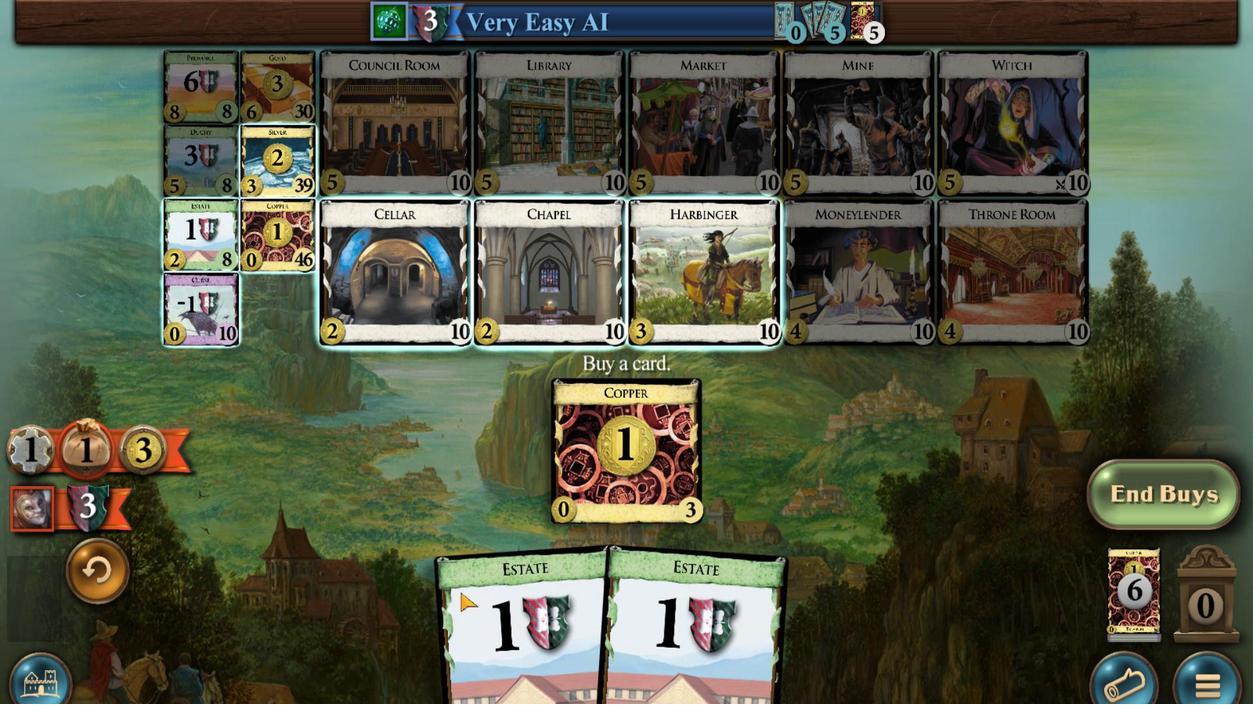 
Action: Mouse scrolled (444, 512) with delta (0, 0)
Screenshot: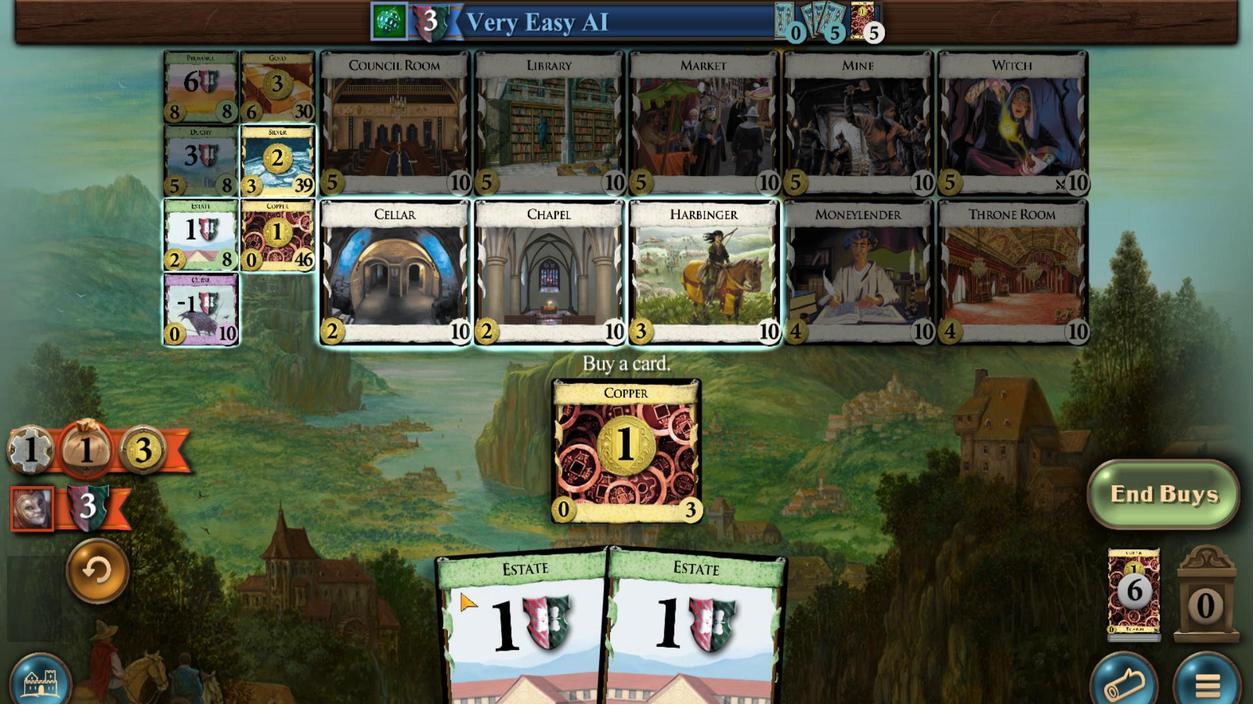 
Action: Mouse scrolled (444, 512) with delta (0, 0)
Screenshot: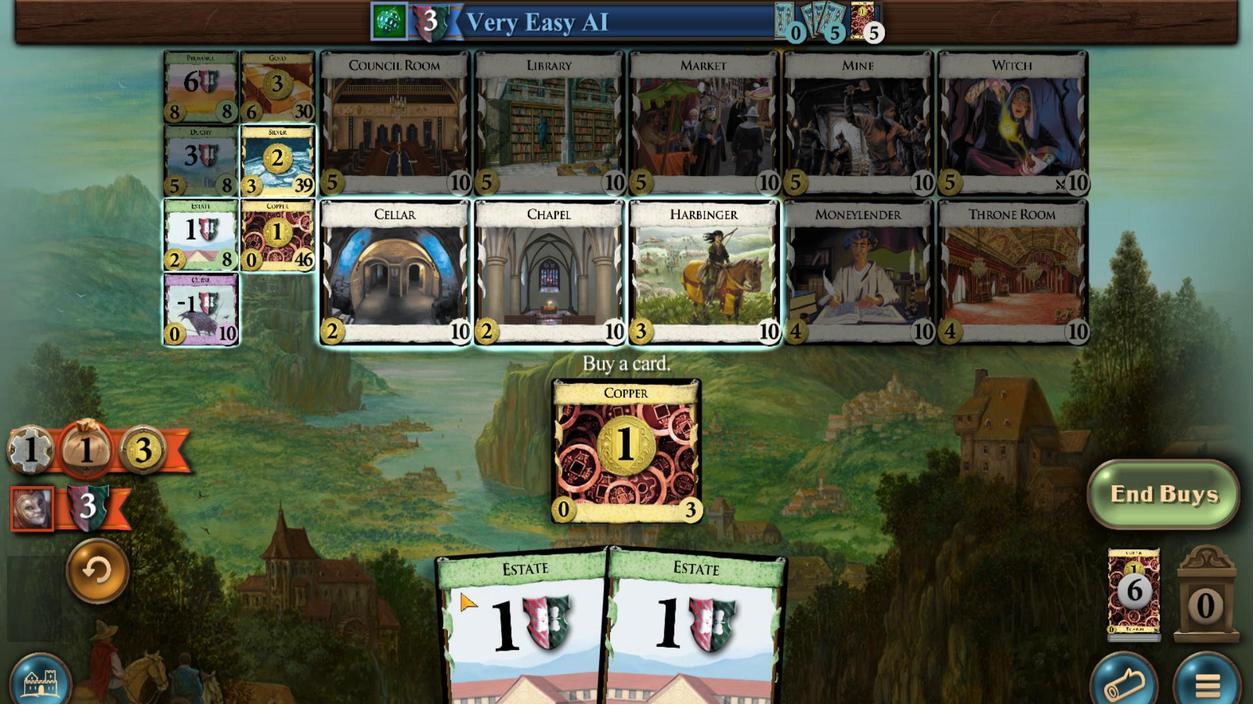 
Action: Mouse scrolled (444, 512) with delta (0, 0)
Screenshot: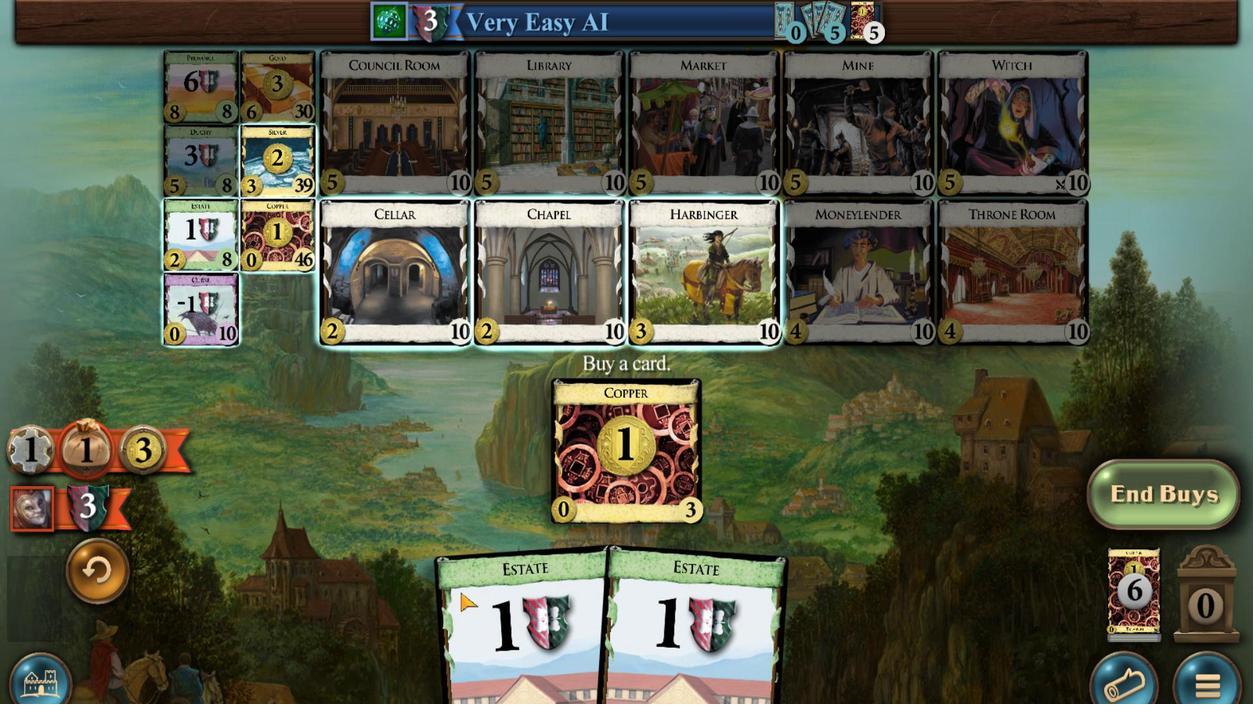 
Action: Mouse scrolled (444, 512) with delta (0, 0)
Screenshot: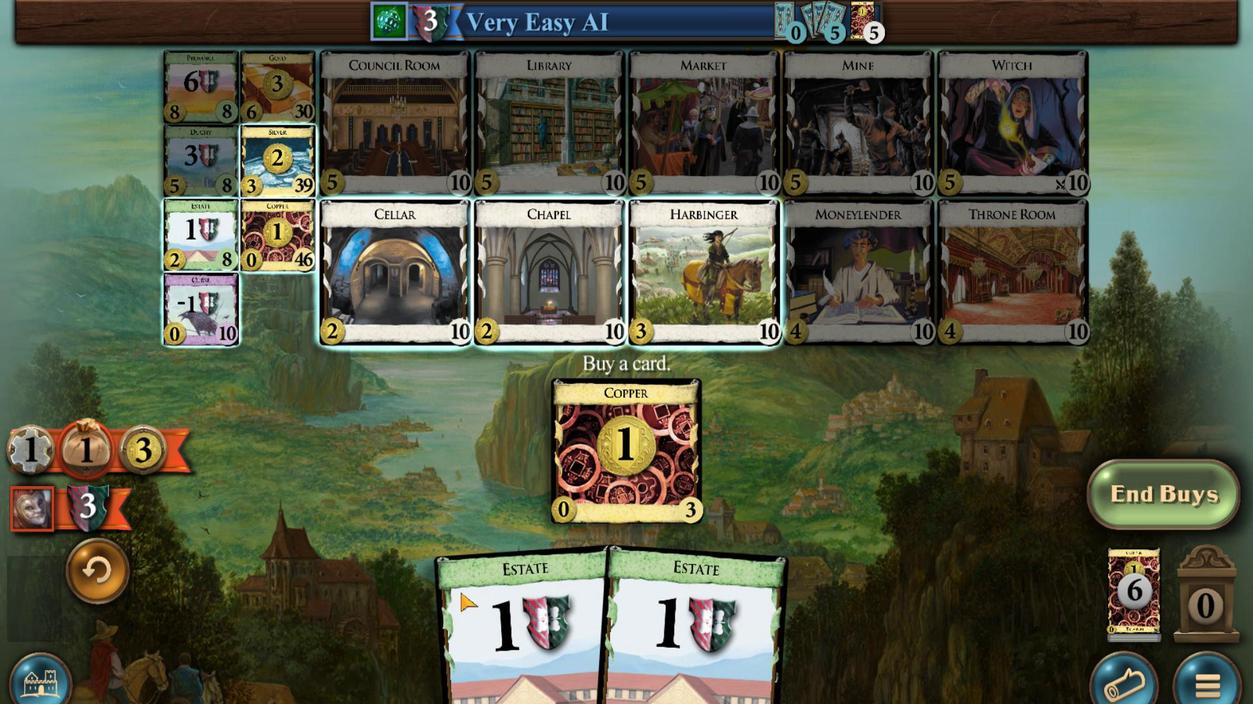 
Action: Mouse moved to (274, 514)
Screenshot: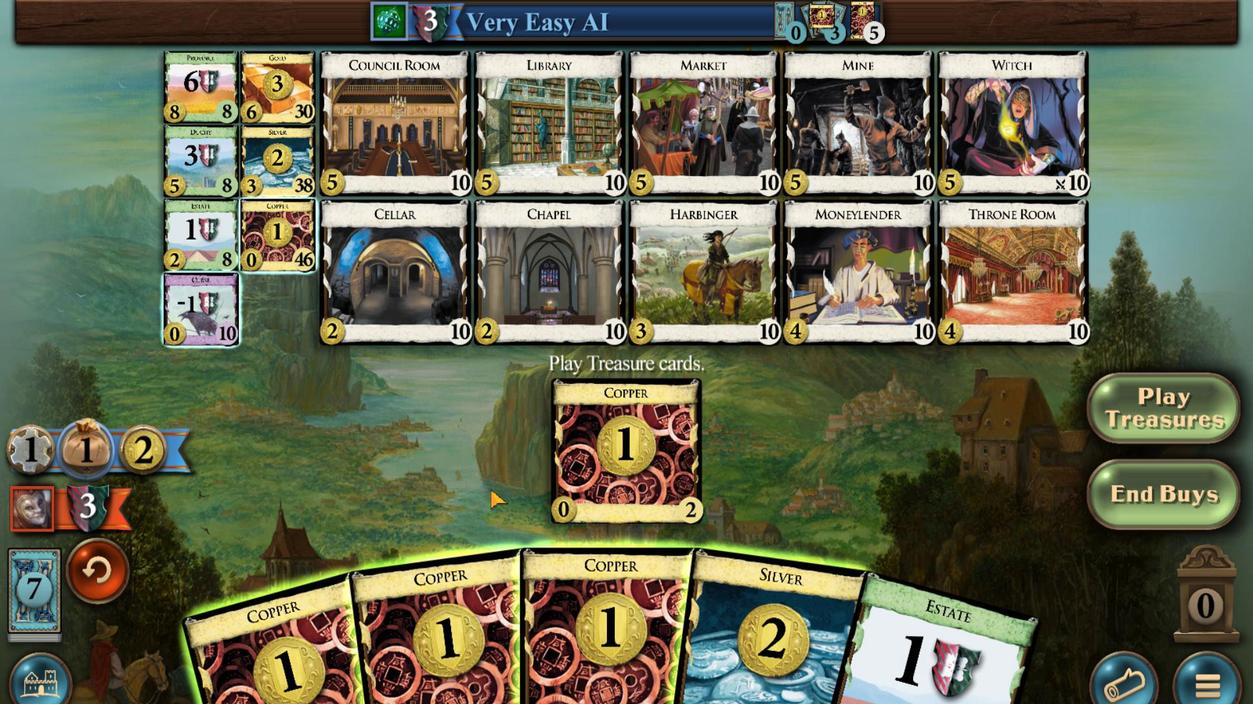
Action: Mouse pressed left at (274, 514)
Screenshot: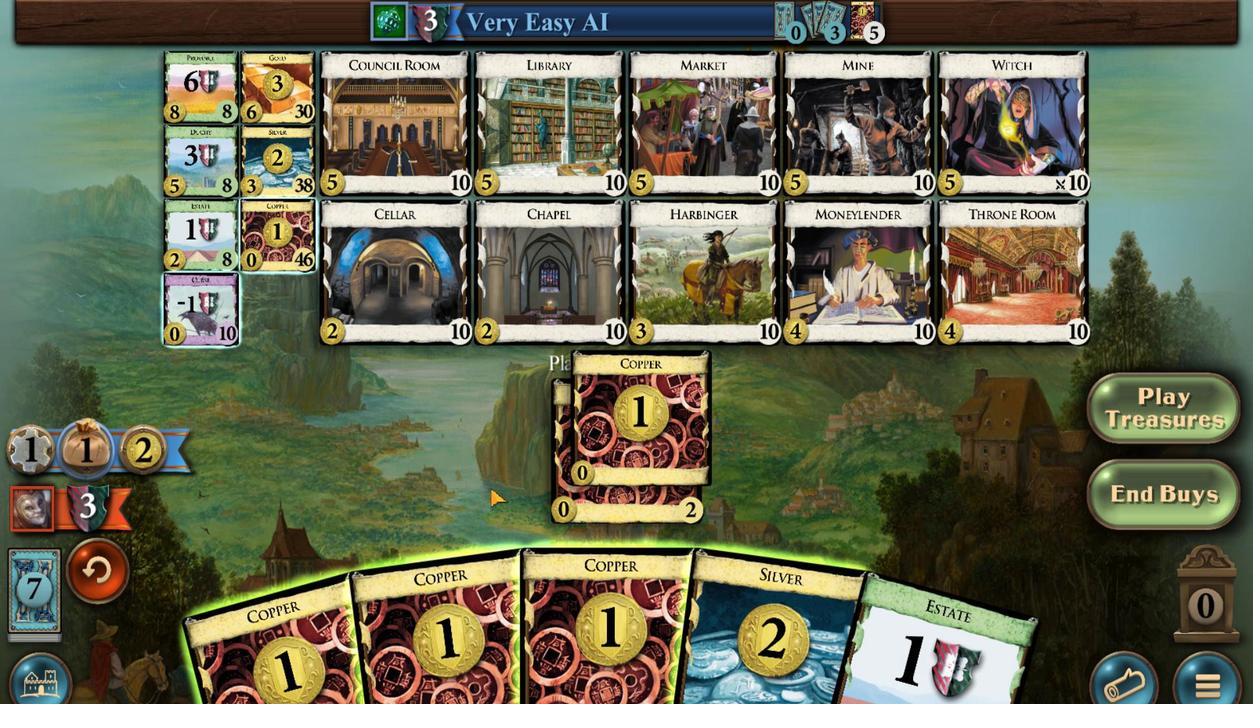 
Action: Mouse moved to (374, 512)
Screenshot: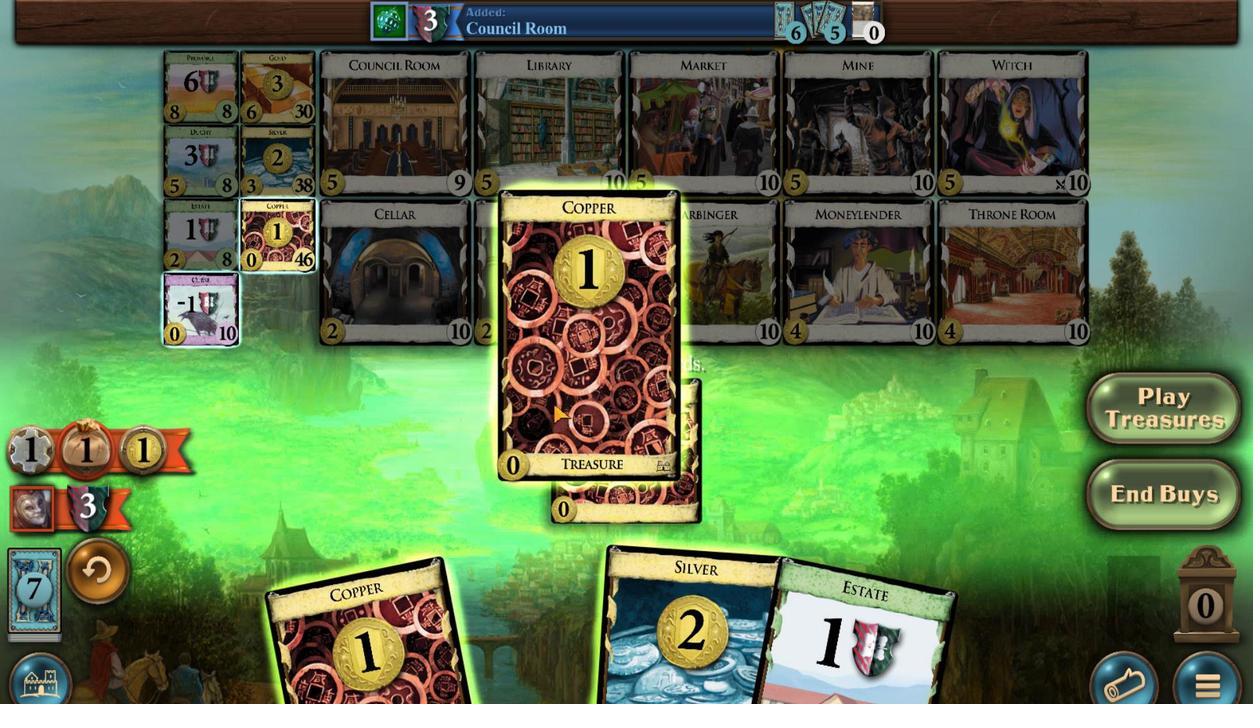 
Action: Mouse pressed left at (374, 512)
Screenshot: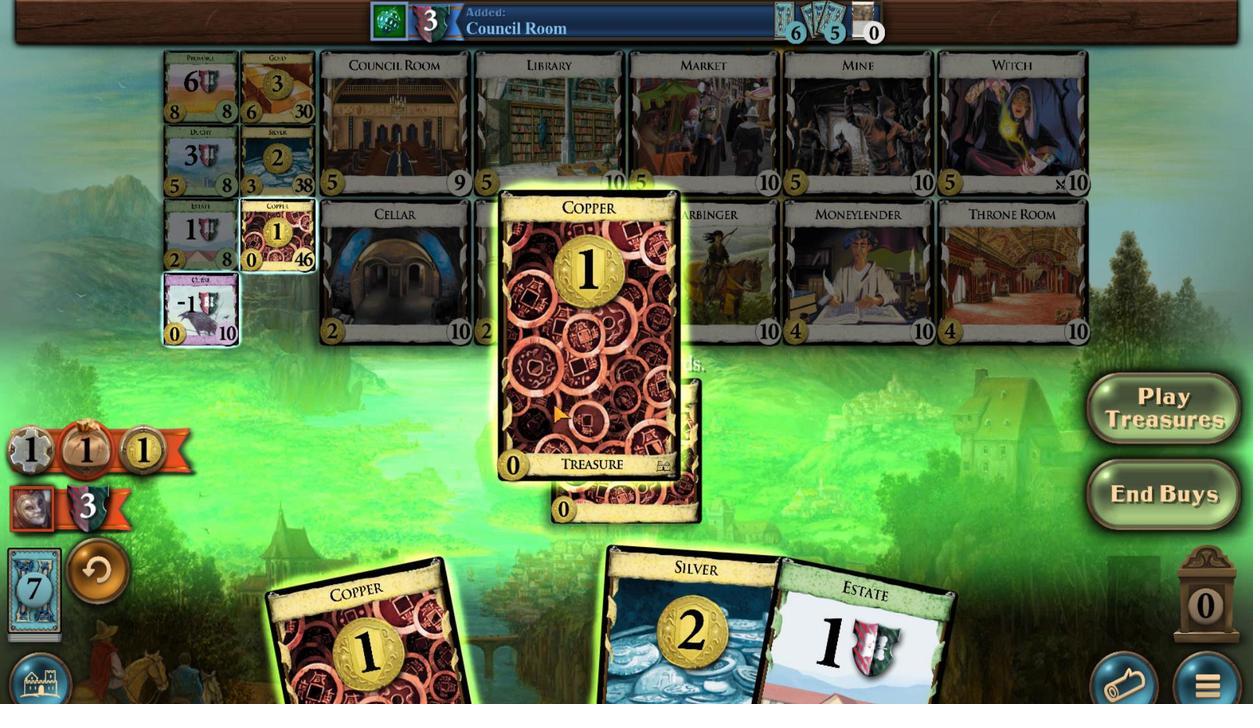
Action: Mouse moved to (501, 512)
Screenshot: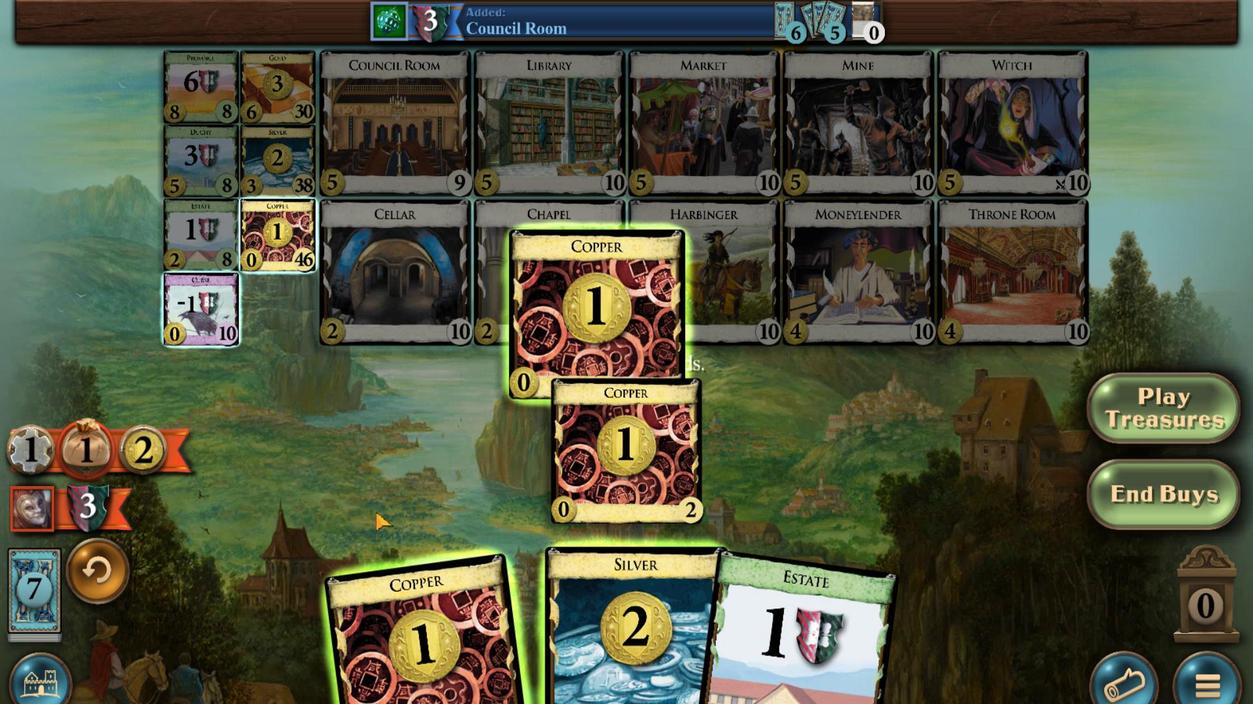 
Action: Mouse pressed left at (501, 512)
Screenshot: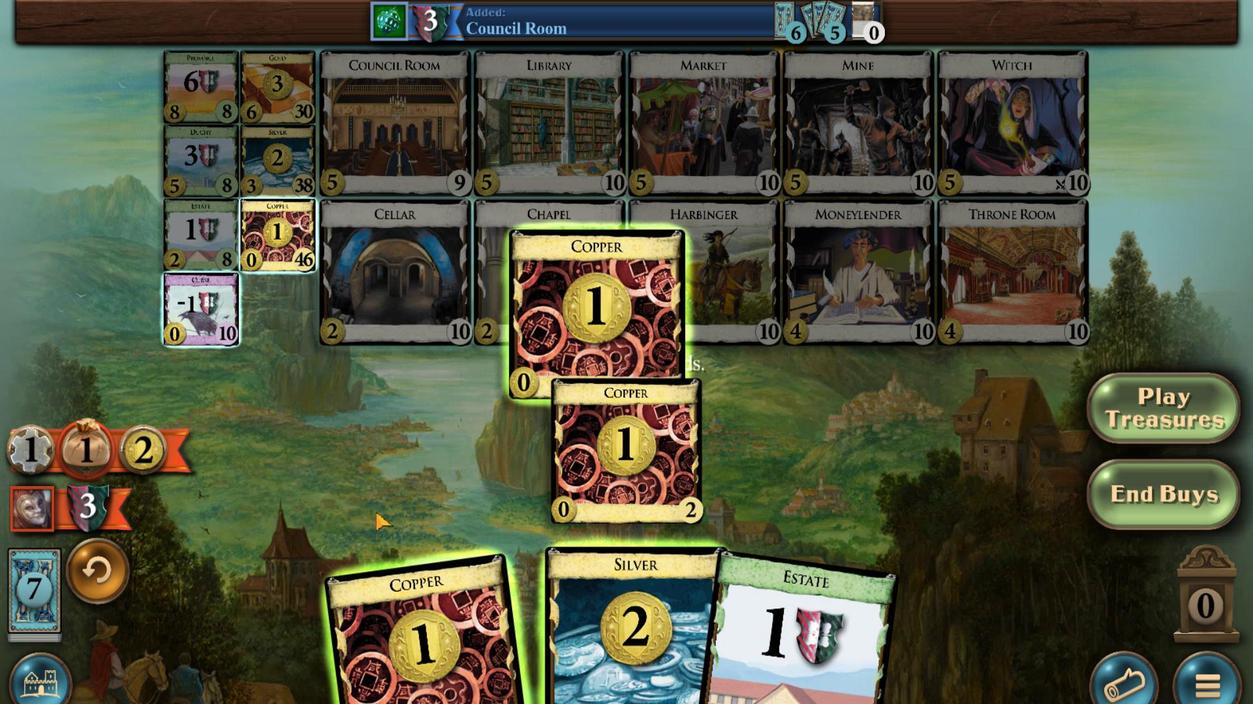 
Action: Mouse moved to (404, 512)
Screenshot: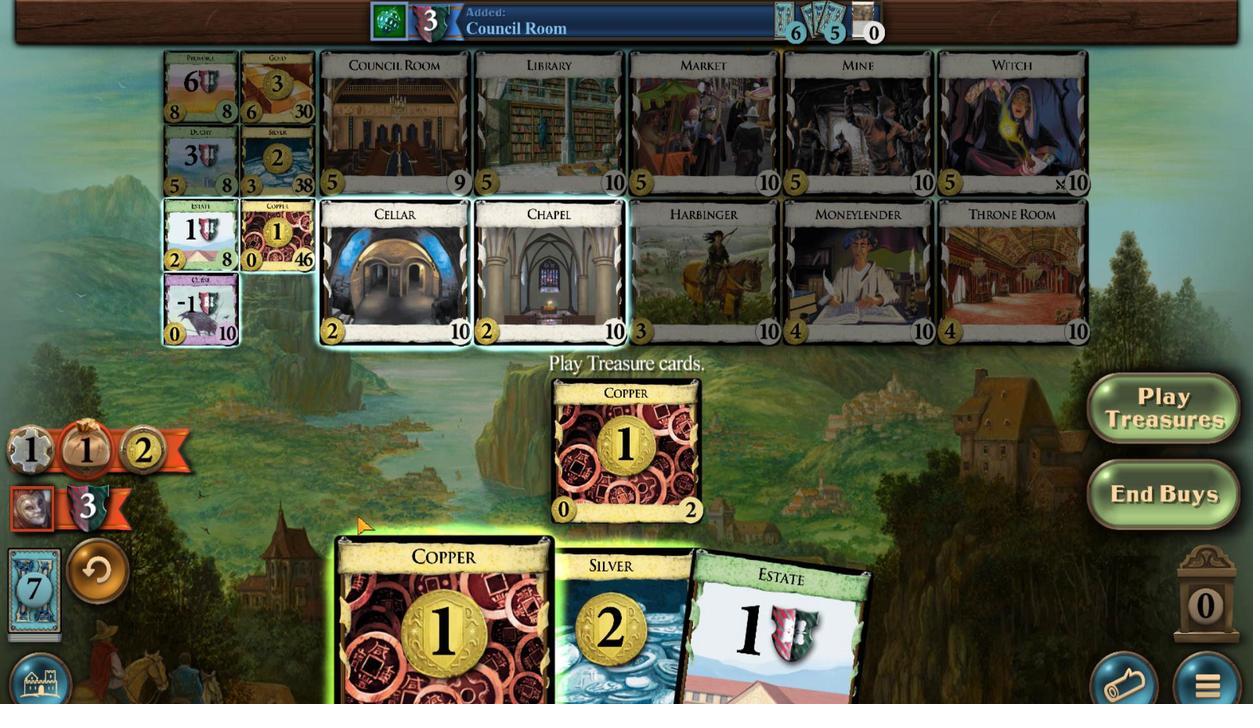 
Action: Mouse pressed left at (404, 512)
Screenshot: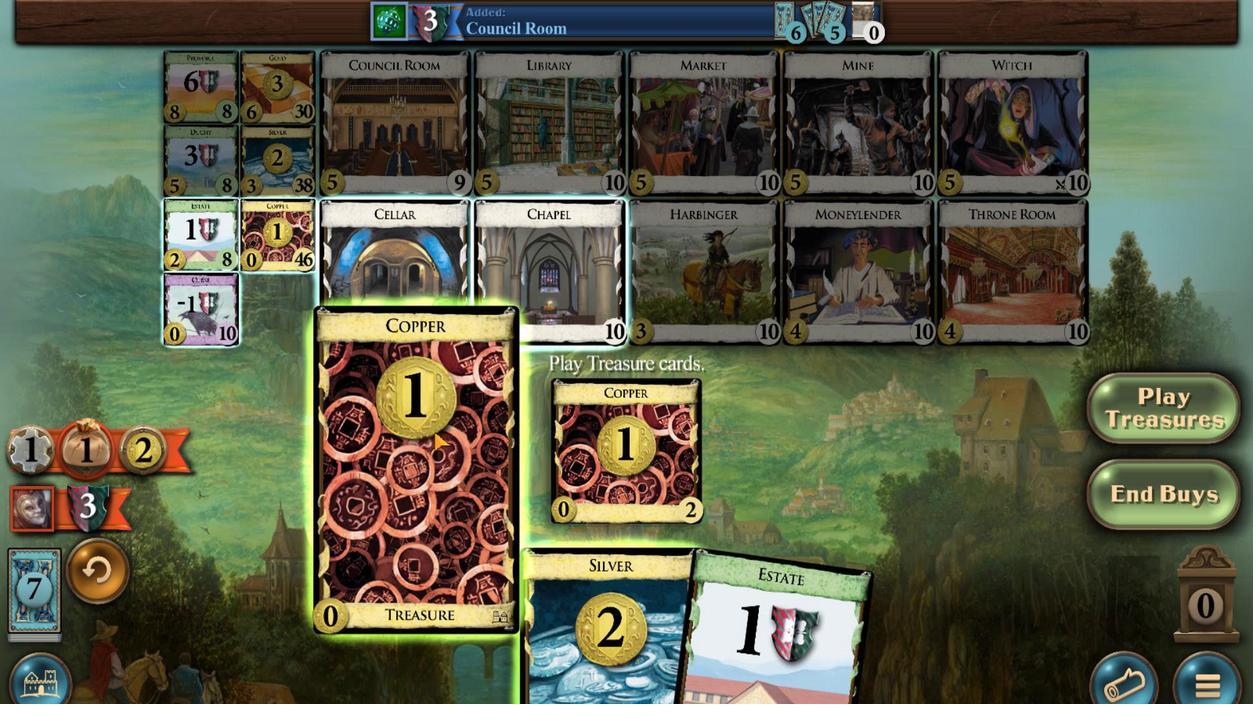 
Action: Mouse moved to (473, 512)
Screenshot: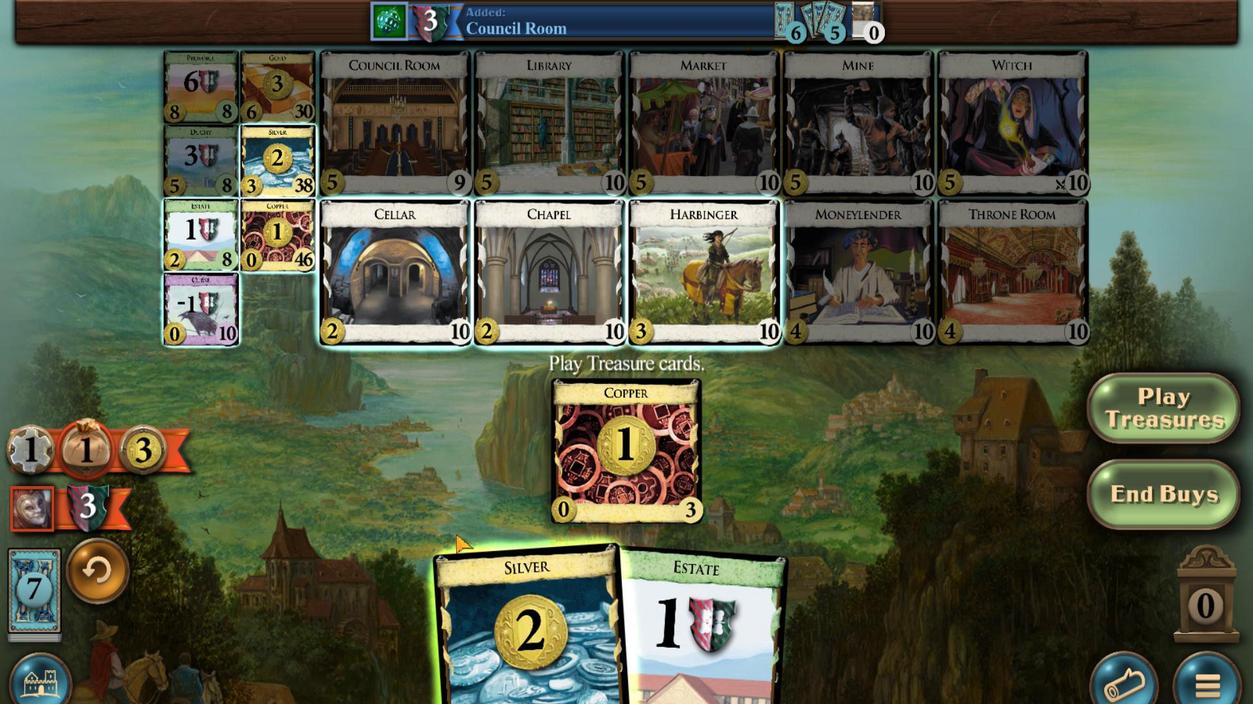 
Action: Mouse pressed left at (473, 512)
Screenshot: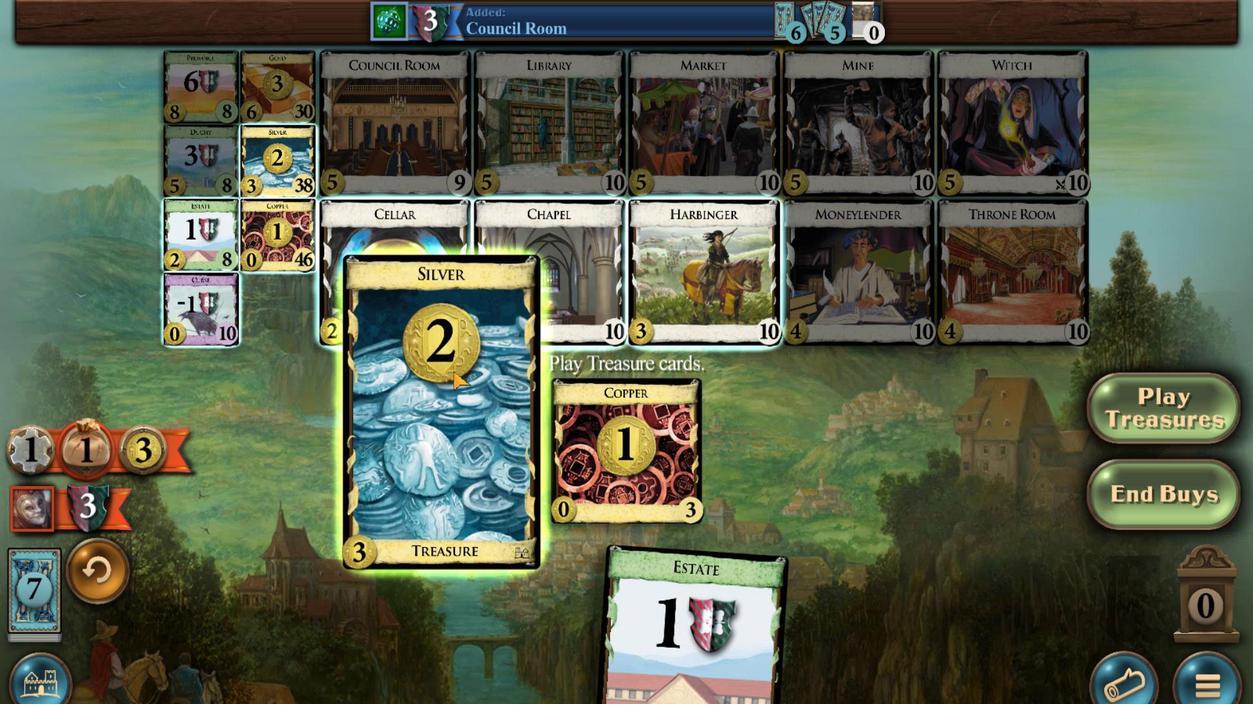 
Action: Mouse moved to (381, 512)
Screenshot: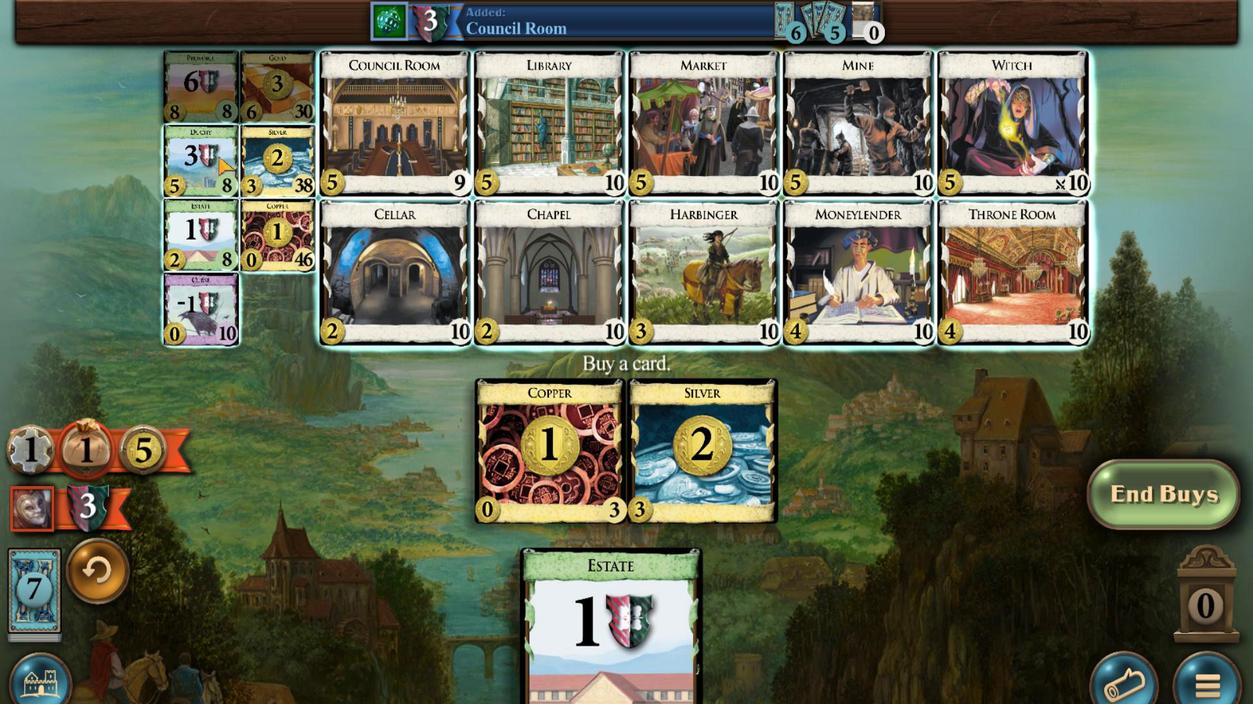 
Action: Mouse pressed left at (381, 512)
Screenshot: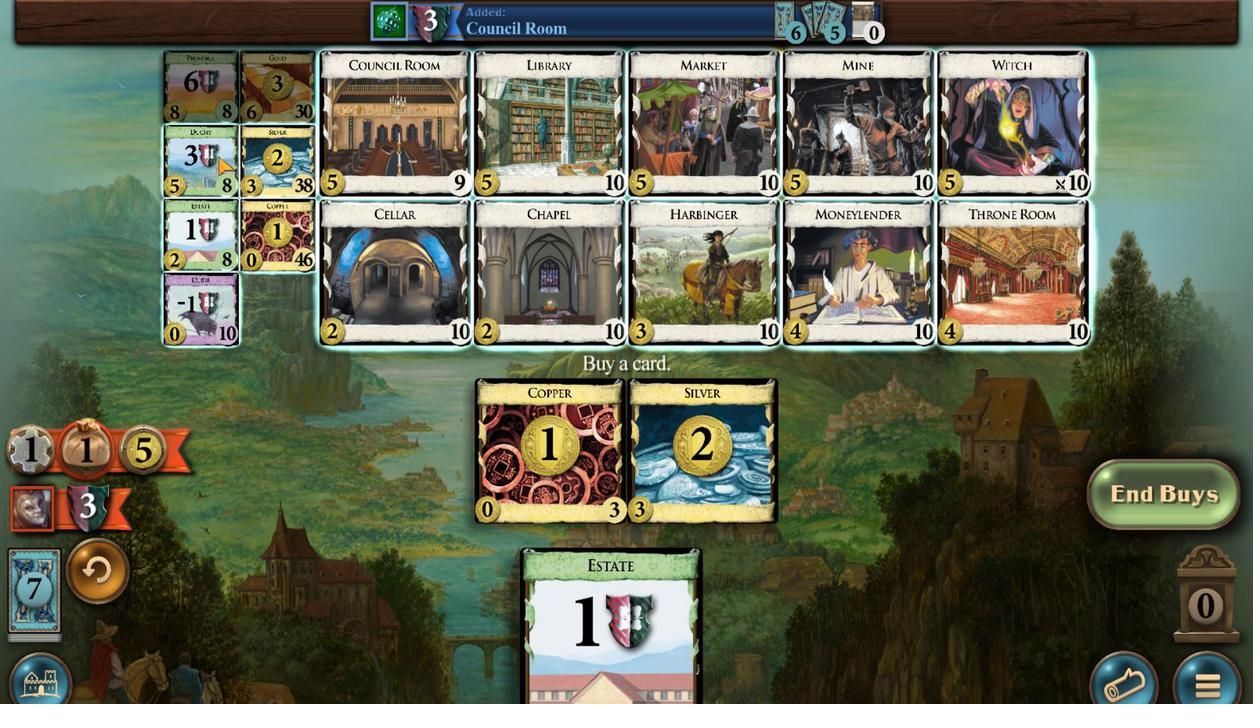
Action: Mouse moved to (481, 512)
Screenshot: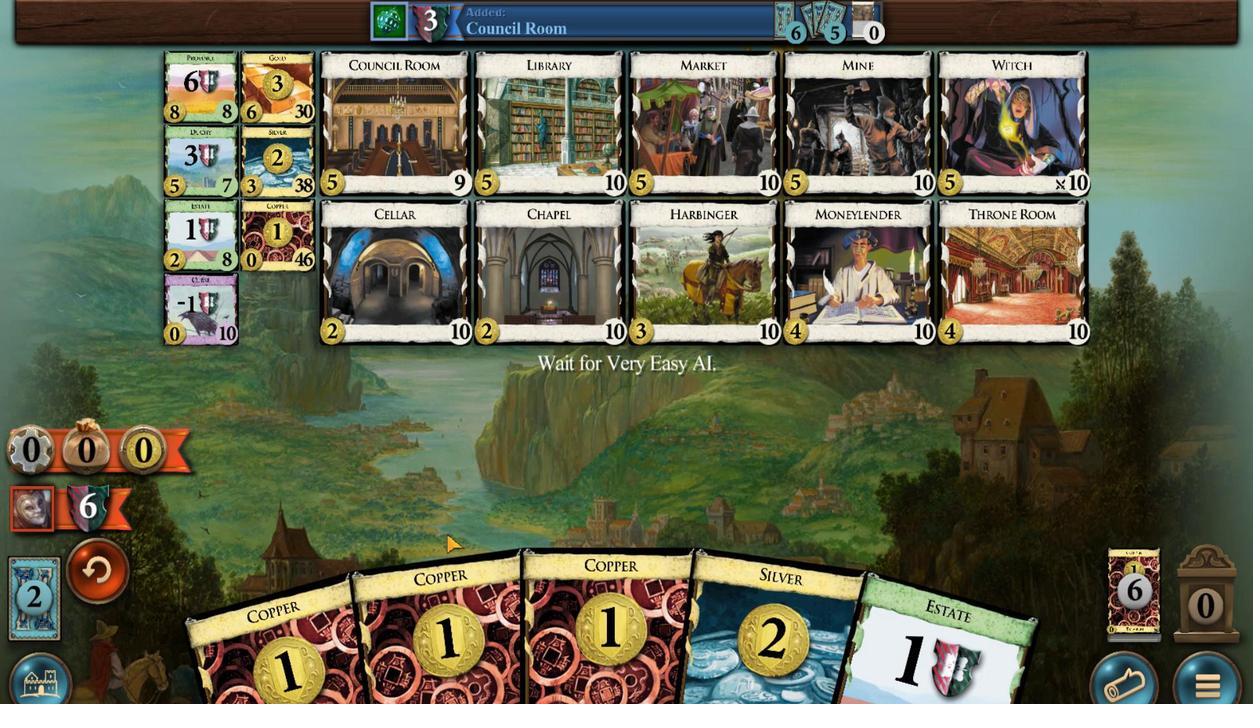 
Action: Mouse pressed left at (481, 512)
Screenshot: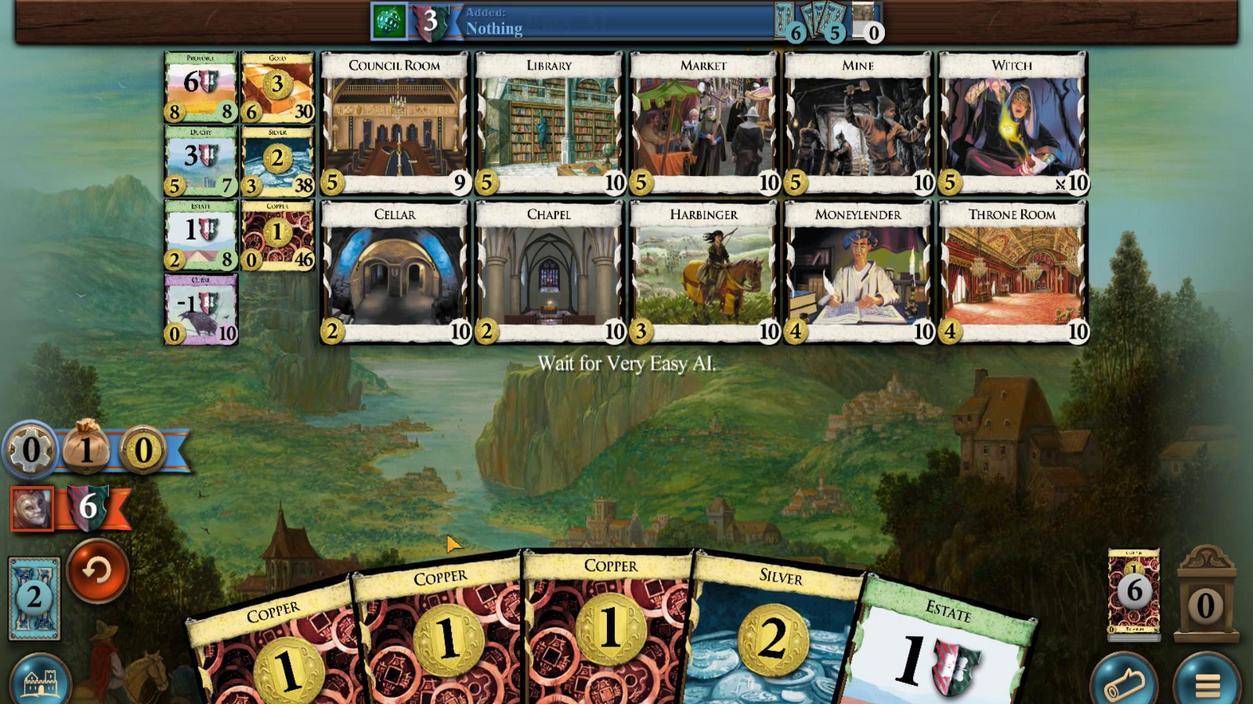 
Action: Mouse moved to (233, 514)
Screenshot: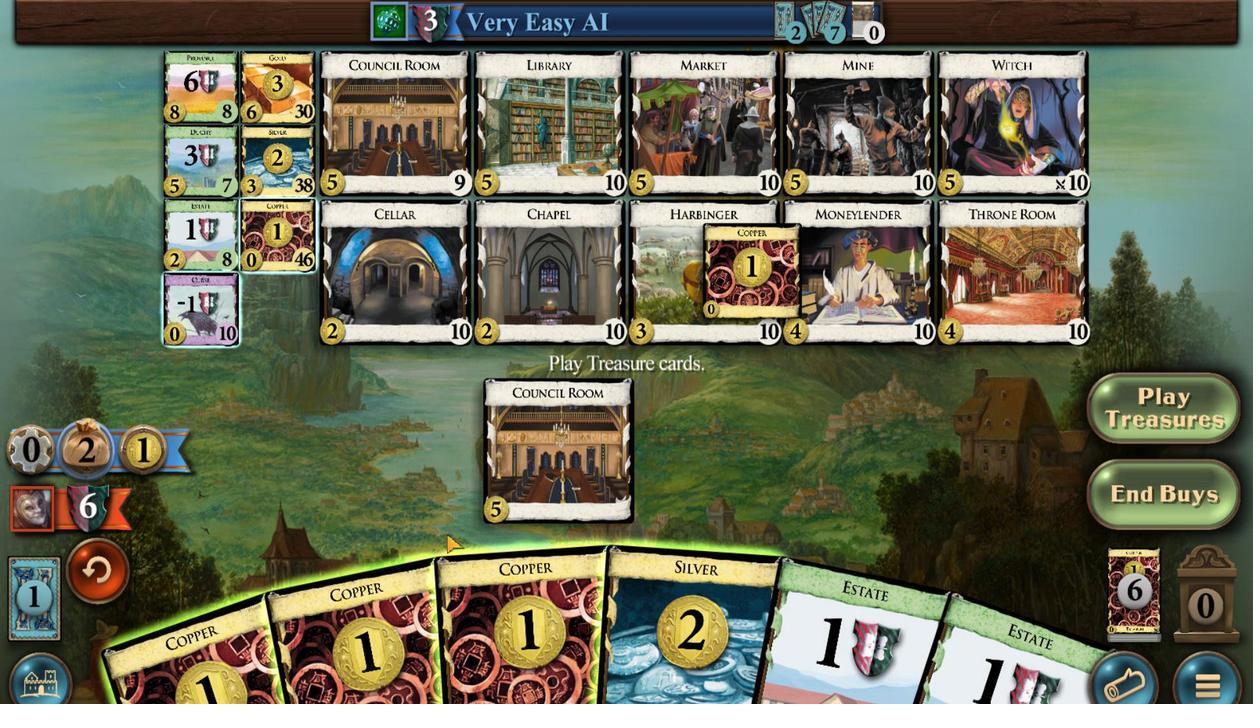 
Action: Mouse pressed left at (233, 514)
Screenshot: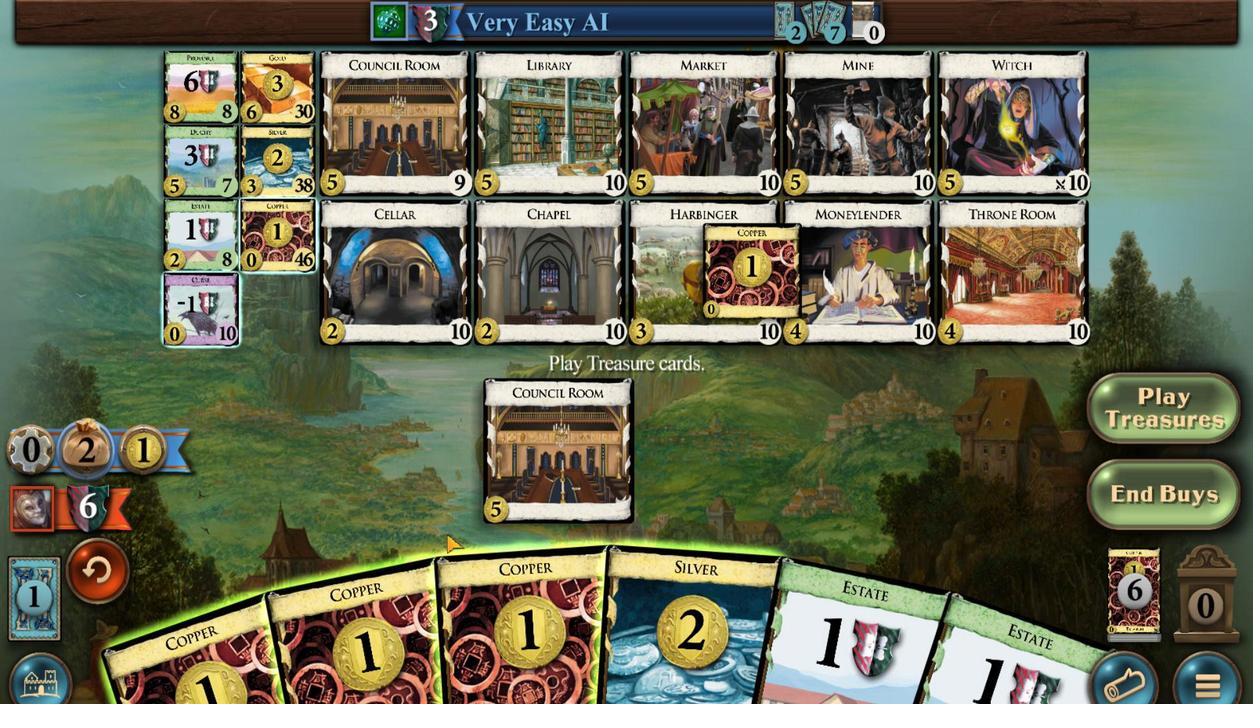 
Action: Mouse moved to (639, 512)
Screenshot: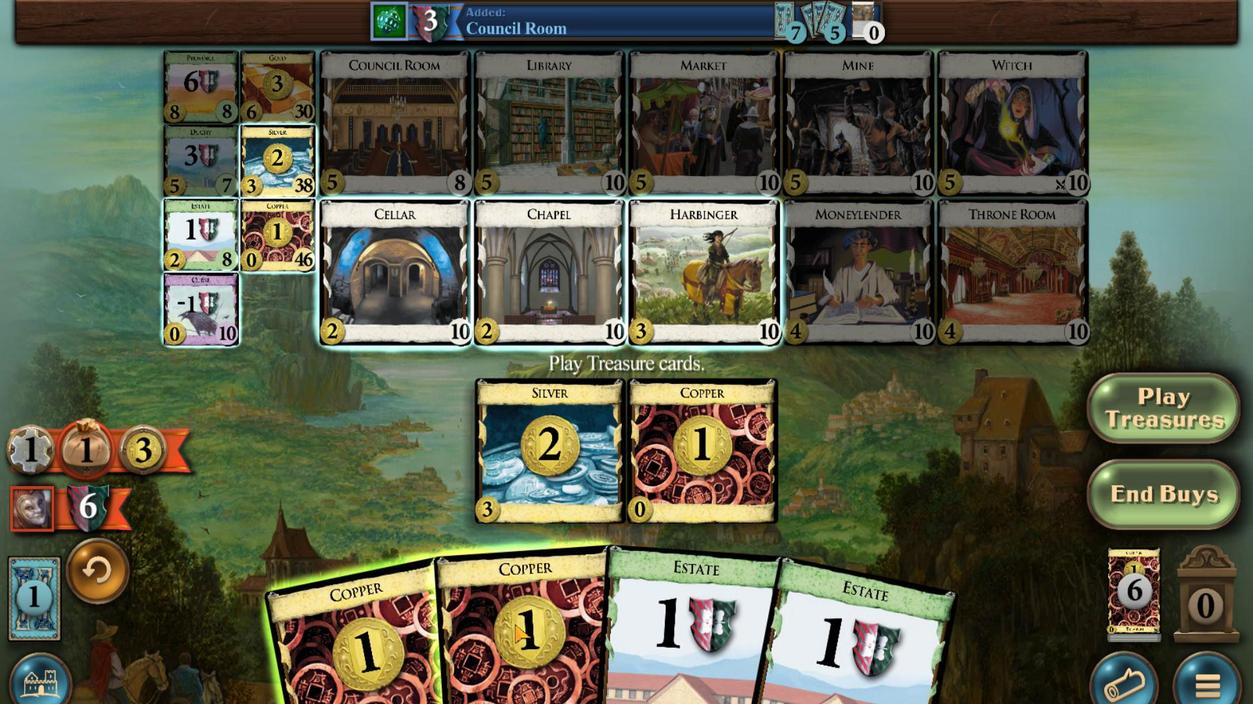
Action: Mouse pressed left at (639, 512)
Screenshot: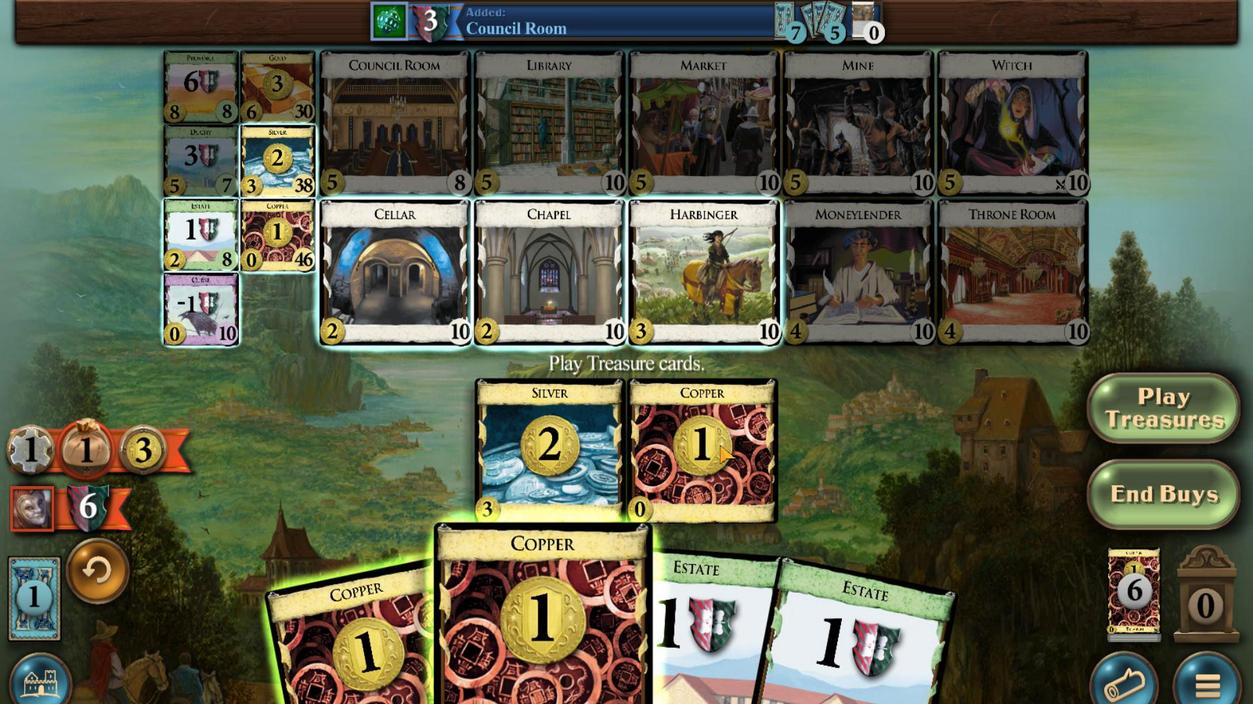 
Action: Mouse moved to (552, 512)
Screenshot: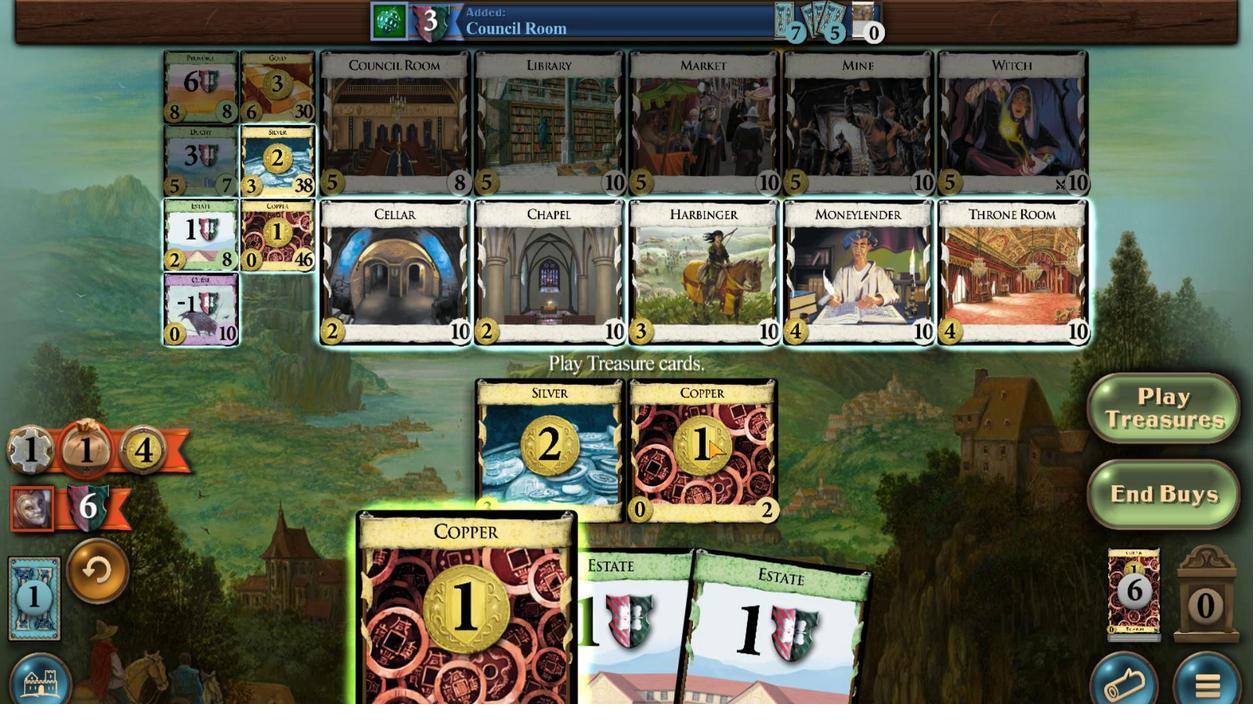 
Action: Mouse pressed left at (552, 512)
Screenshot: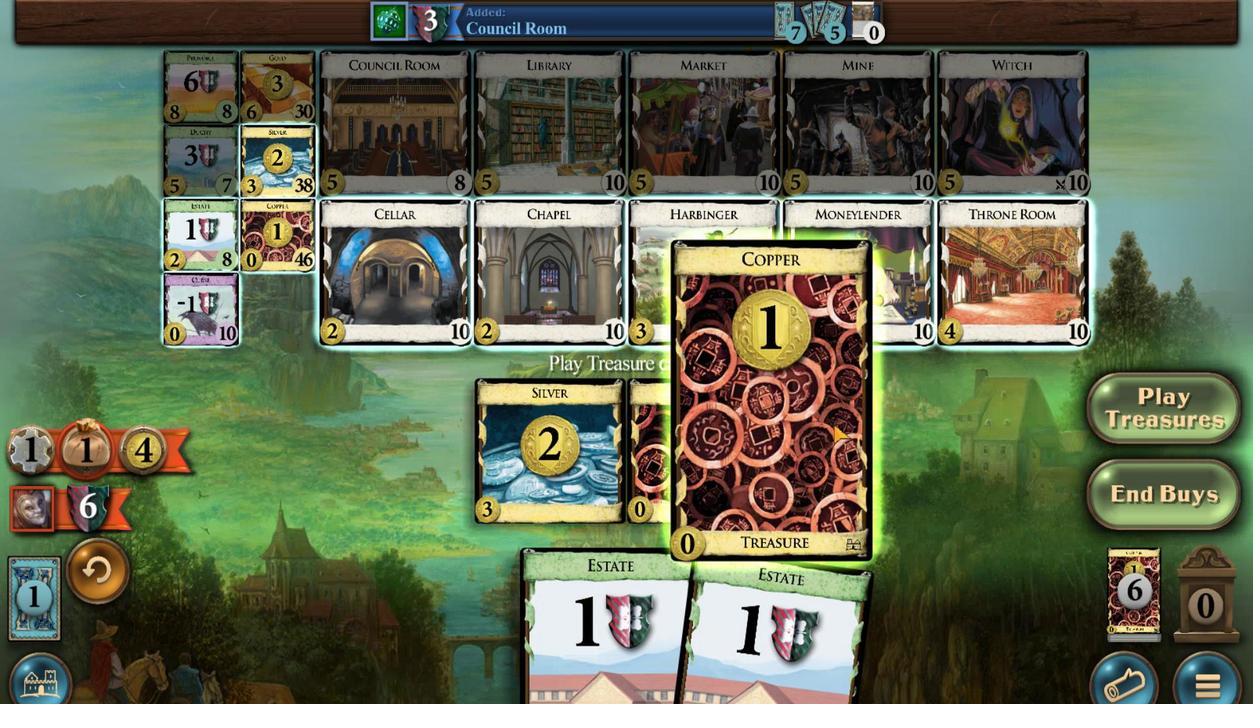 
Action: Mouse moved to (494, 512)
Screenshot: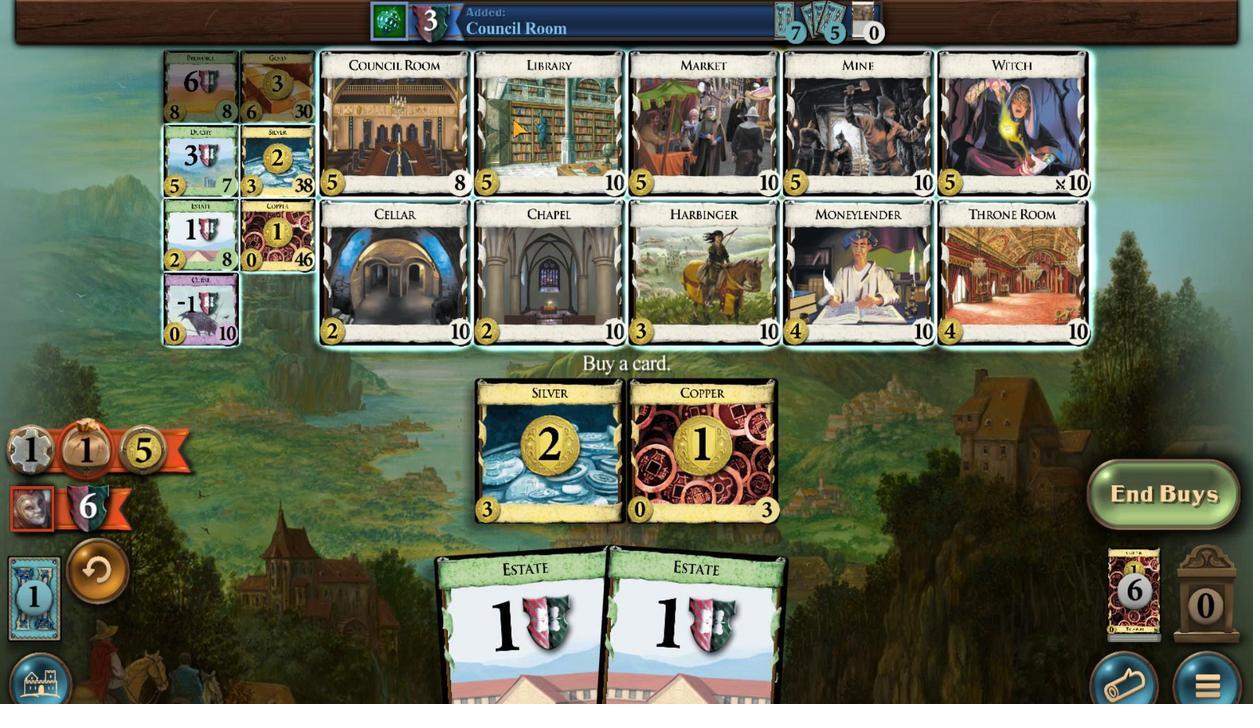 
Action: Mouse pressed left at (494, 512)
Screenshot: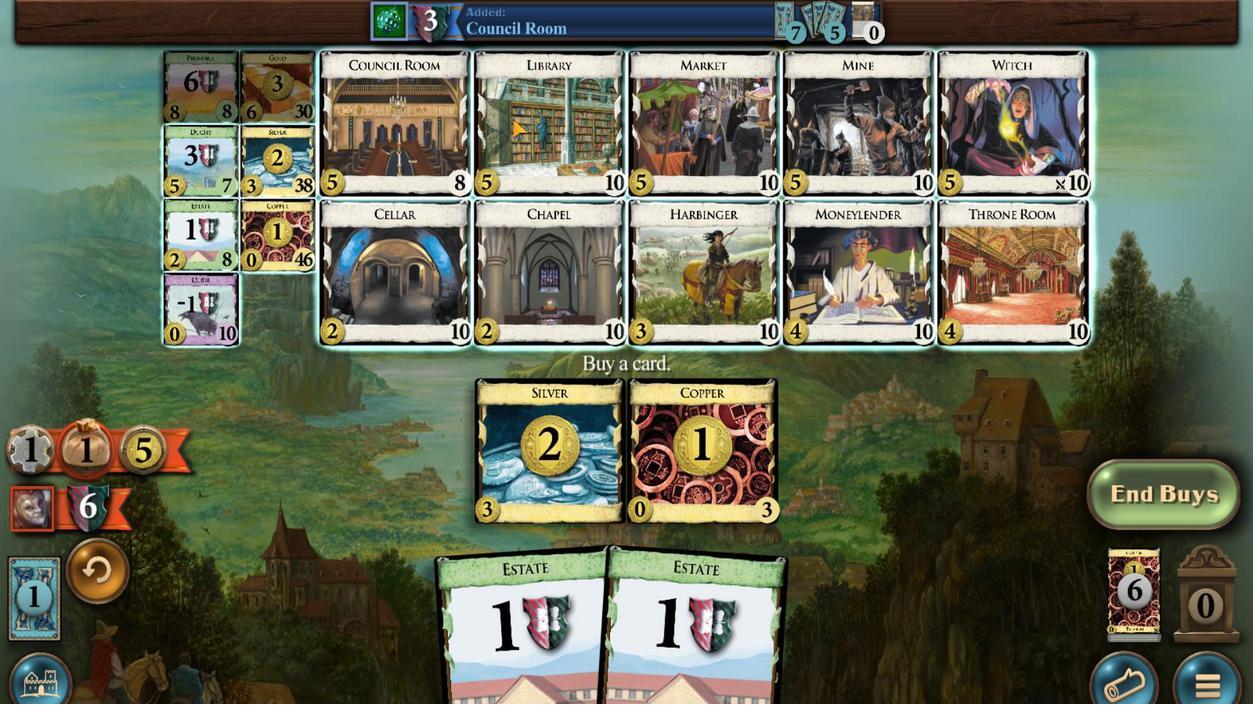 
Action: Mouse moved to (486, 512)
Screenshot: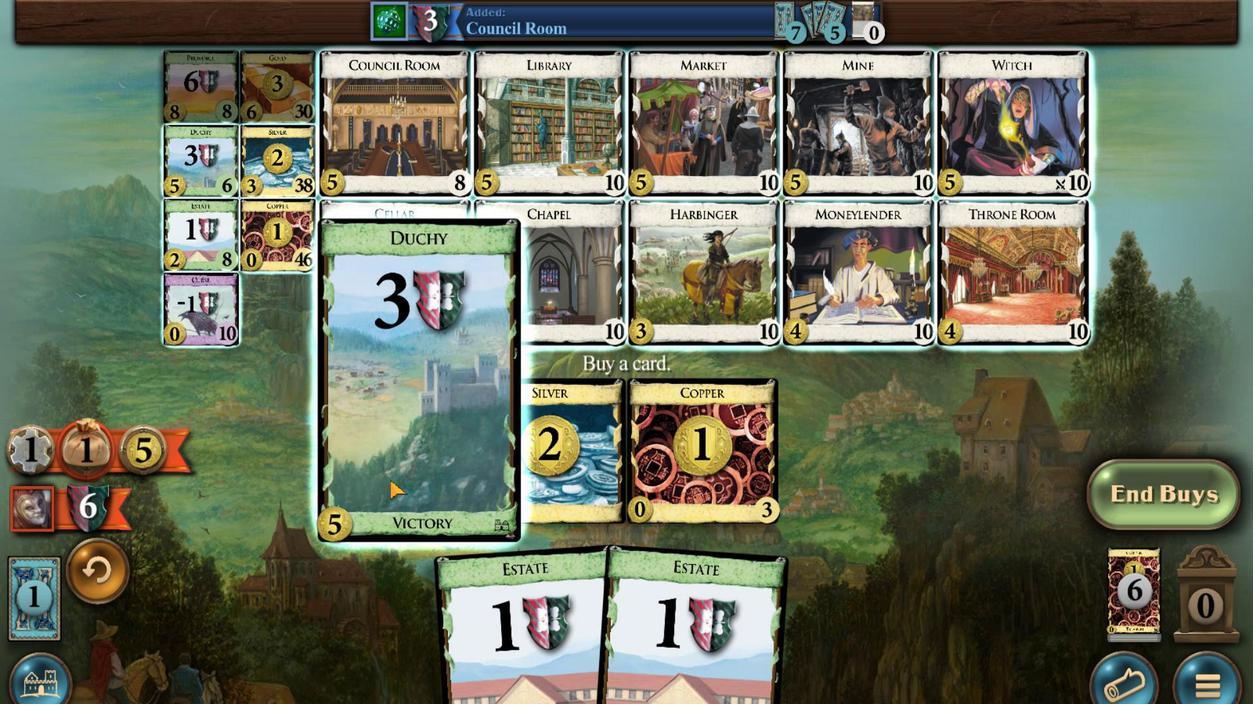 
Action: Mouse pressed left at (486, 512)
Screenshot: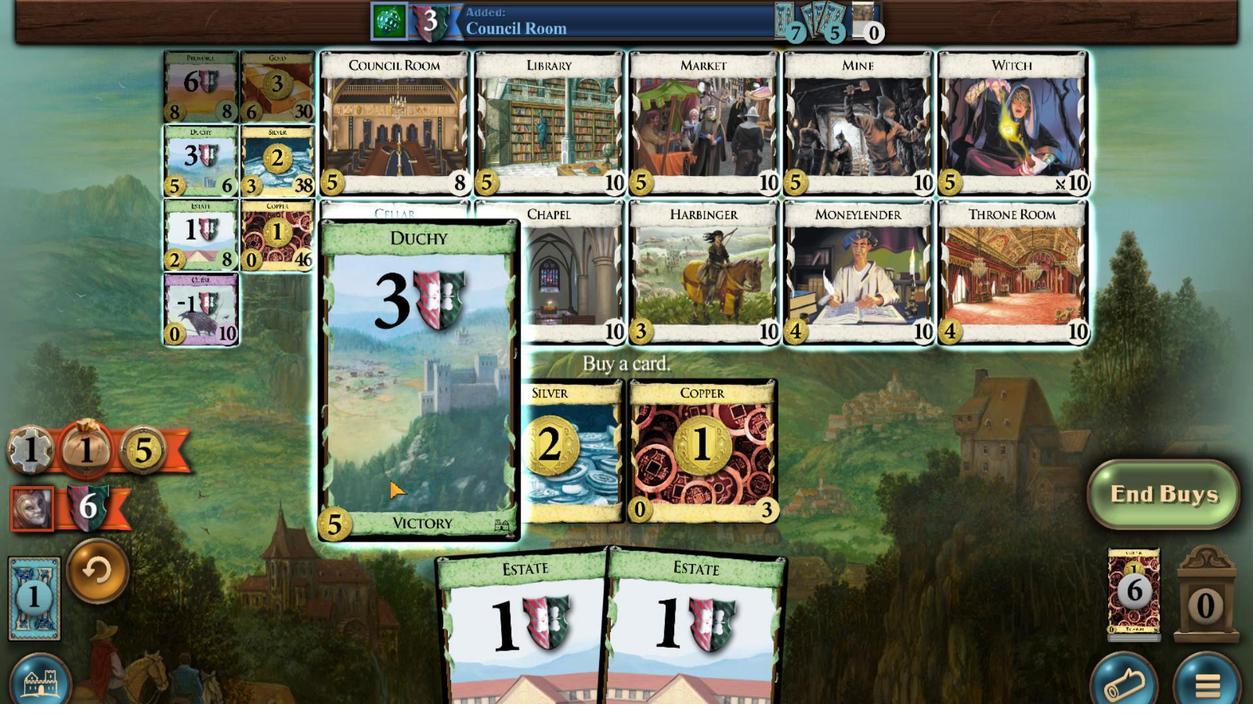 
Action: Mouse moved to (223, 514)
Screenshot: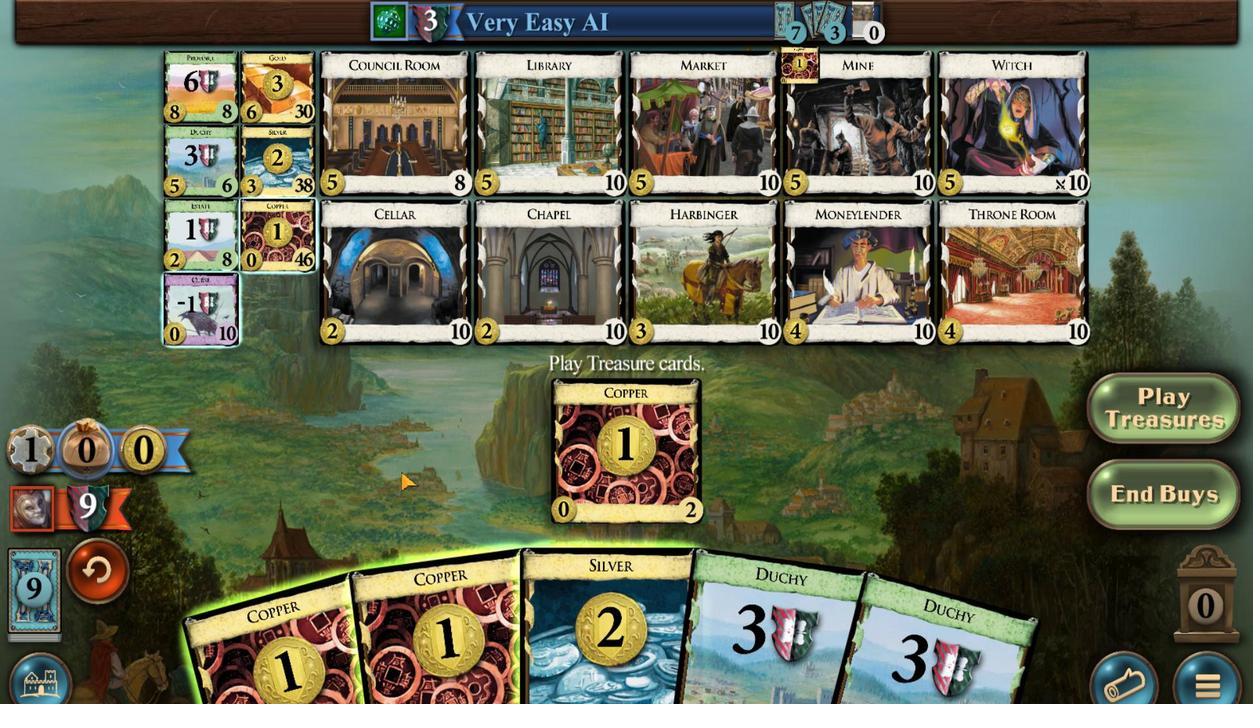 
Action: Mouse pressed left at (223, 514)
Screenshot: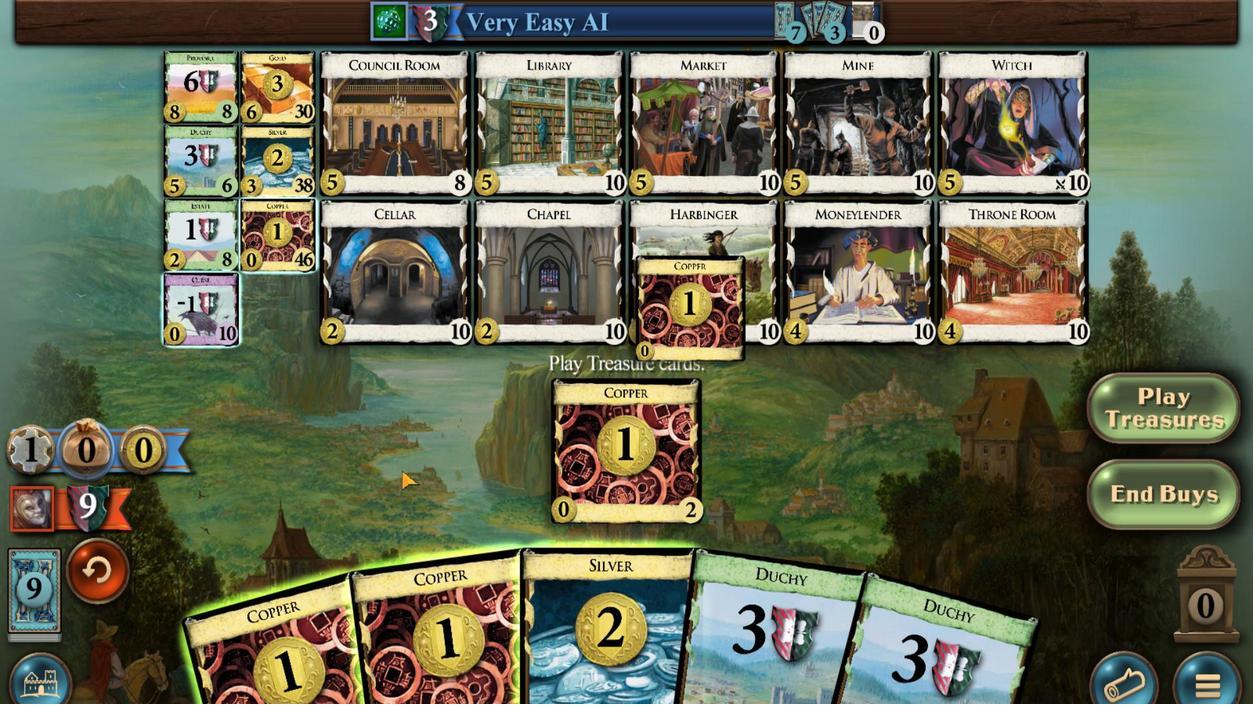 
Action: Mouse moved to (313, 512)
Screenshot: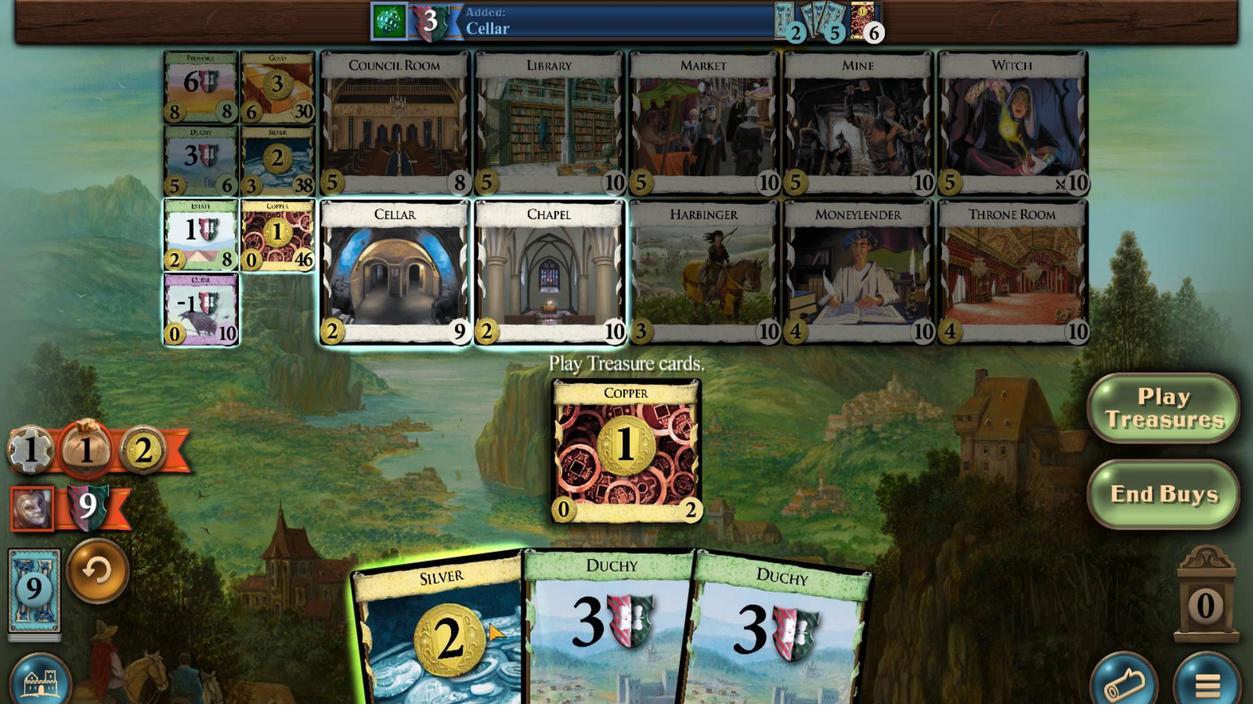 
Action: Mouse pressed left at (313, 512)
Screenshot: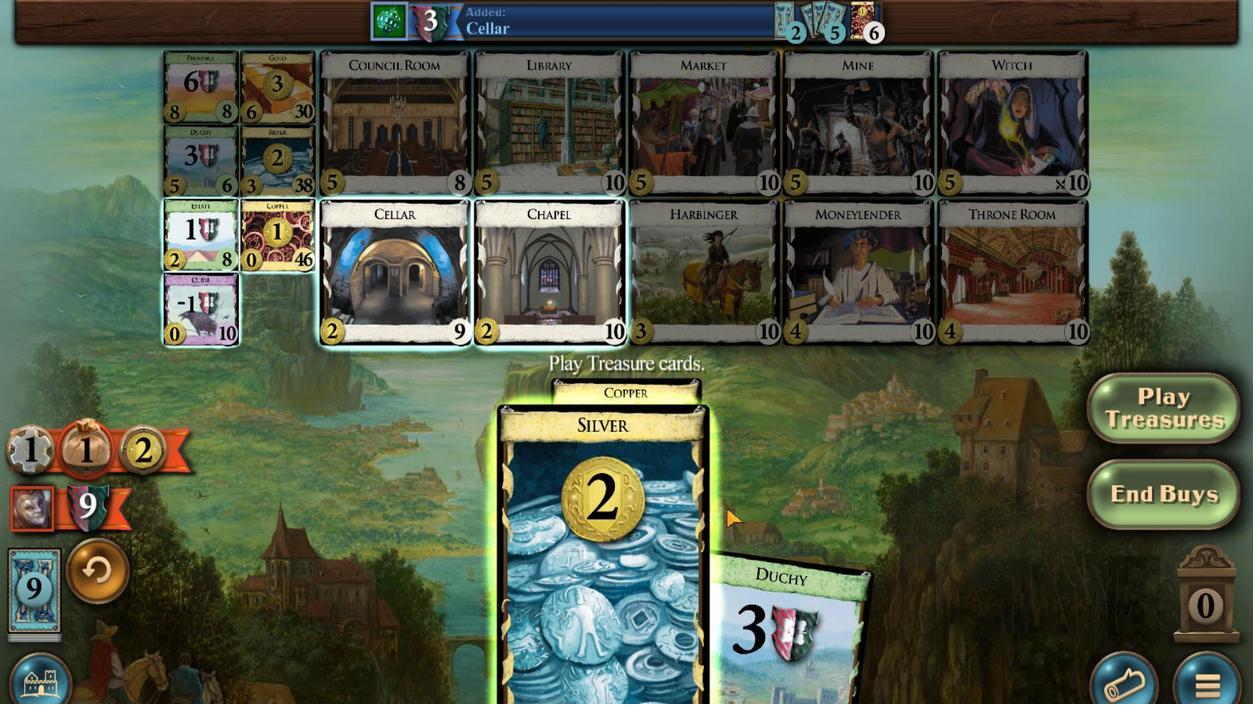 
Action: Mouse moved to (285, 512)
Screenshot: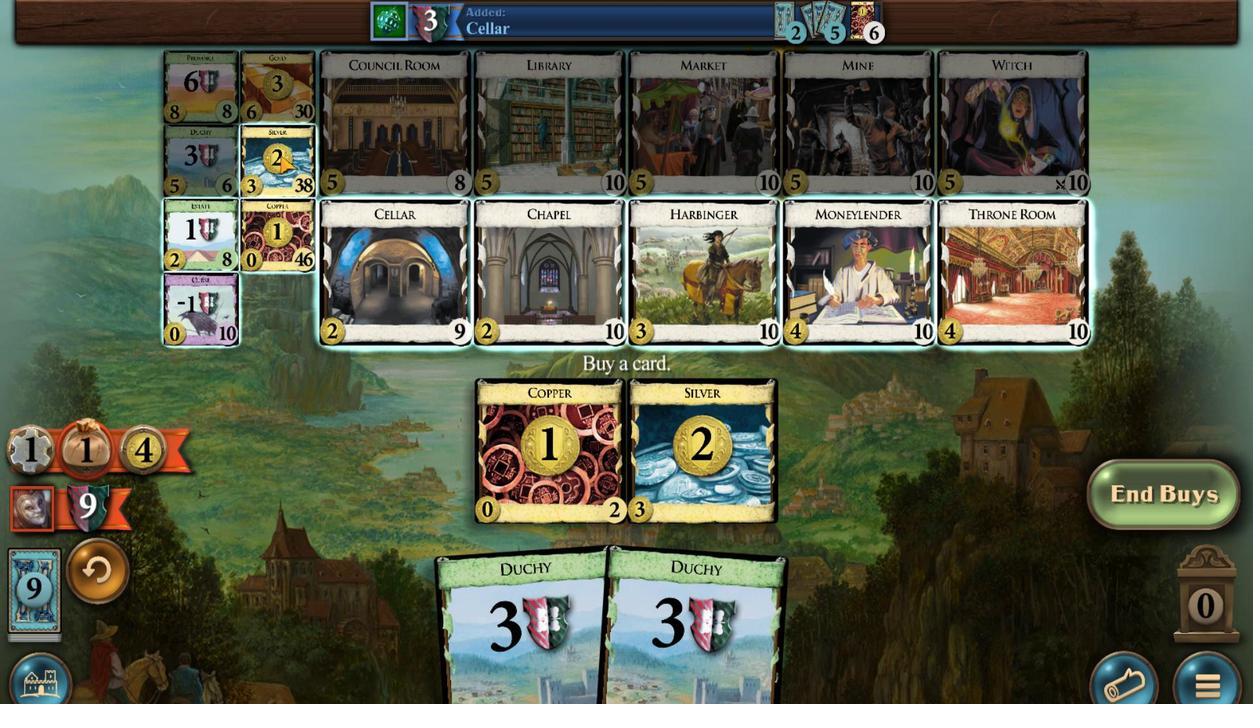 
Action: Mouse pressed left at (285, 512)
Screenshot: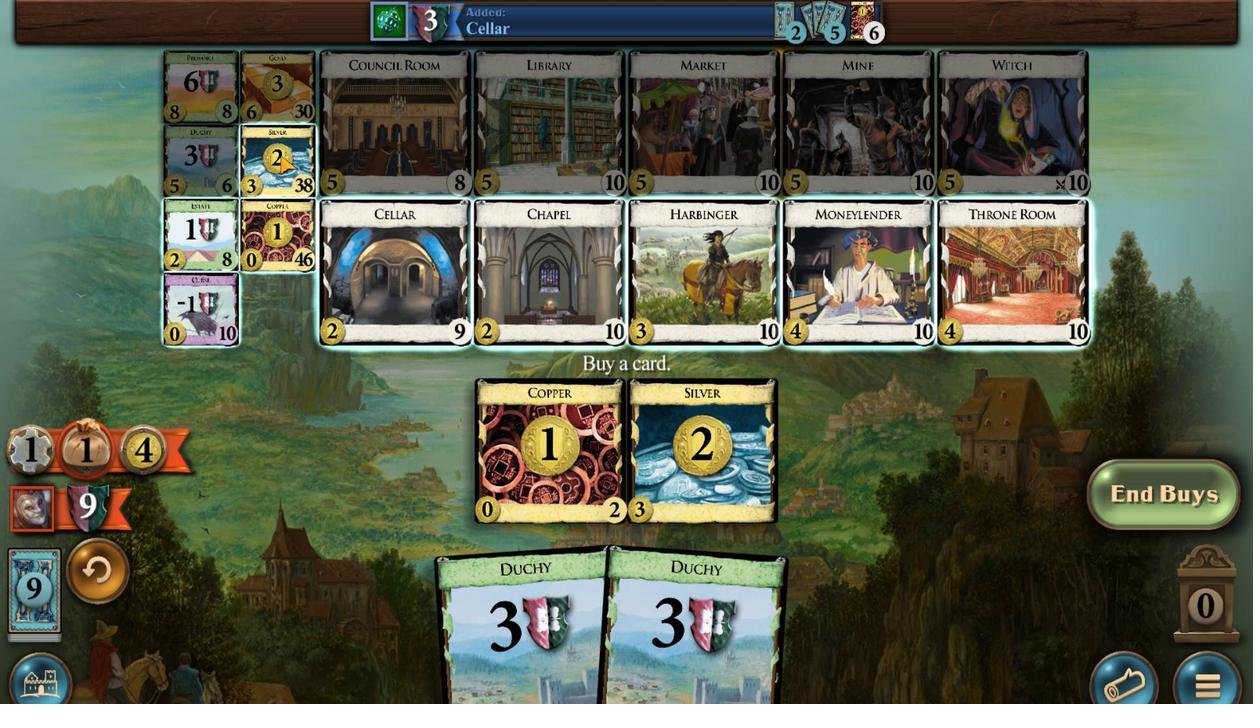 
Action: Mouse moved to (472, 512)
Screenshot: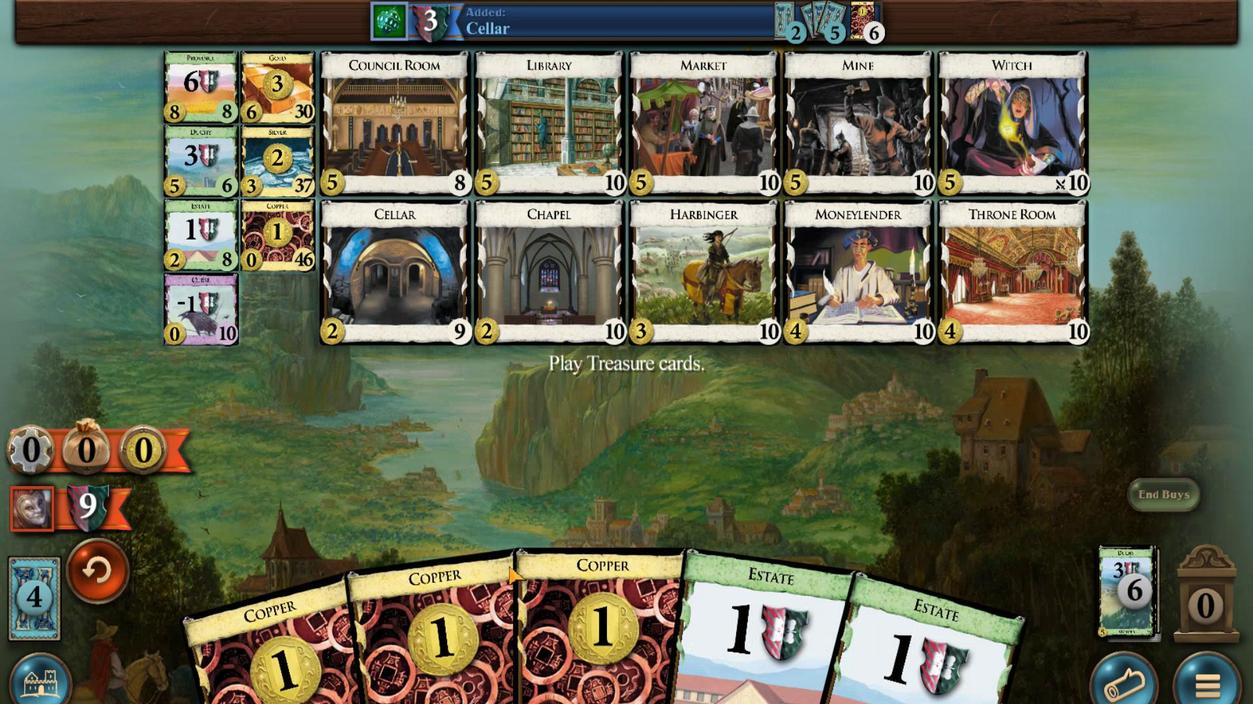 
Action: Mouse pressed left at (472, 512)
Screenshot: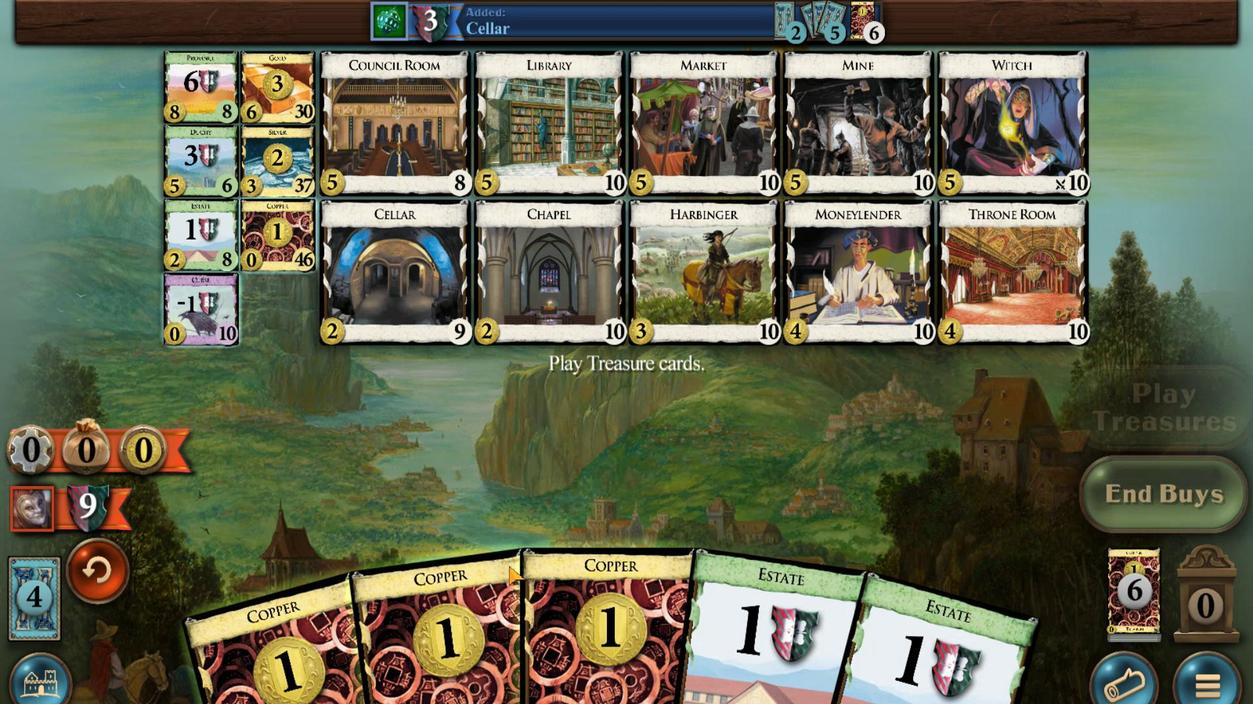 
Action: Mouse moved to (287, 514)
Screenshot: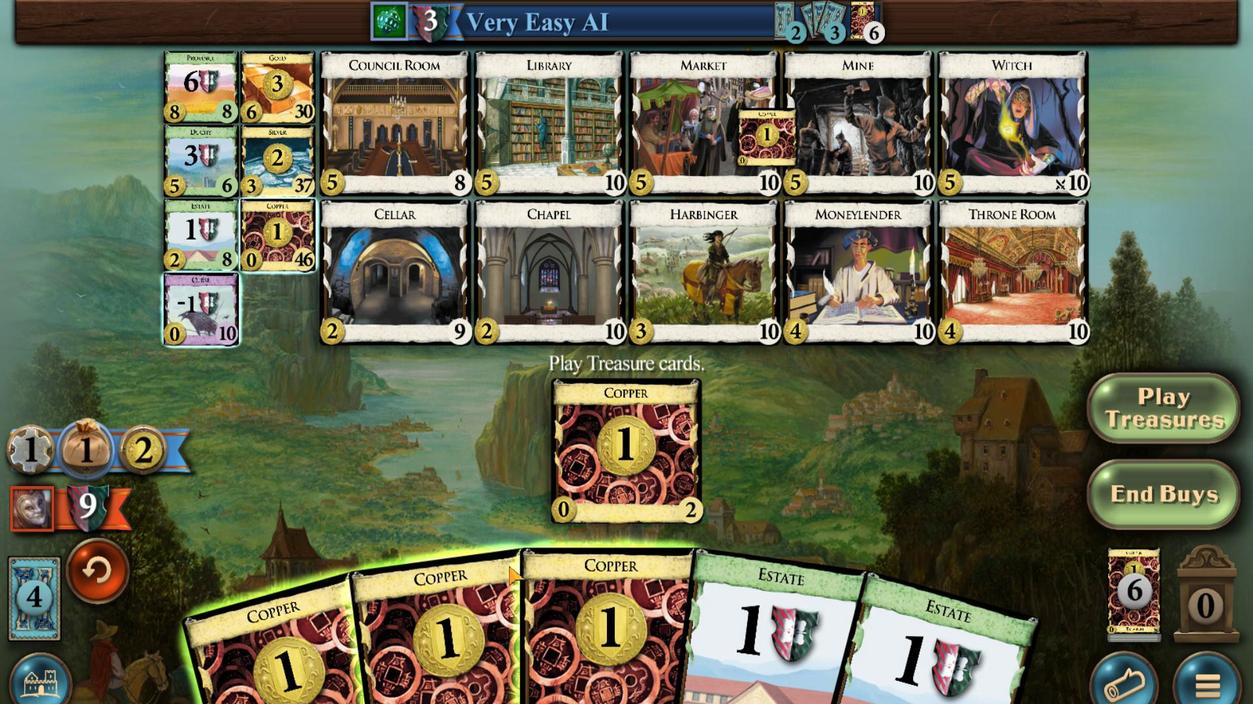 
Action: Mouse pressed left at (287, 514)
Screenshot: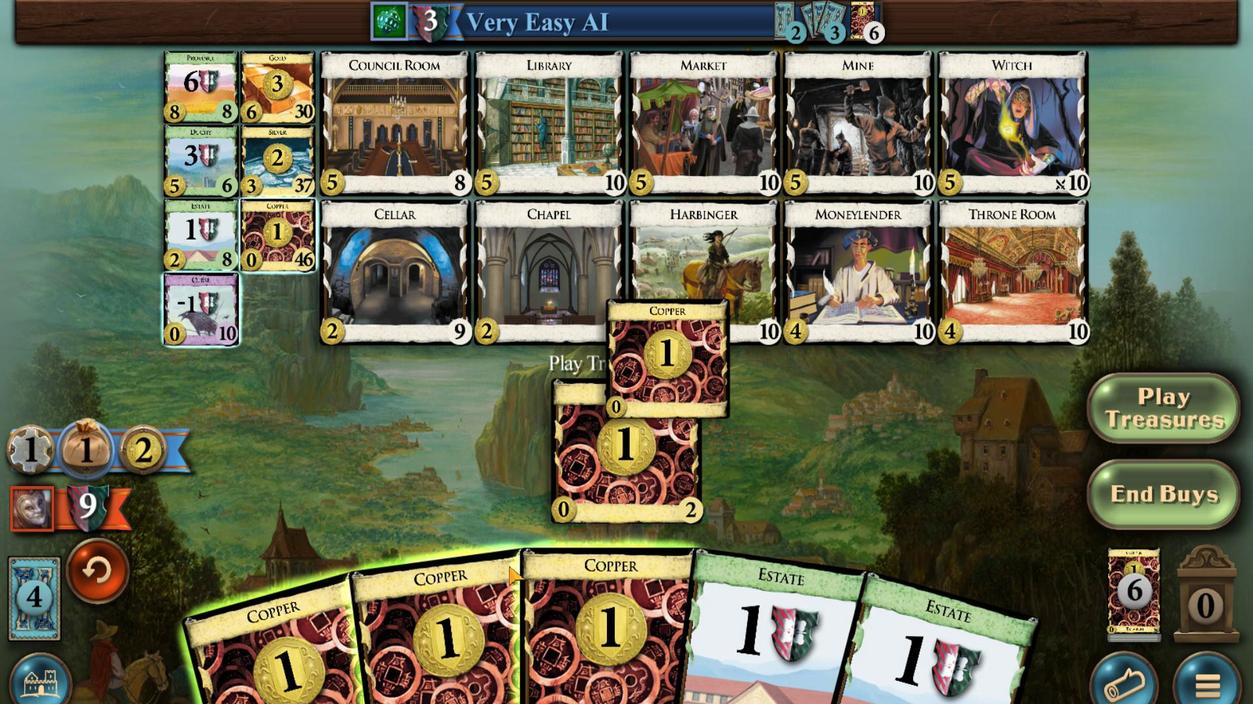 
Action: Mouse moved to (478, 512)
Screenshot: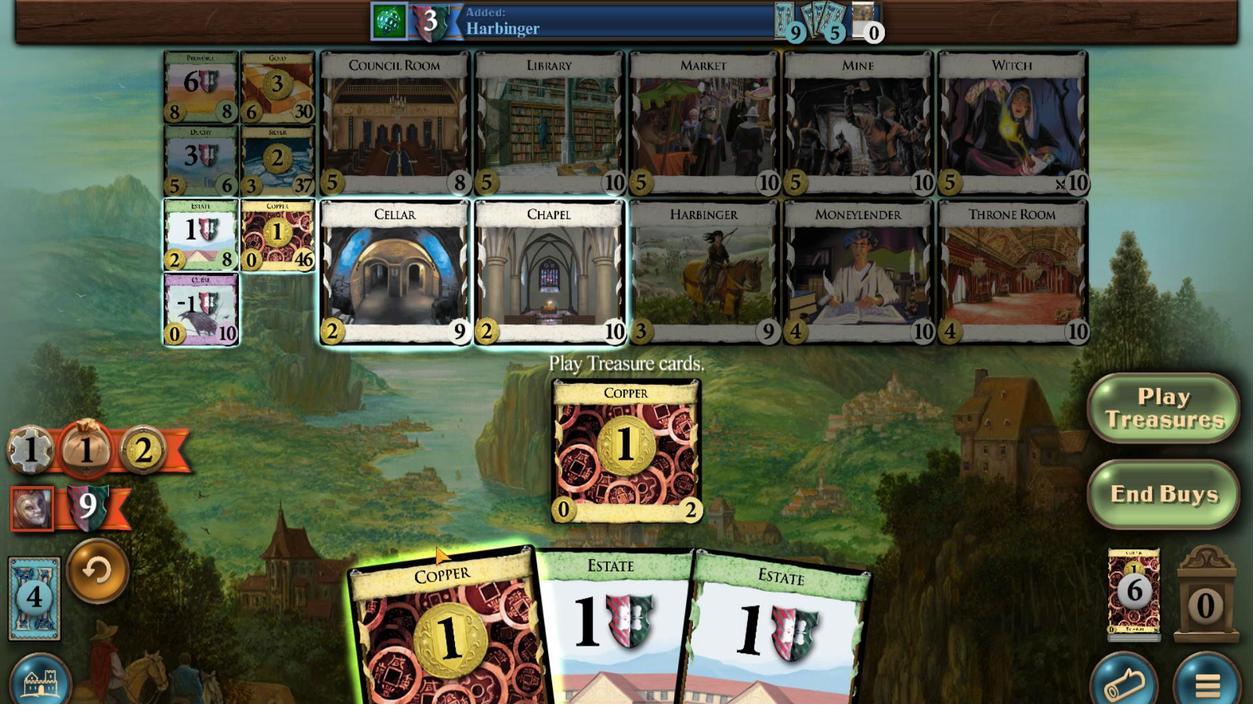 
Action: Mouse pressed left at (478, 512)
Screenshot: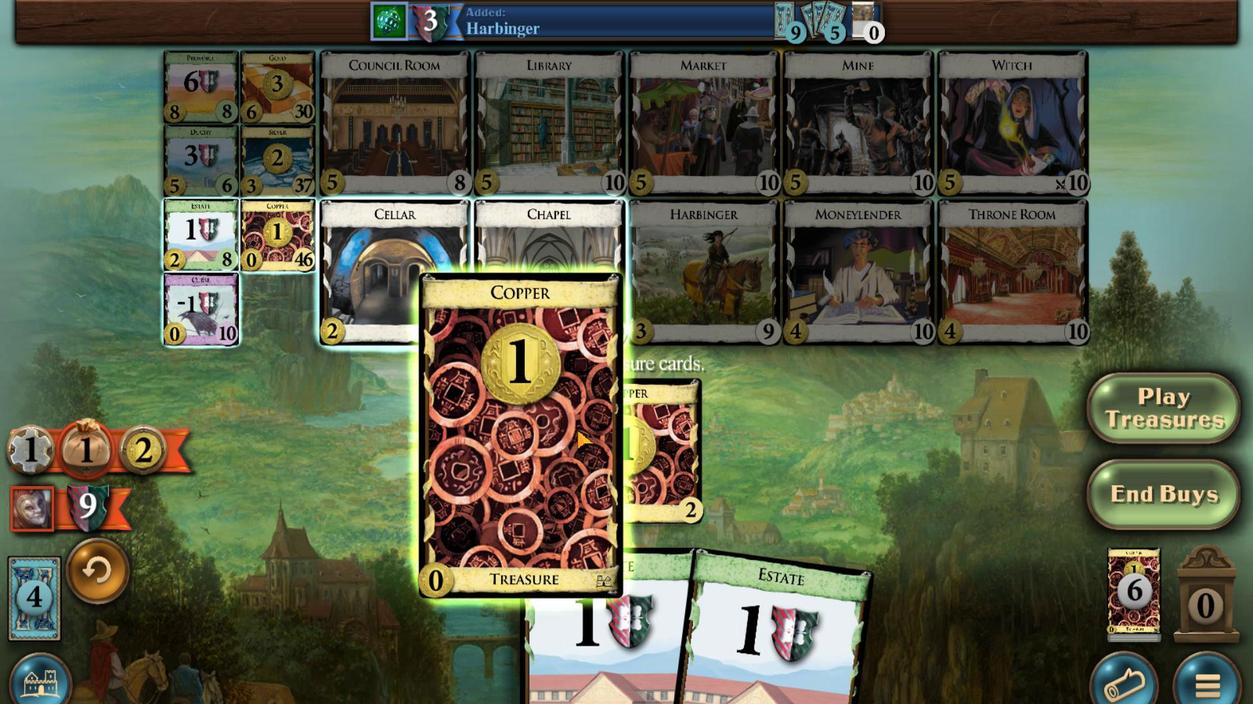 
Action: Mouse moved to (480, 512)
Screenshot: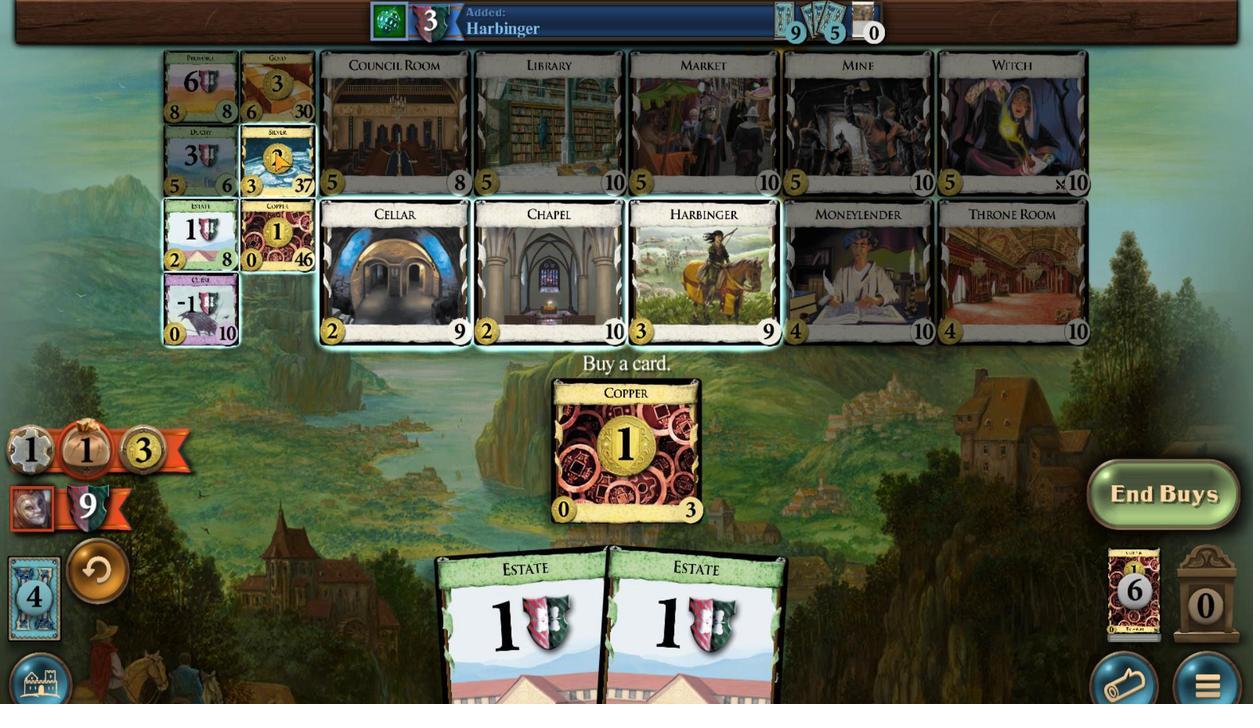 
Action: Mouse pressed left at (480, 512)
Screenshot: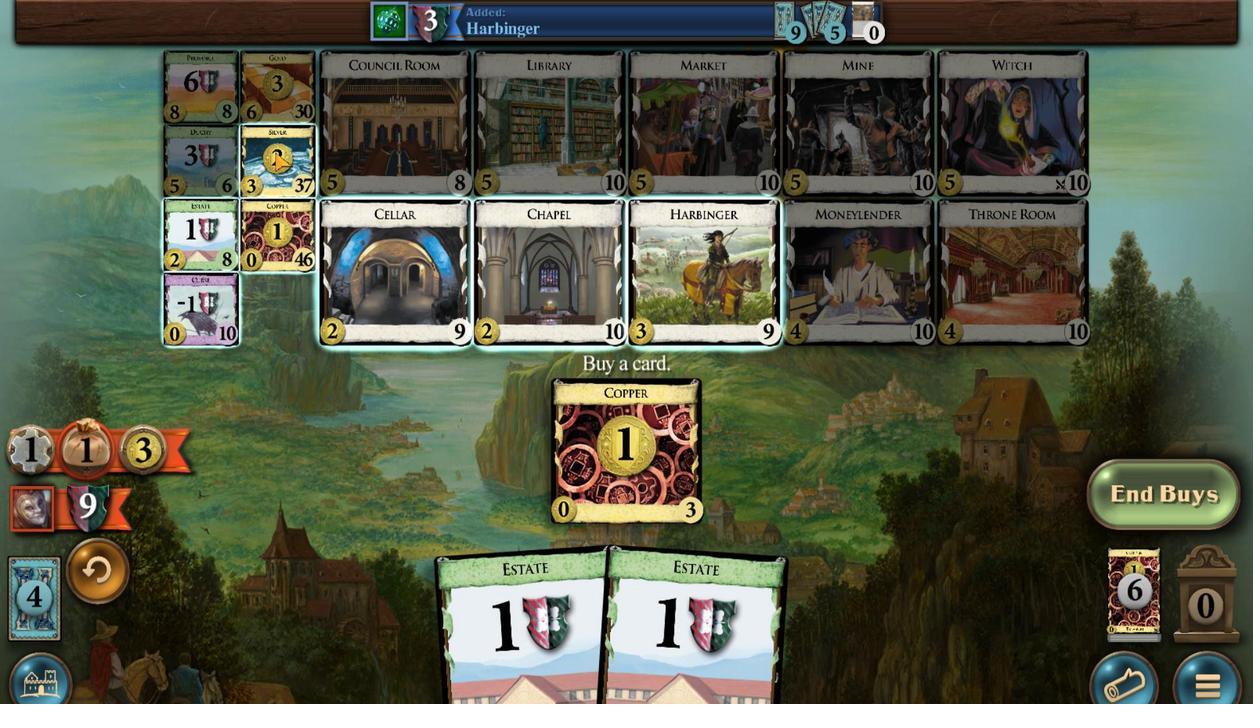 
Action: Mouse moved to (414, 512)
Screenshot: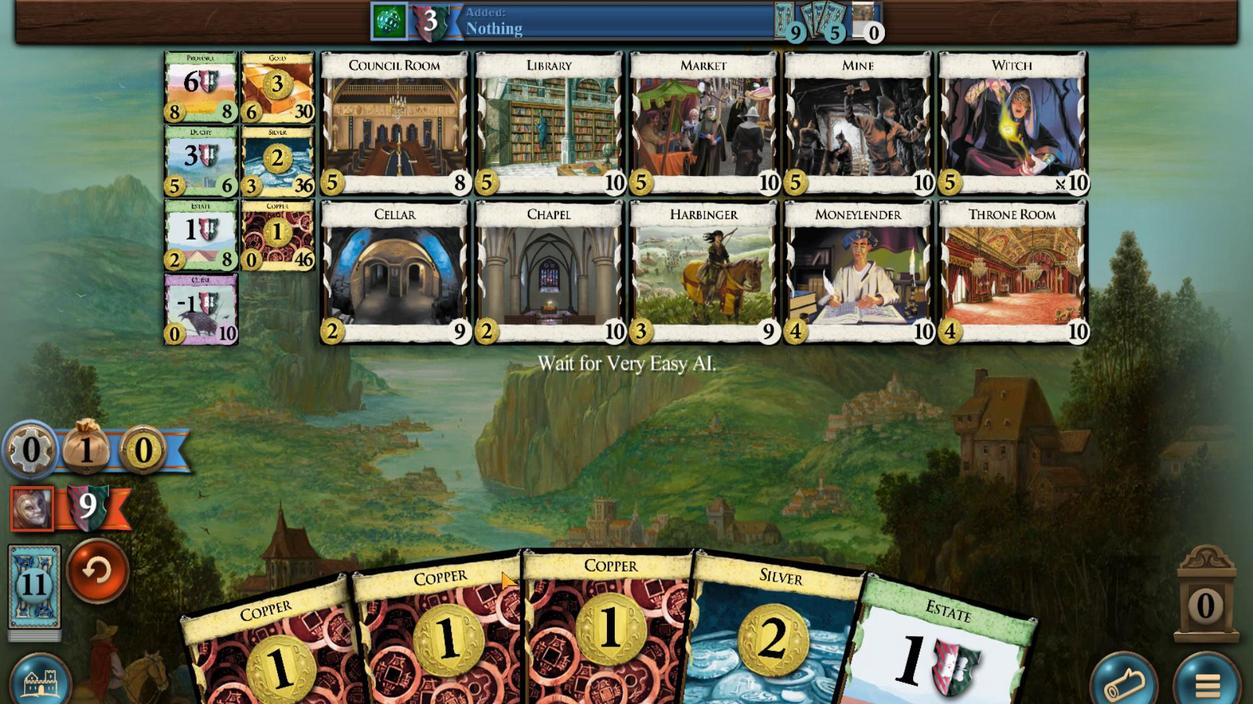 
Action: Mouse pressed left at (414, 512)
Screenshot: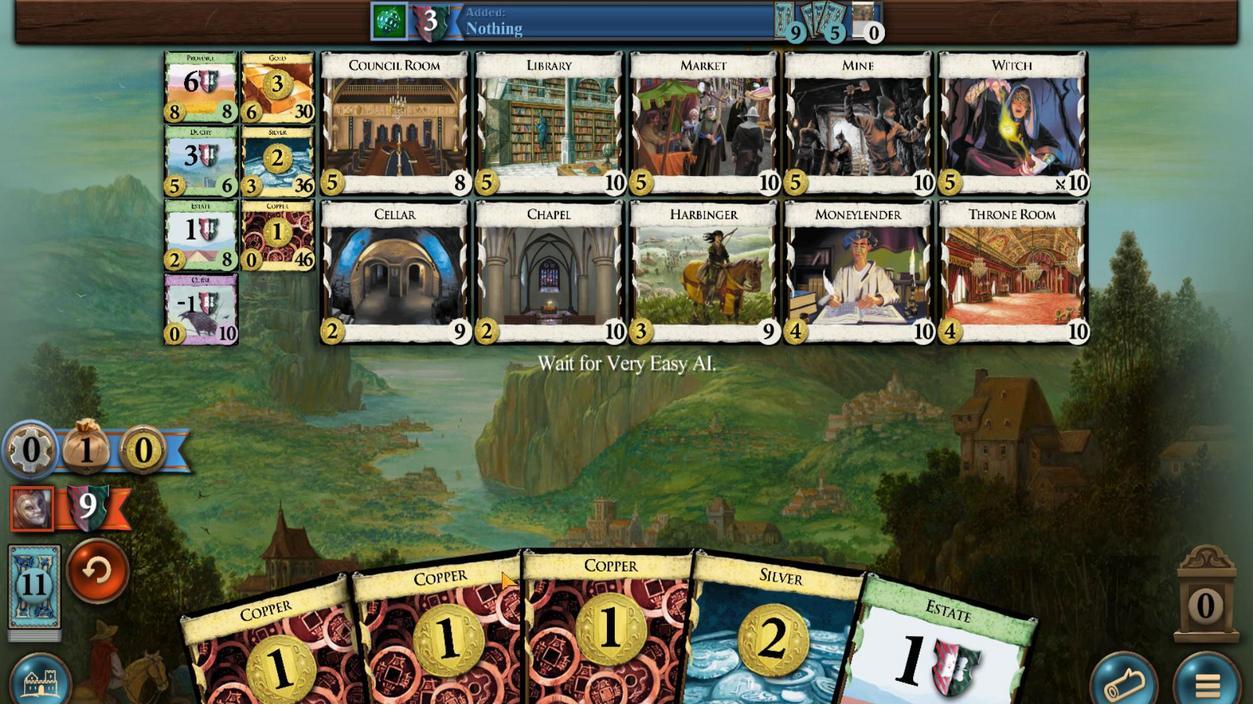 
Action: Mouse moved to (283, 514)
Screenshot: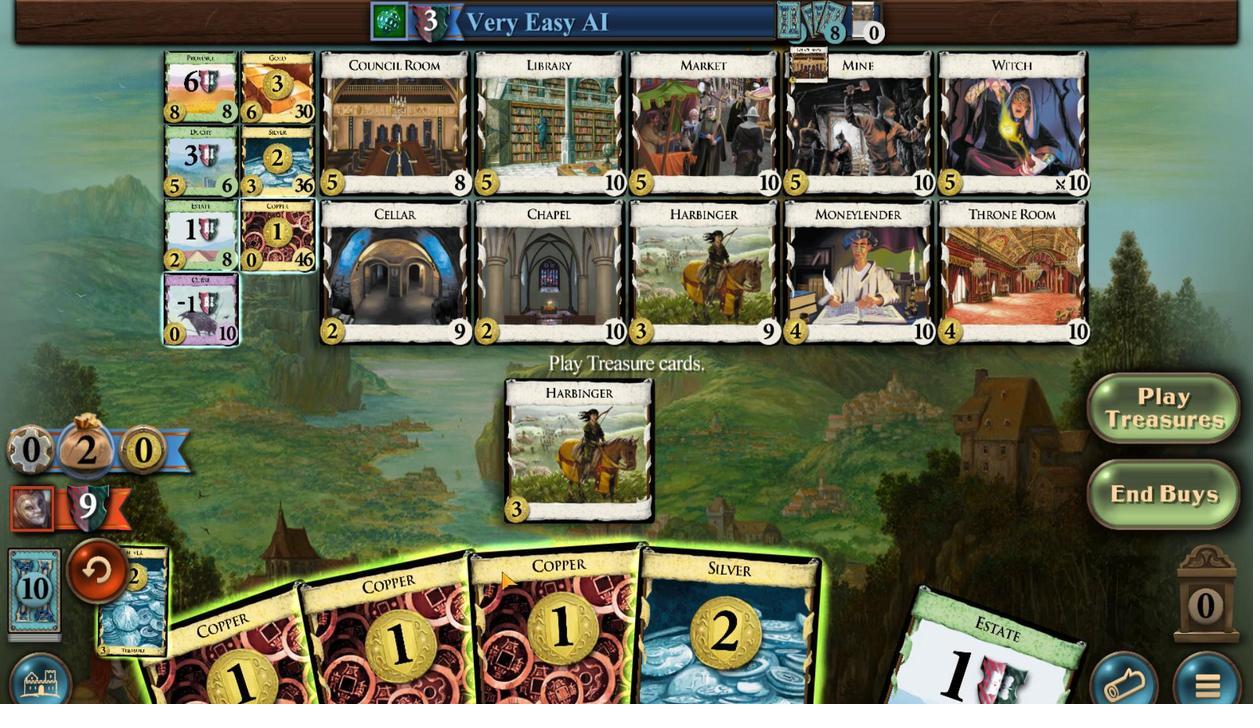 
Action: Mouse pressed left at (283, 514)
Screenshot: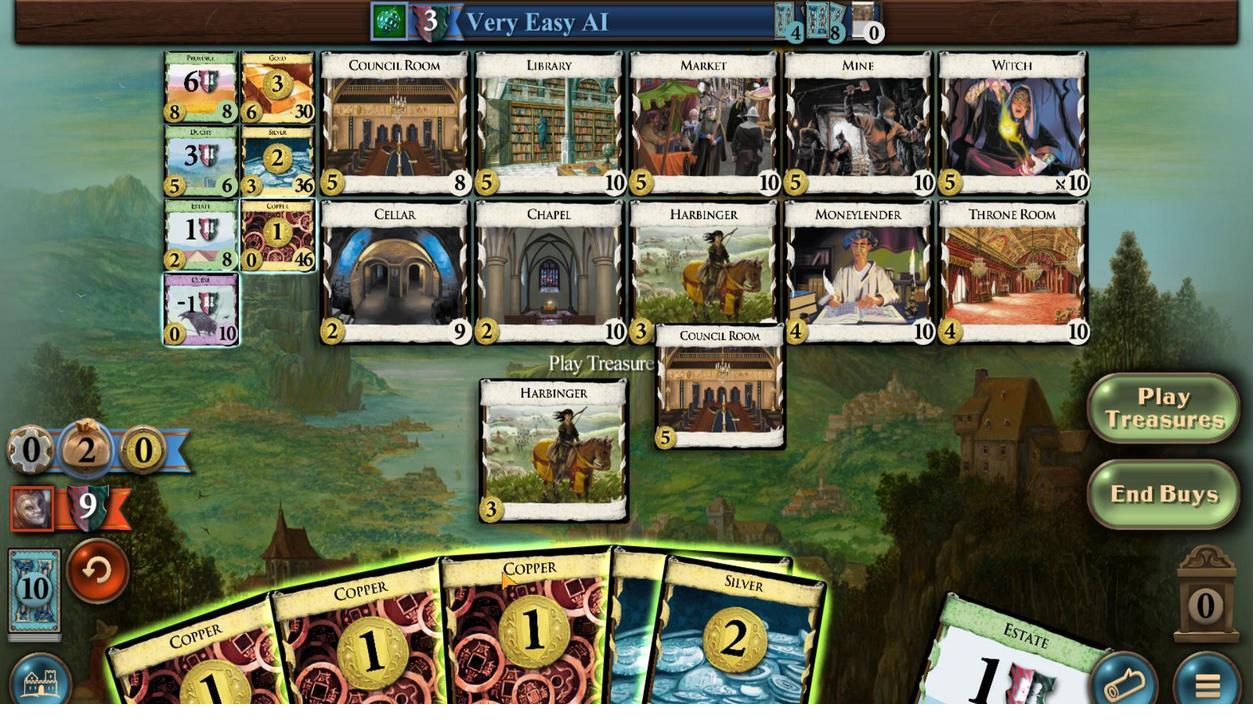 
Action: Mouse moved to (251, 512)
Screenshot: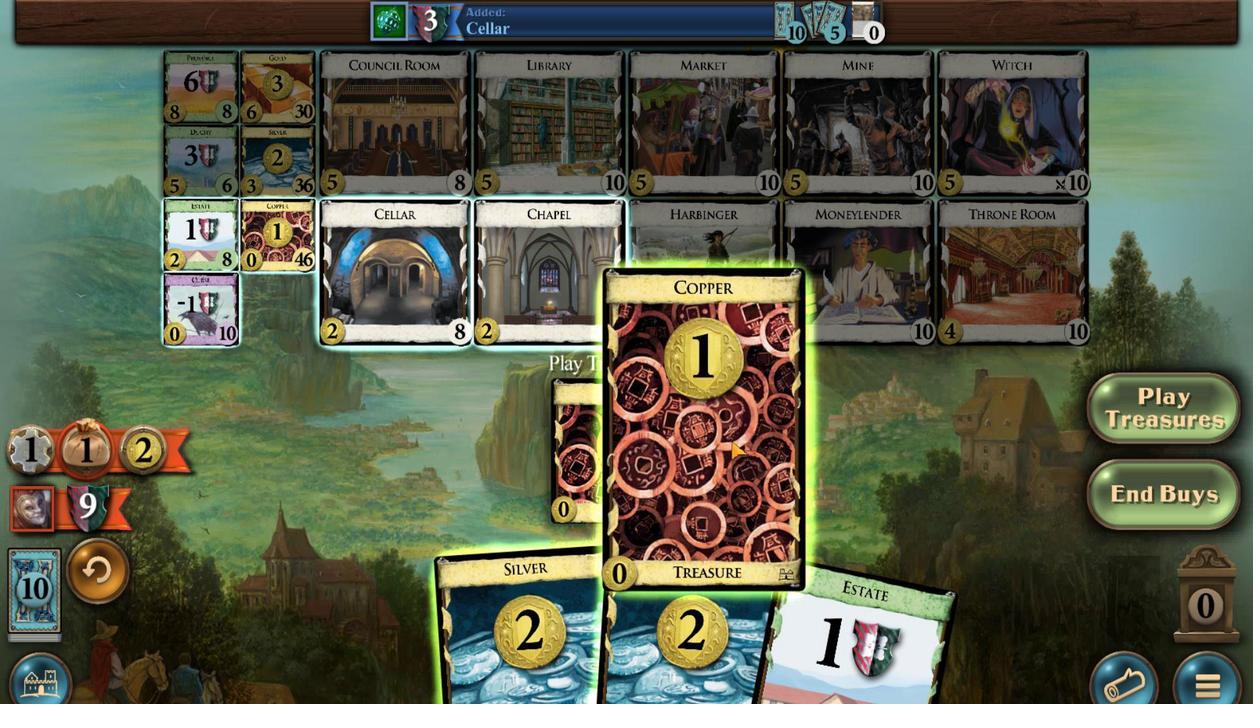 
Action: Mouse pressed left at (251, 512)
Screenshot: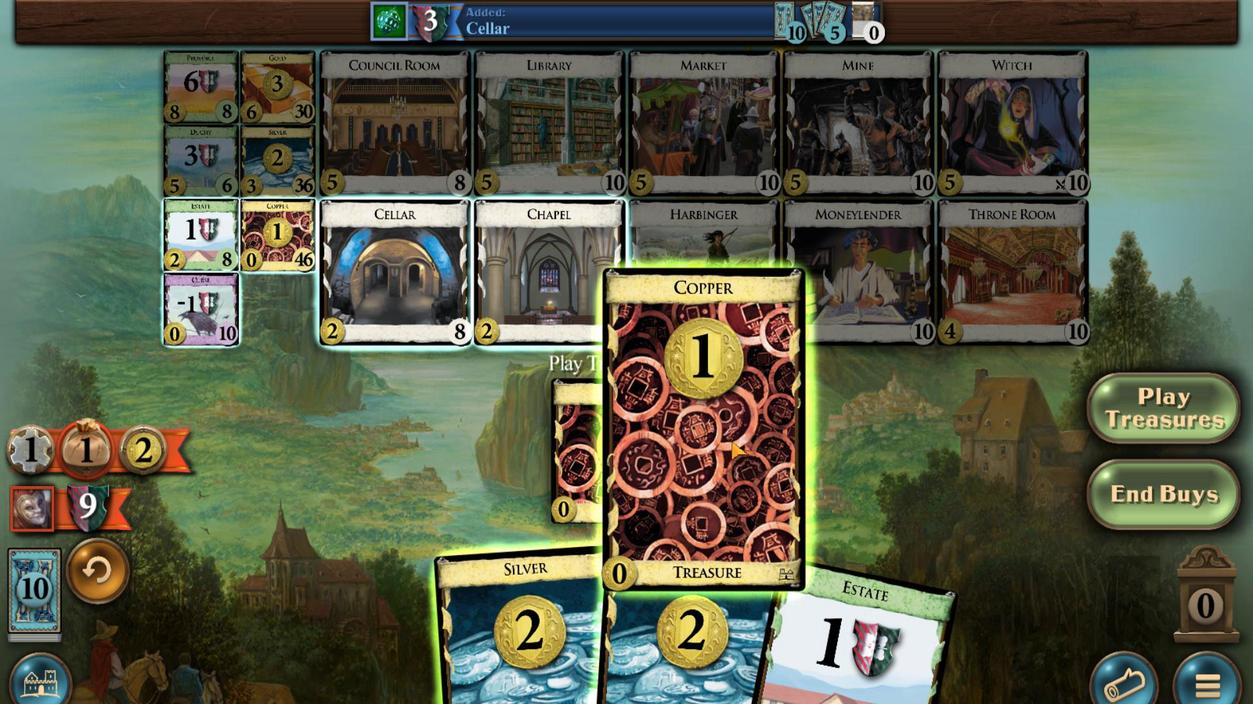 
Action: Mouse moved to (364, 512)
Screenshot: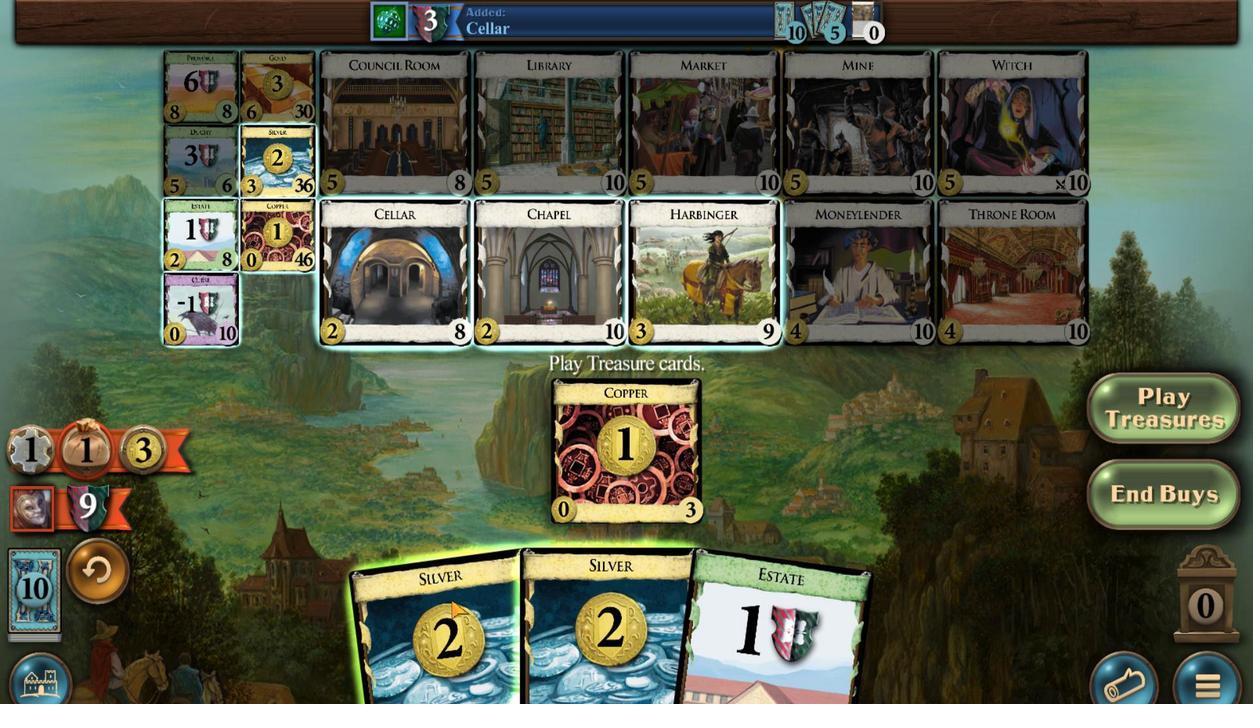 
Action: Mouse pressed left at (364, 512)
Screenshot: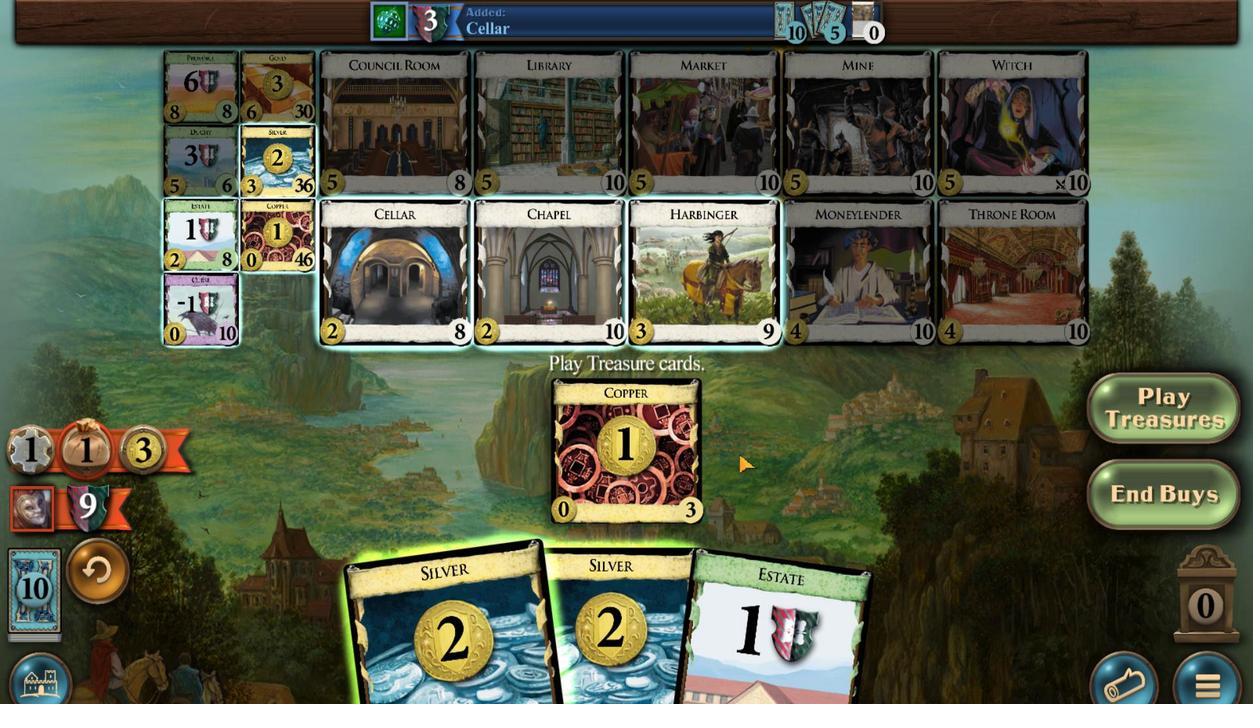 
Action: Mouse moved to (335, 512)
Screenshot: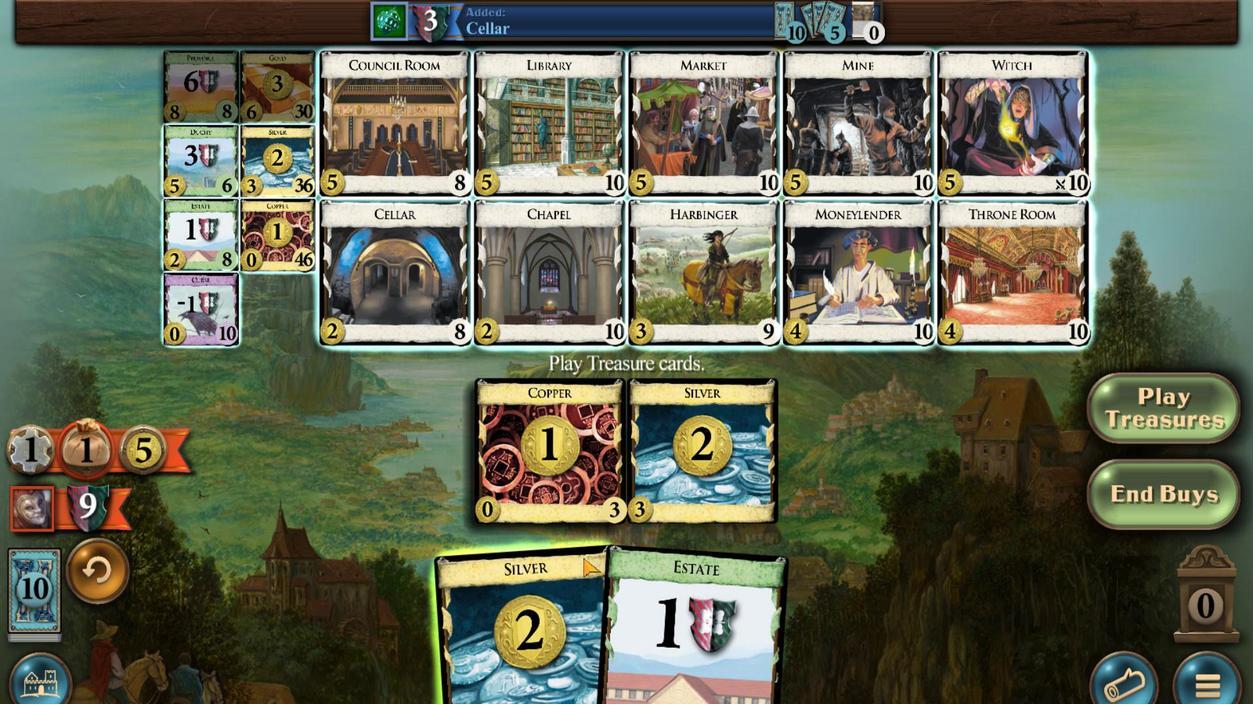 
Action: Mouse pressed left at (335, 512)
Screenshot: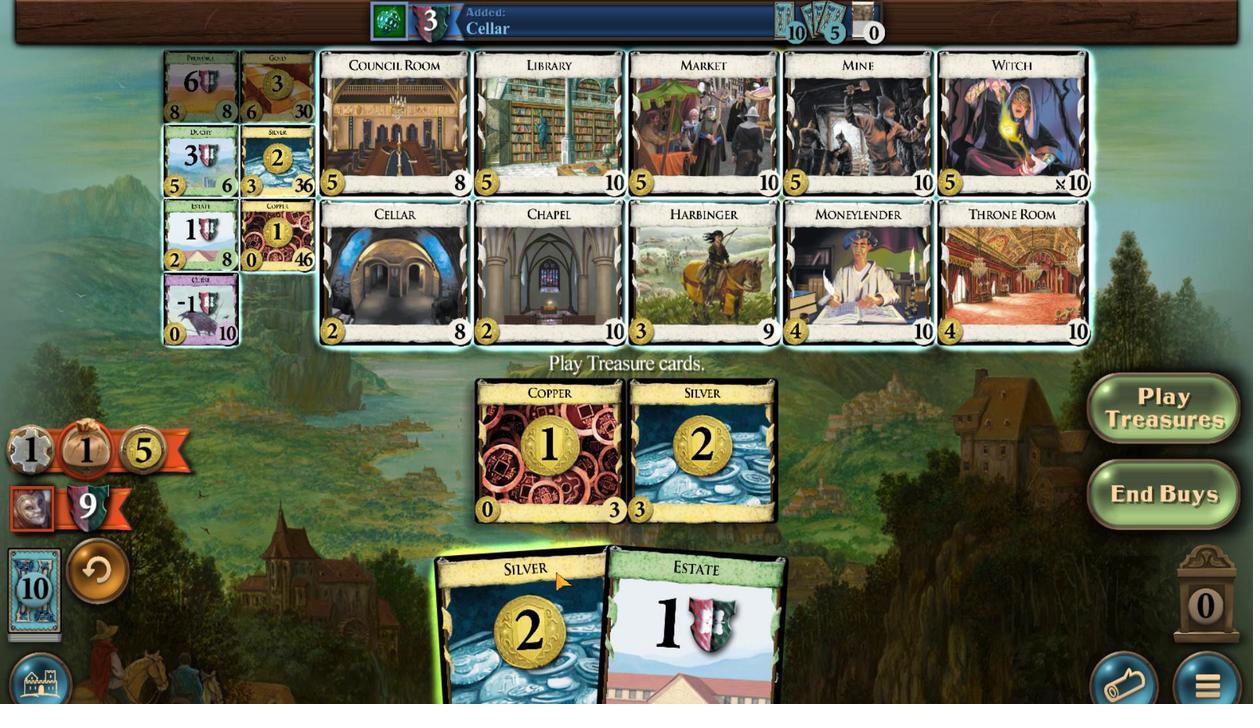 
Action: Mouse moved to (439, 512)
Screenshot: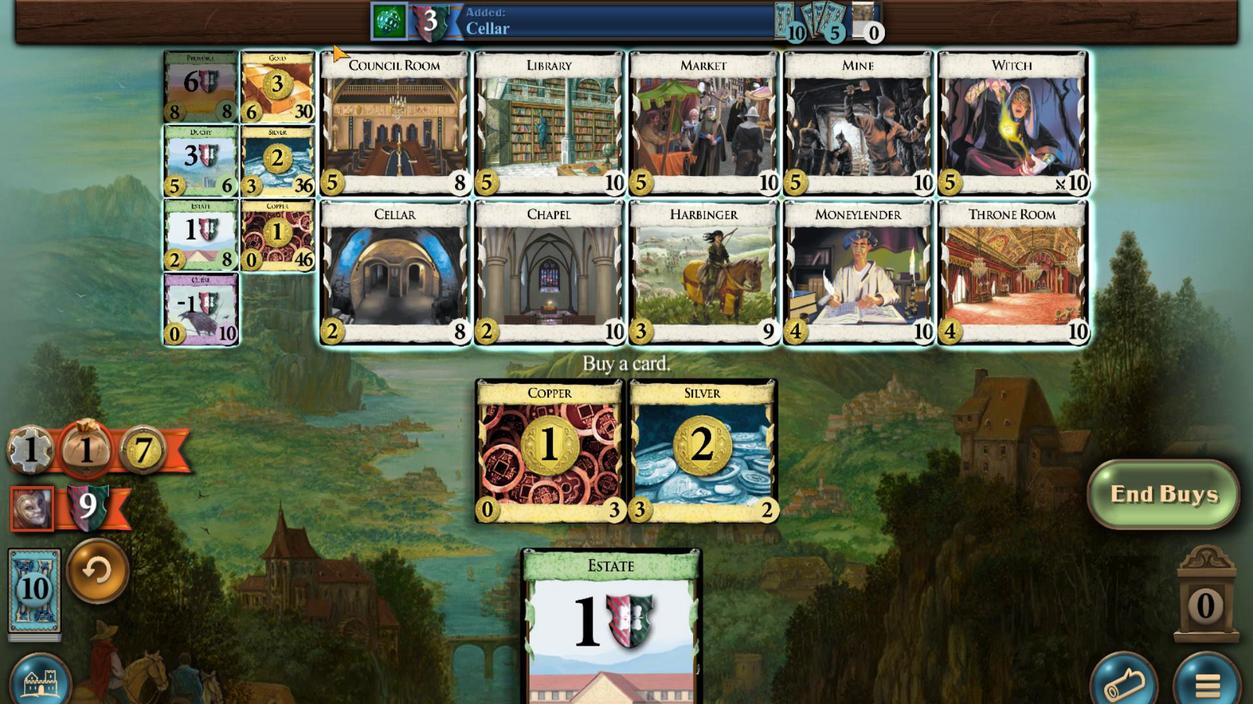 
Action: Mouse pressed left at (439, 512)
Screenshot: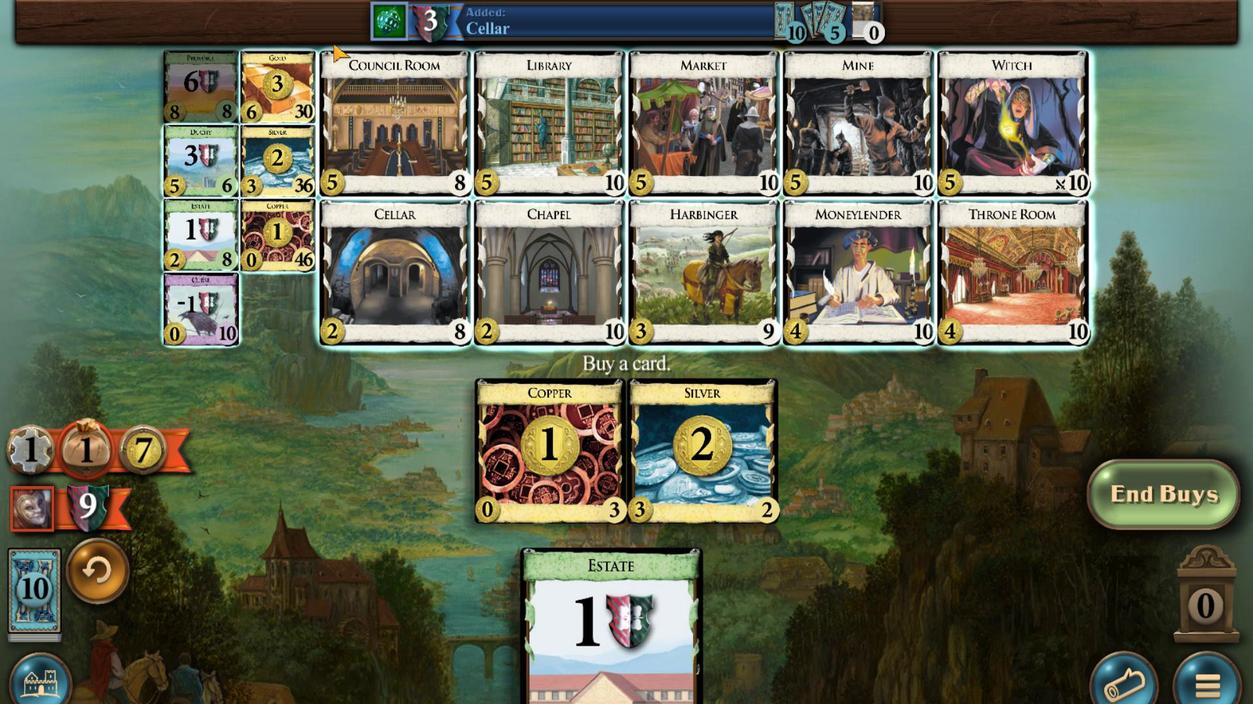 
Action: Mouse moved to (530, 512)
Screenshot: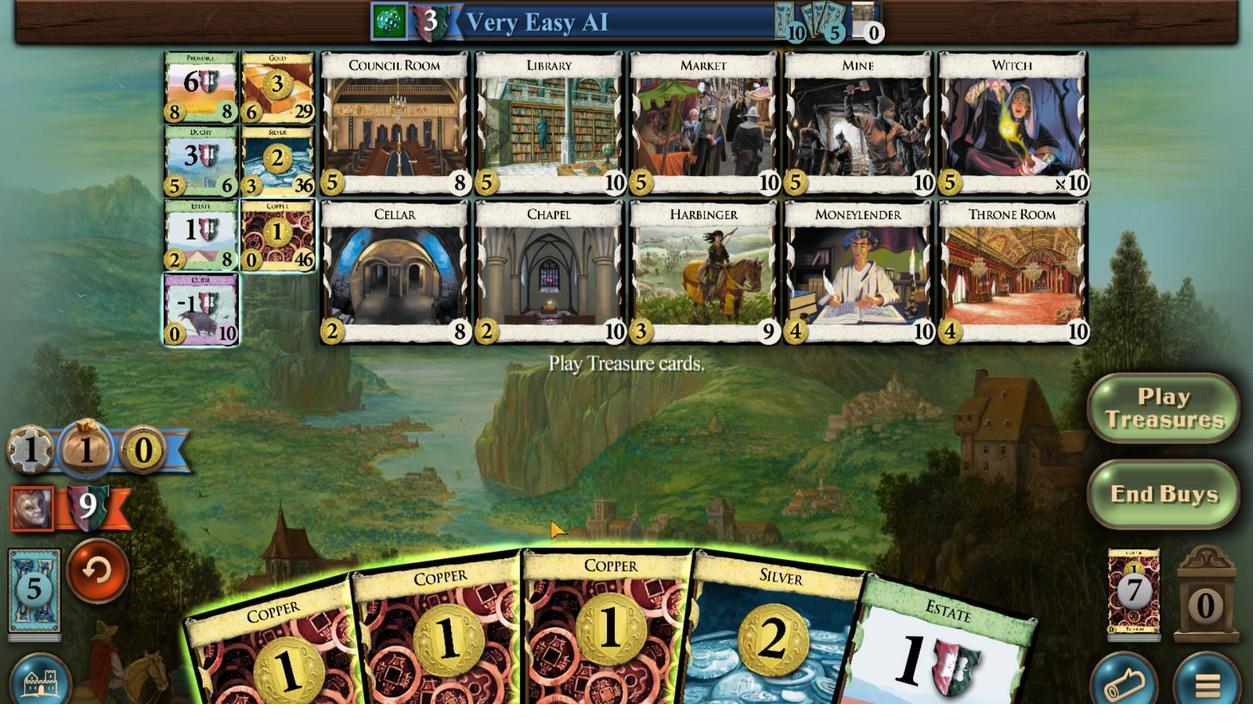 
Action: Mouse pressed left at (530, 512)
Screenshot: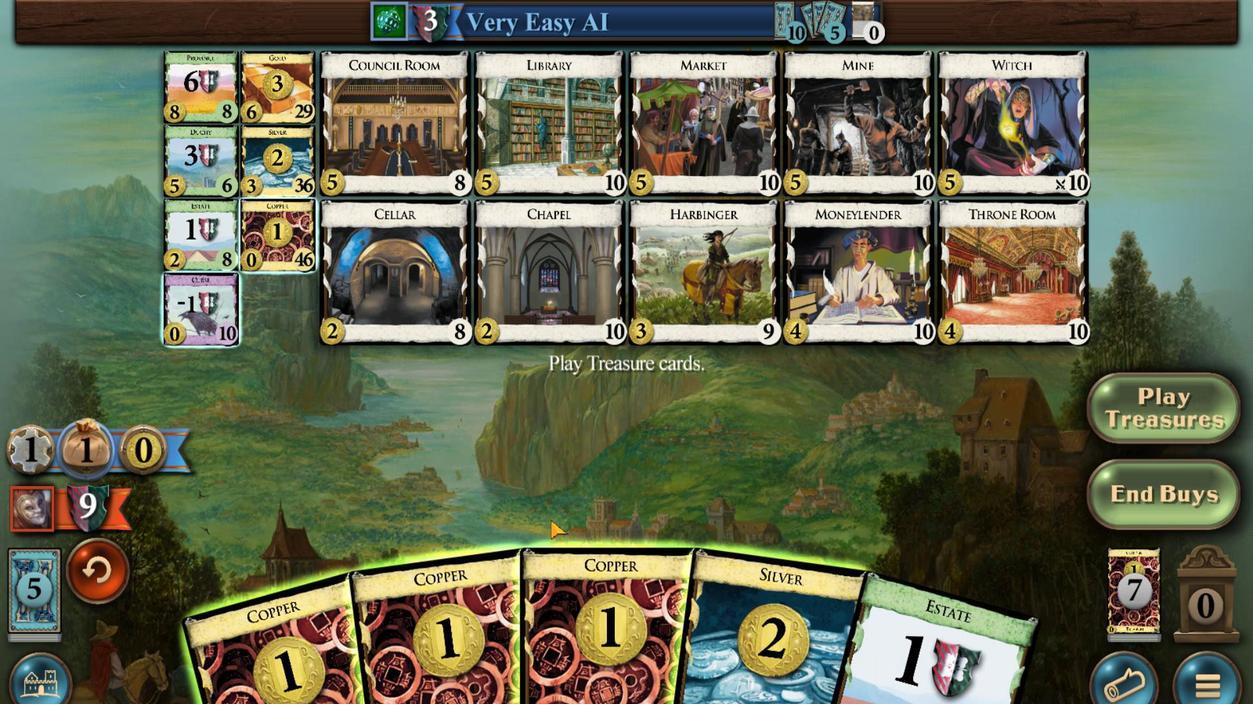
Action: Mouse moved to (280, 515)
Screenshot: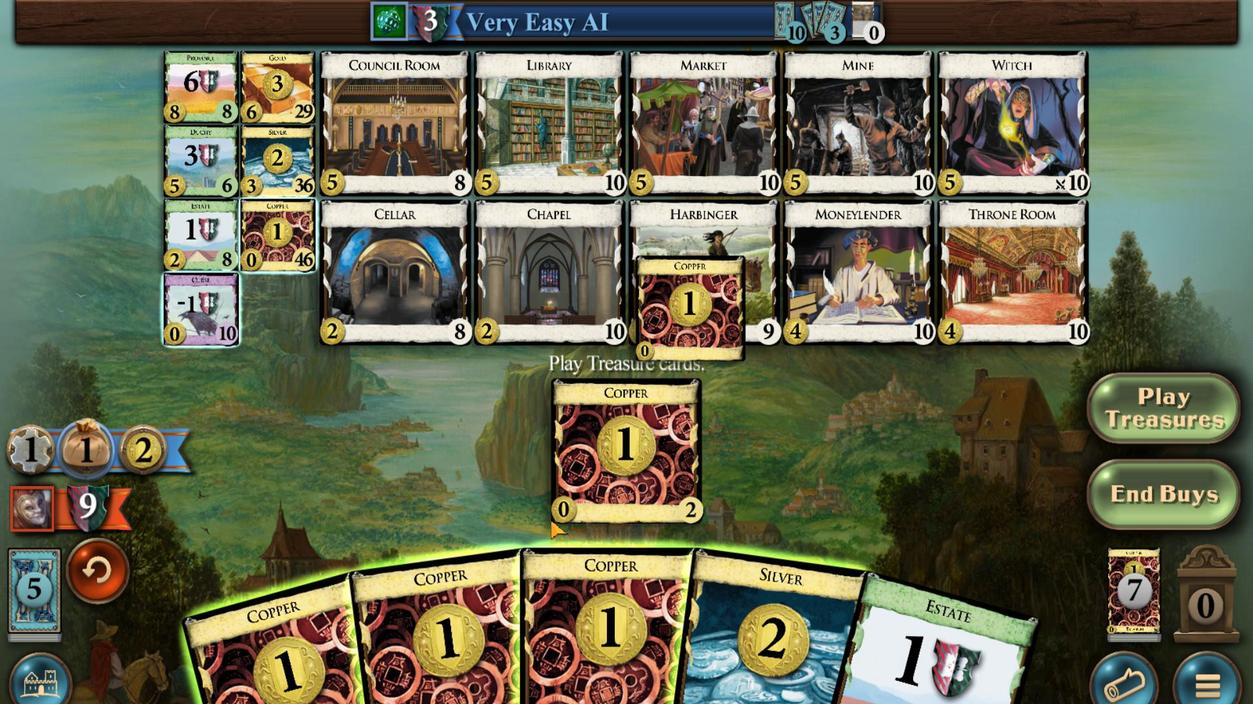 
Action: Mouse pressed left at (280, 515)
Screenshot: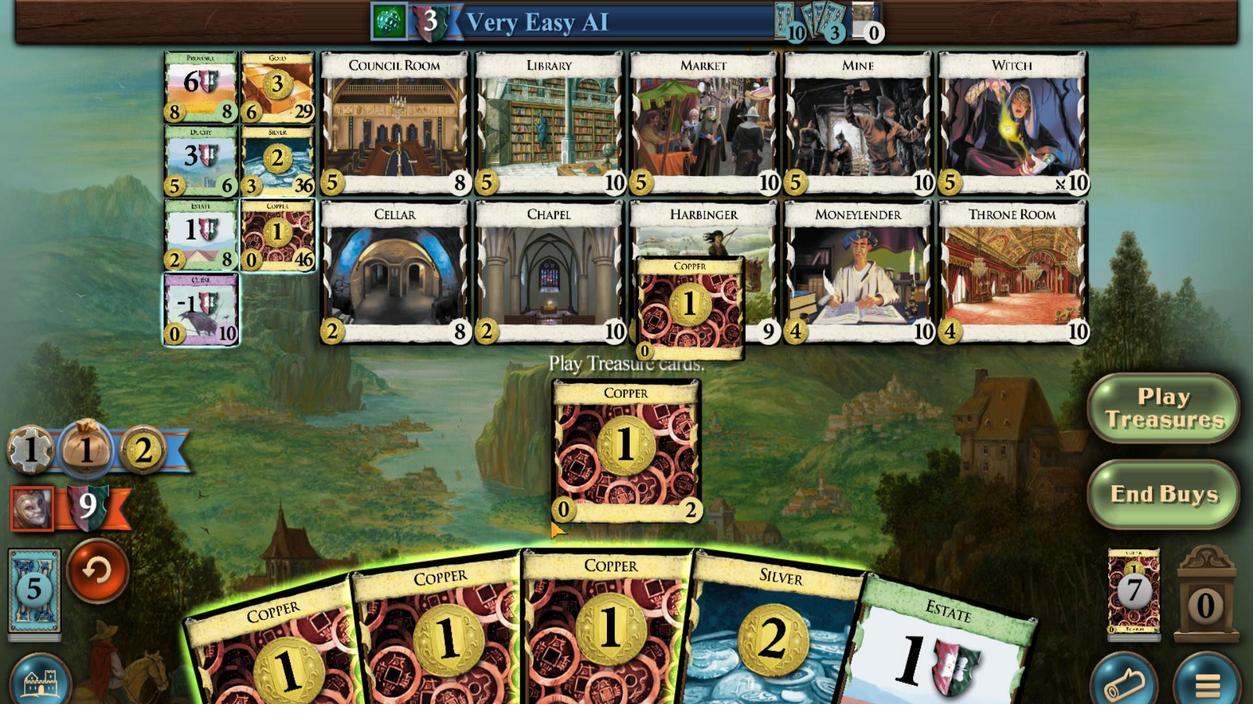 
Action: Mouse moved to (598, 512)
Screenshot: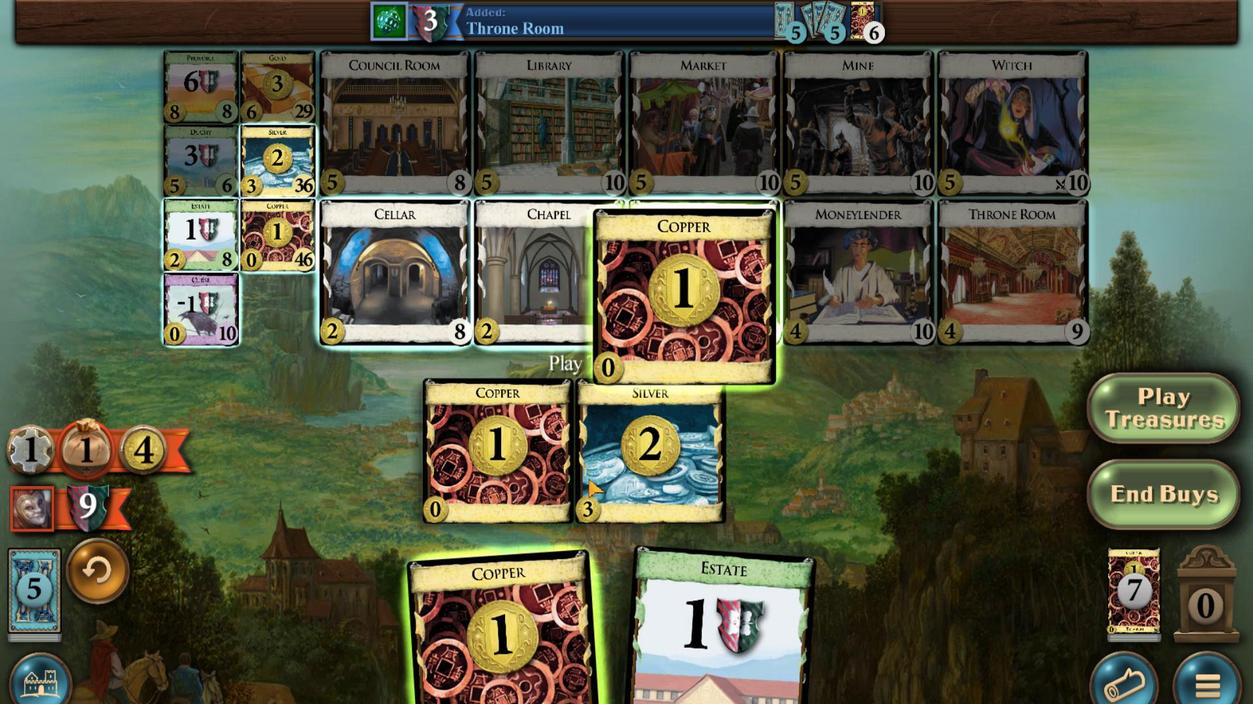
Action: Mouse pressed left at (598, 512)
Screenshot: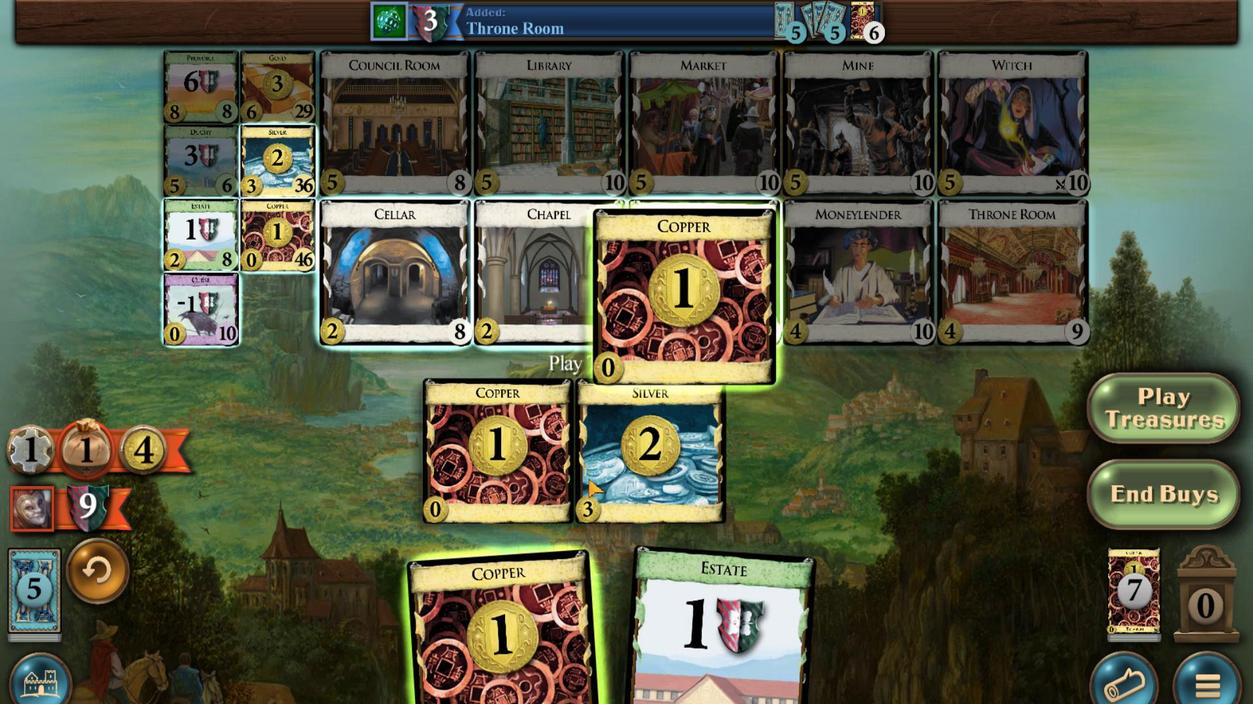 
Action: Mouse moved to (652, 512)
Screenshot: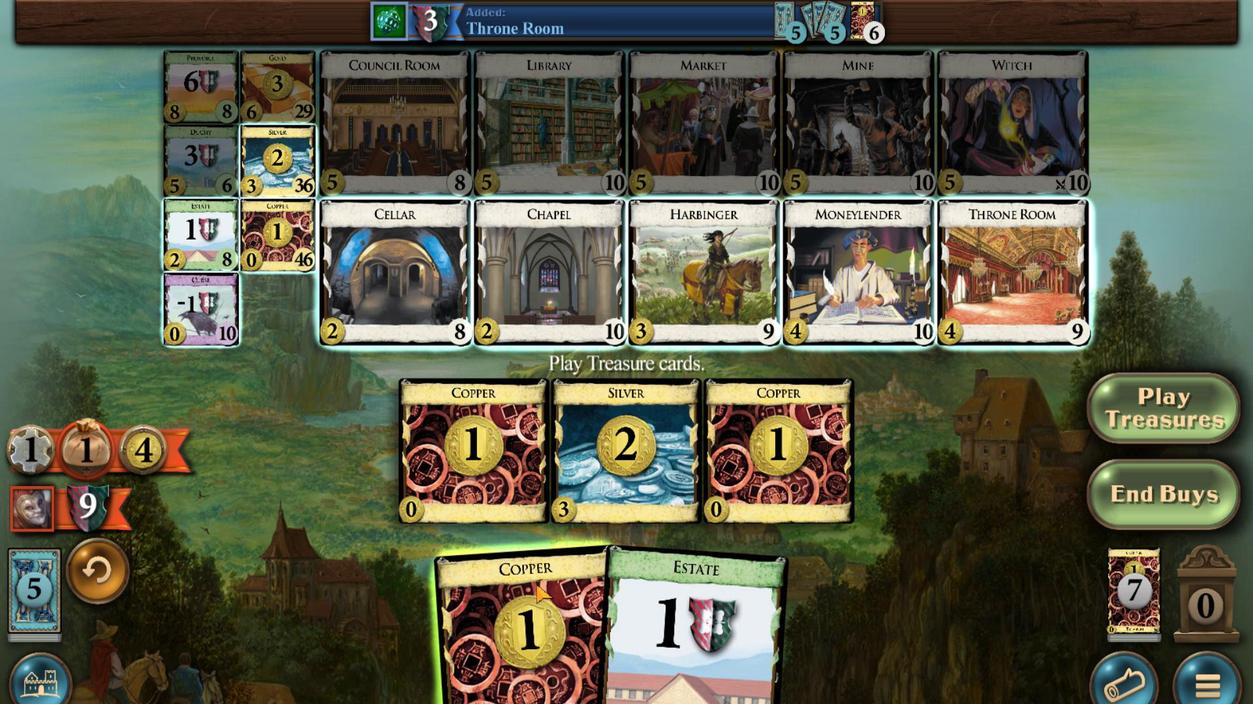 
Action: Mouse pressed left at (652, 512)
Screenshot: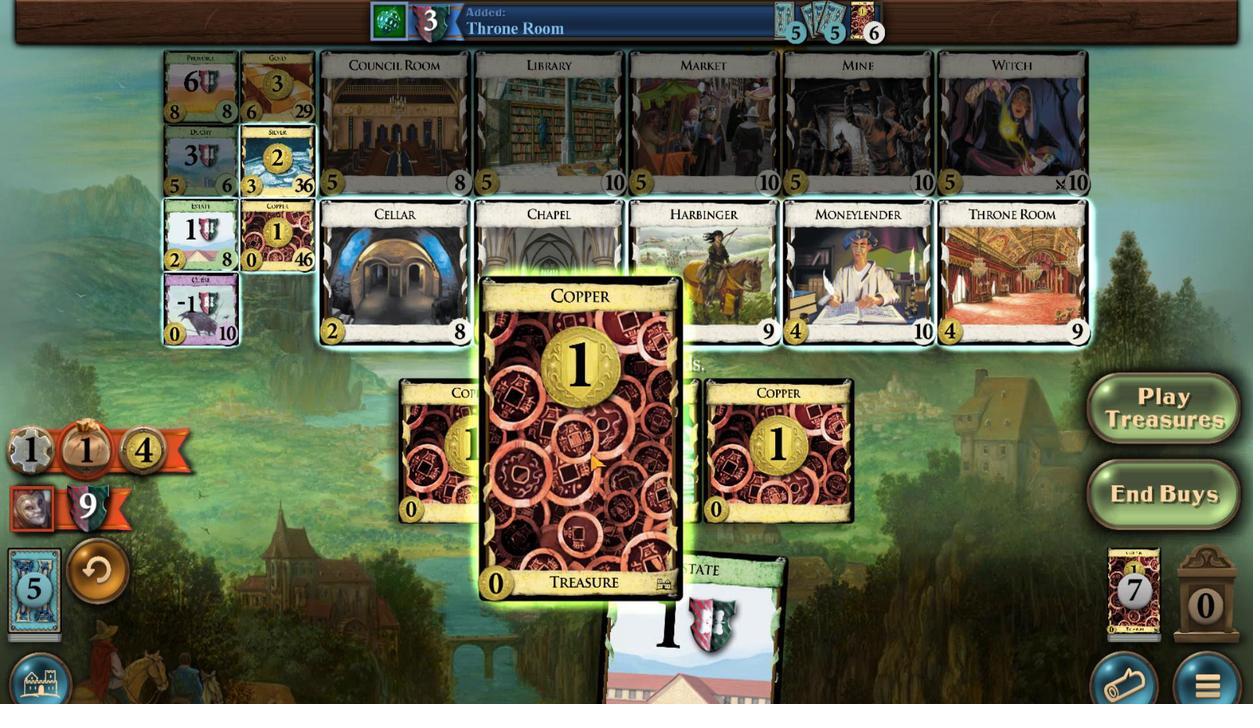 
Action: Mouse moved to (564, 512)
Screenshot: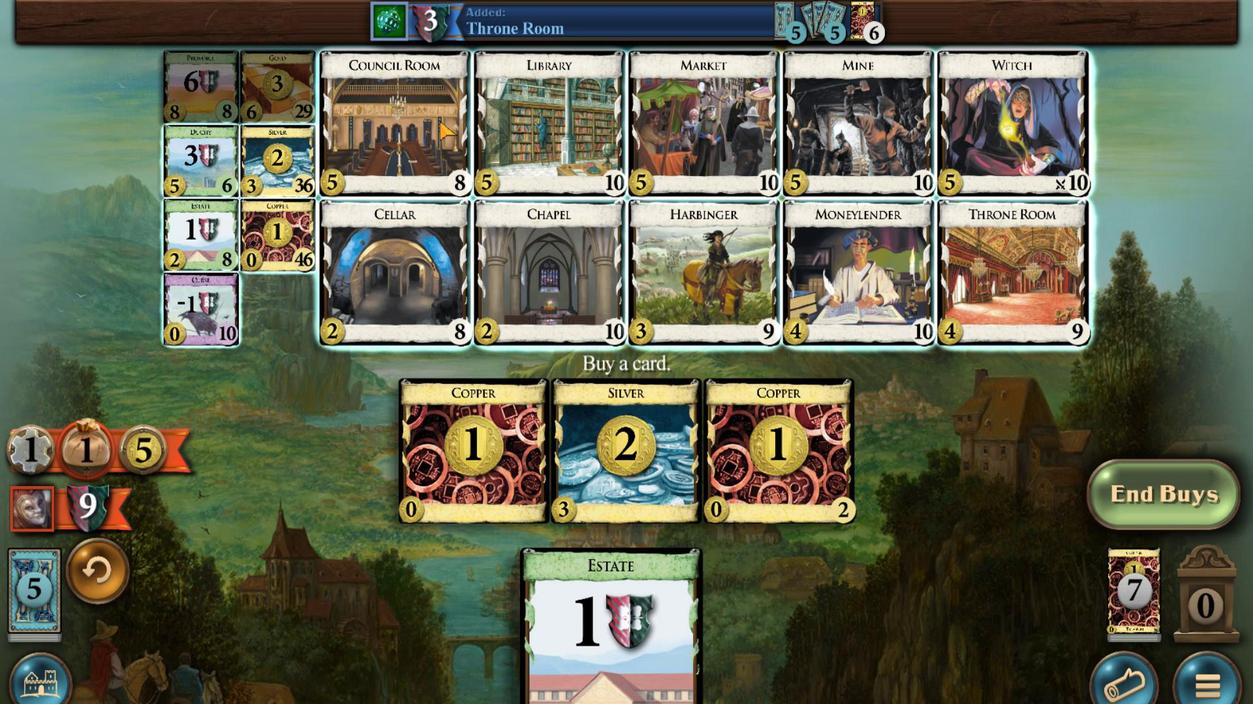 
Action: Mouse pressed left at (564, 512)
Screenshot: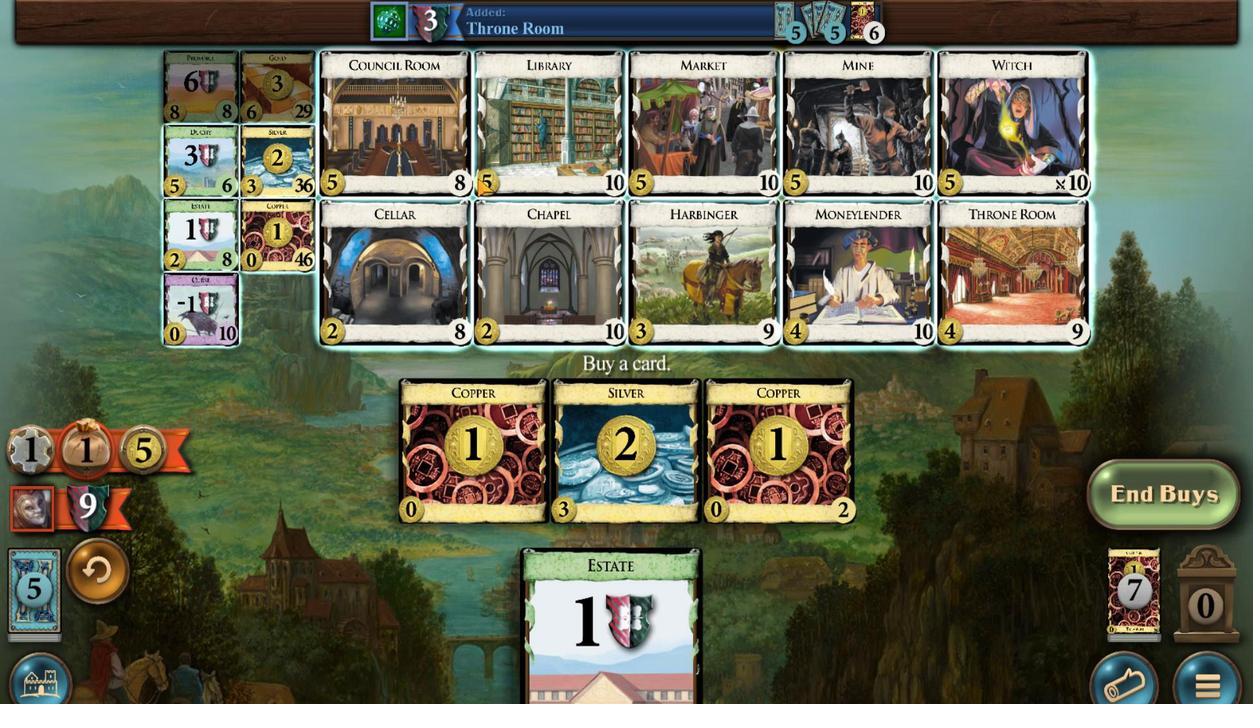 
Action: Mouse moved to (513, 512)
Screenshot: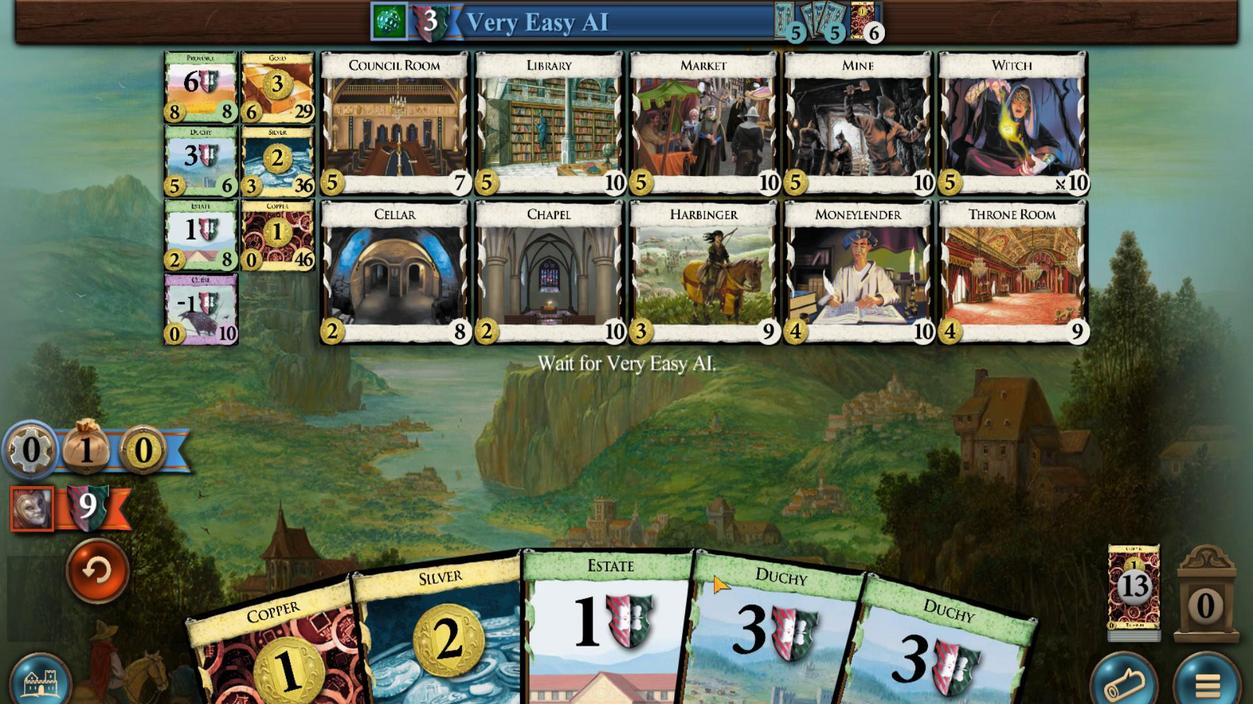 
Action: Mouse pressed left at (513, 512)
Screenshot: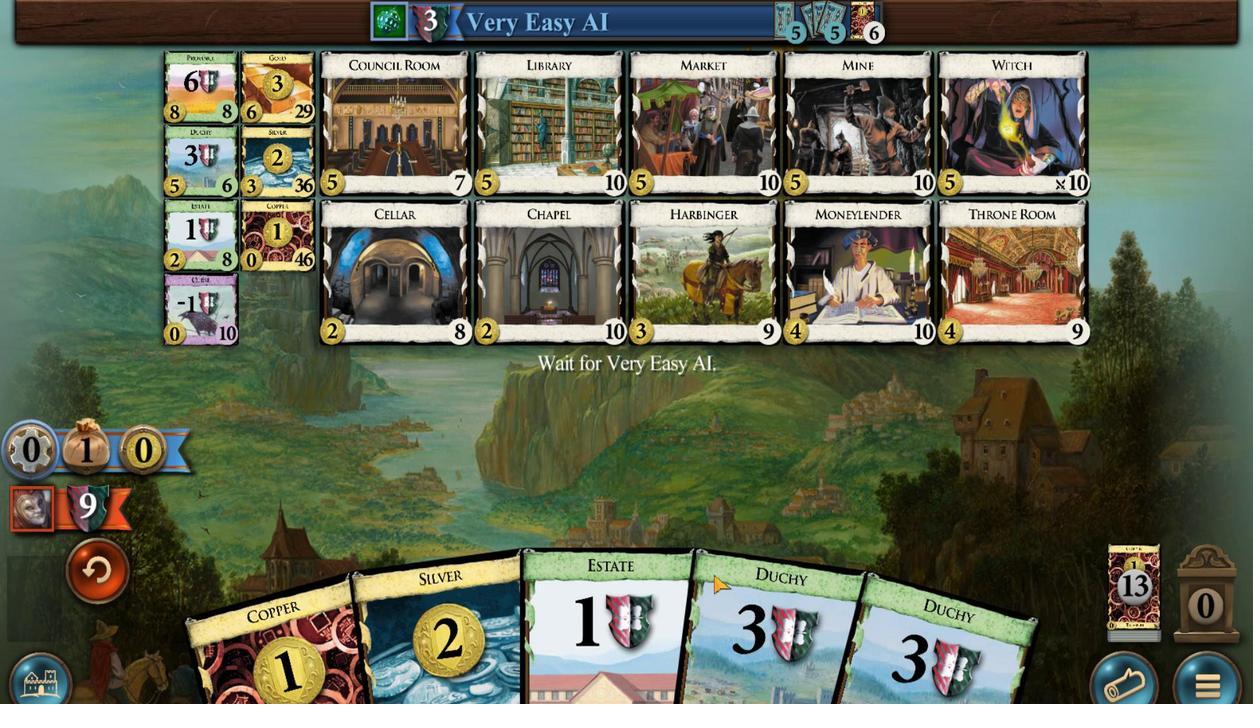 
Action: Mouse moved to (428, 515)
Screenshot: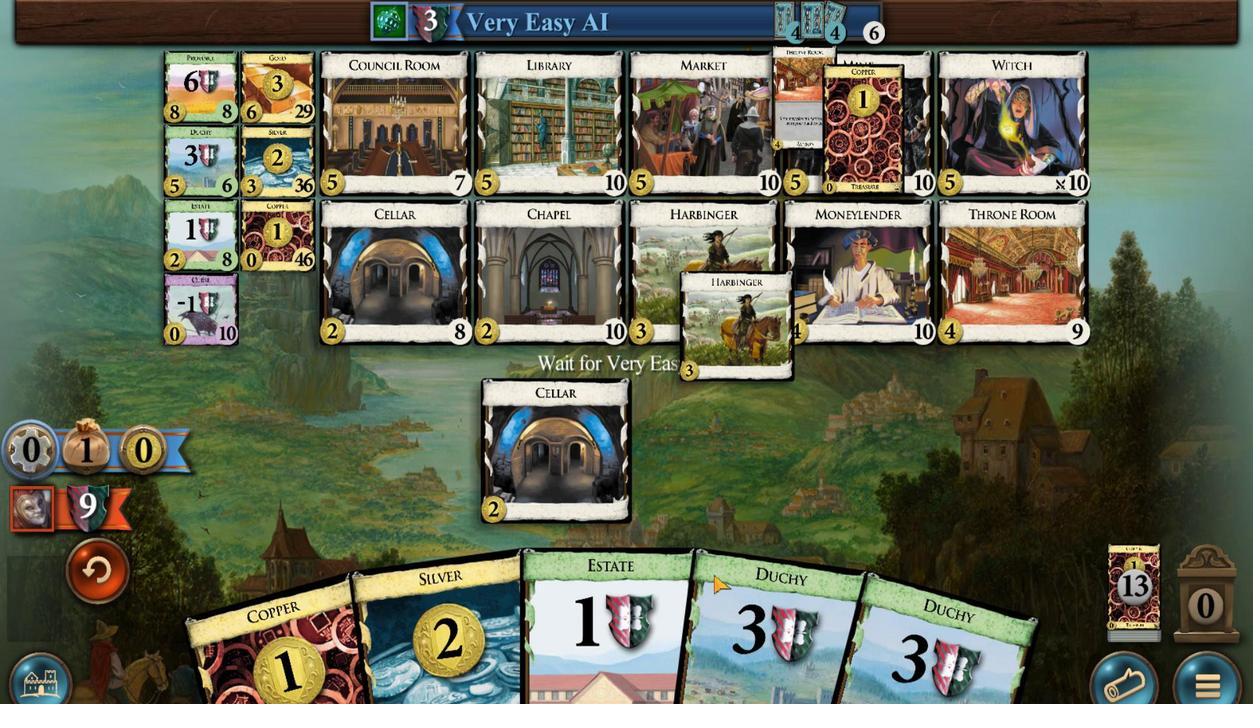 
Action: Mouse pressed left at (428, 515)
Screenshot: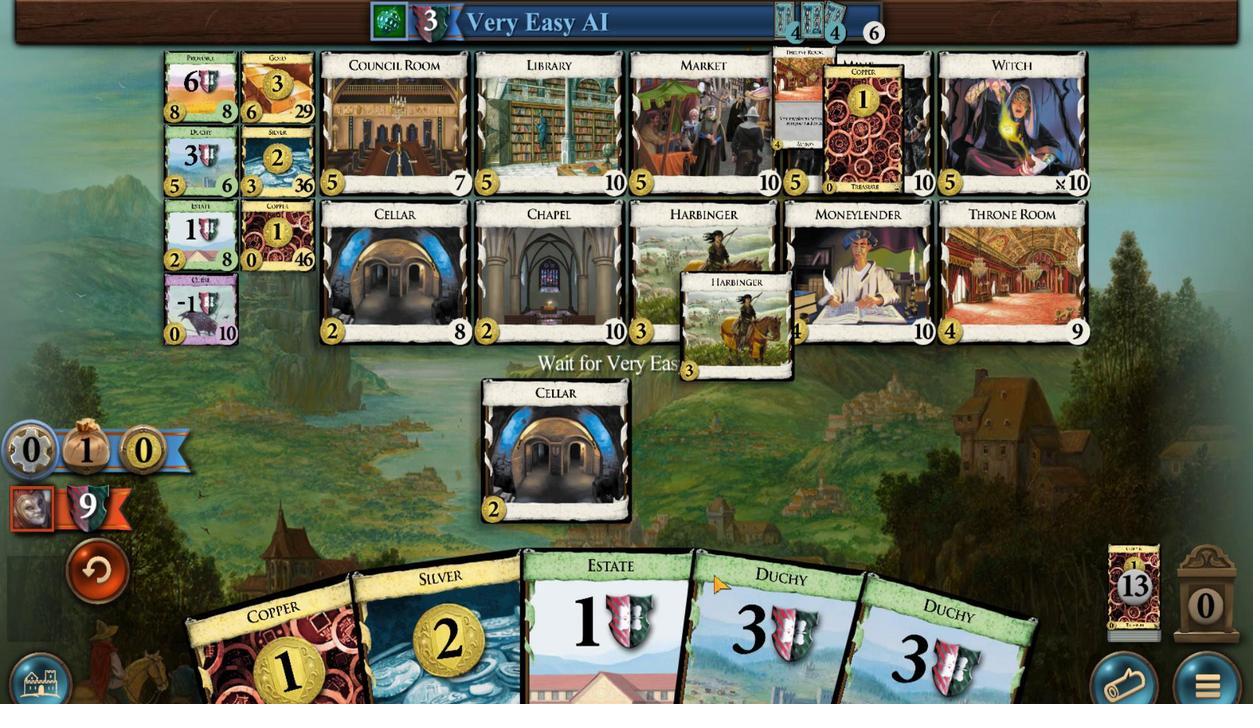 
Action: Mouse moved to (579, 512)
Screenshot: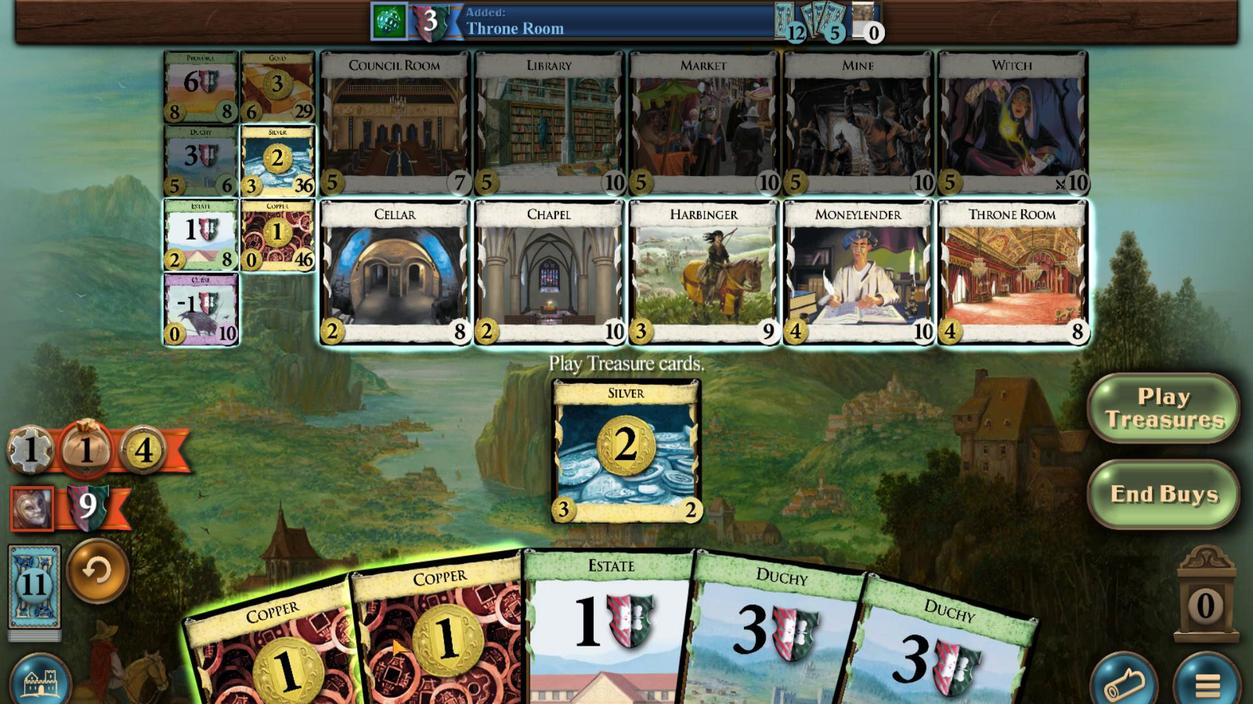 
Action: Mouse scrolled (579, 512) with delta (0, 0)
Screenshot: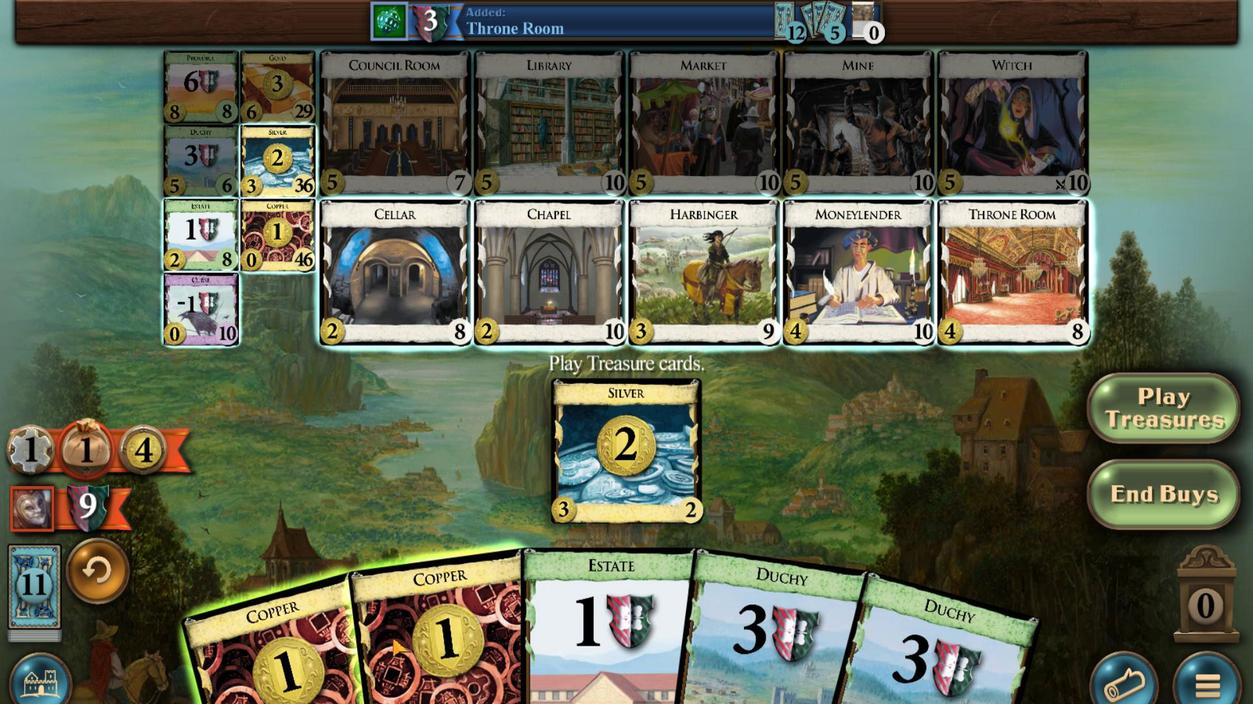 
Action: Mouse moved to (567, 512)
Screenshot: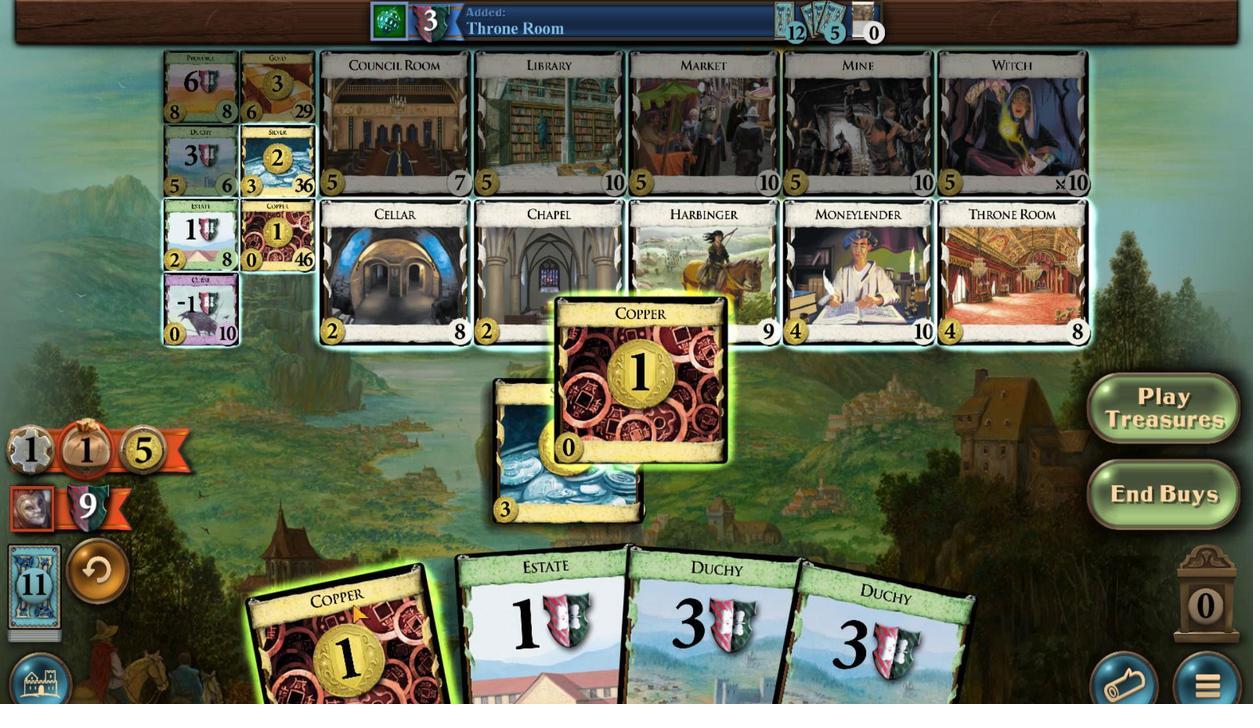 
Action: Mouse pressed left at (567, 512)
Screenshot: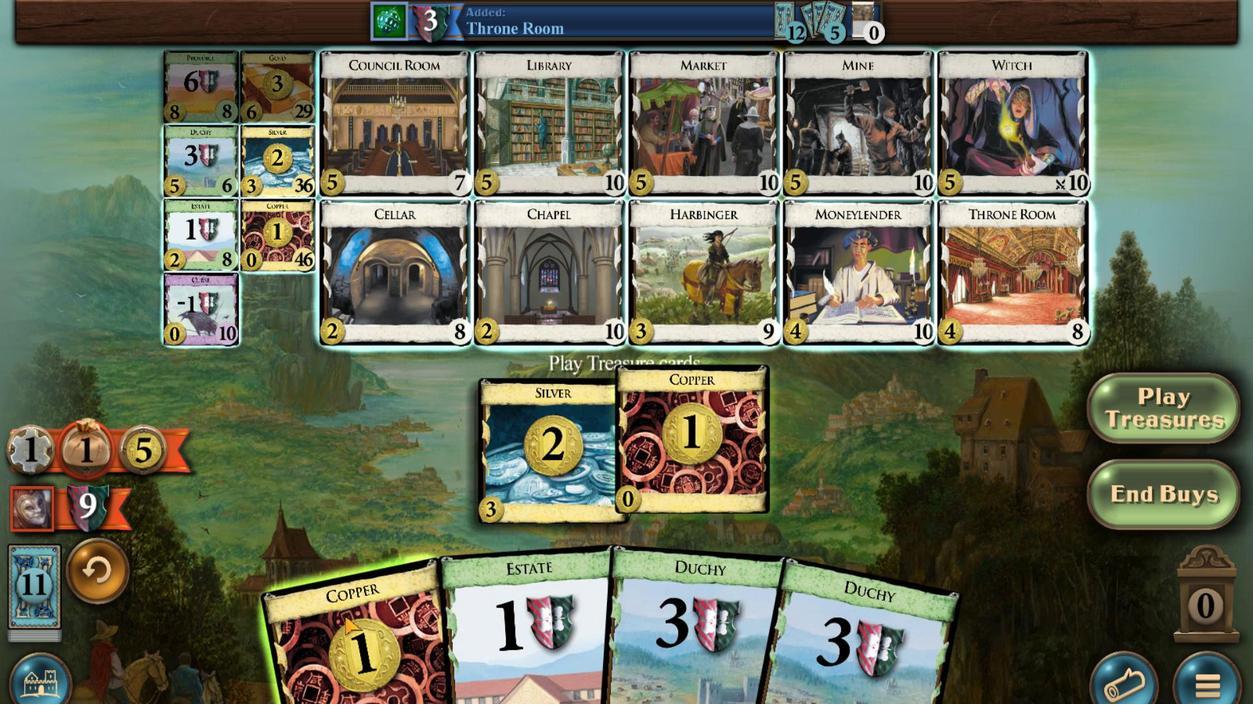 
Action: Mouse moved to (458, 512)
Screenshot: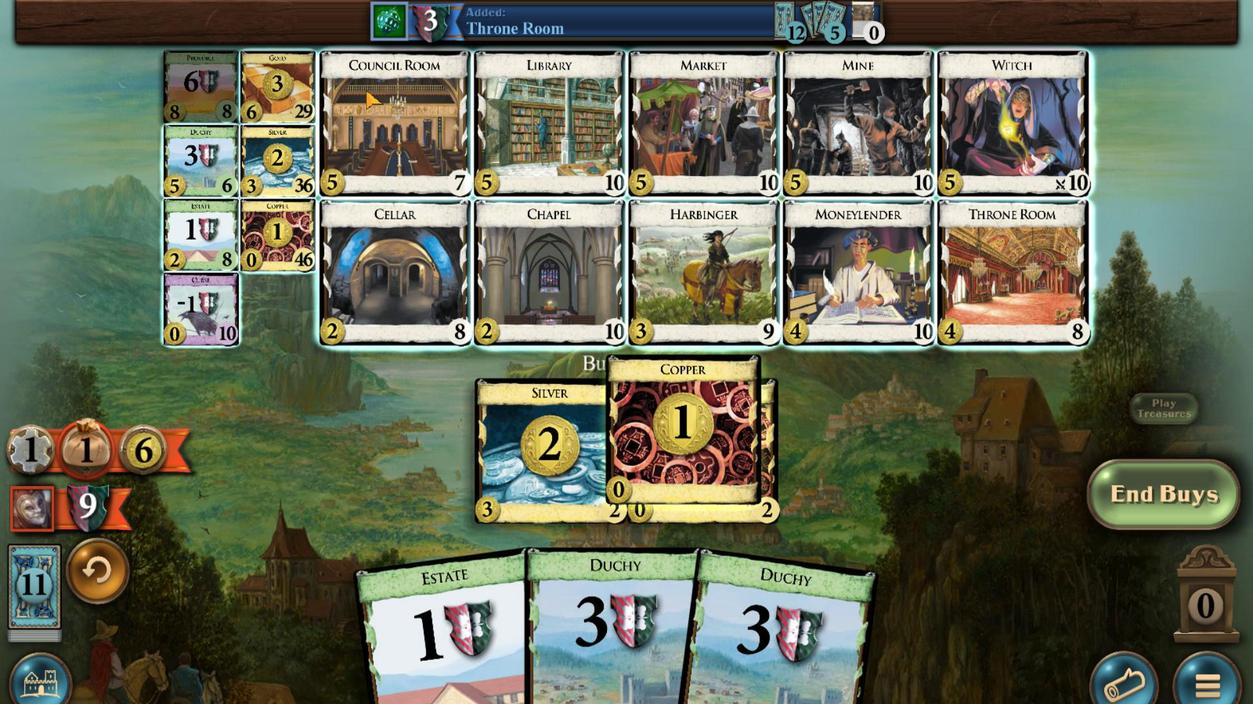 
Action: Mouse pressed left at (458, 512)
Screenshot: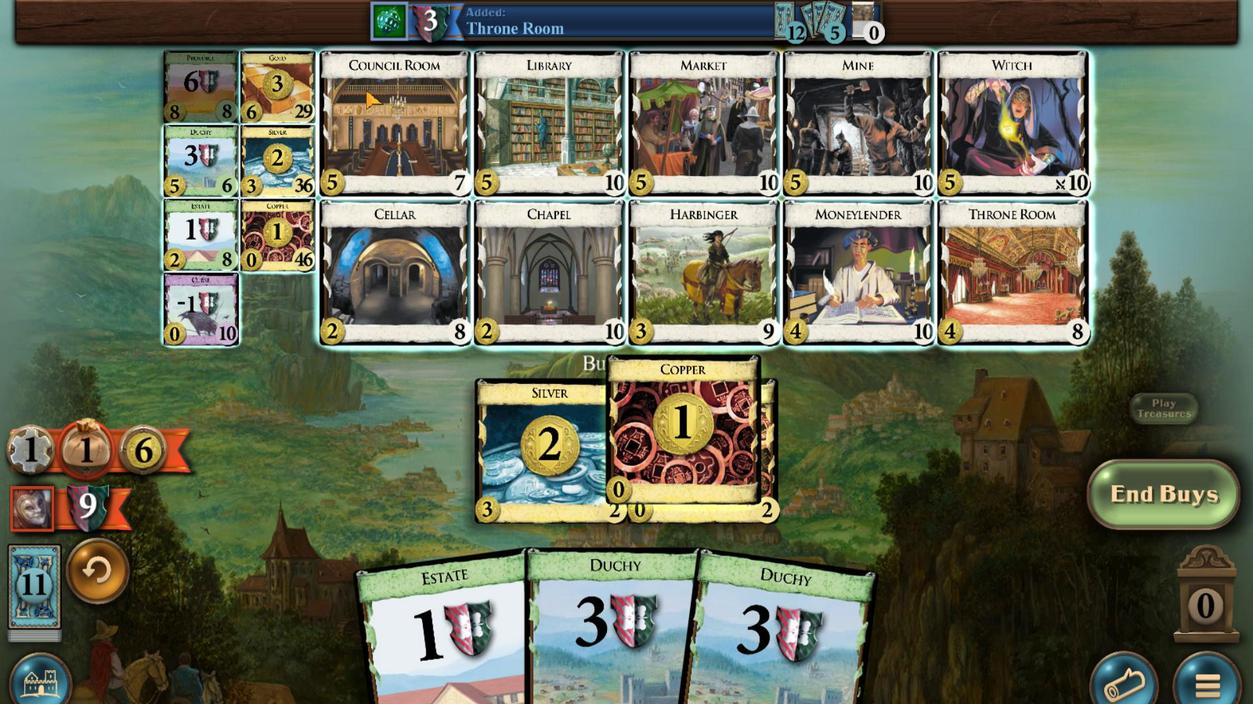 
Action: Mouse moved to (387, 512)
Screenshot: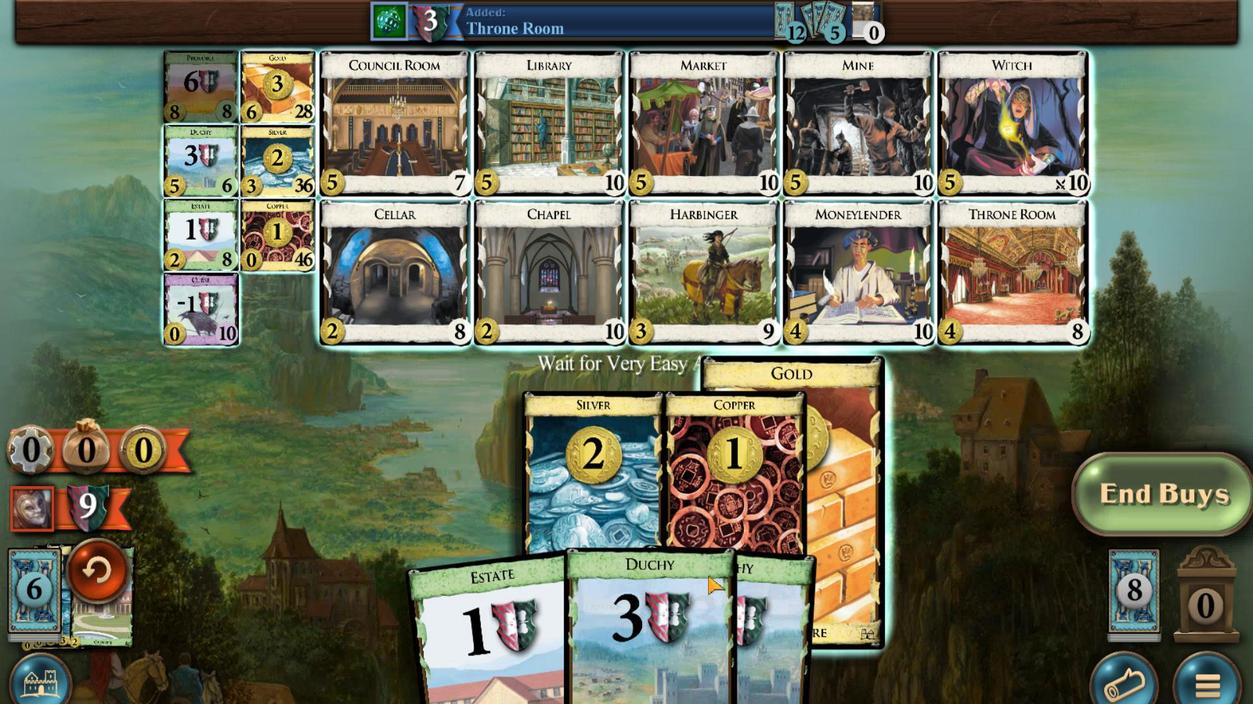 
Action: Mouse pressed left at (387, 512)
Screenshot: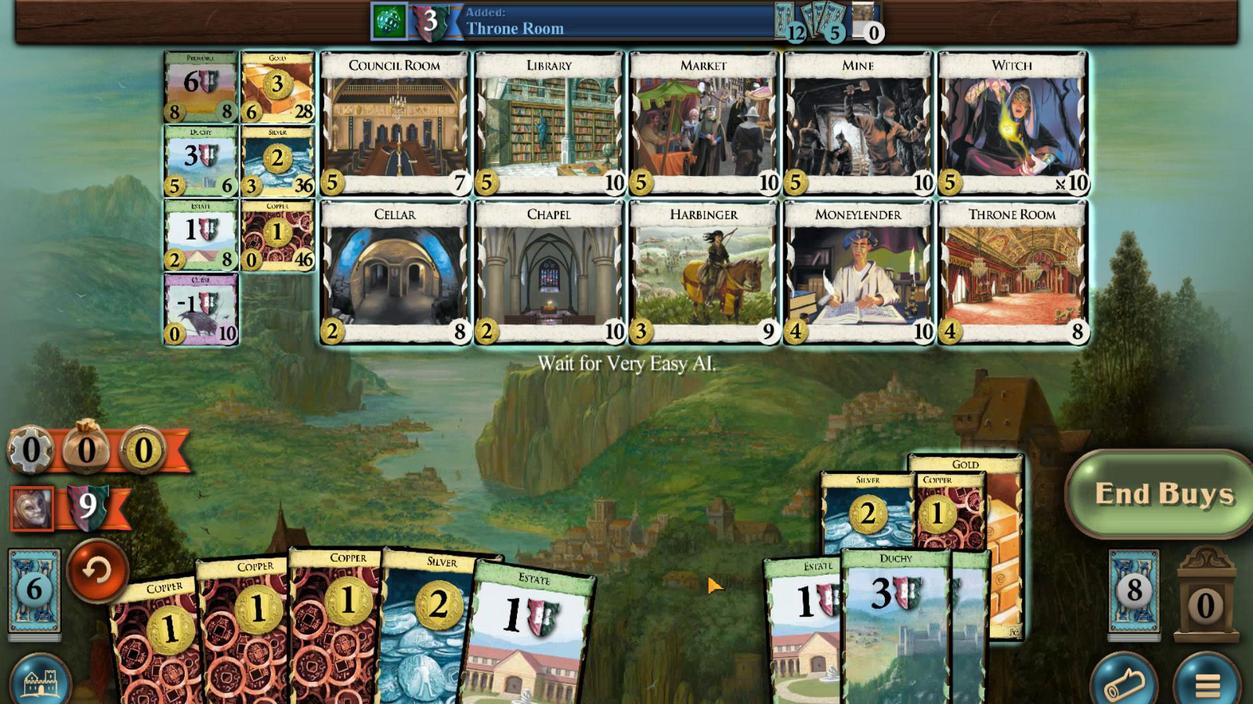 
Action: Mouse moved to (345, 512)
Screenshot: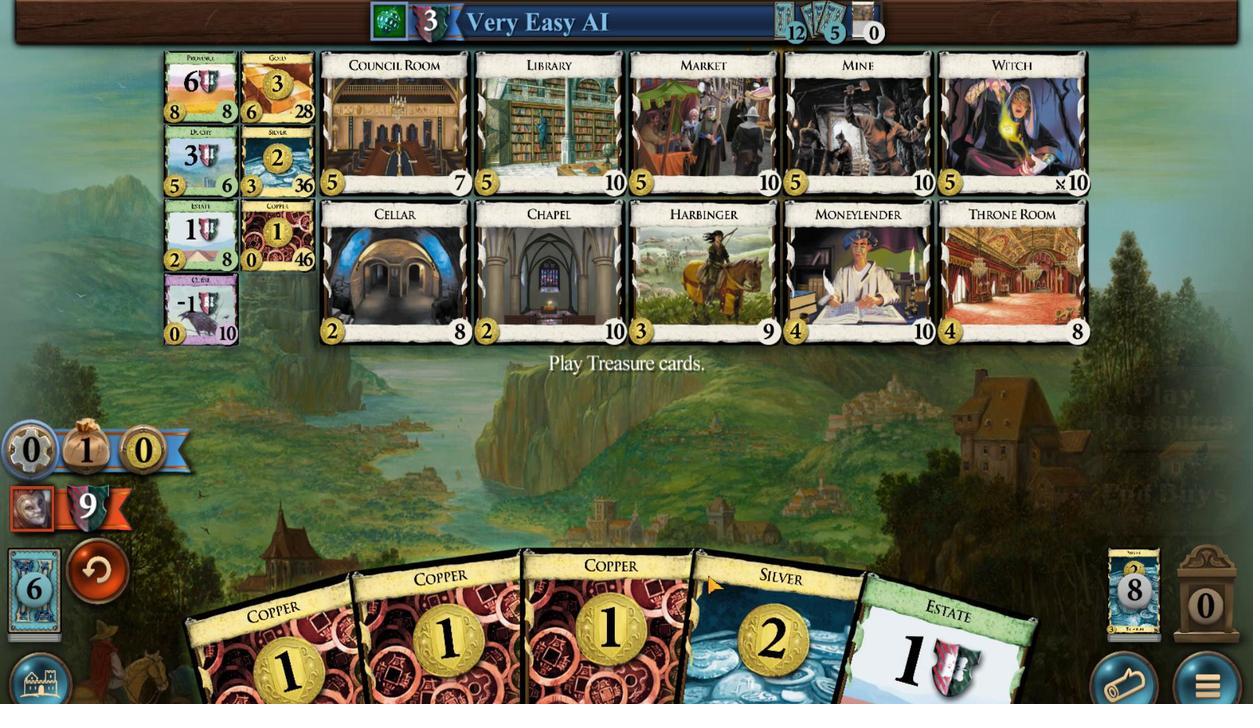 
Action: Mouse pressed left at (345, 512)
Screenshot: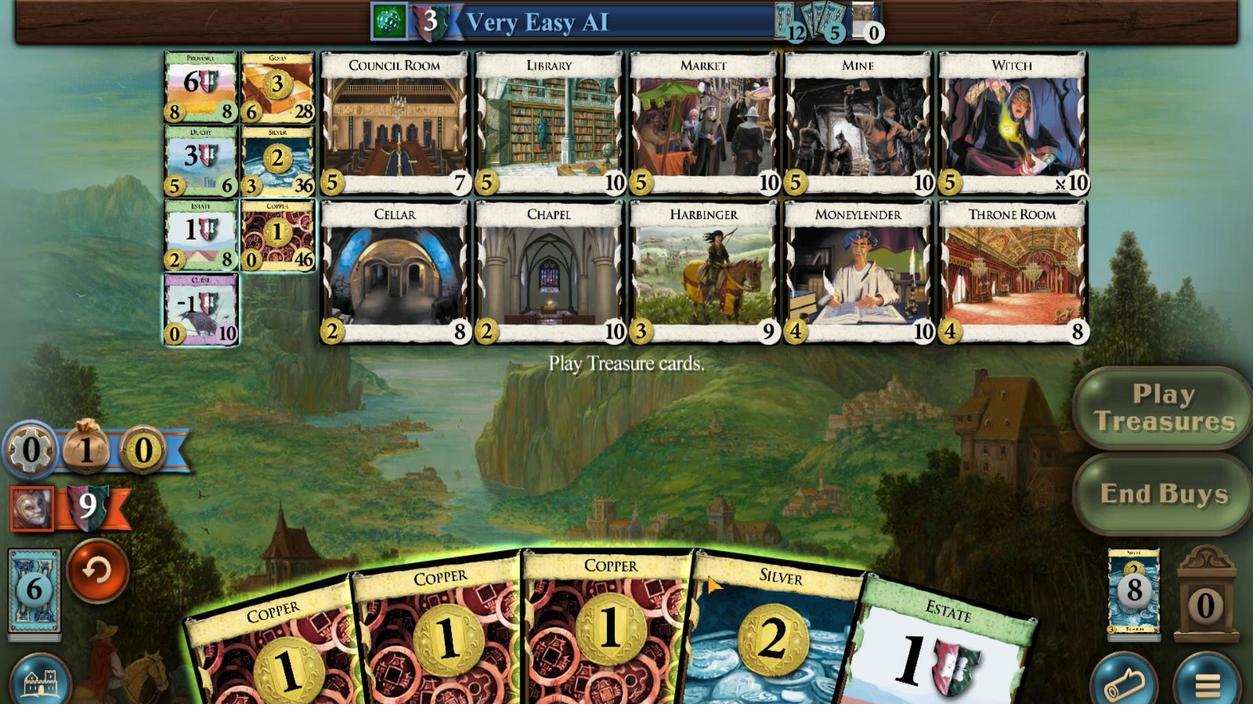 
Action: Mouse moved to (268, 515)
Screenshot: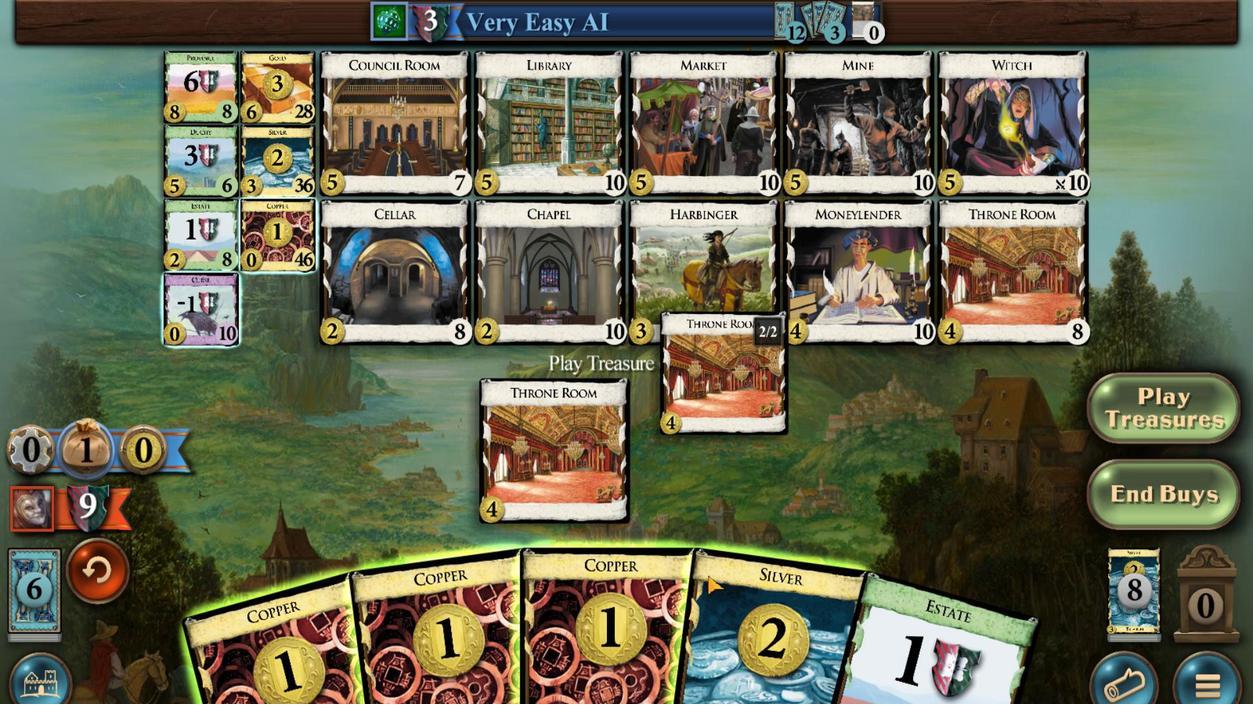 
Action: Mouse pressed left at (268, 515)
Screenshot: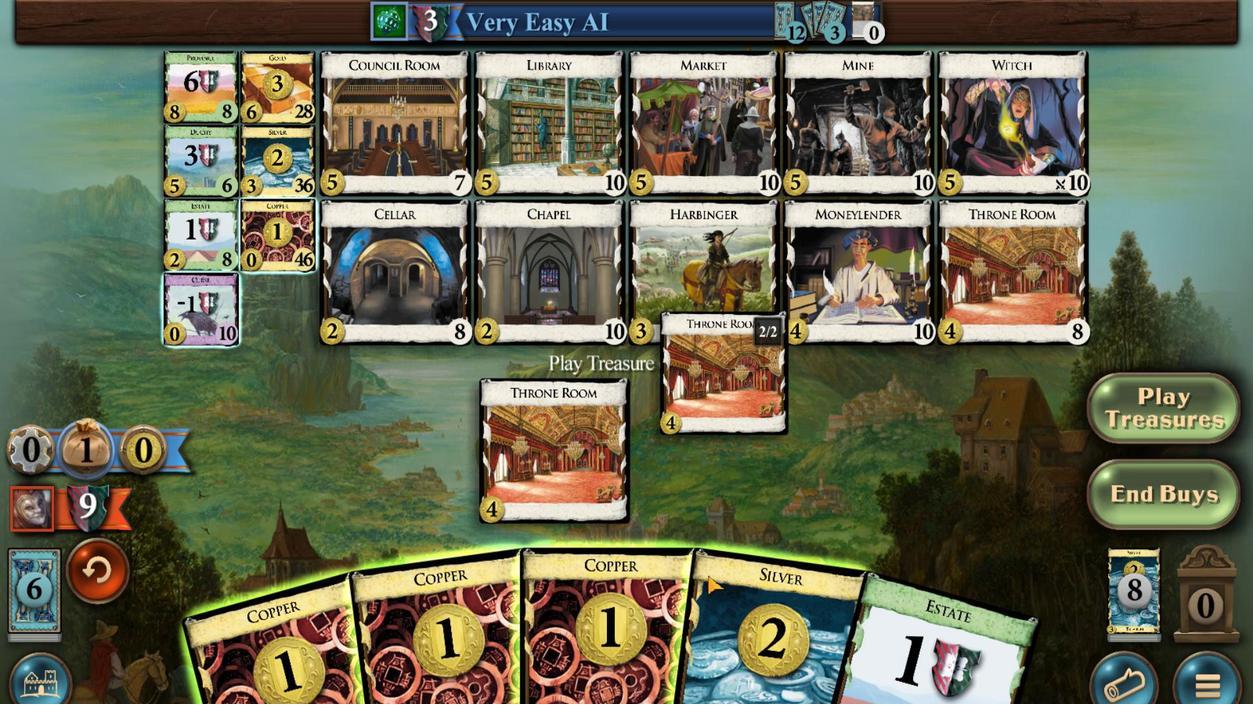
Action: Mouse moved to (714, 512)
Screenshot: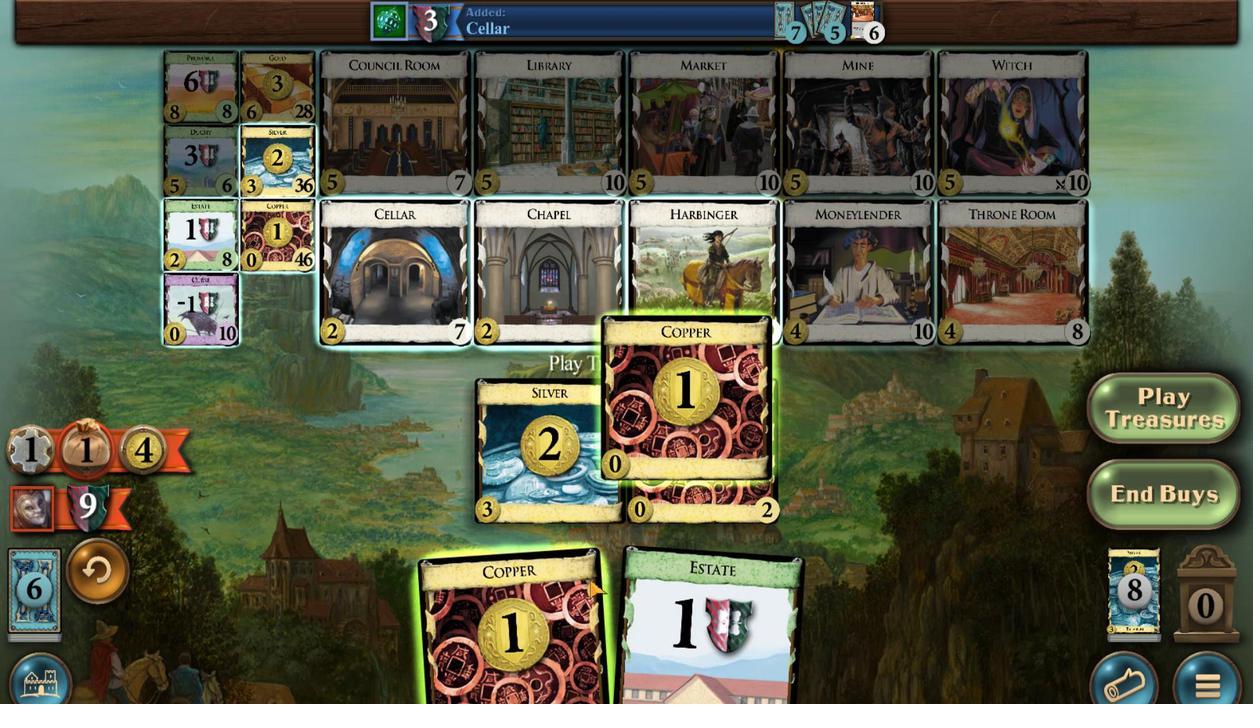 
Action: Mouse pressed left at (714, 512)
Screenshot: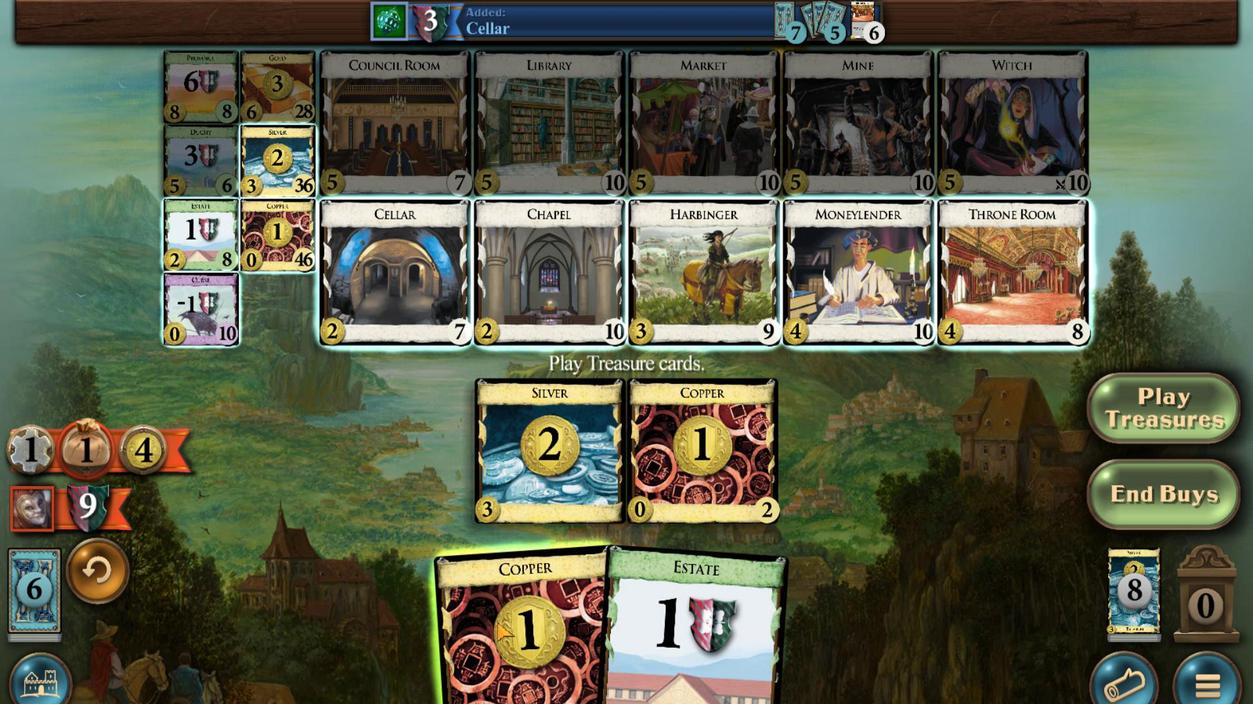 
Action: Mouse moved to (593, 512)
Screenshot: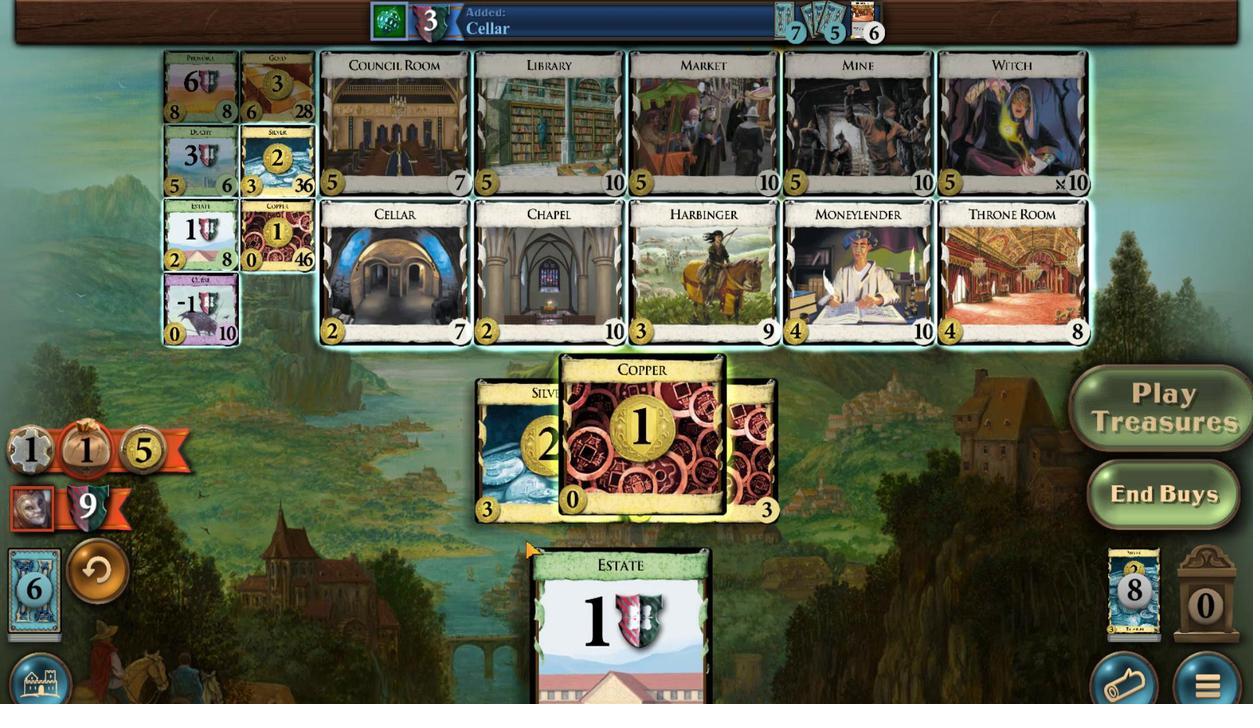 
Action: Mouse pressed left at (593, 512)
Screenshot: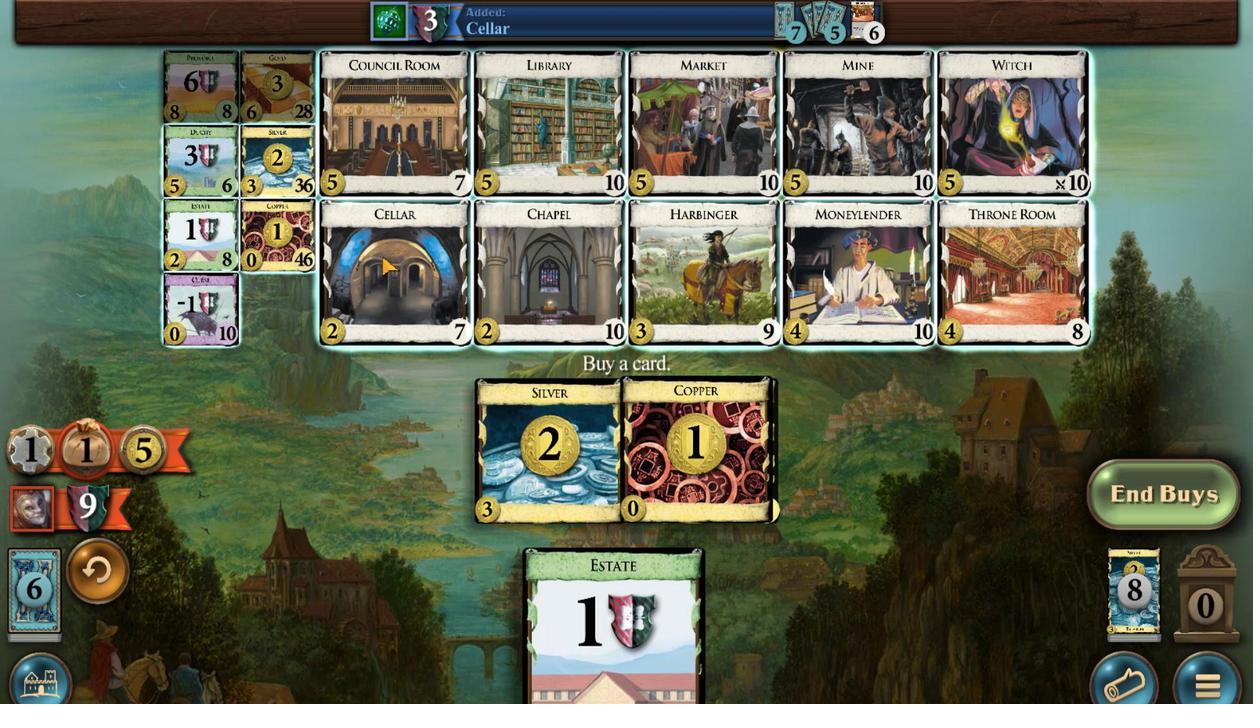 
Action: Mouse moved to (555, 512)
Screenshot: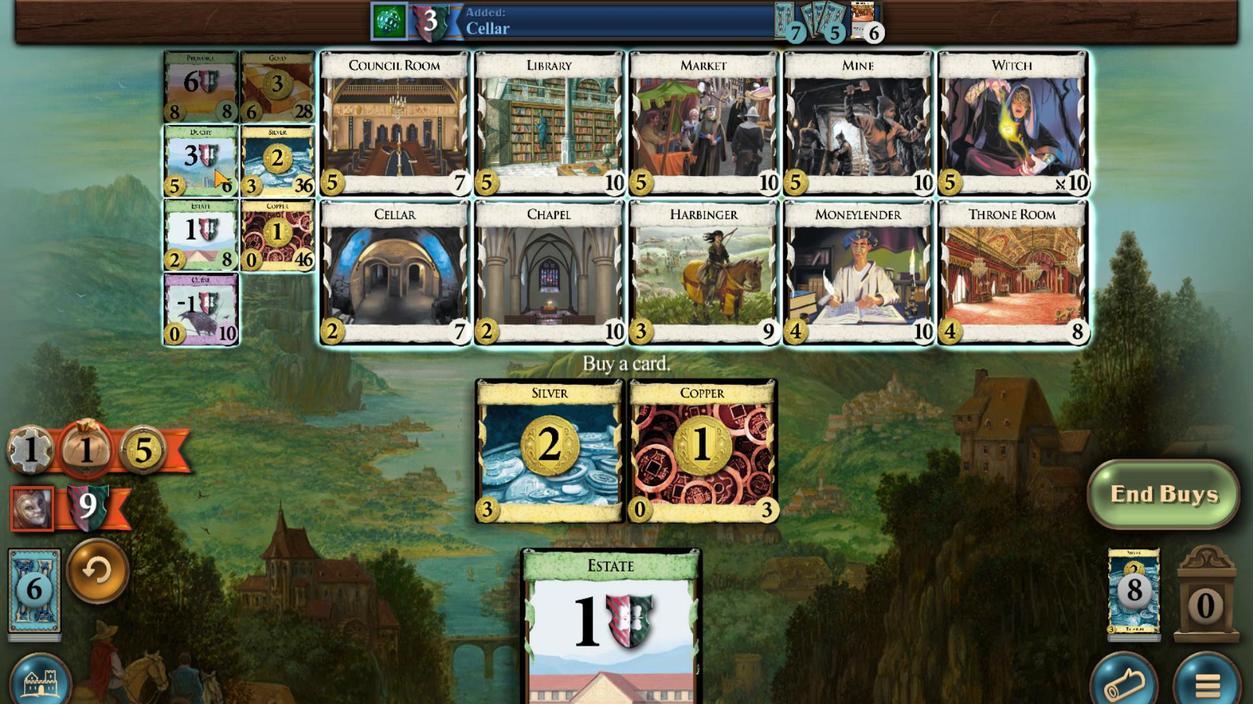 
Action: Mouse pressed left at (555, 512)
Screenshot: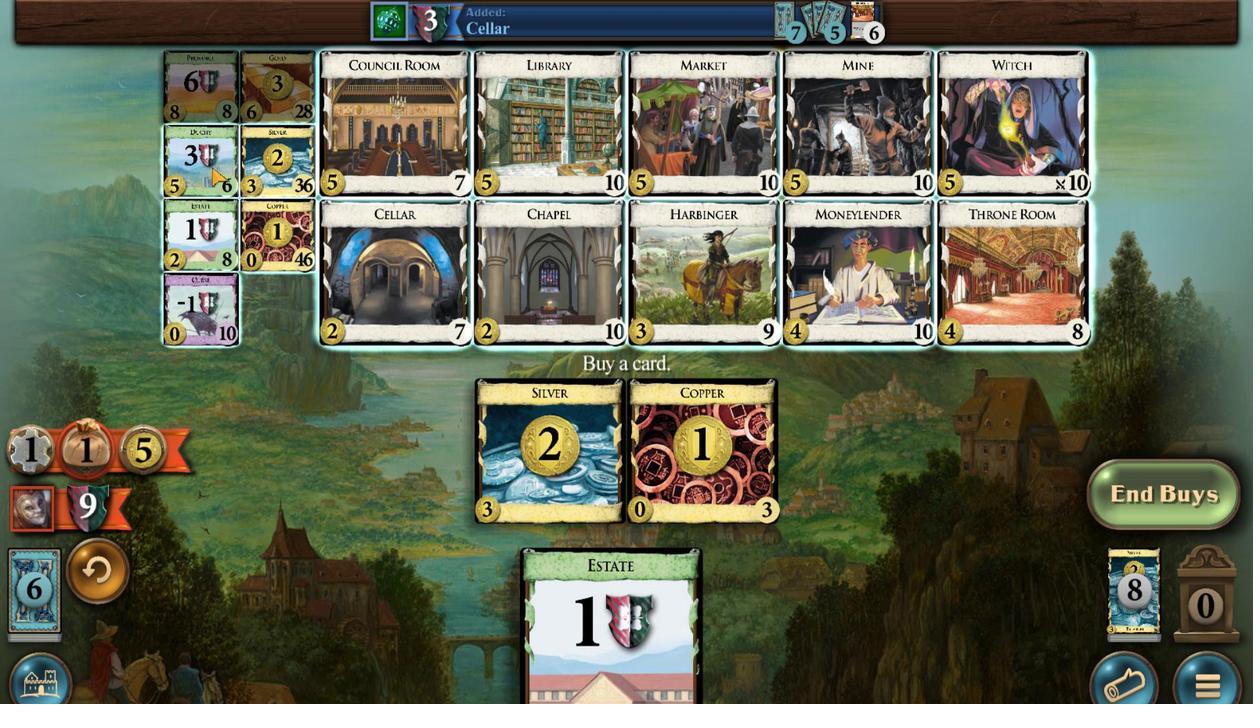 
Action: Mouse moved to (479, 512)
Screenshot: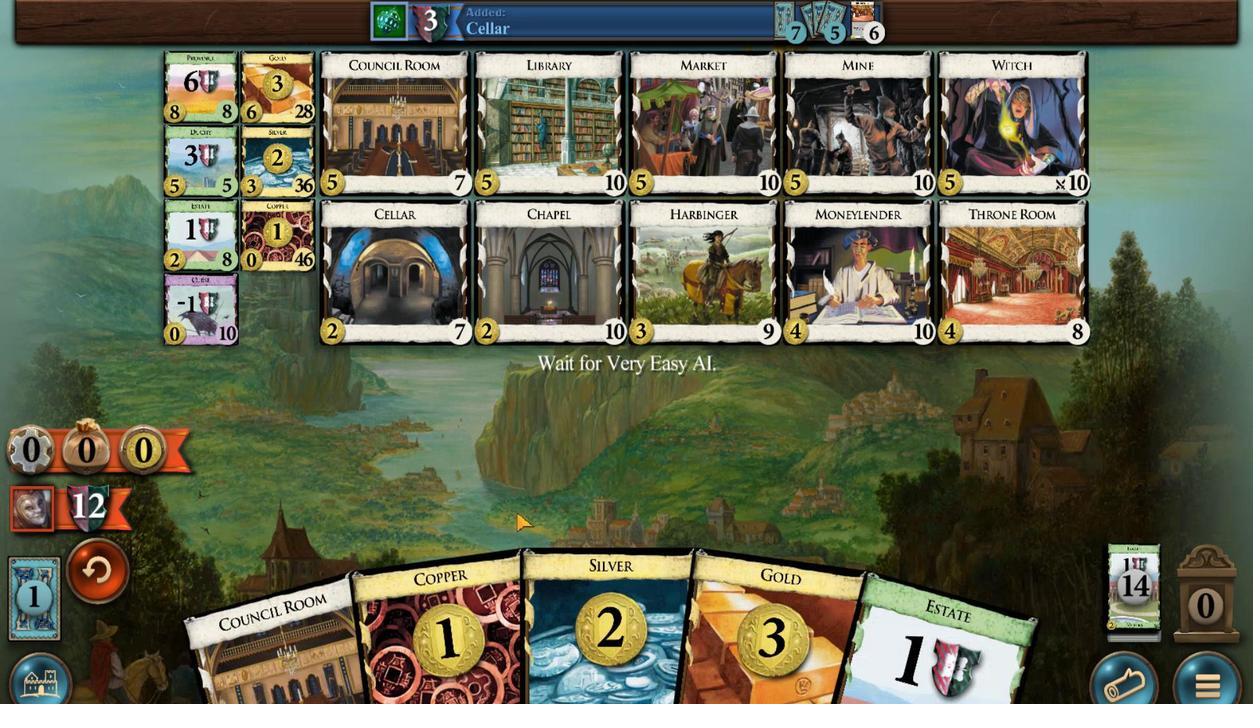 
Action: Mouse pressed left at (479, 512)
Screenshot: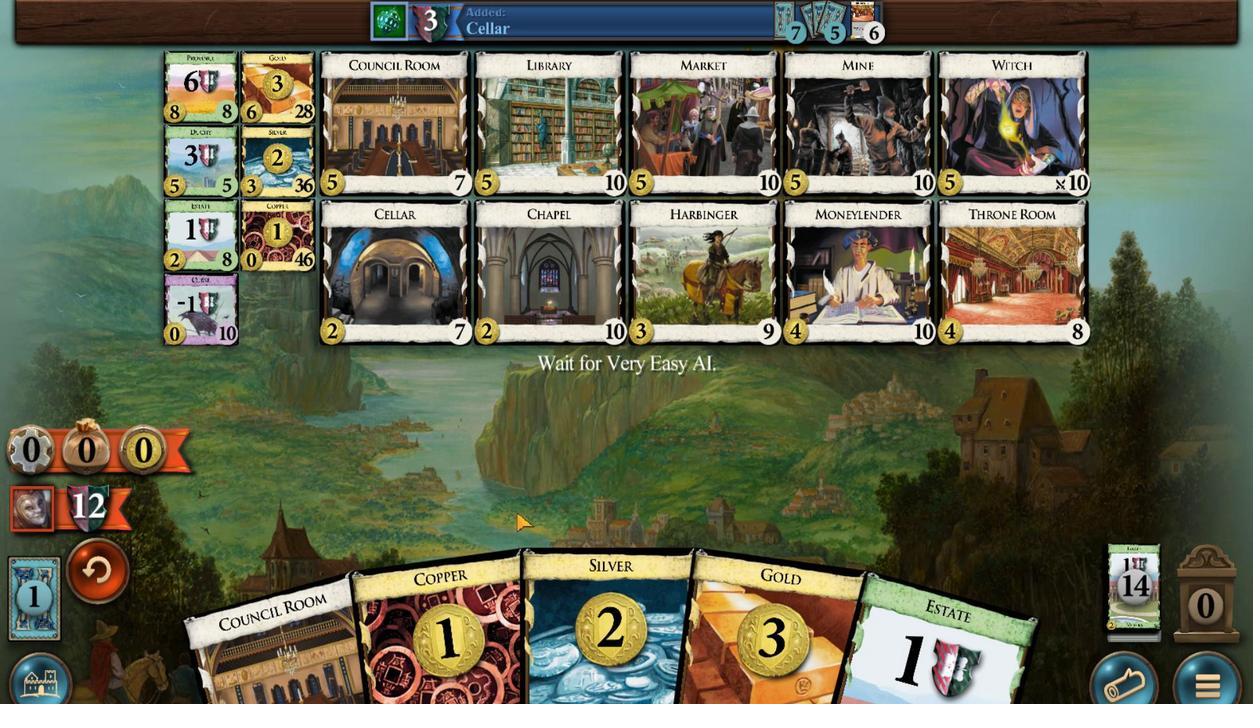 
Action: Mouse moved to (227, 514)
Screenshot: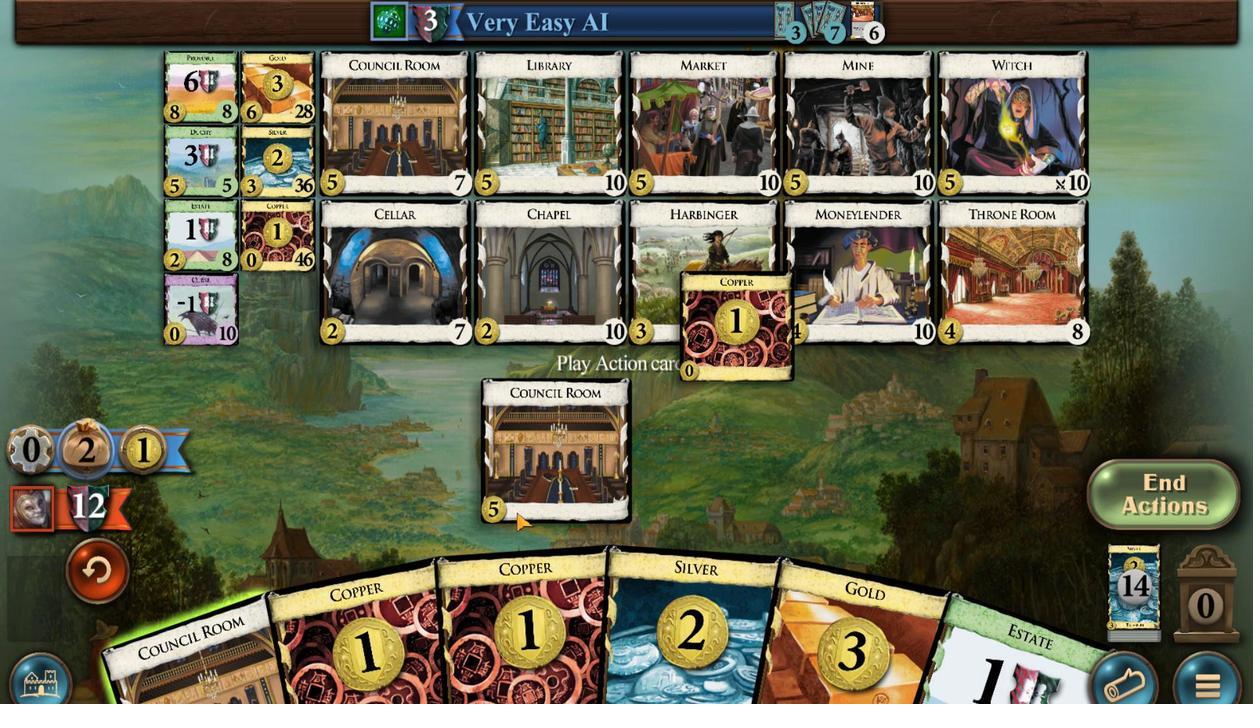 
Action: Mouse pressed left at (227, 514)
Screenshot: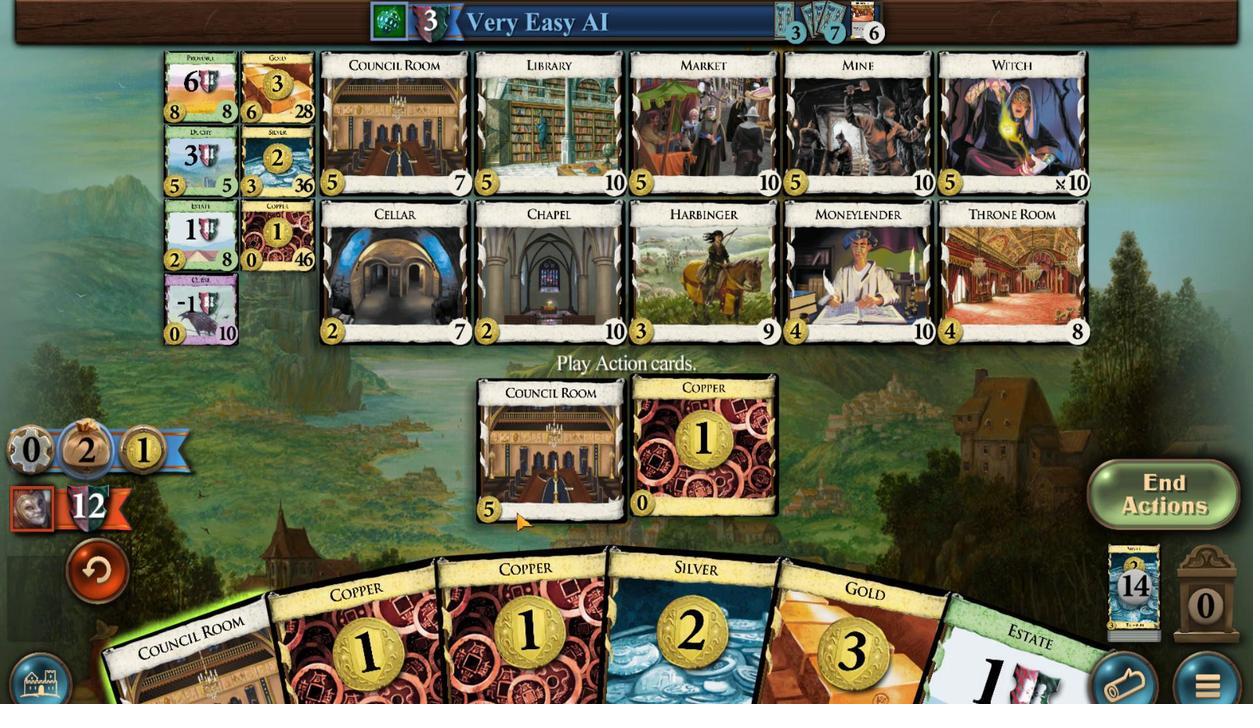 
Action: Mouse moved to (175, 512)
Screenshot: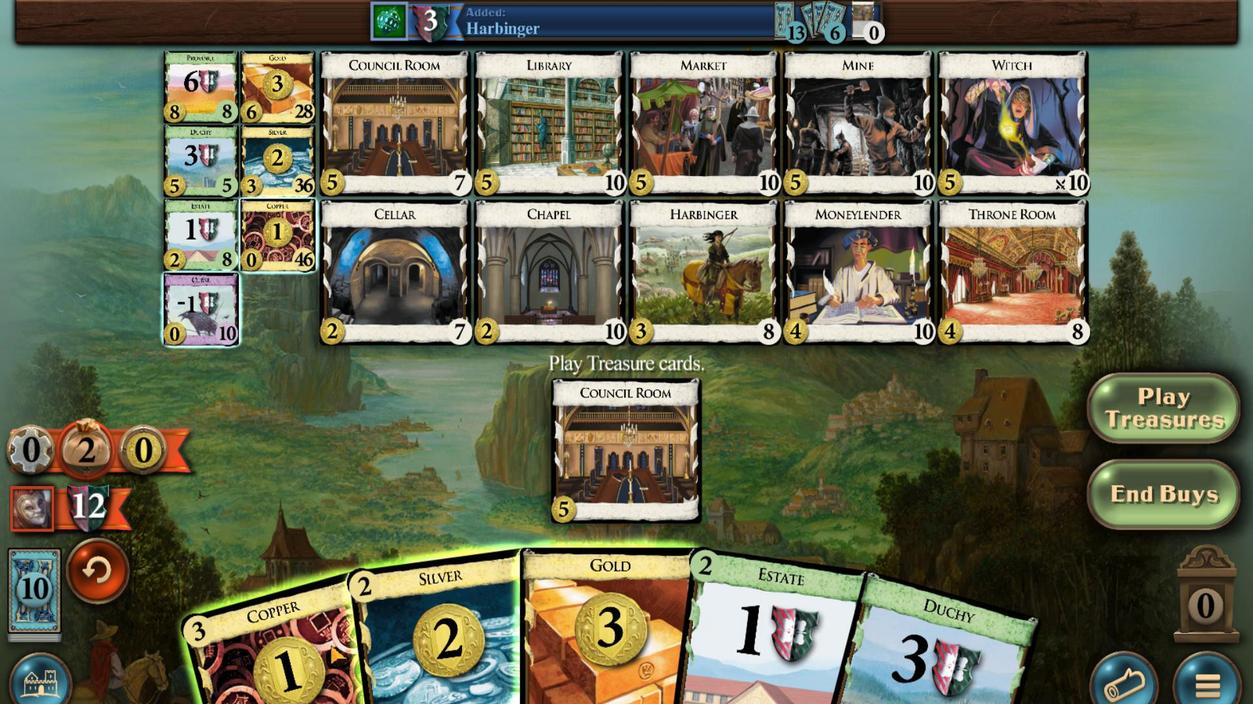
Action: Mouse pressed left at (175, 512)
Screenshot: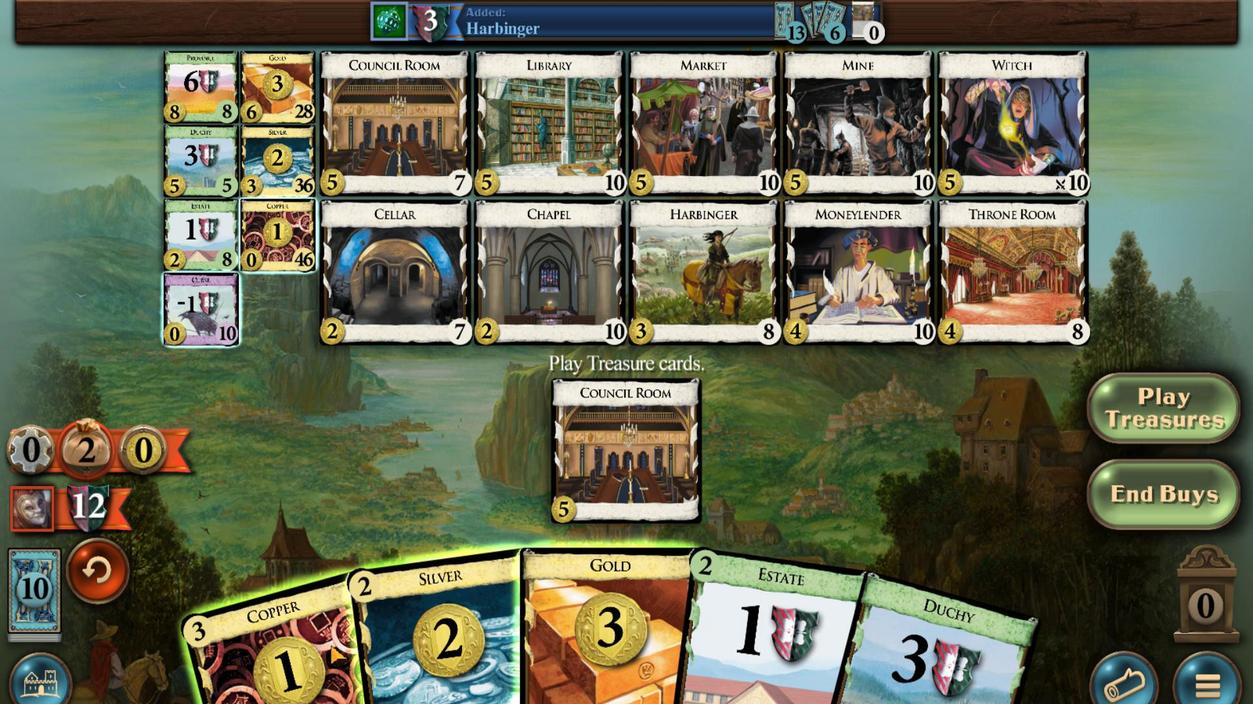 
Action: Mouse moved to (317, 512)
